 Task: Research Airbnb accommodation in Nkowakowa, South Africa from 13th December, 2023 to 17th December, 2023 for 2 adults.2 bedrooms having 2 beds and 1 bathroom. Property type can be guest house. Amenities needed are: wifi. Look for 3 properties as per requirement.
Action: Mouse moved to (613, 185)
Screenshot: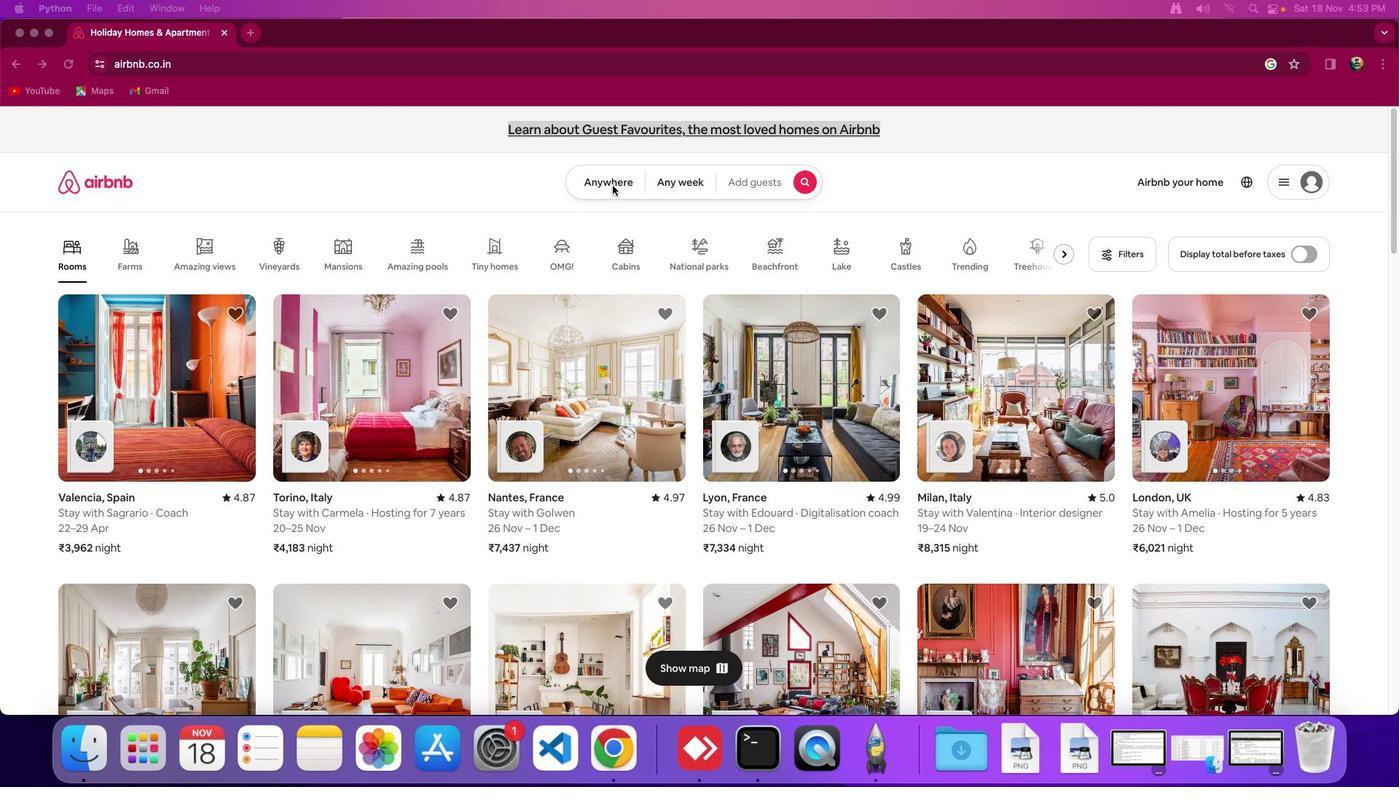 
Action: Mouse pressed left at (613, 185)
Screenshot: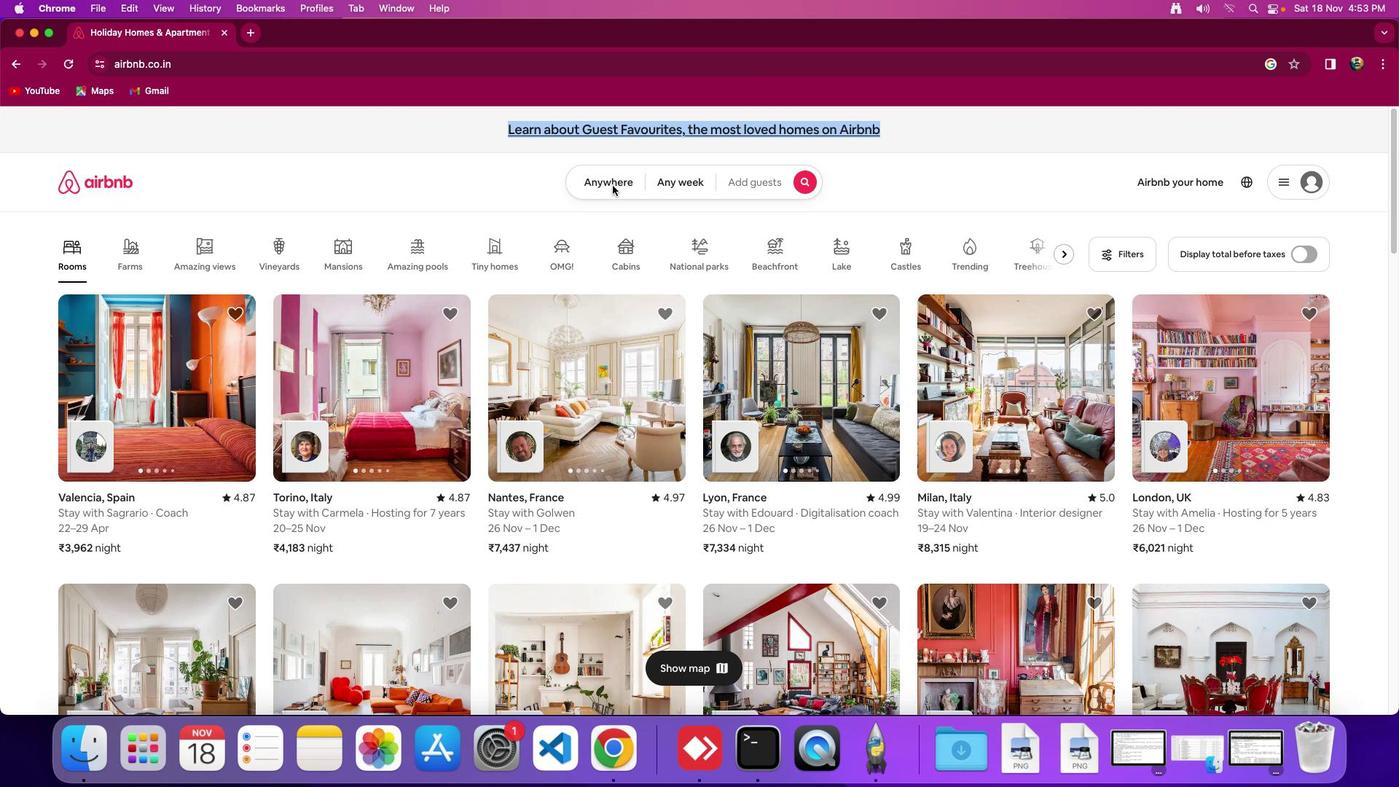 
Action: Mouse moved to (613, 183)
Screenshot: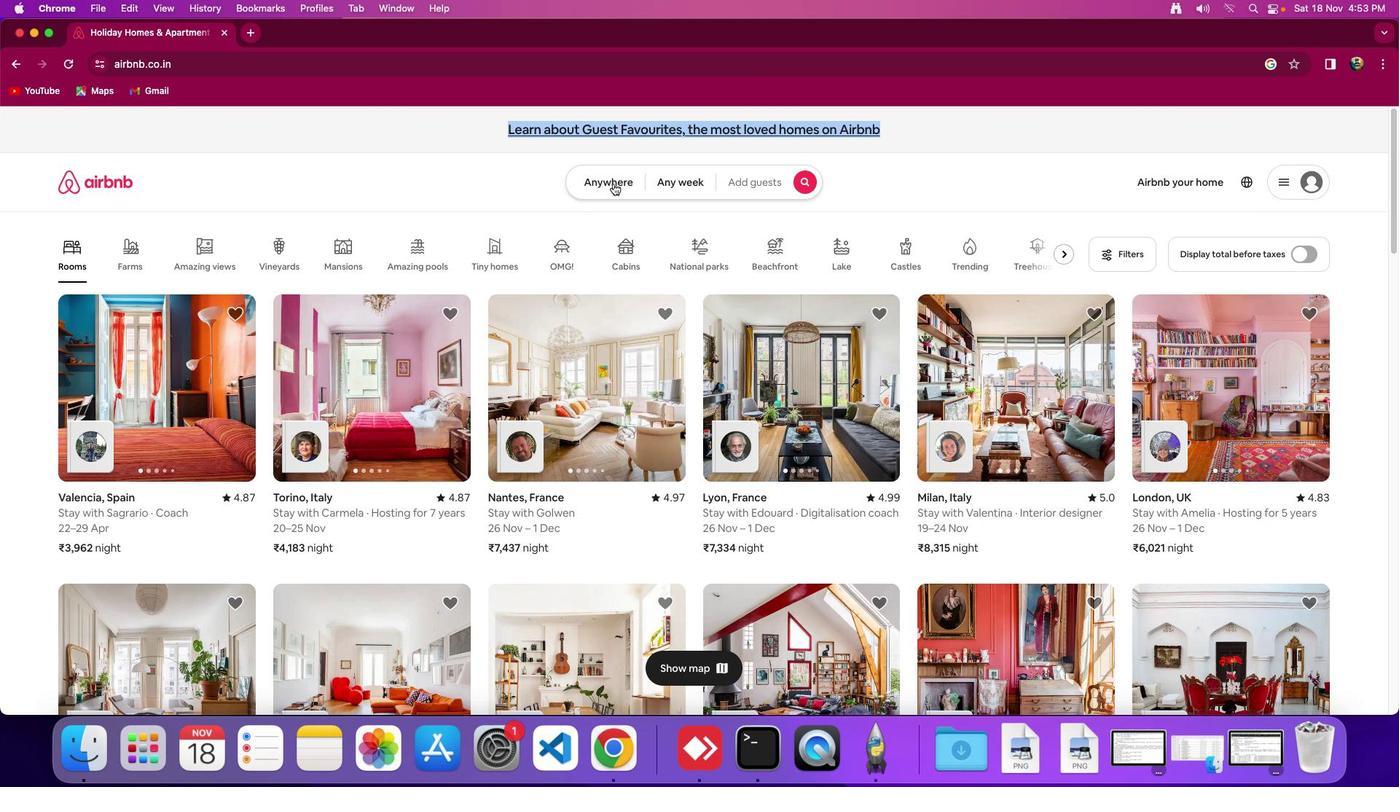 
Action: Mouse pressed left at (613, 183)
Screenshot: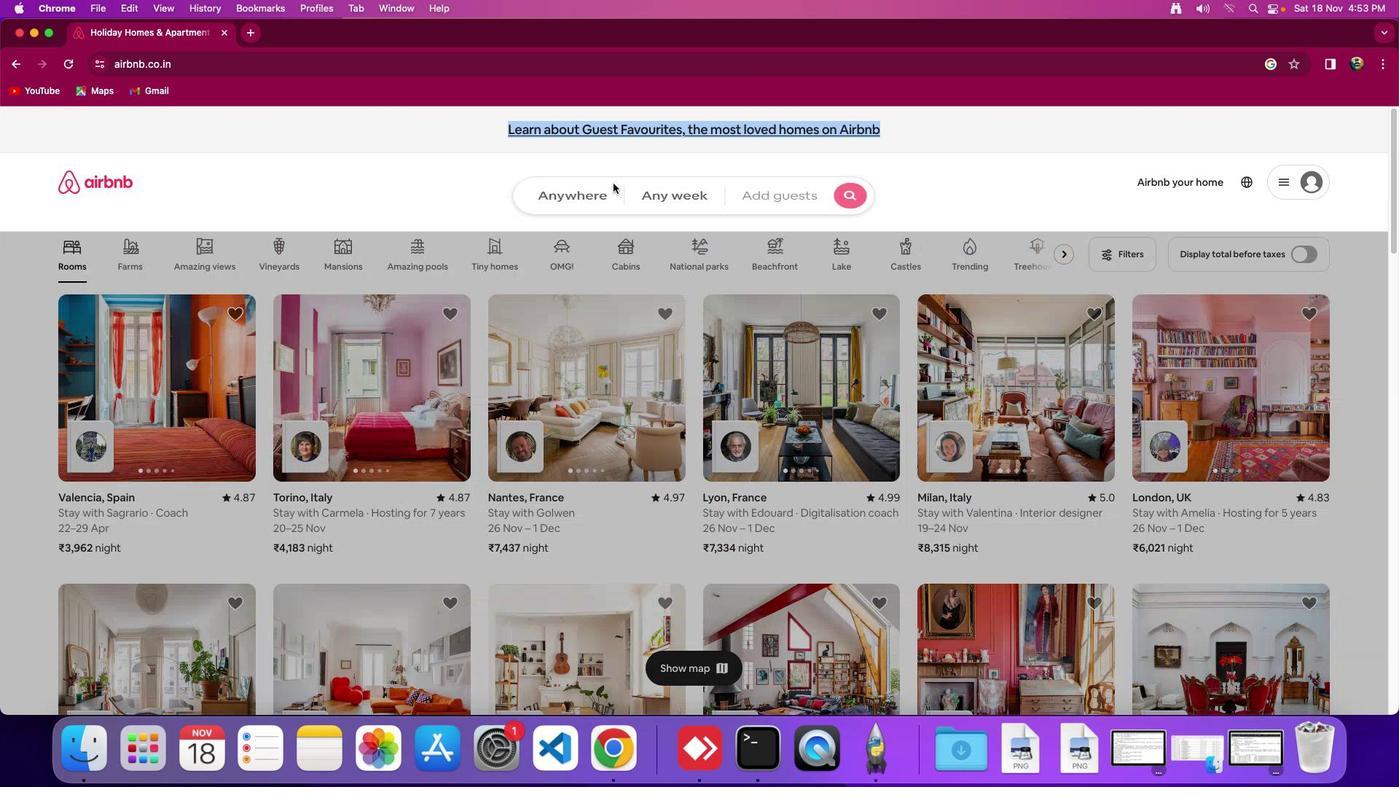 
Action: Mouse moved to (470, 242)
Screenshot: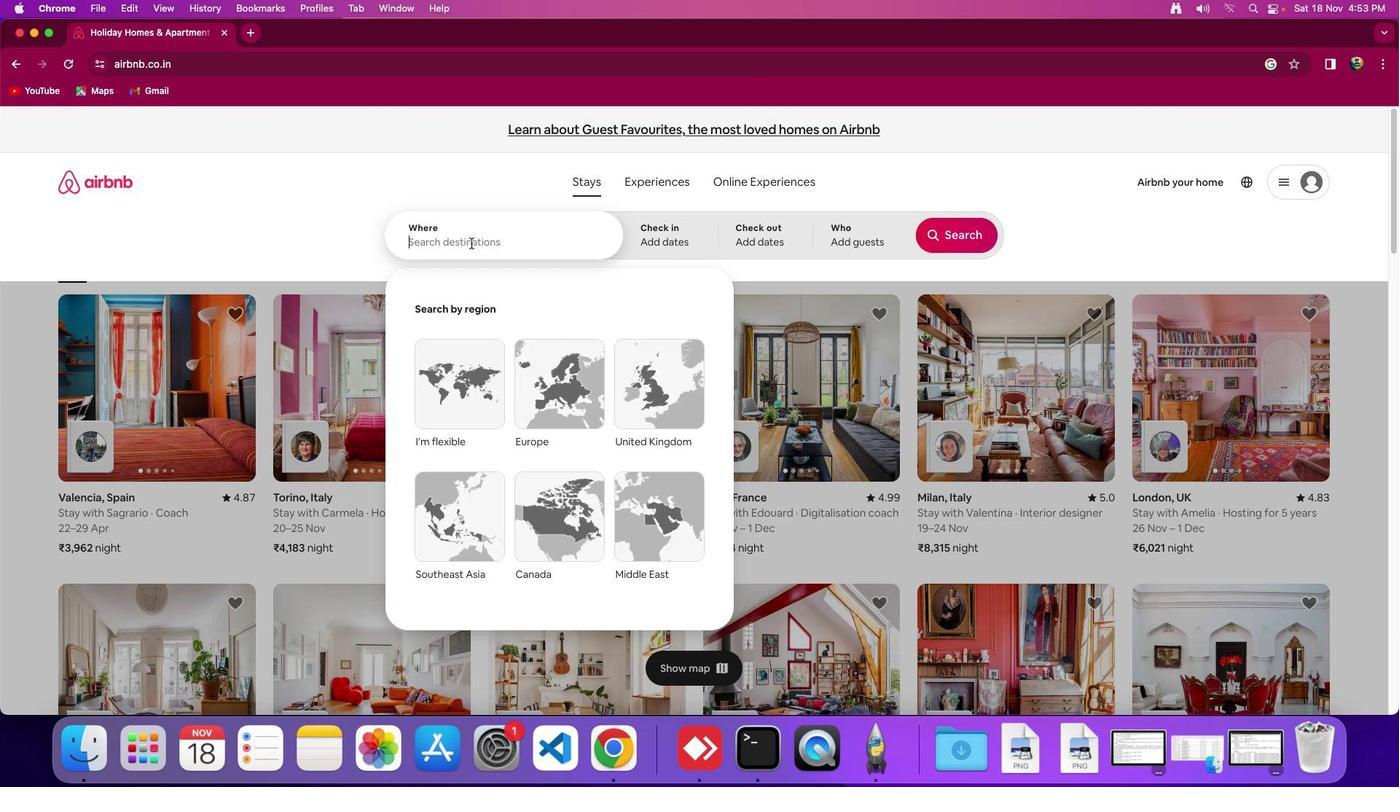 
Action: Mouse pressed left at (470, 242)
Screenshot: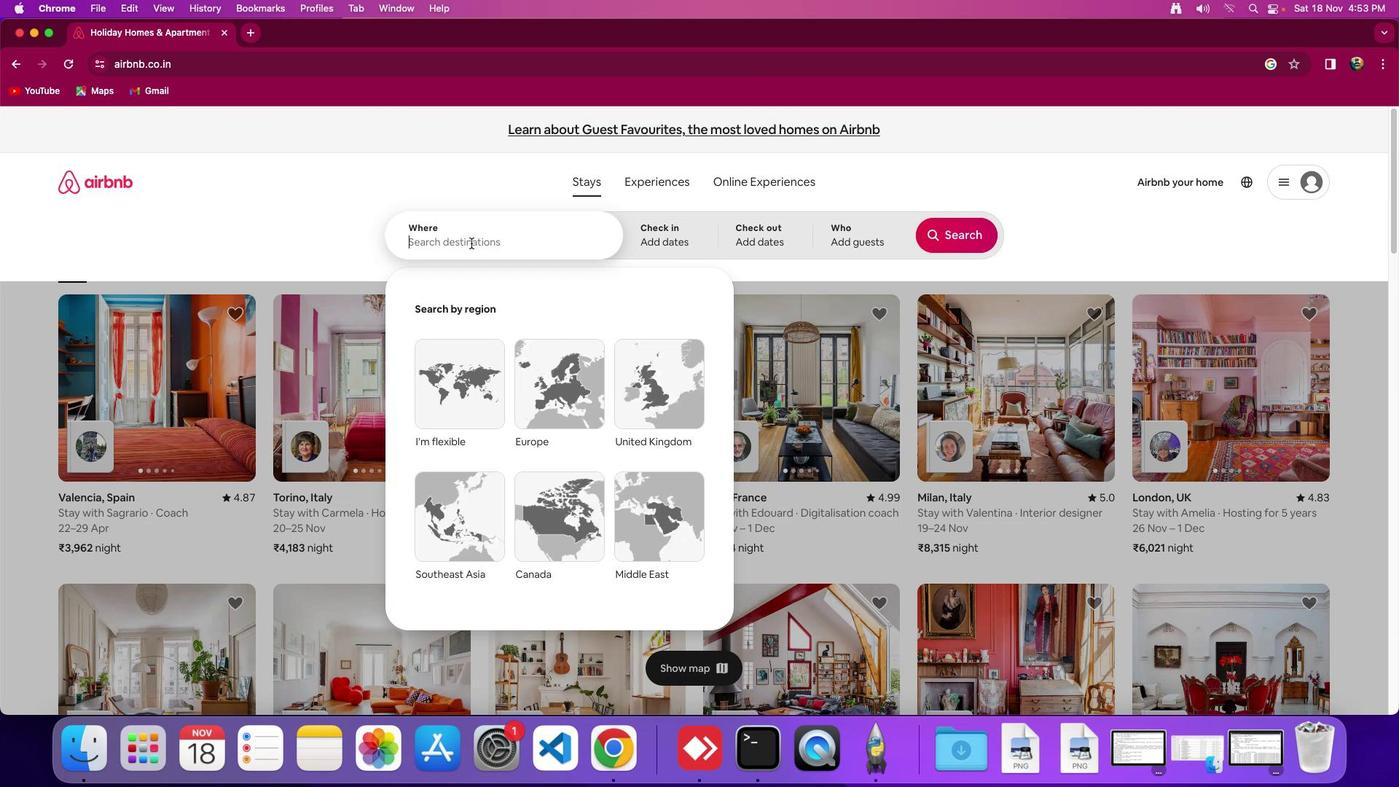 
Action: Key pressed Key.shift'N''k''o''w''a''k''o''w''a'','Key.spaceKey.shift_r'S''o''u''t''h'Key.spaceKey.shift_r'A''f''r''i''c''a'
Screenshot: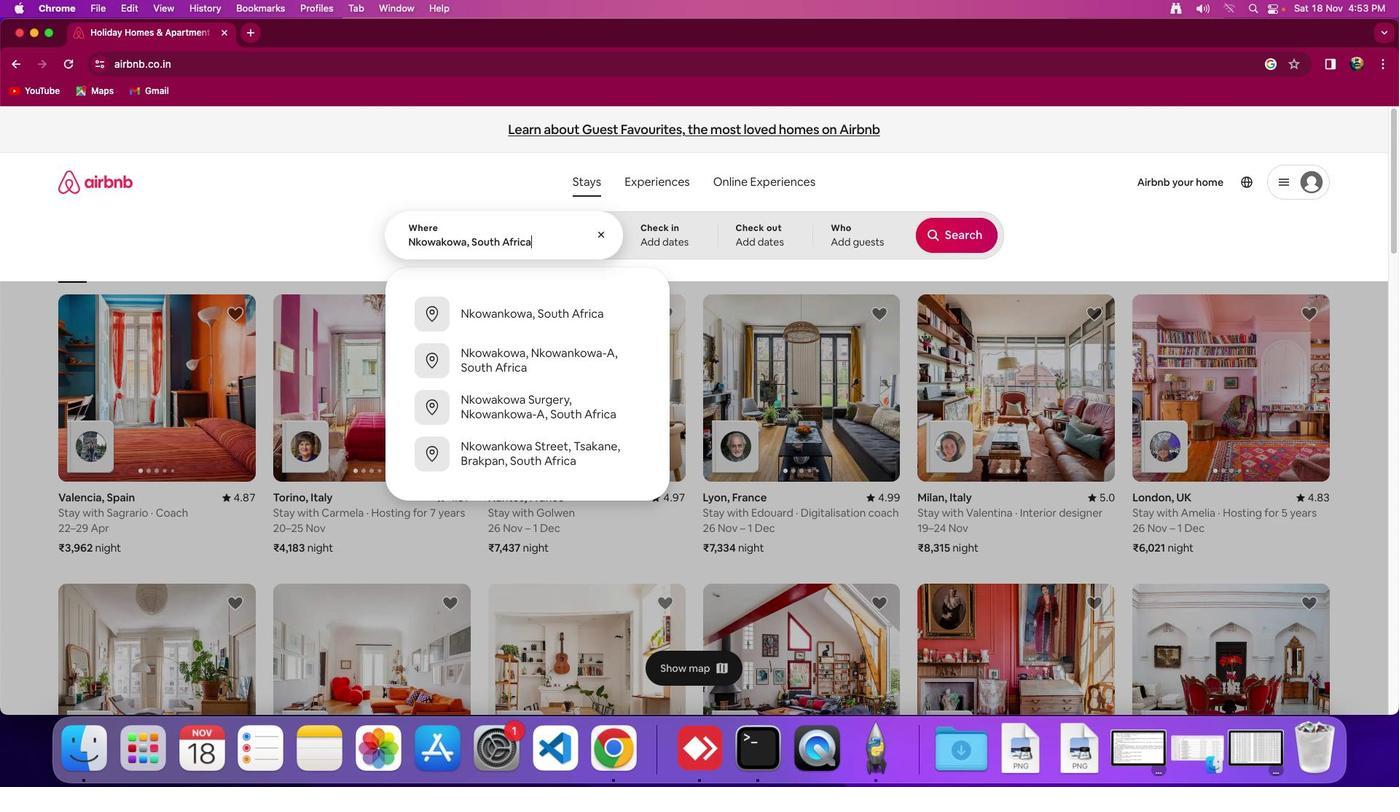 
Action: Mouse moved to (631, 217)
Screenshot: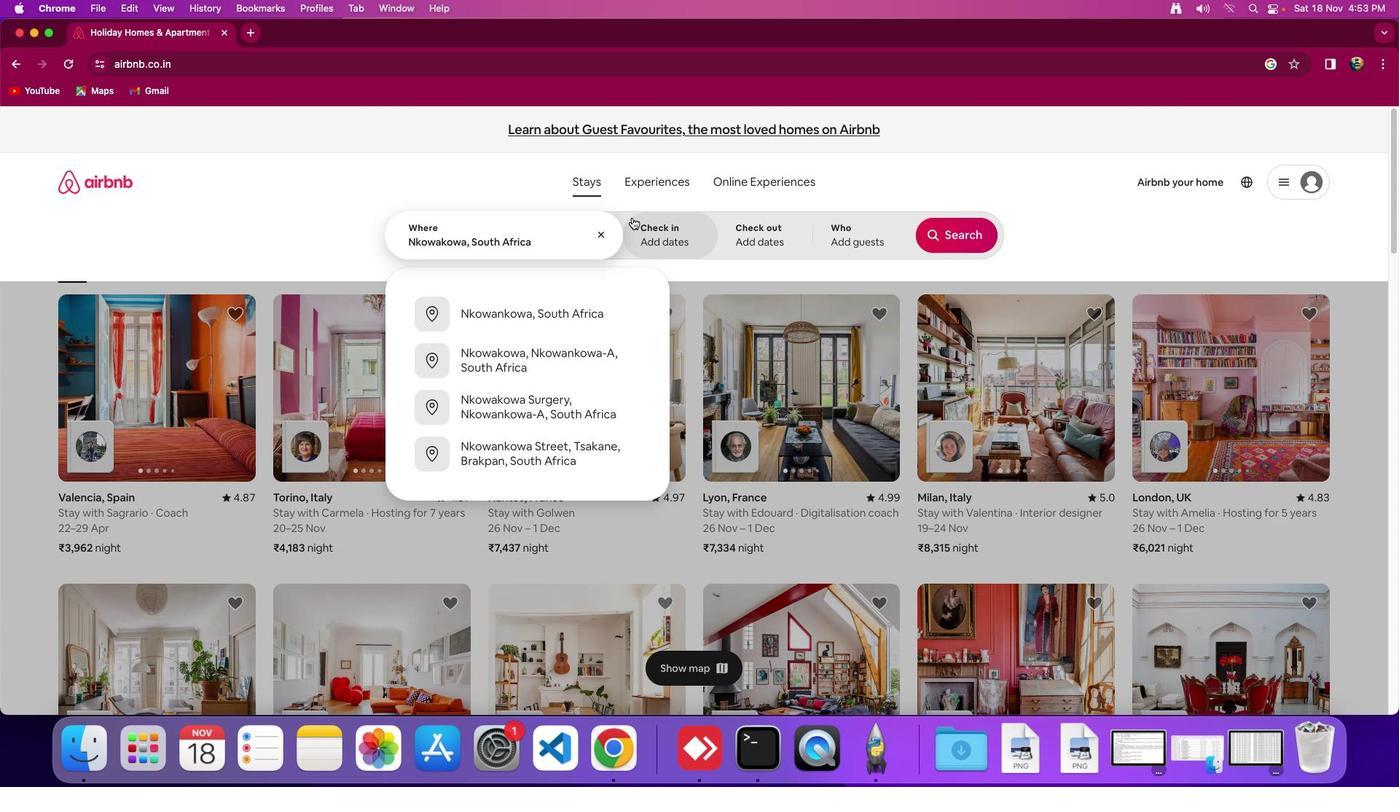 
Action: Mouse pressed left at (631, 217)
Screenshot: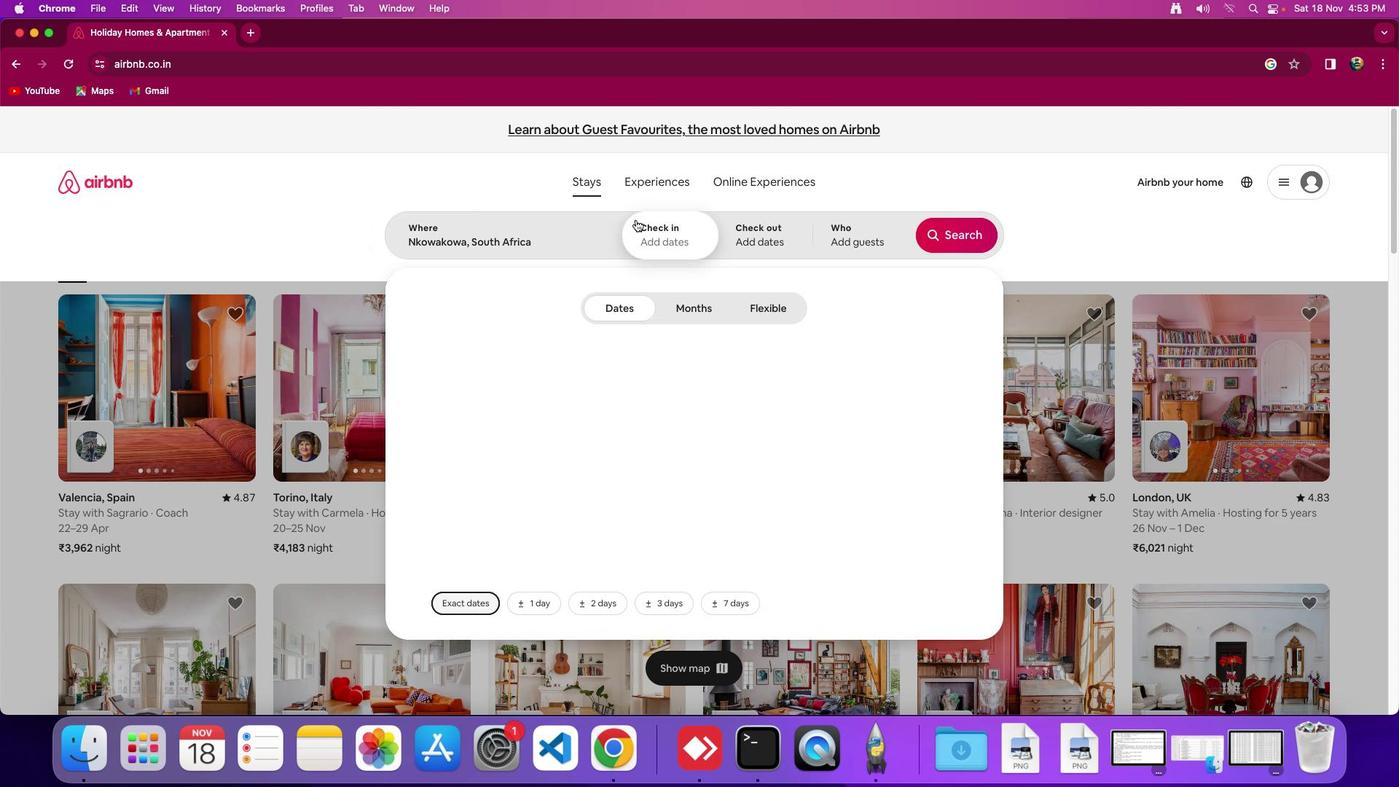 
Action: Mouse moved to (828, 490)
Screenshot: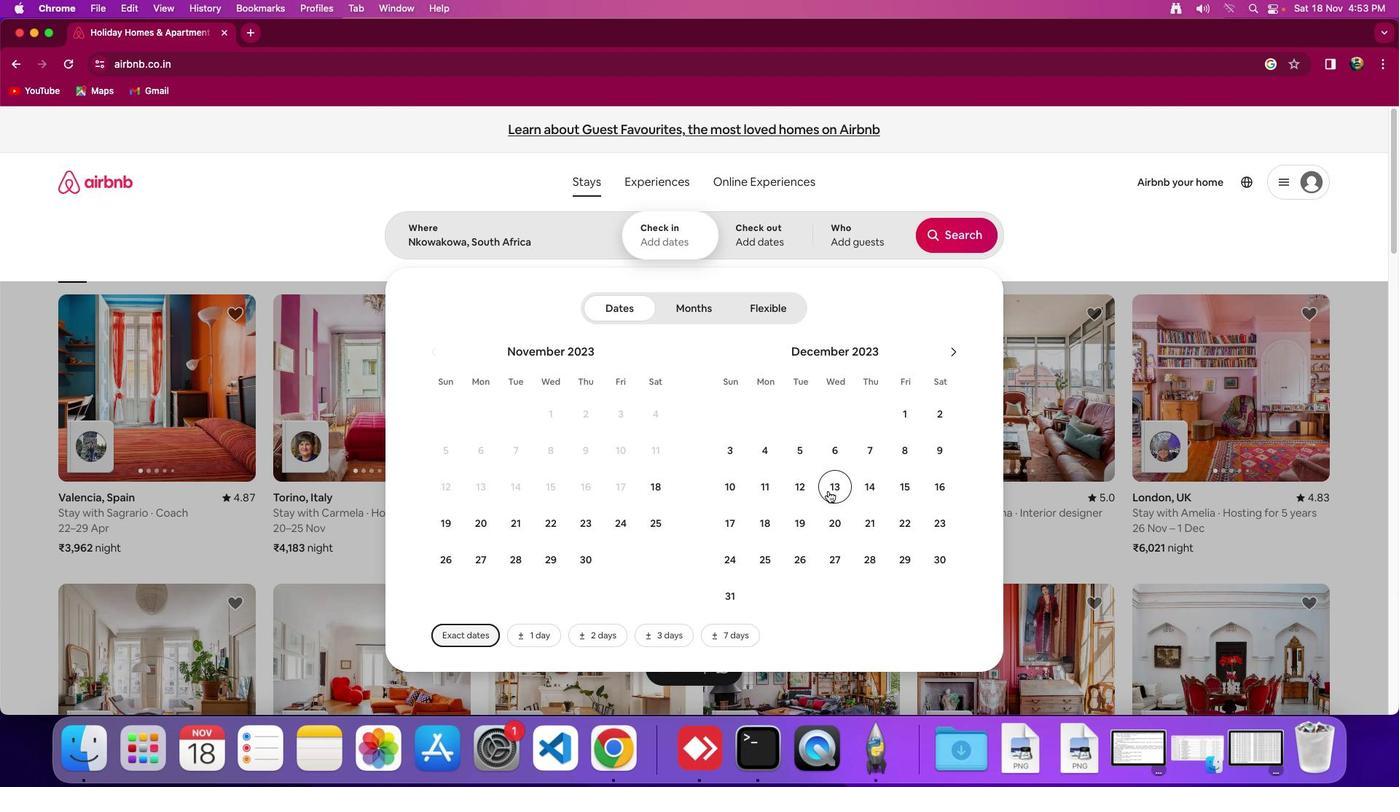 
Action: Mouse pressed left at (828, 490)
Screenshot: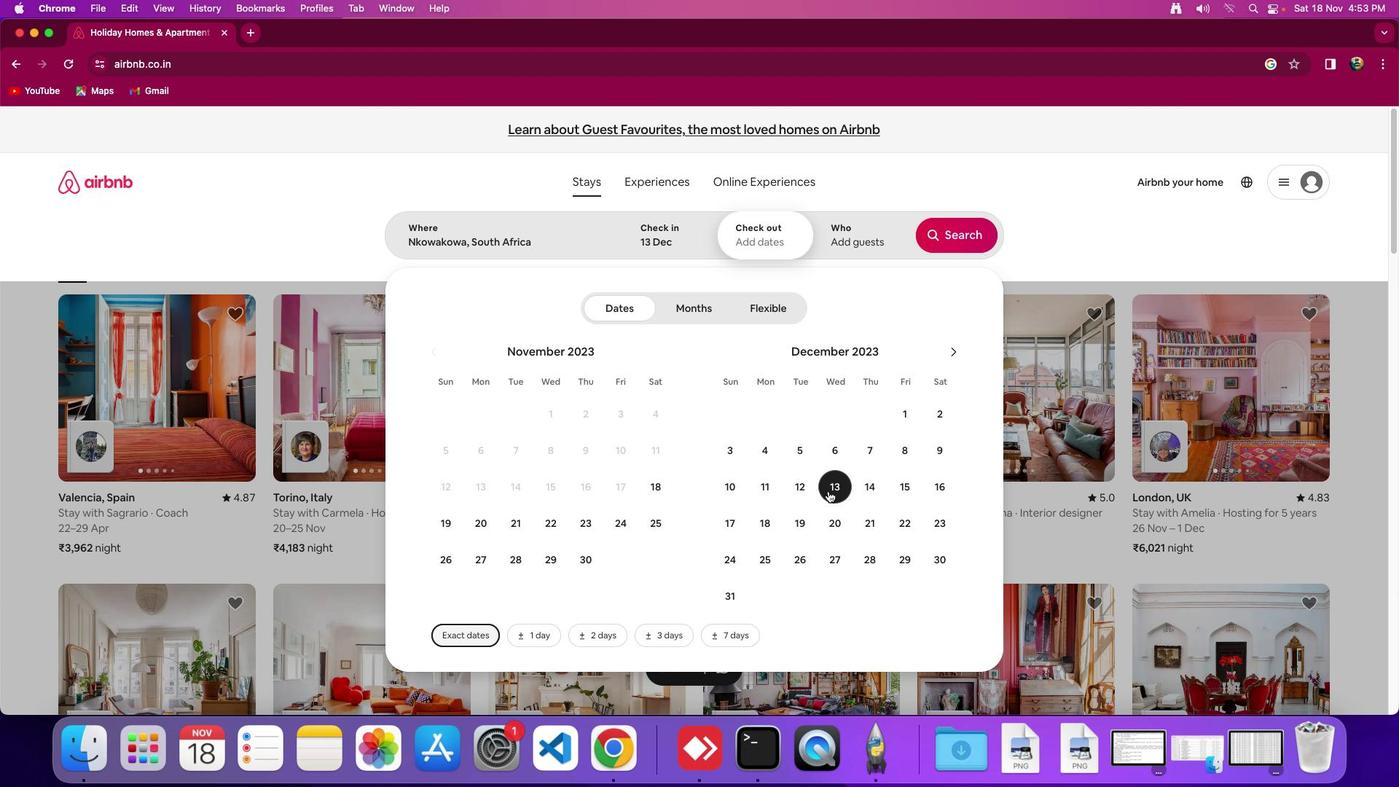
Action: Mouse moved to (727, 524)
Screenshot: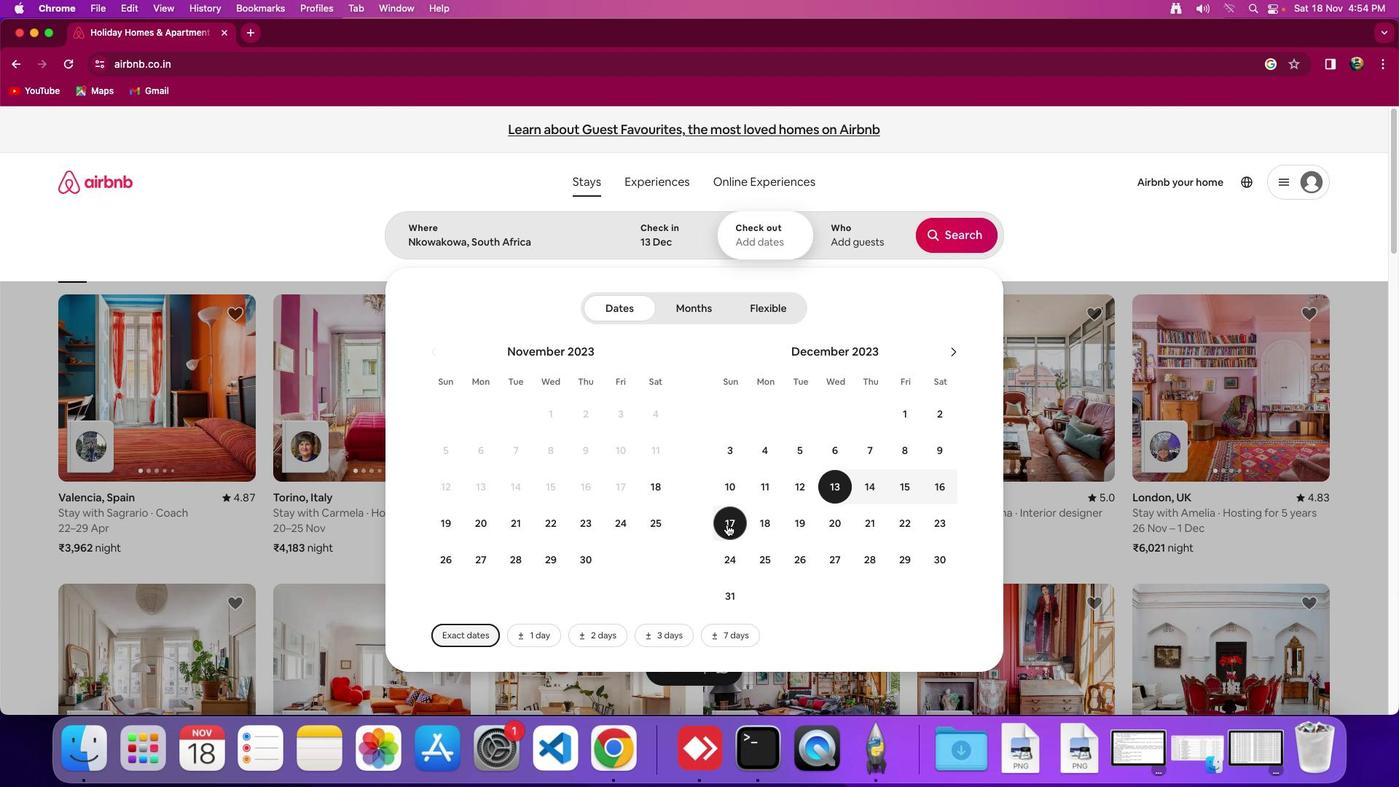 
Action: Mouse pressed left at (727, 524)
Screenshot: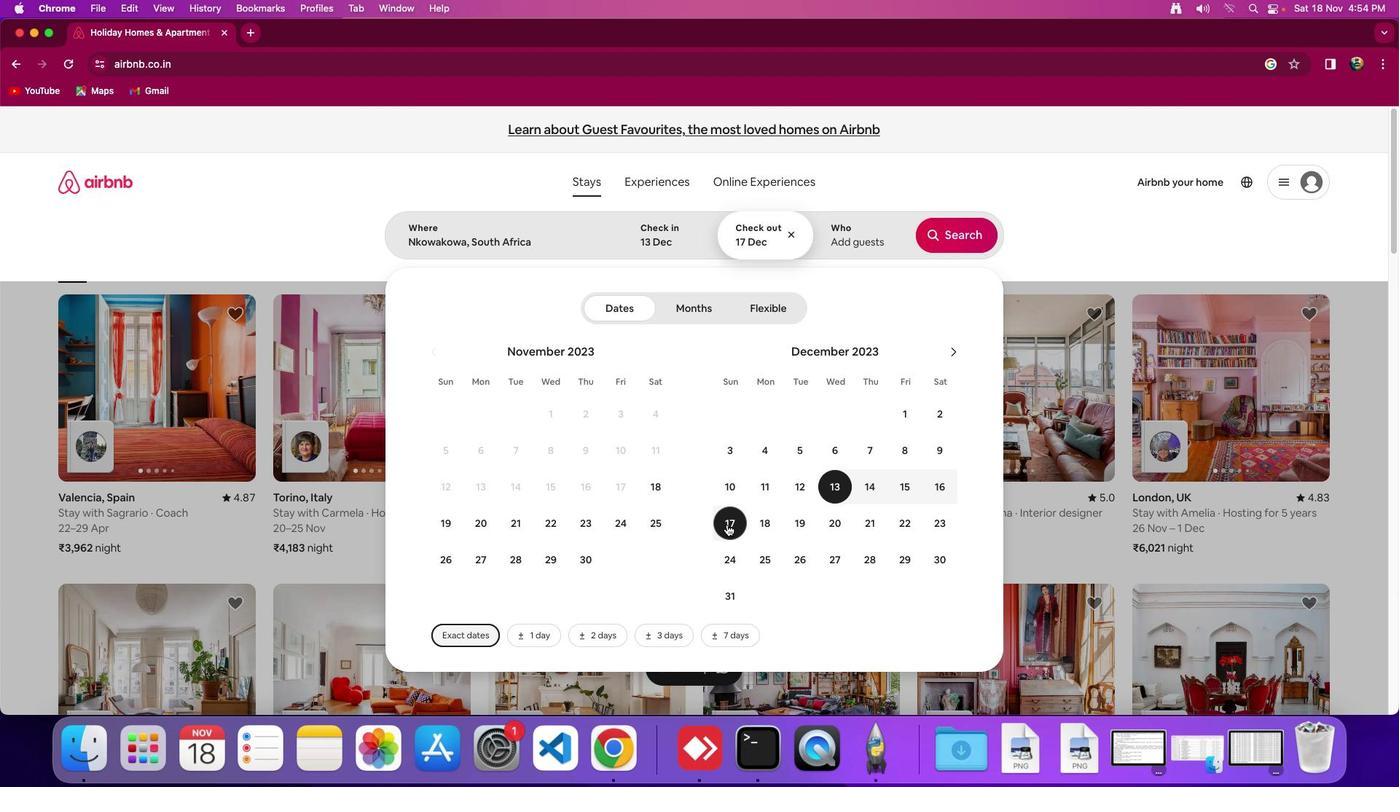 
Action: Mouse moved to (837, 246)
Screenshot: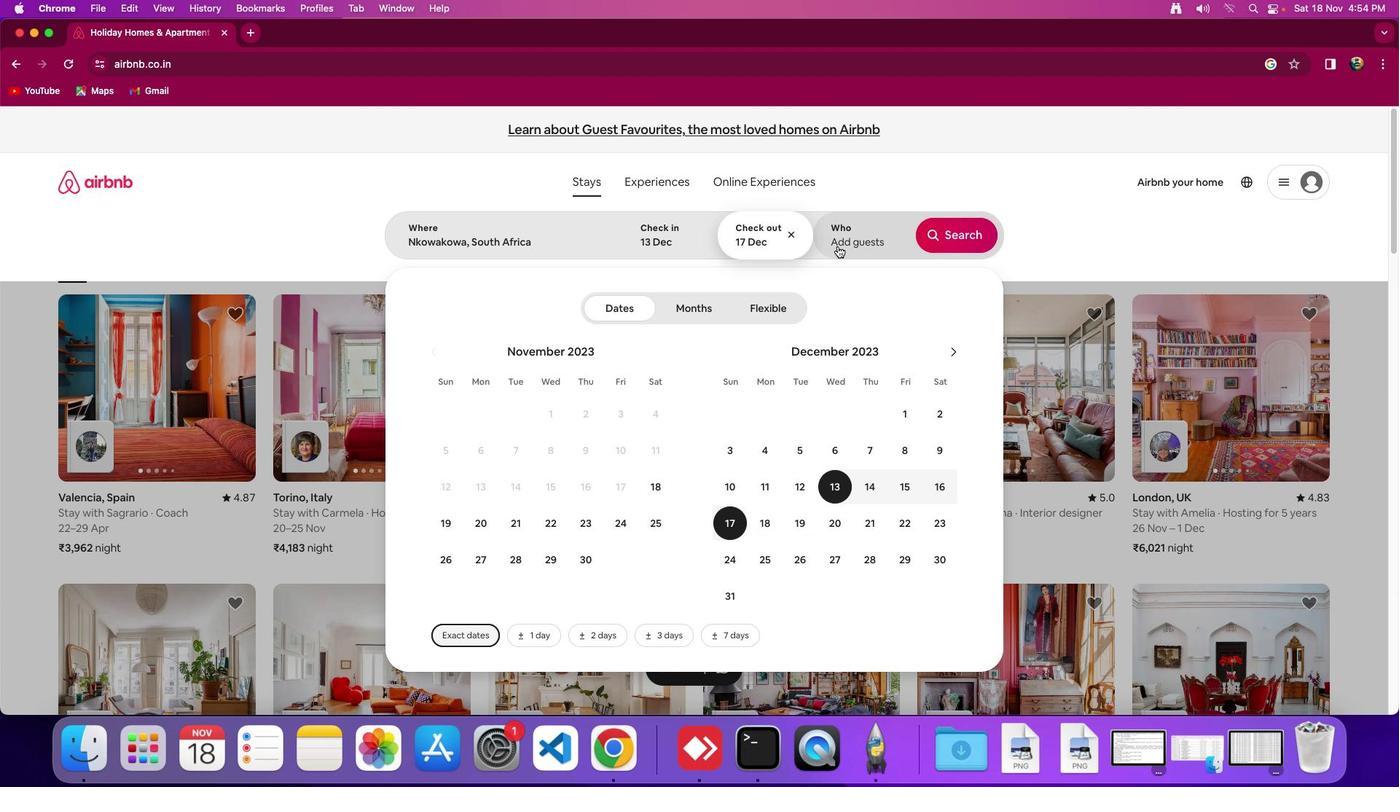 
Action: Mouse pressed left at (837, 246)
Screenshot: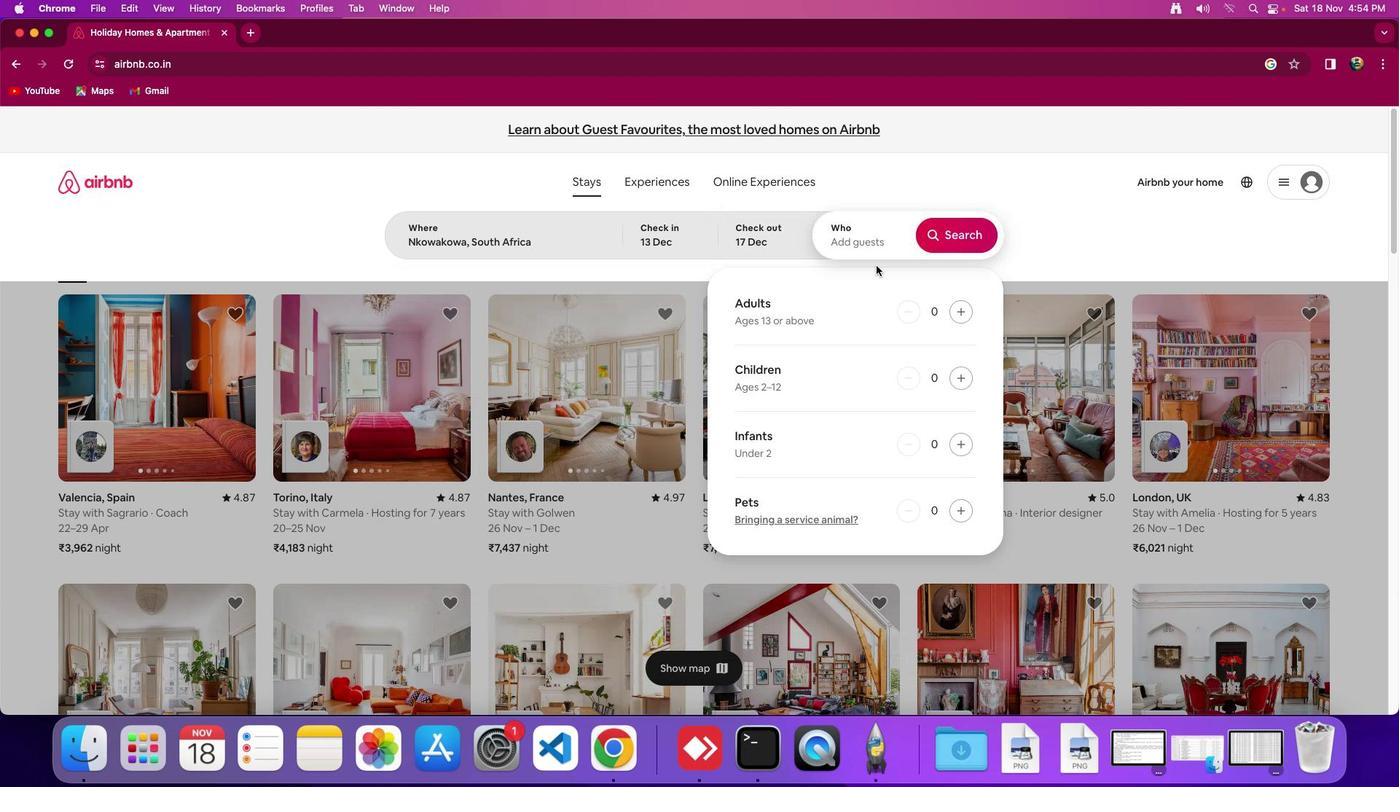 
Action: Mouse moved to (967, 316)
Screenshot: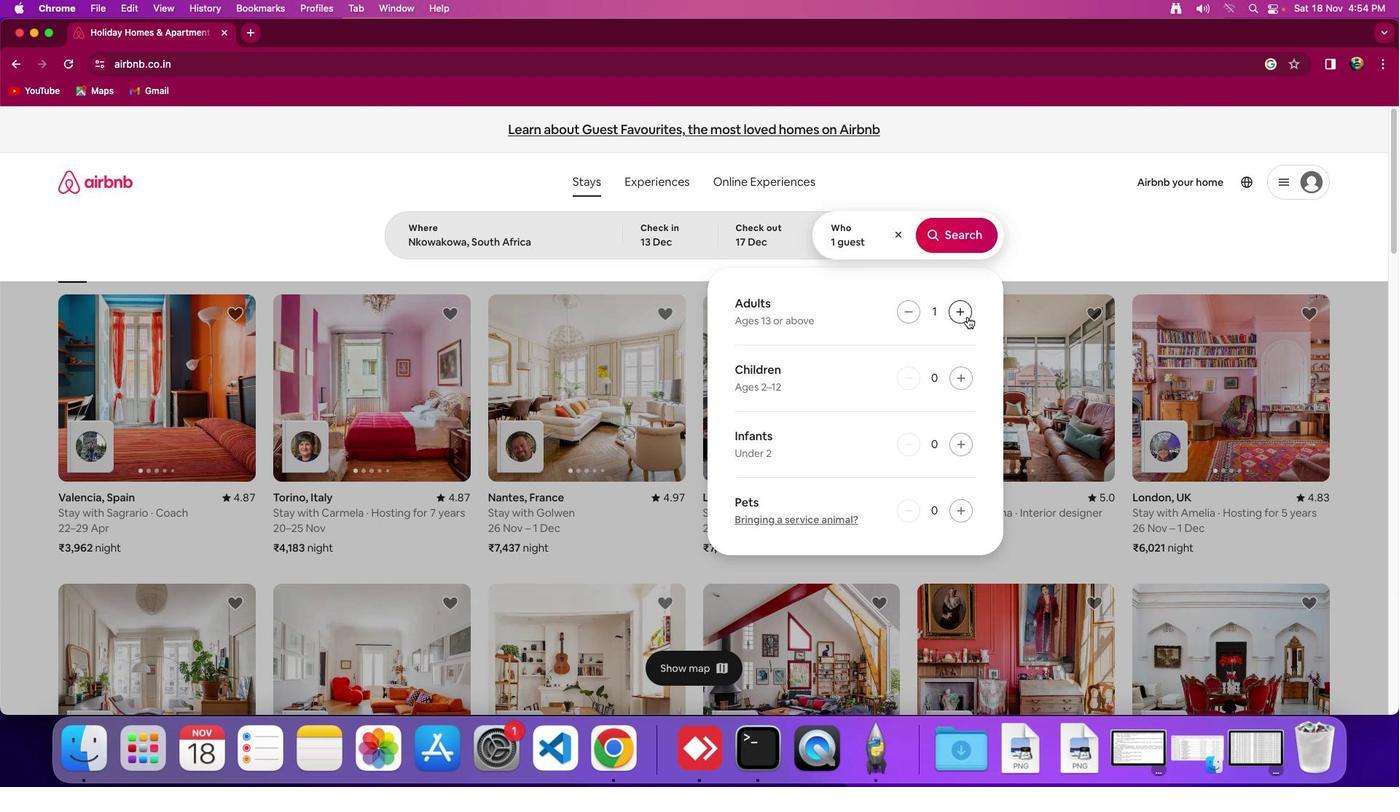 
Action: Mouse pressed left at (967, 316)
Screenshot: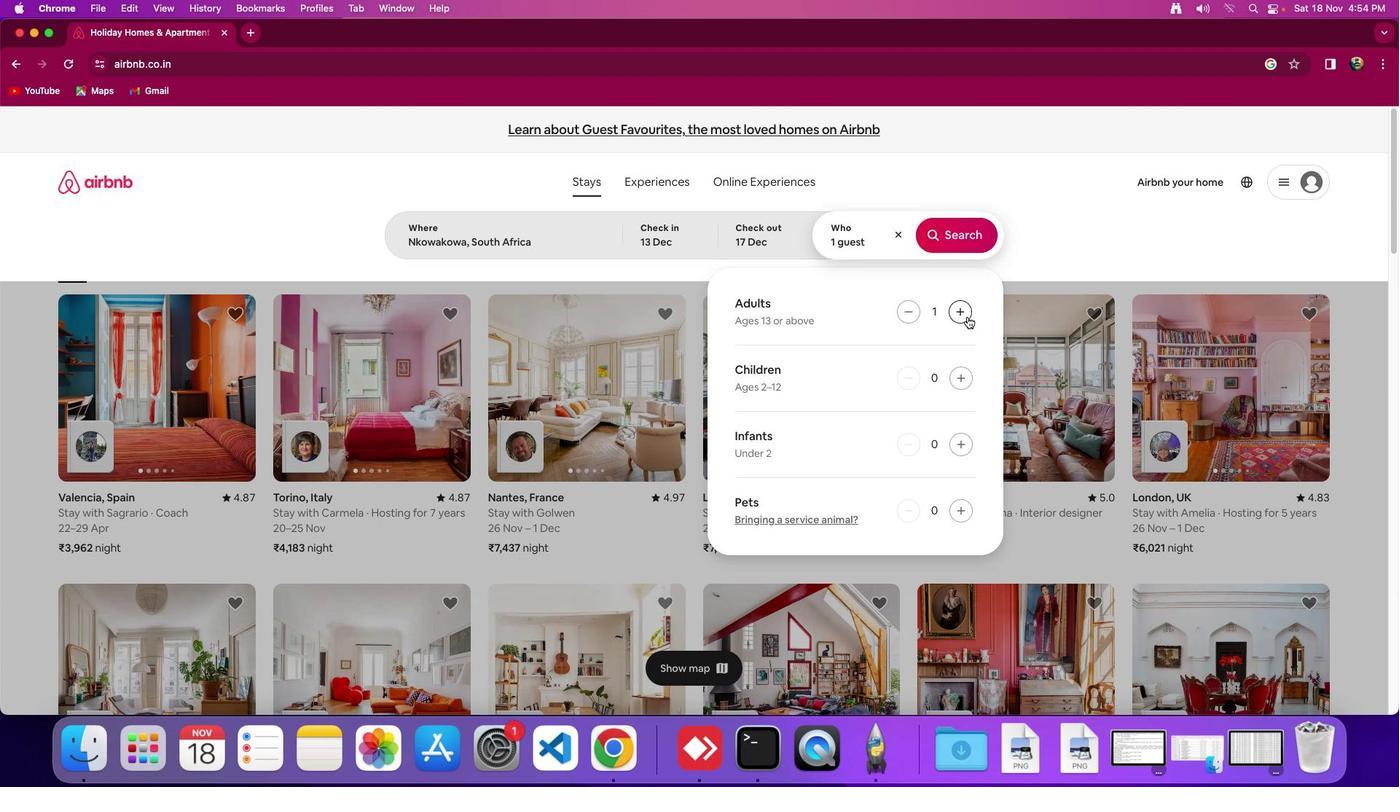 
Action: Mouse pressed left at (967, 316)
Screenshot: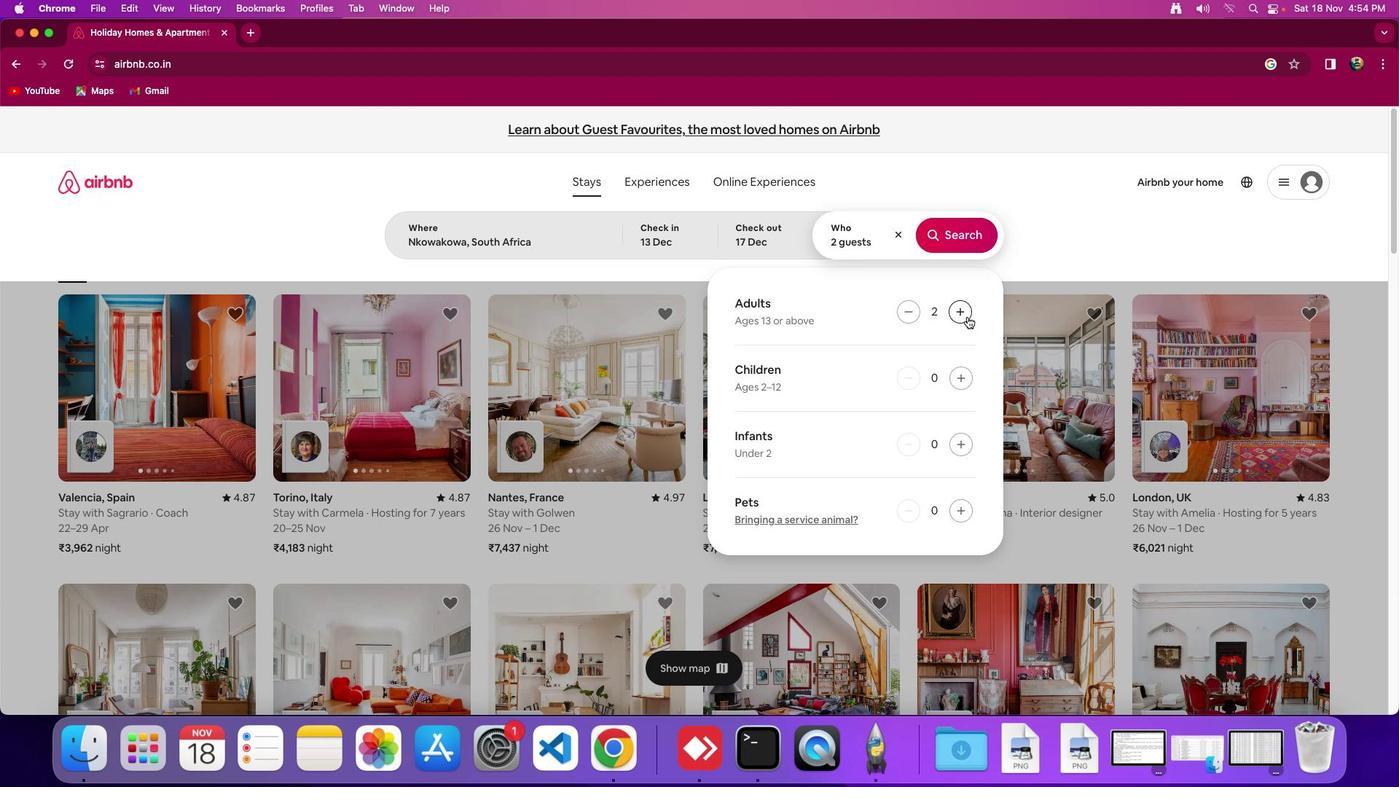
Action: Mouse moved to (960, 240)
Screenshot: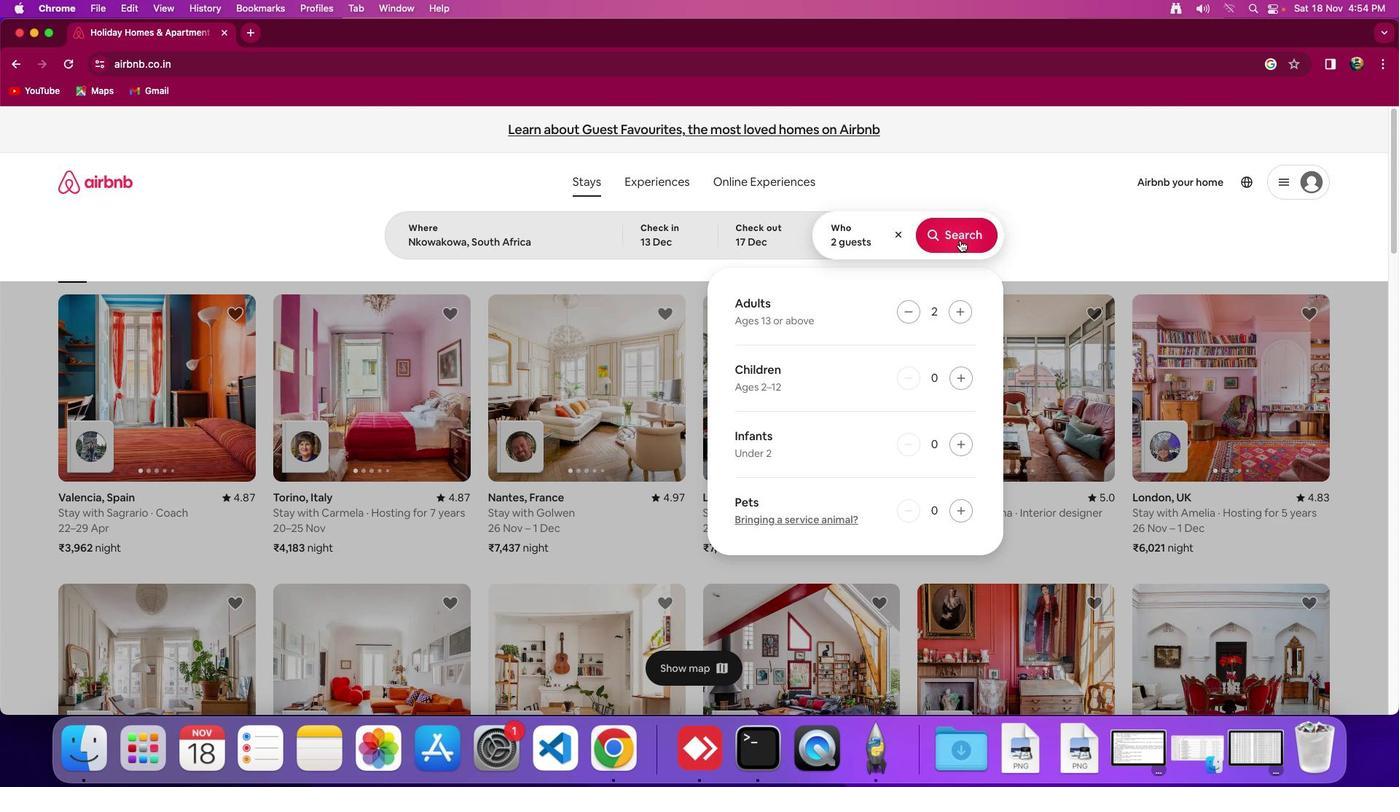 
Action: Mouse pressed left at (960, 240)
Screenshot: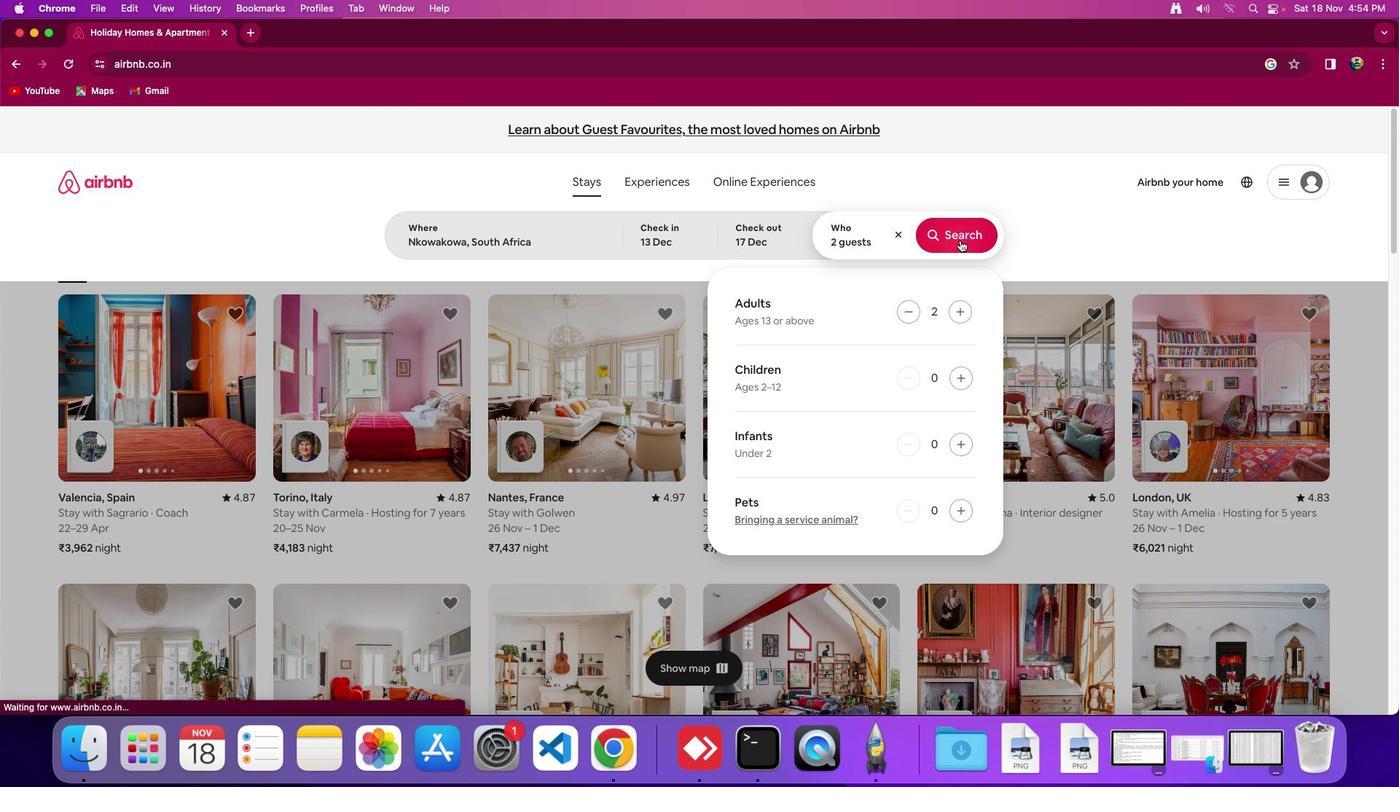 
Action: Mouse moved to (1145, 191)
Screenshot: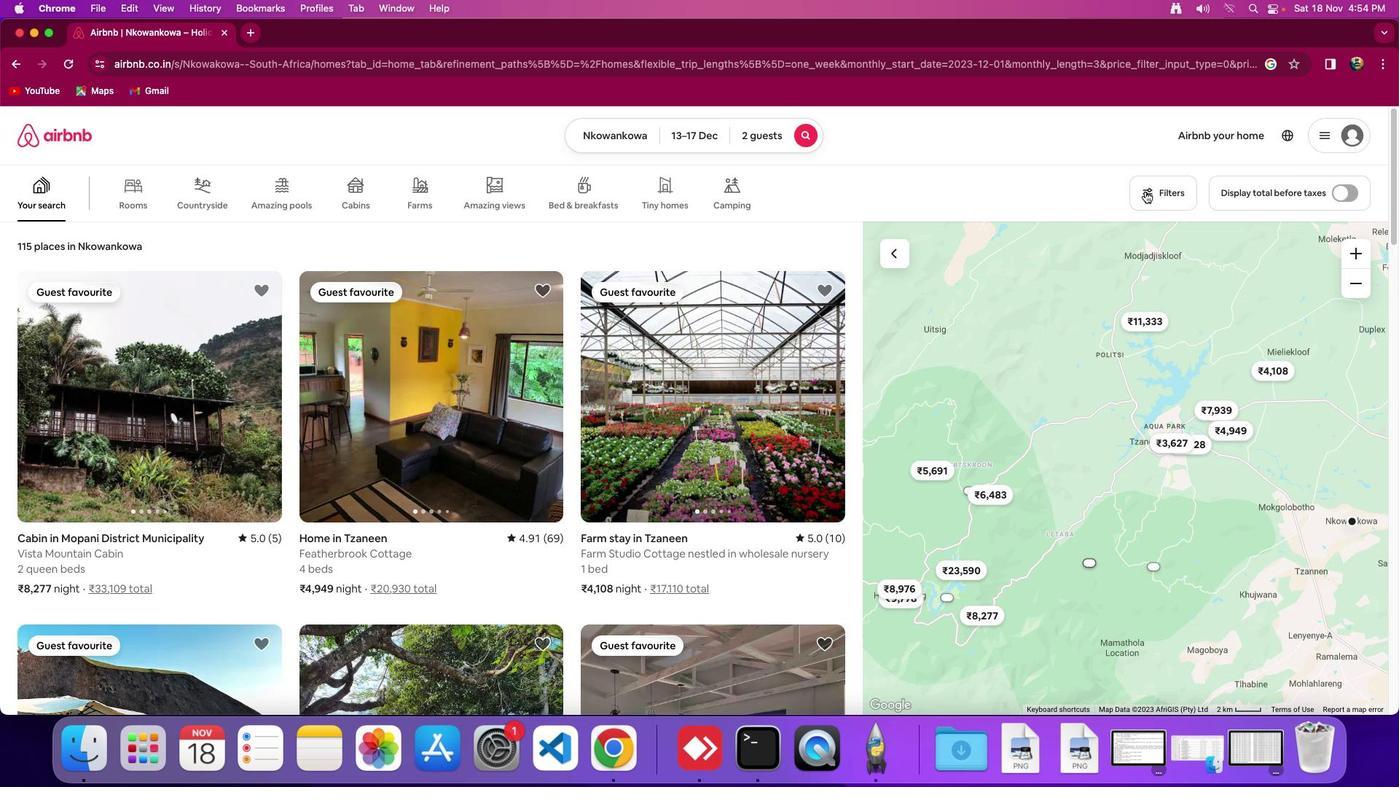 
Action: Mouse pressed left at (1145, 191)
Screenshot: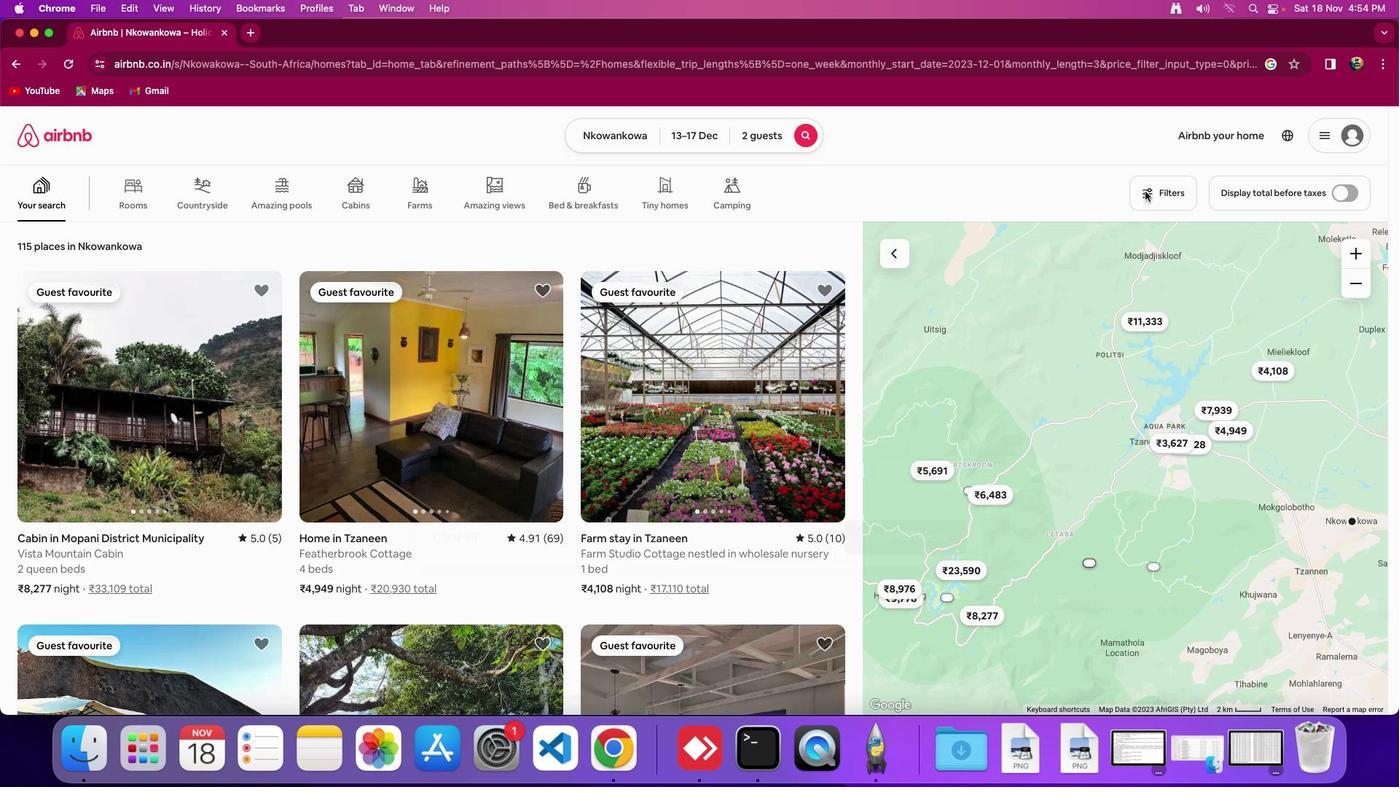 
Action: Mouse moved to (748, 421)
Screenshot: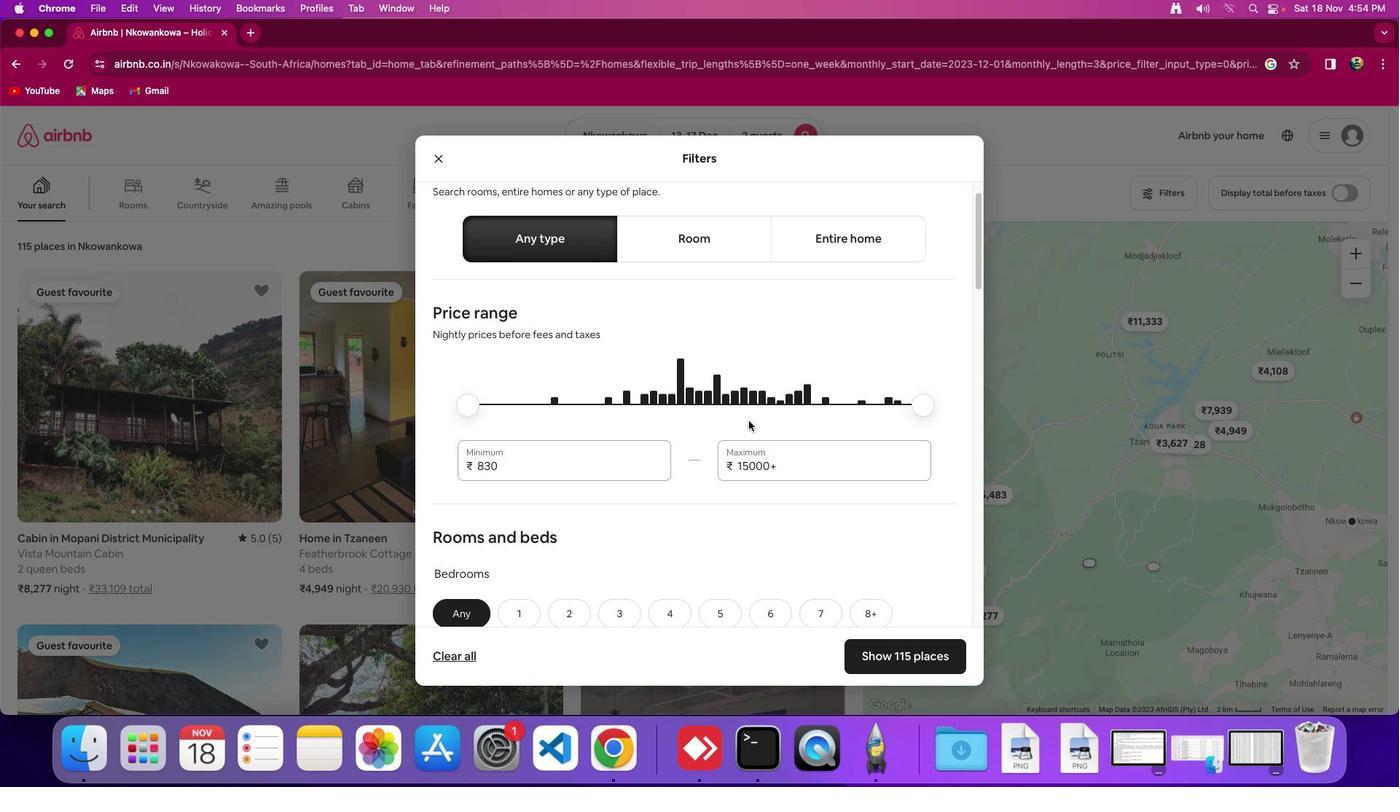 
Action: Mouse scrolled (748, 421) with delta (0, 0)
Screenshot: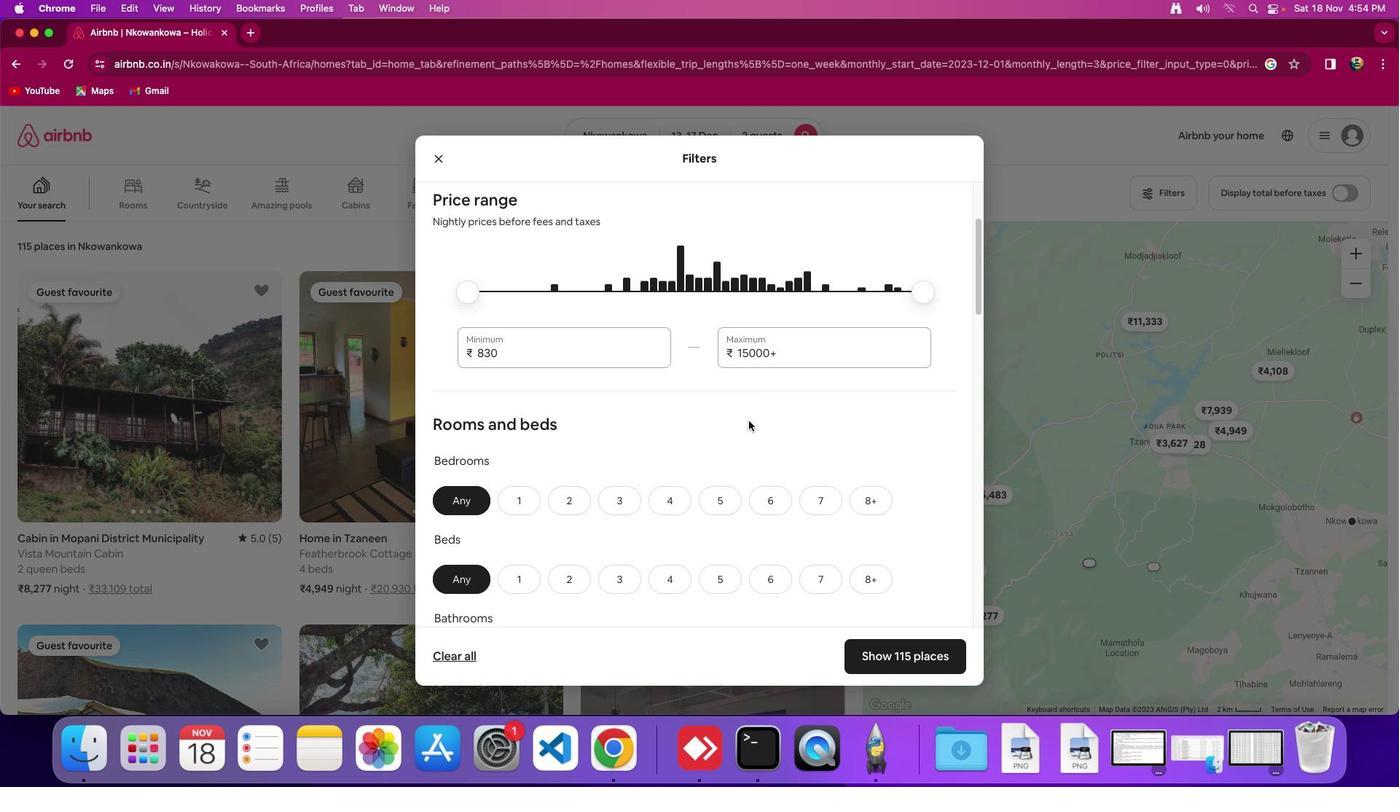 
Action: Mouse scrolled (748, 421) with delta (0, 0)
Screenshot: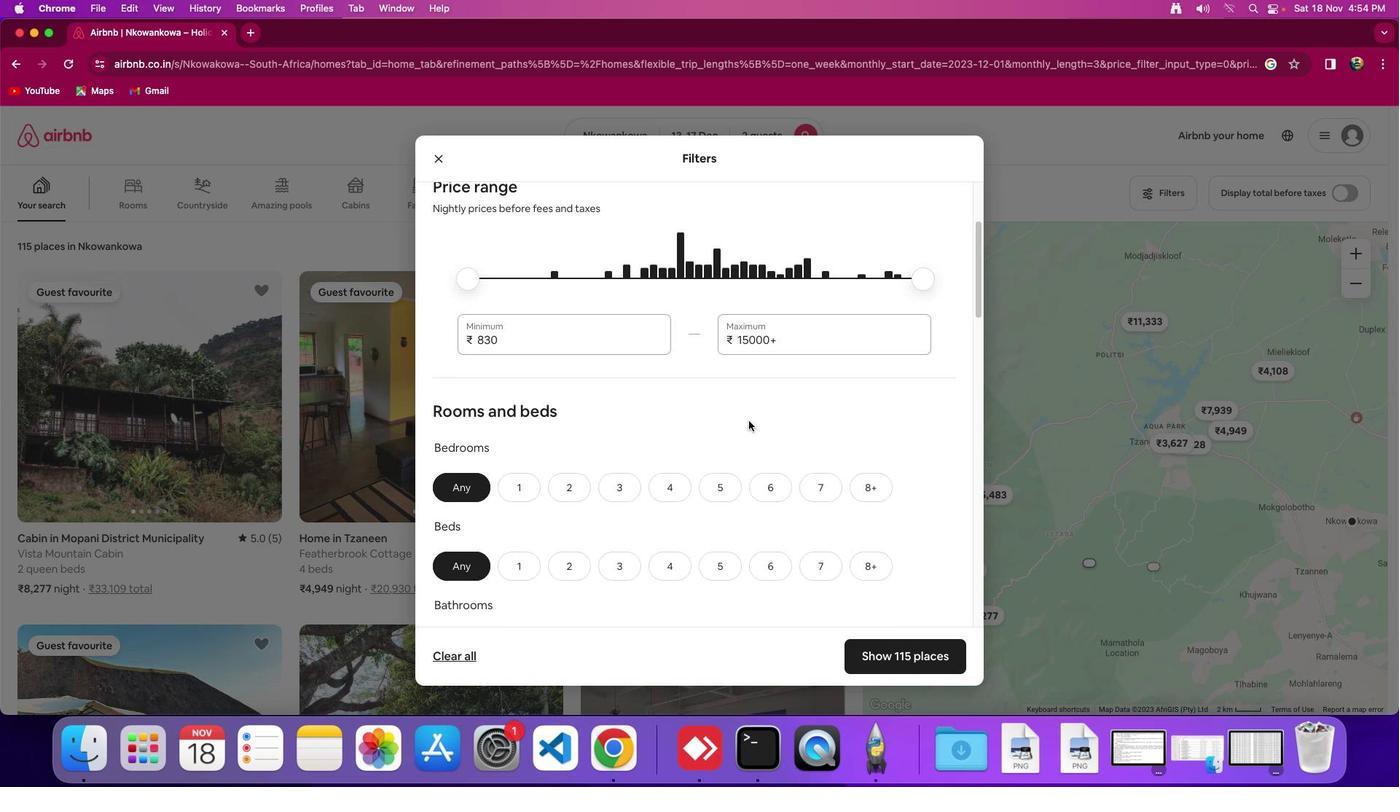 
Action: Mouse scrolled (748, 421) with delta (0, -2)
Screenshot: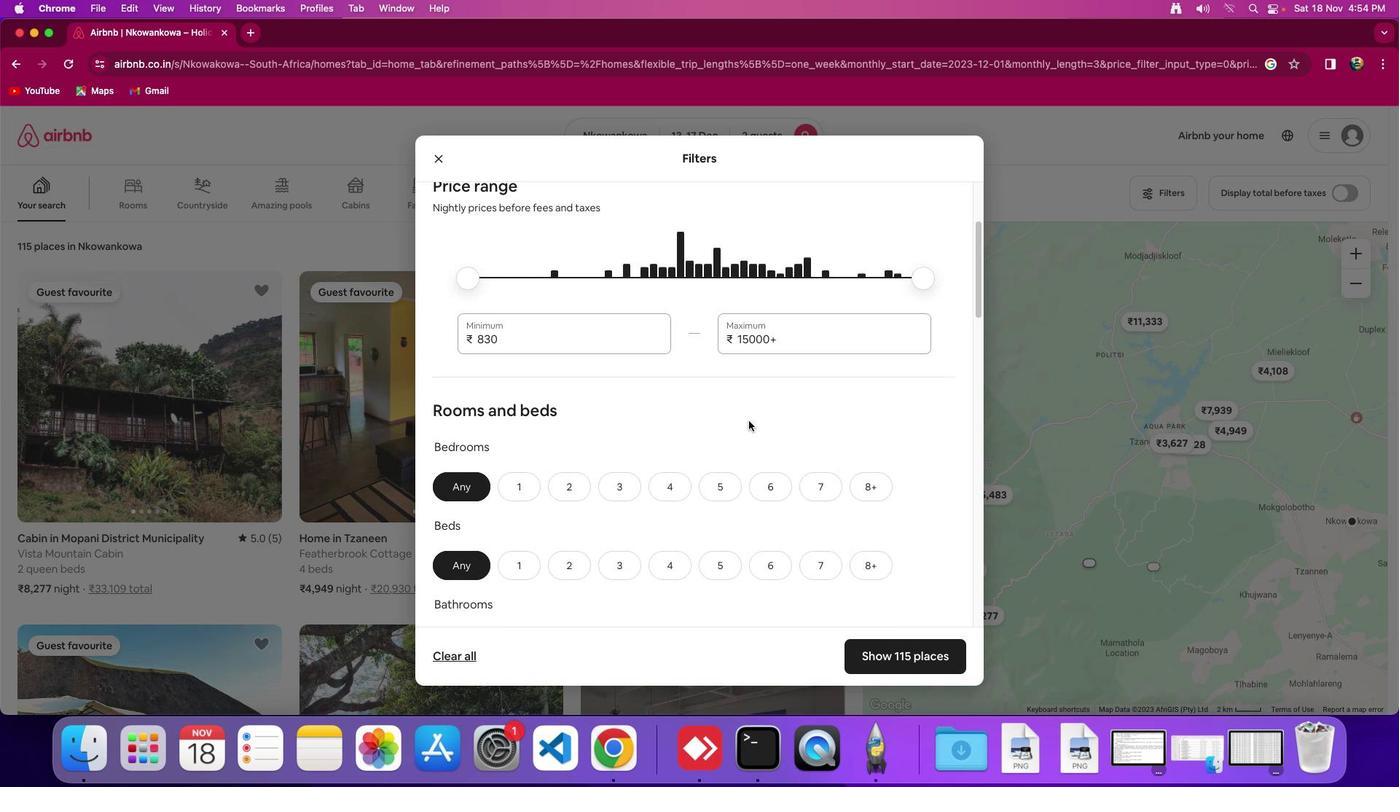 
Action: Mouse moved to (748, 421)
Screenshot: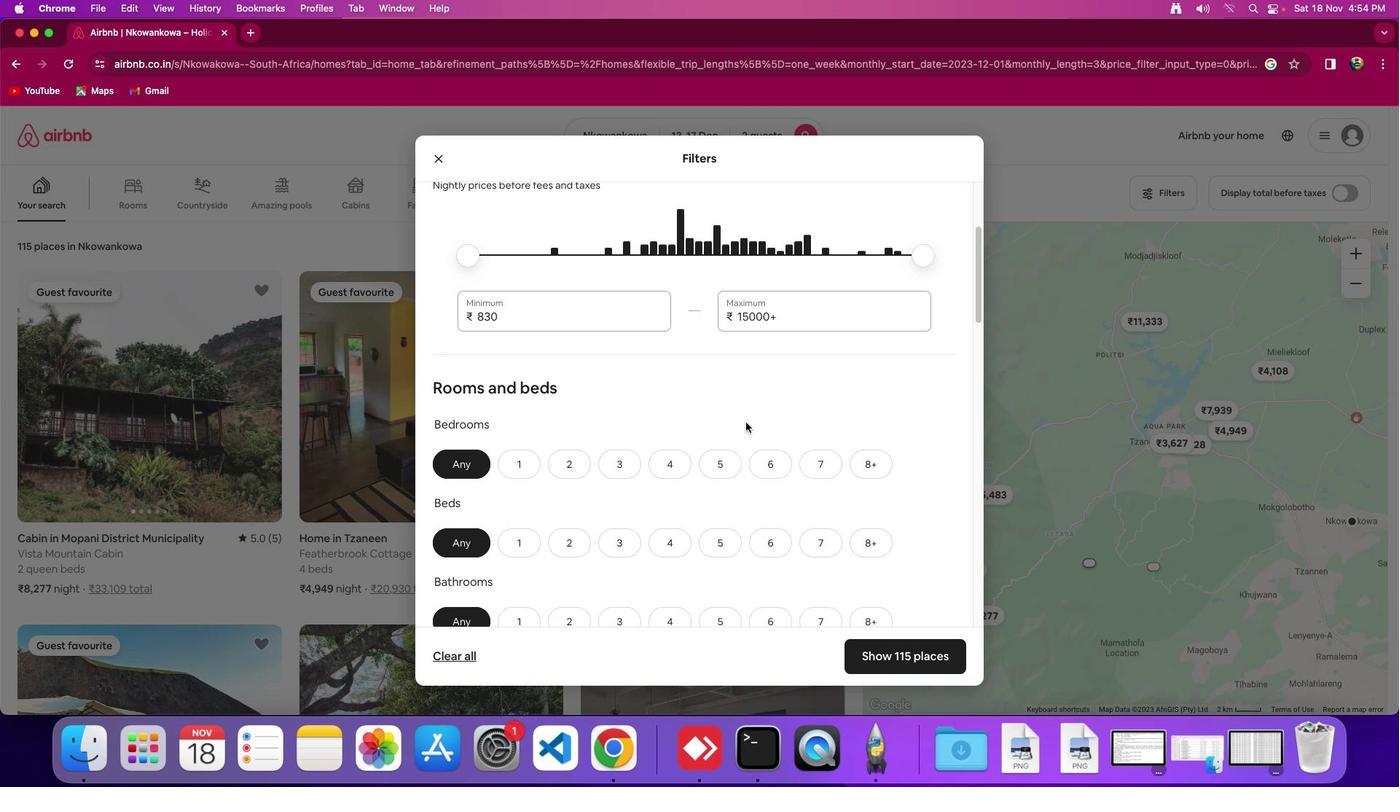 
Action: Mouse scrolled (748, 421) with delta (0, 0)
Screenshot: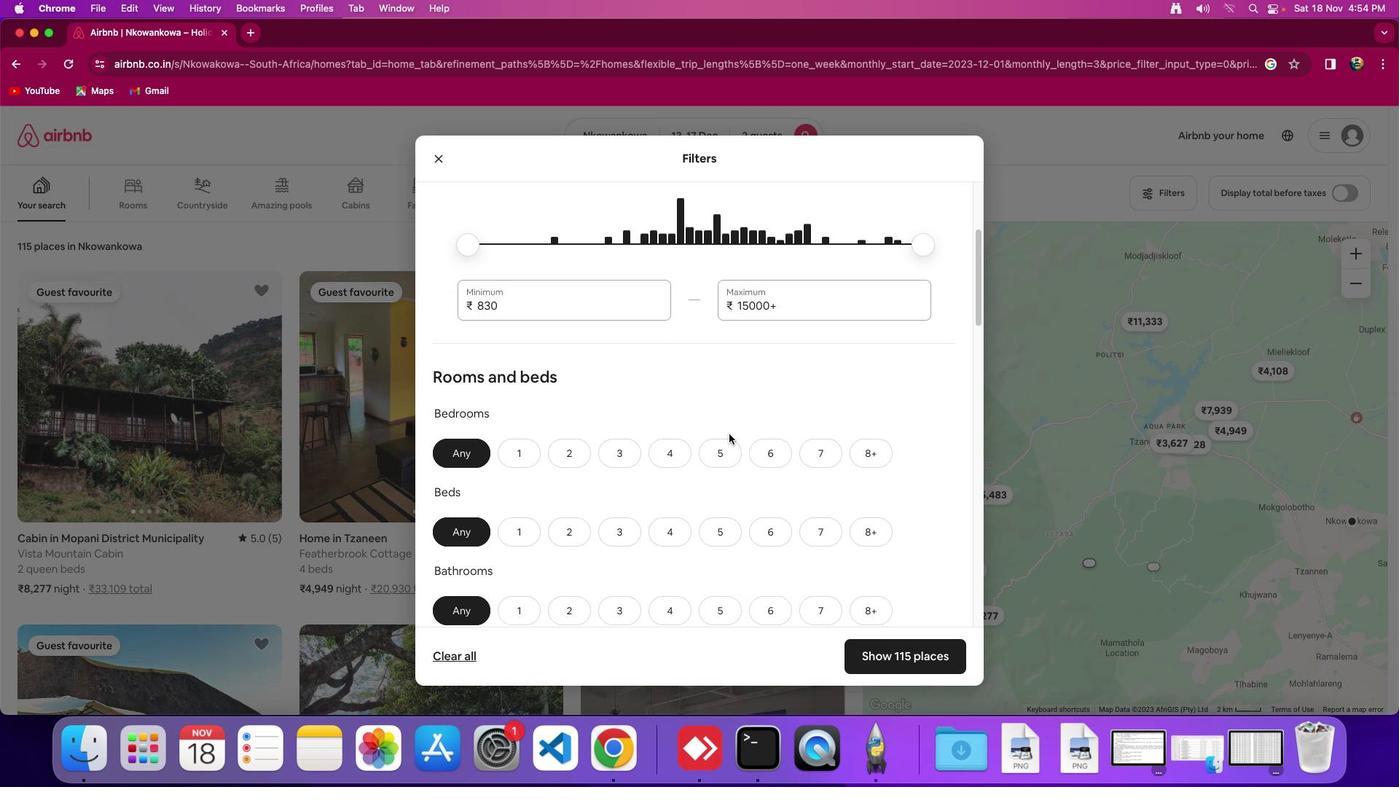 
Action: Mouse scrolled (748, 421) with delta (0, 0)
Screenshot: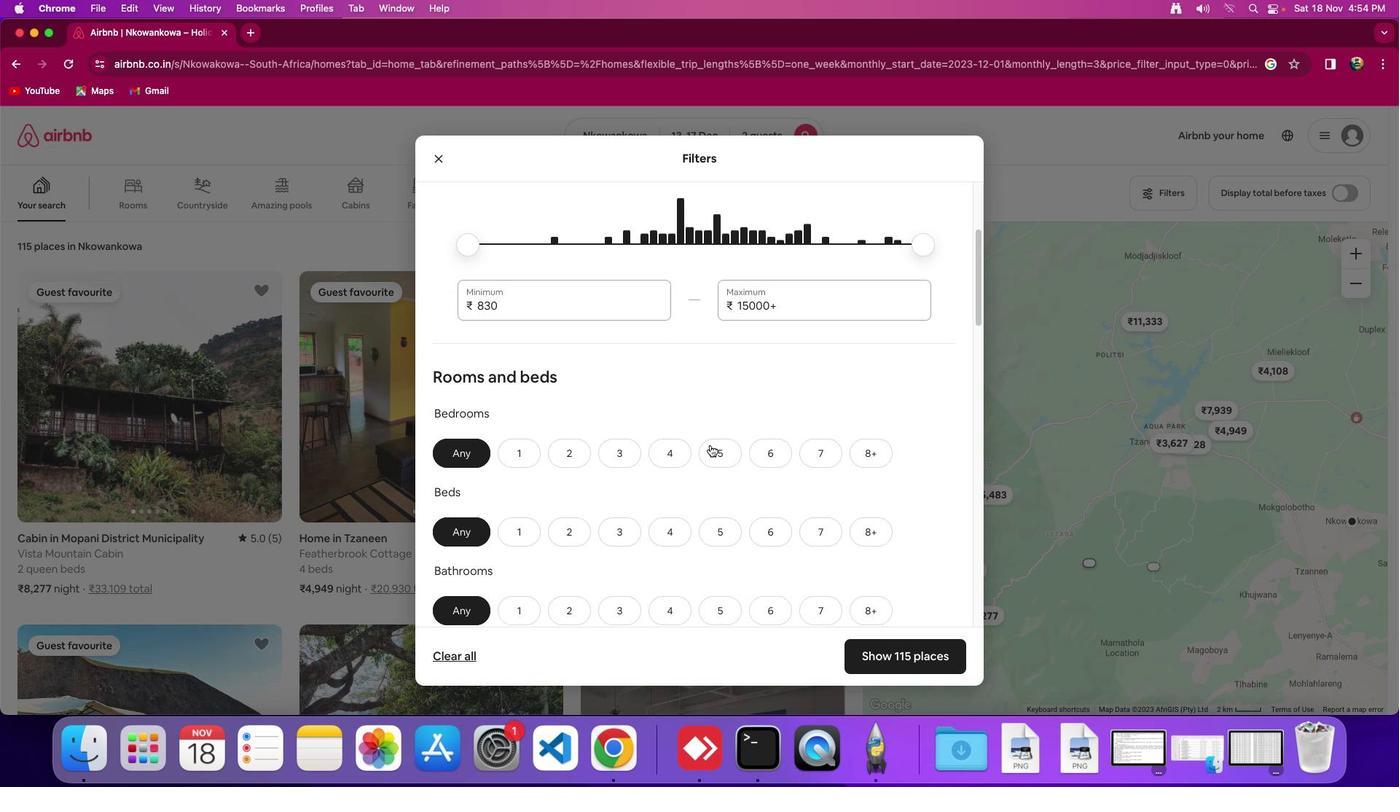 
Action: Mouse moved to (557, 457)
Screenshot: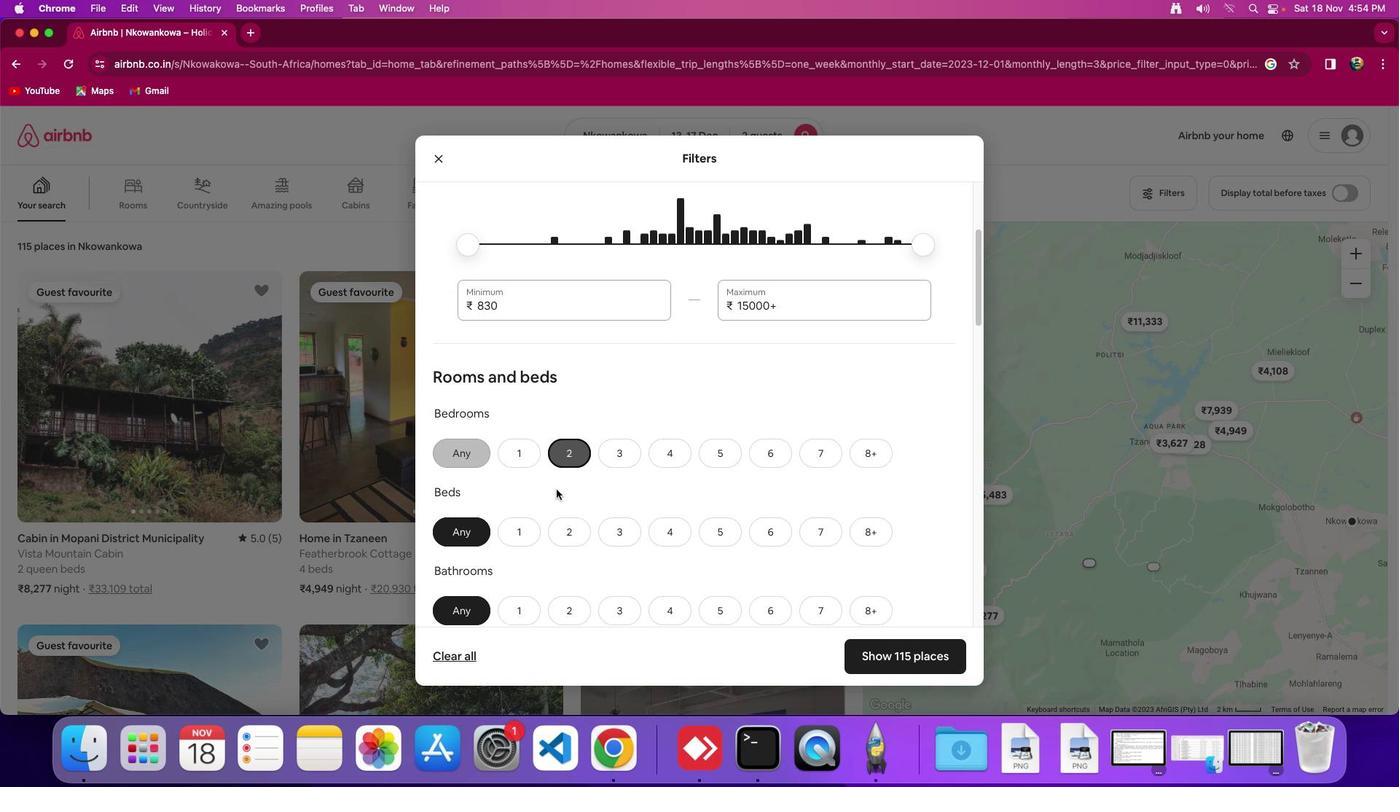 
Action: Mouse pressed left at (557, 457)
Screenshot: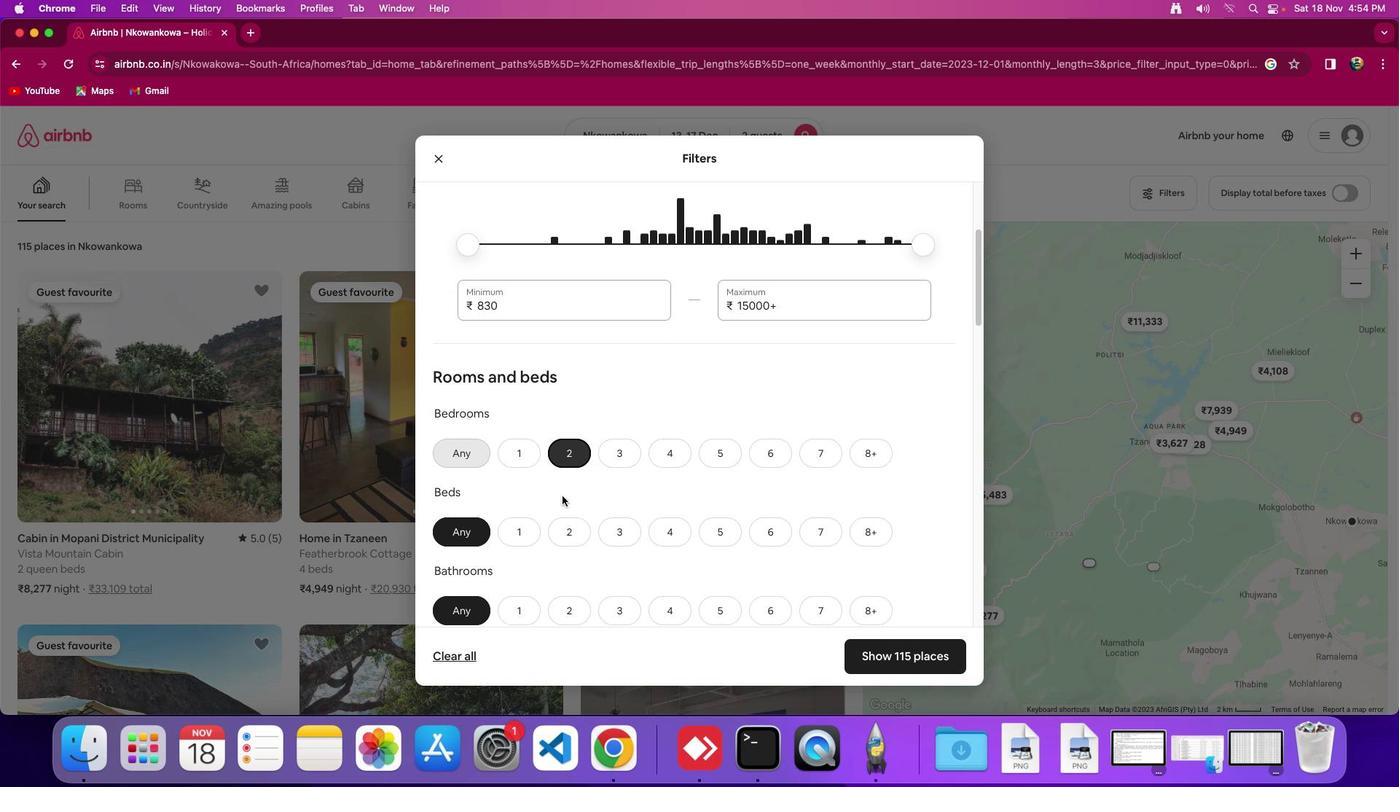 
Action: Mouse moved to (565, 521)
Screenshot: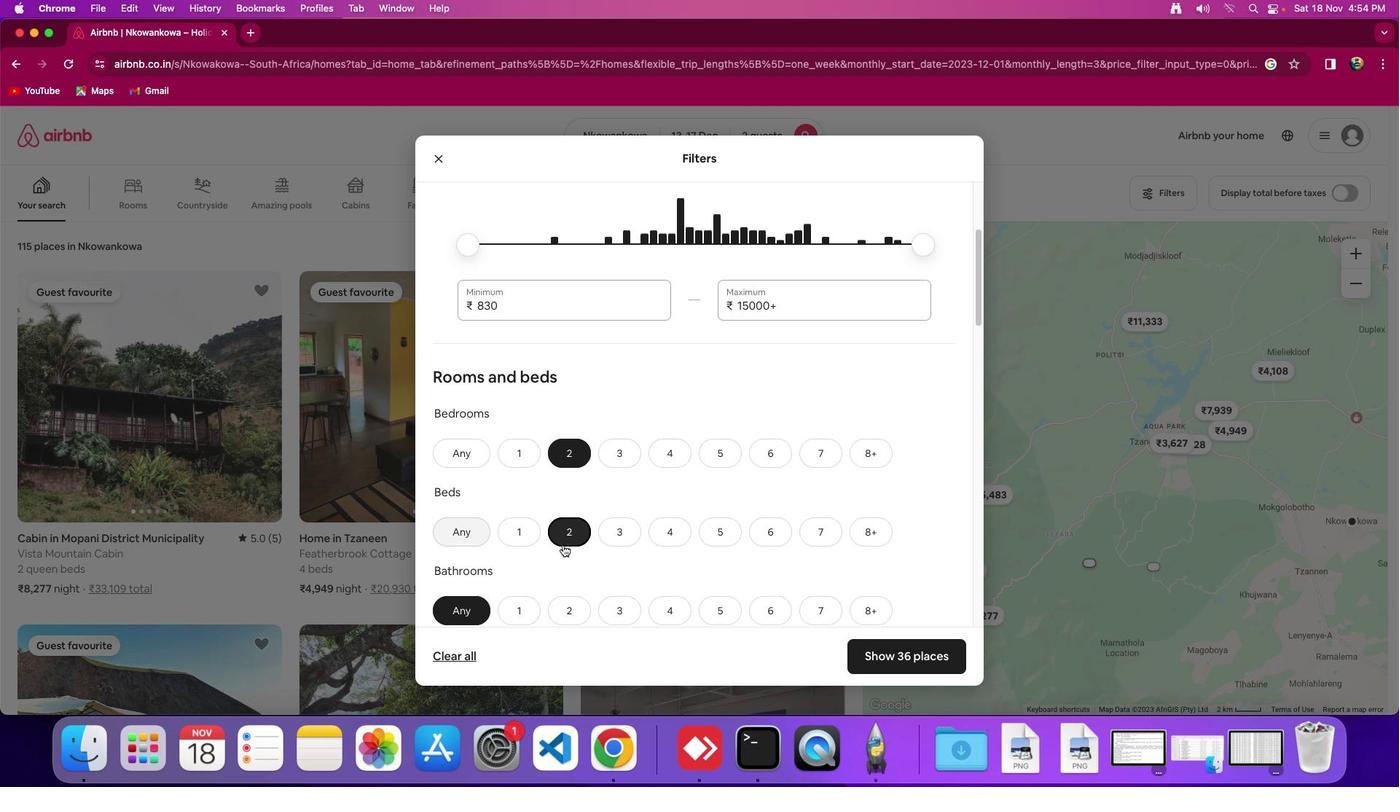 
Action: Mouse pressed left at (565, 521)
Screenshot: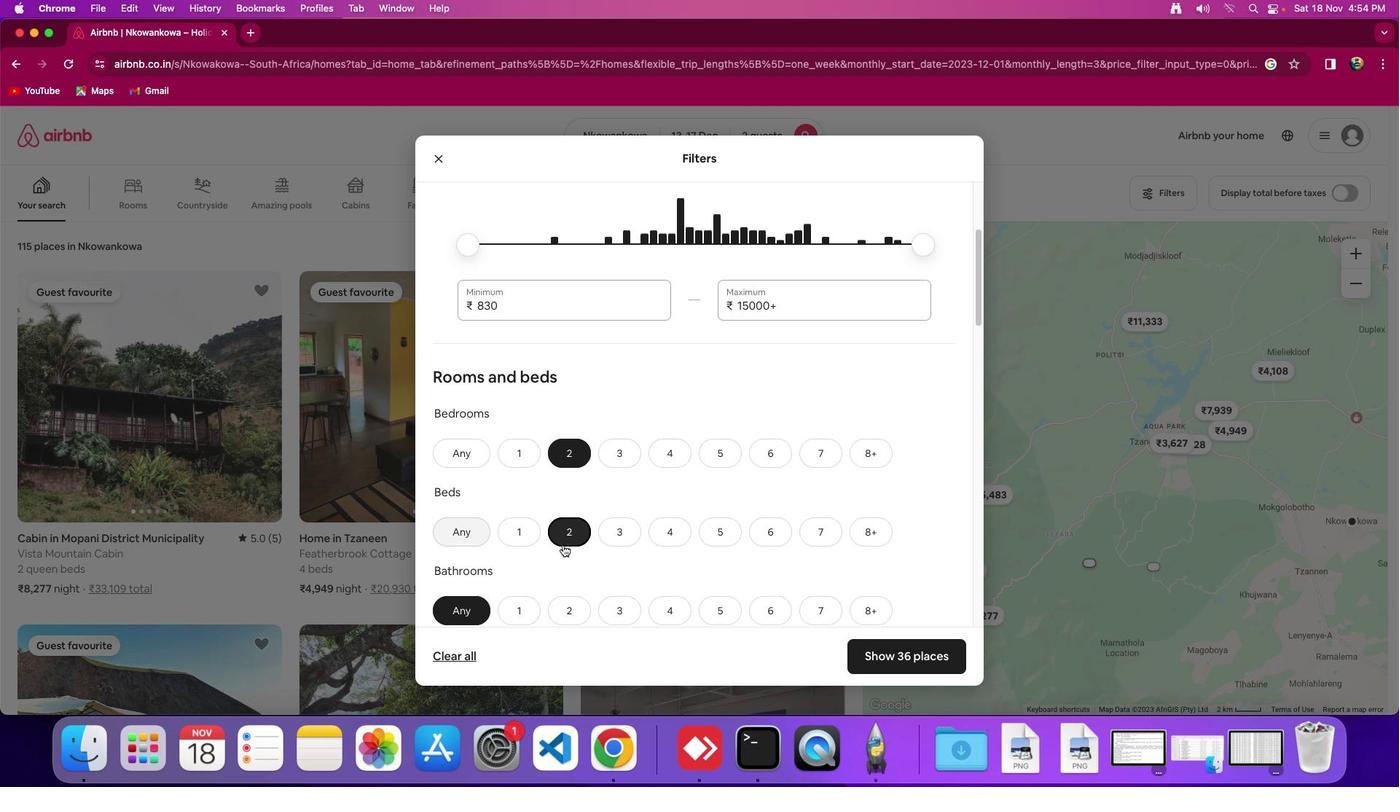 
Action: Mouse moved to (529, 613)
Screenshot: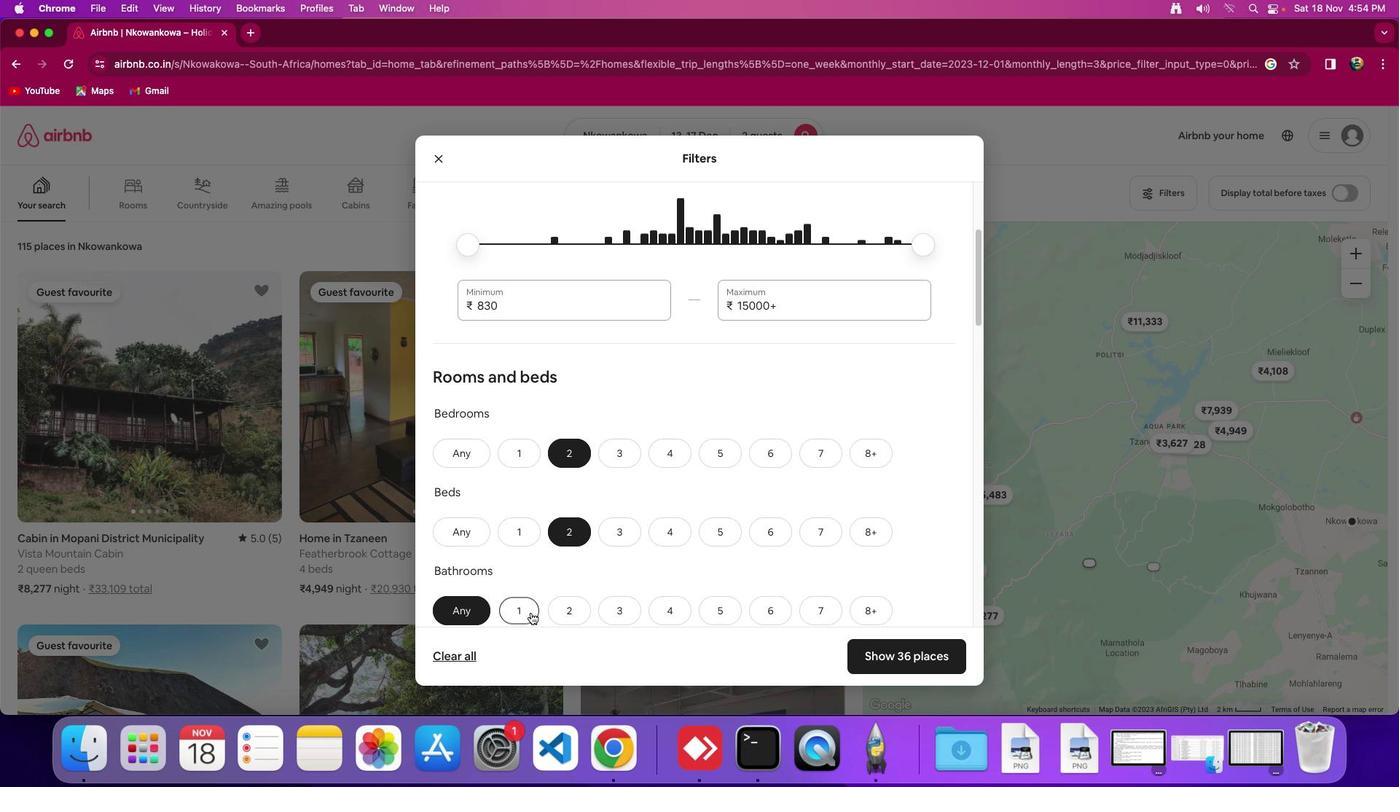 
Action: Mouse pressed left at (529, 613)
Screenshot: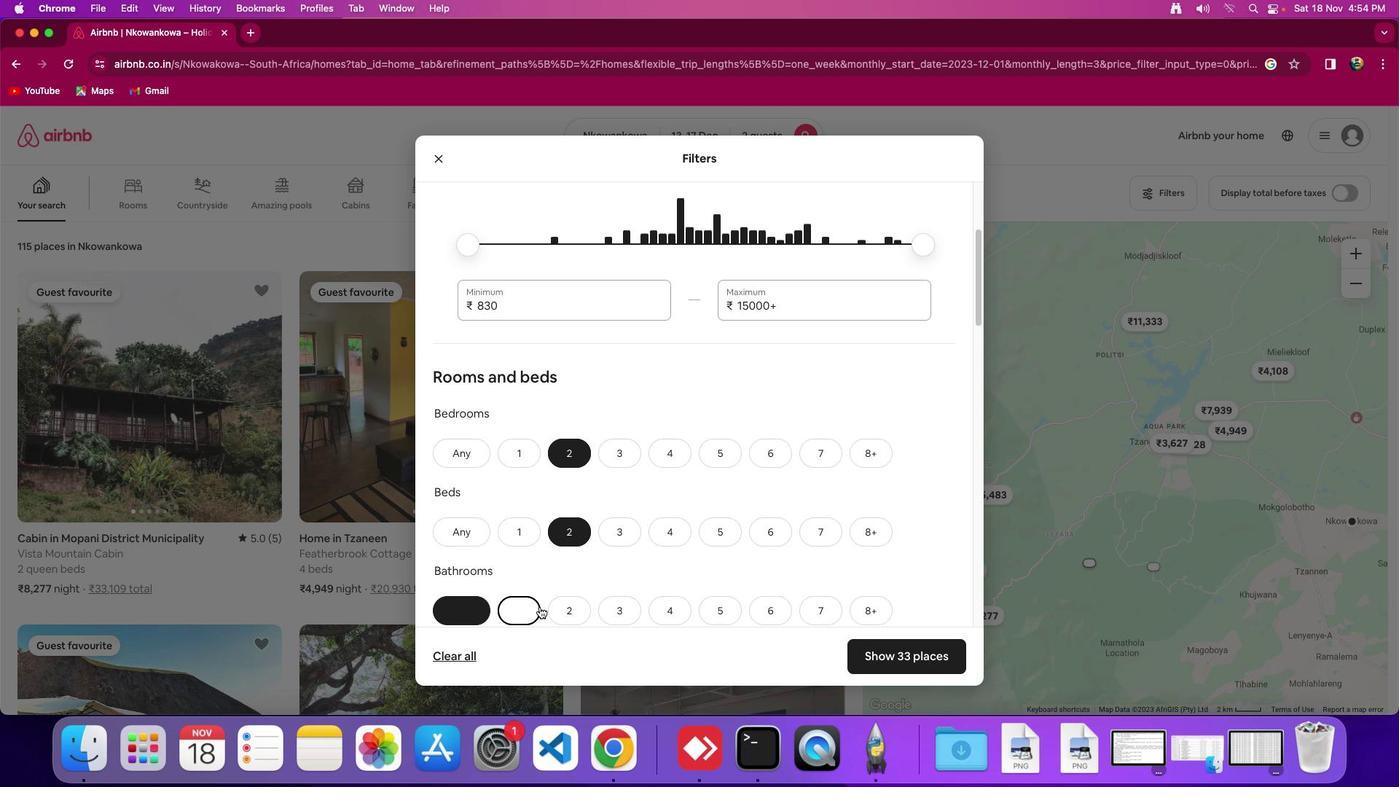
Action: Mouse moved to (686, 540)
Screenshot: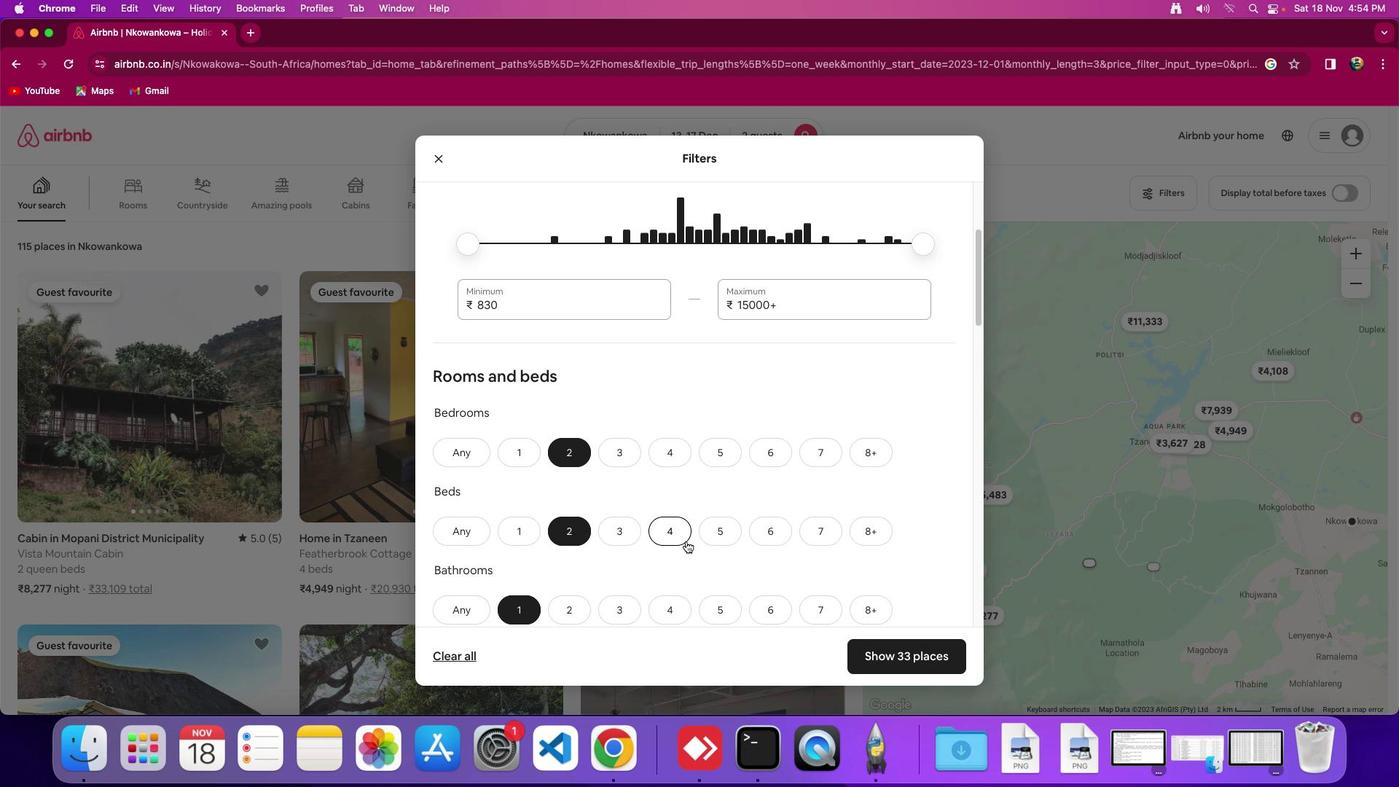 
Action: Mouse scrolled (686, 540) with delta (0, 0)
Screenshot: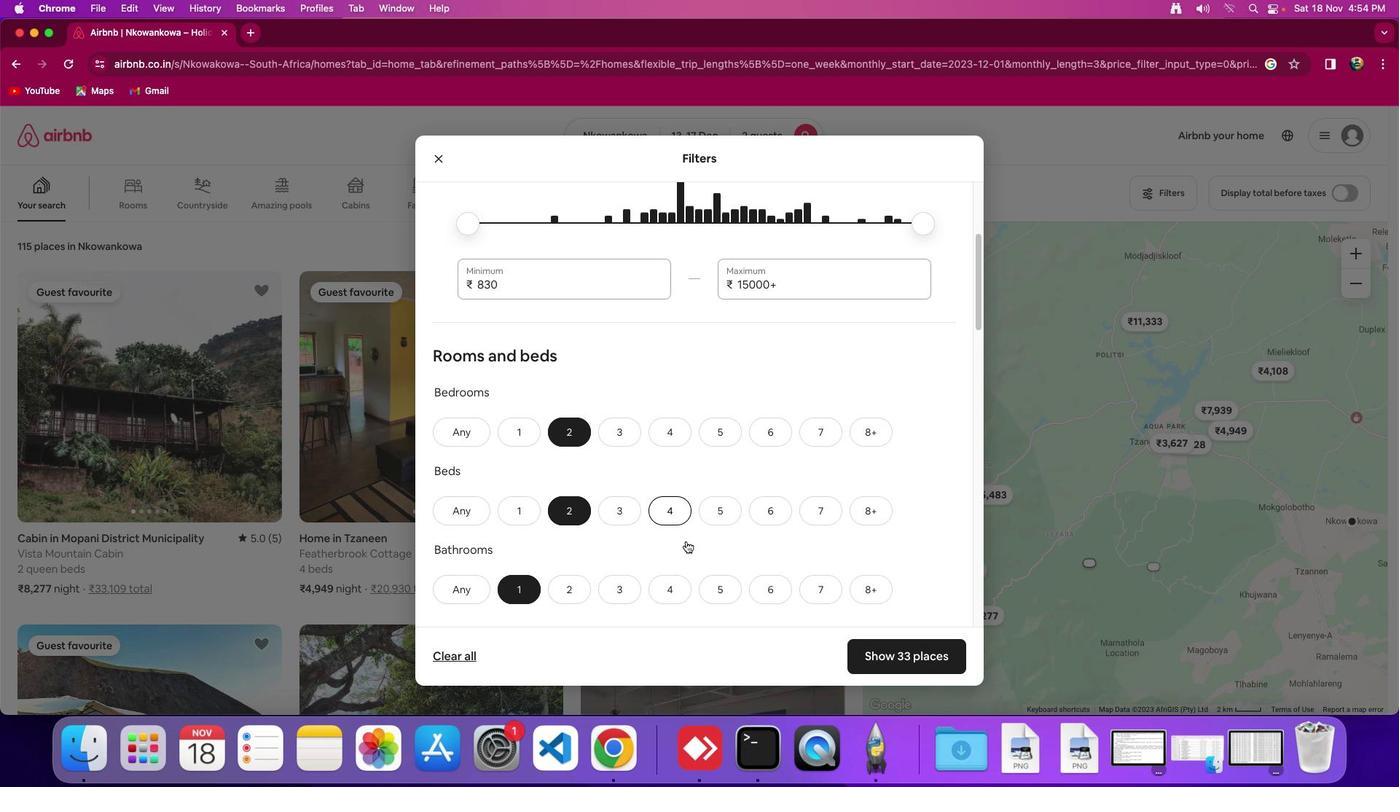 
Action: Mouse scrolled (686, 540) with delta (0, 0)
Screenshot: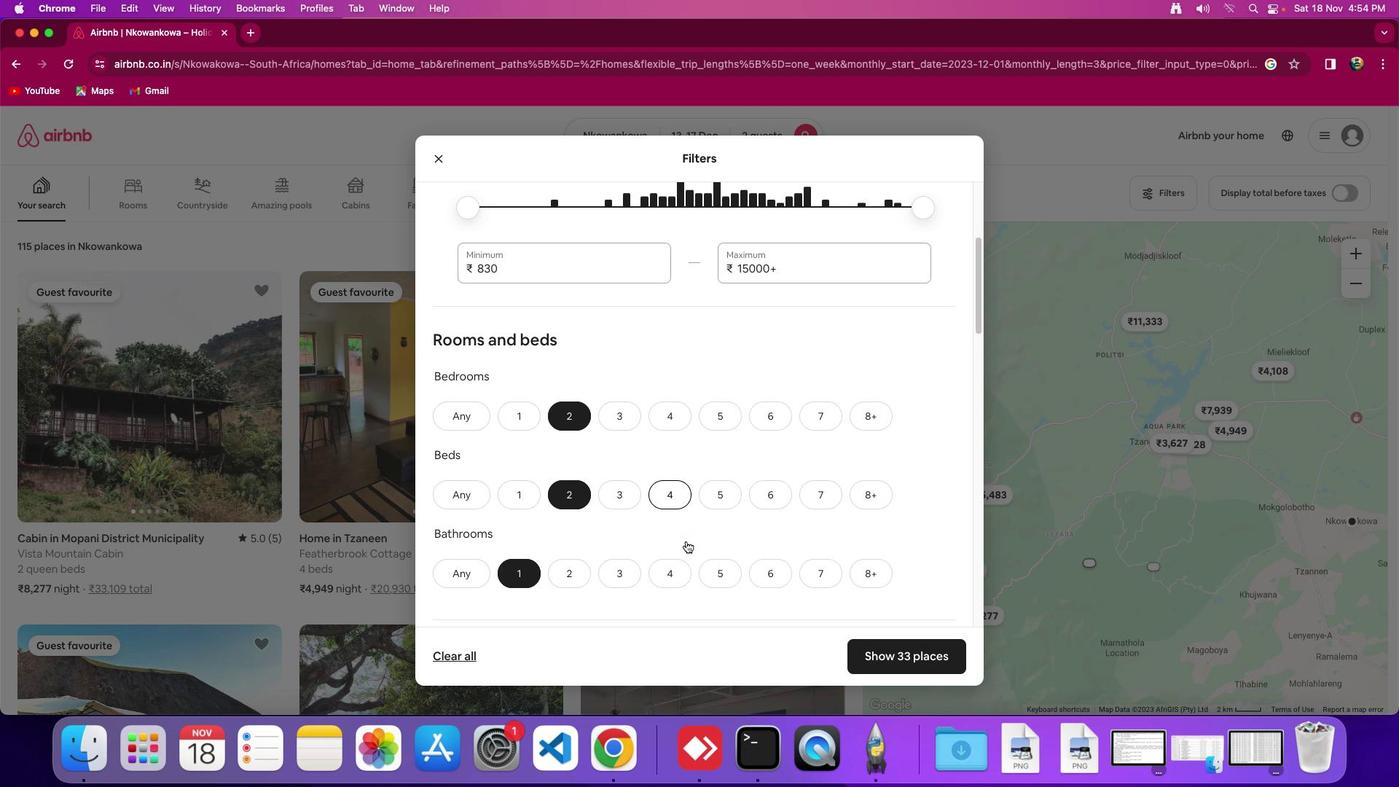 
Action: Mouse scrolled (686, 540) with delta (0, 0)
Screenshot: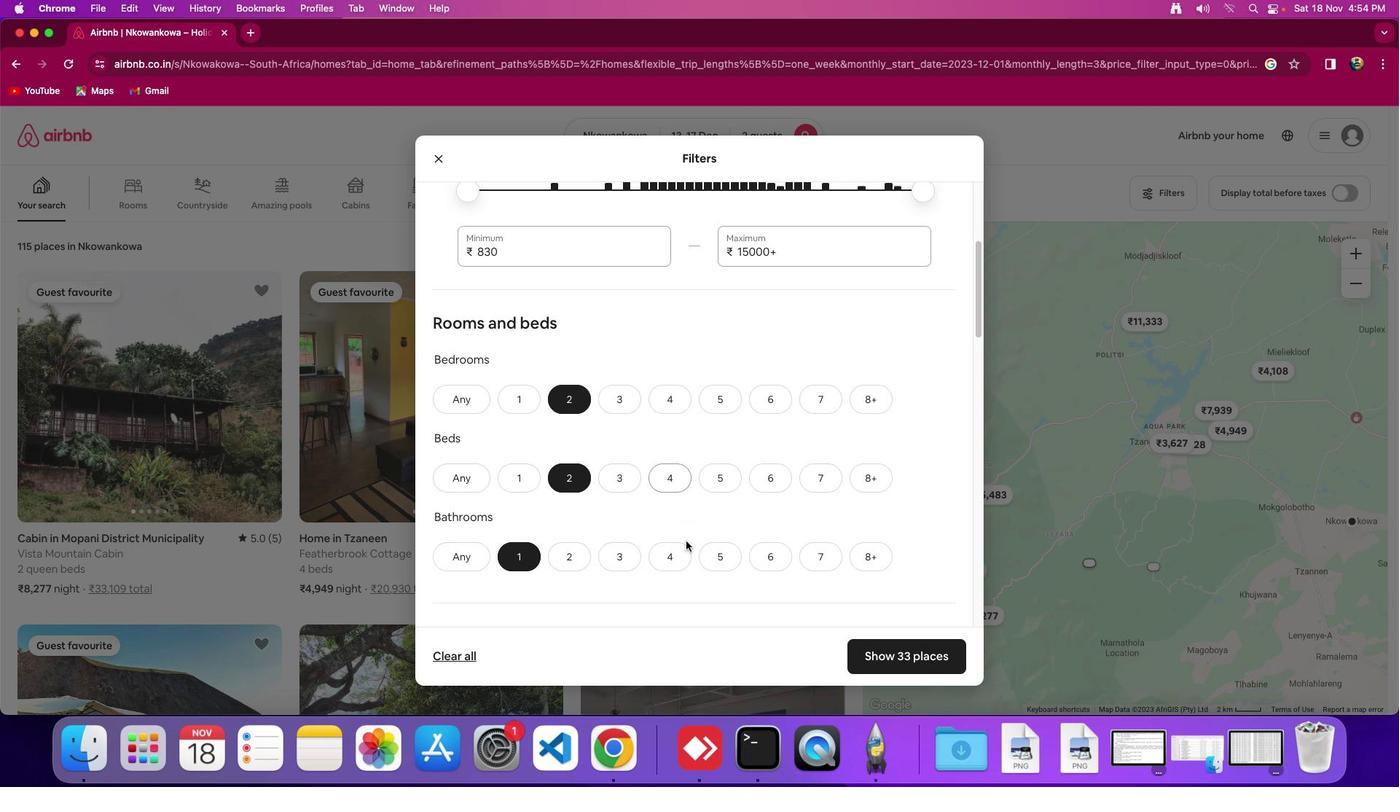 
Action: Mouse moved to (686, 540)
Screenshot: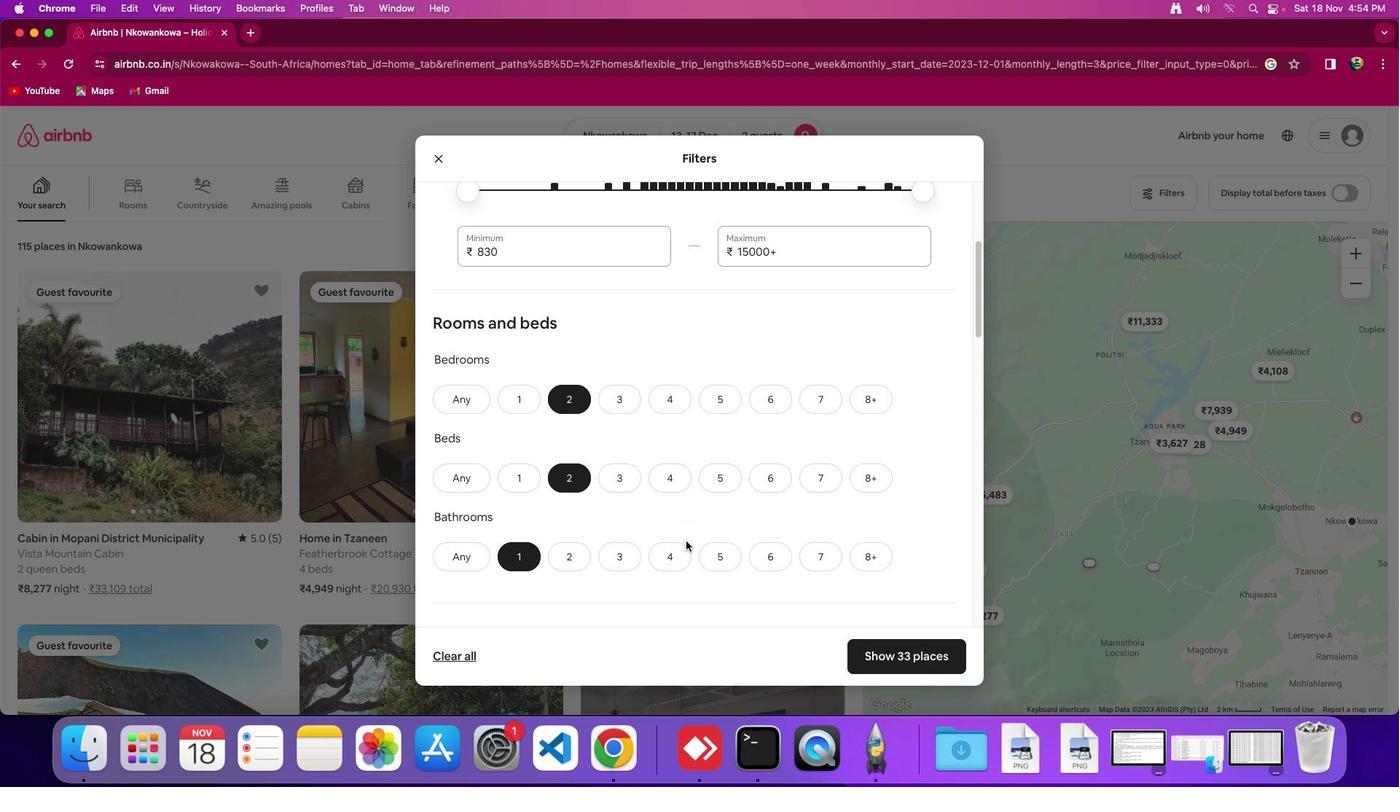 
Action: Mouse scrolled (686, 540) with delta (0, 0)
Screenshot: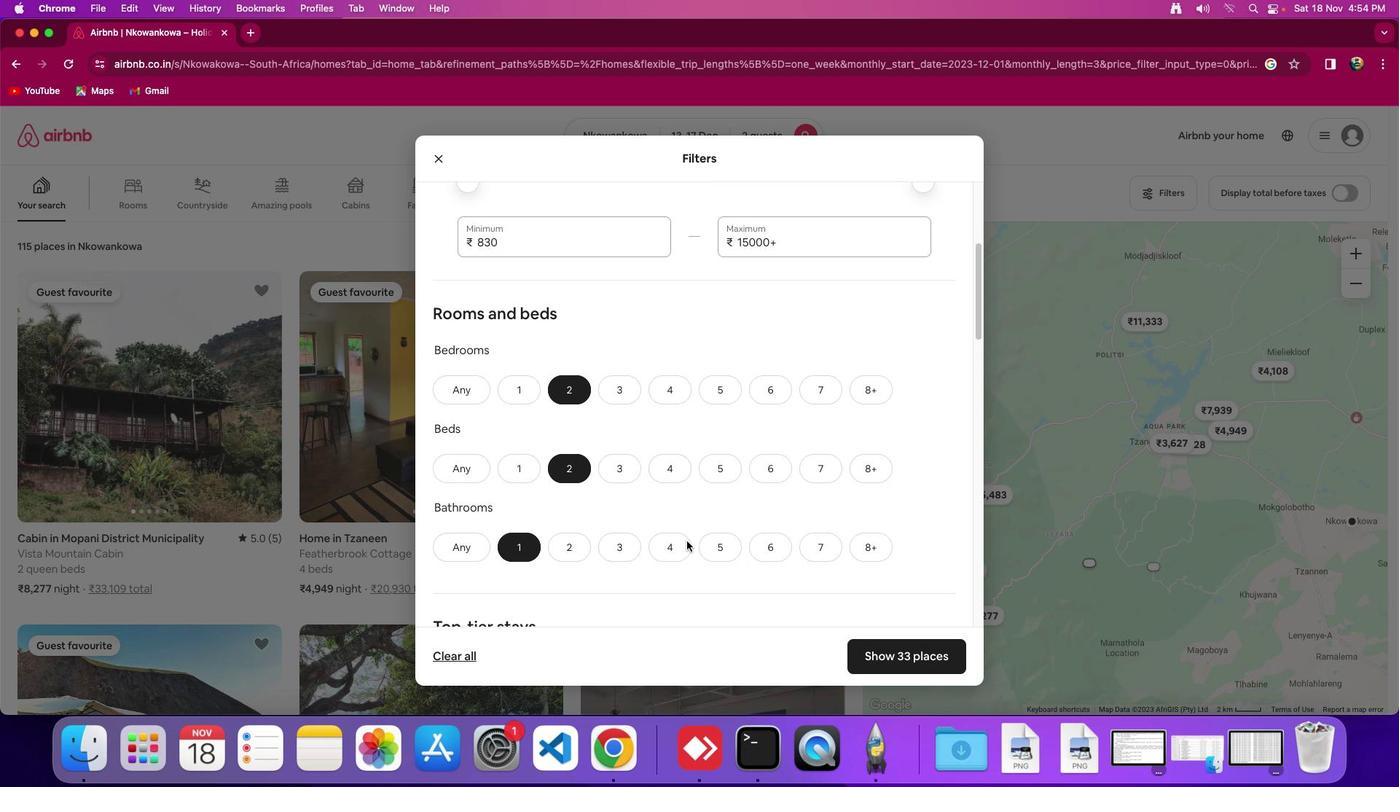 
Action: Mouse moved to (686, 540)
Screenshot: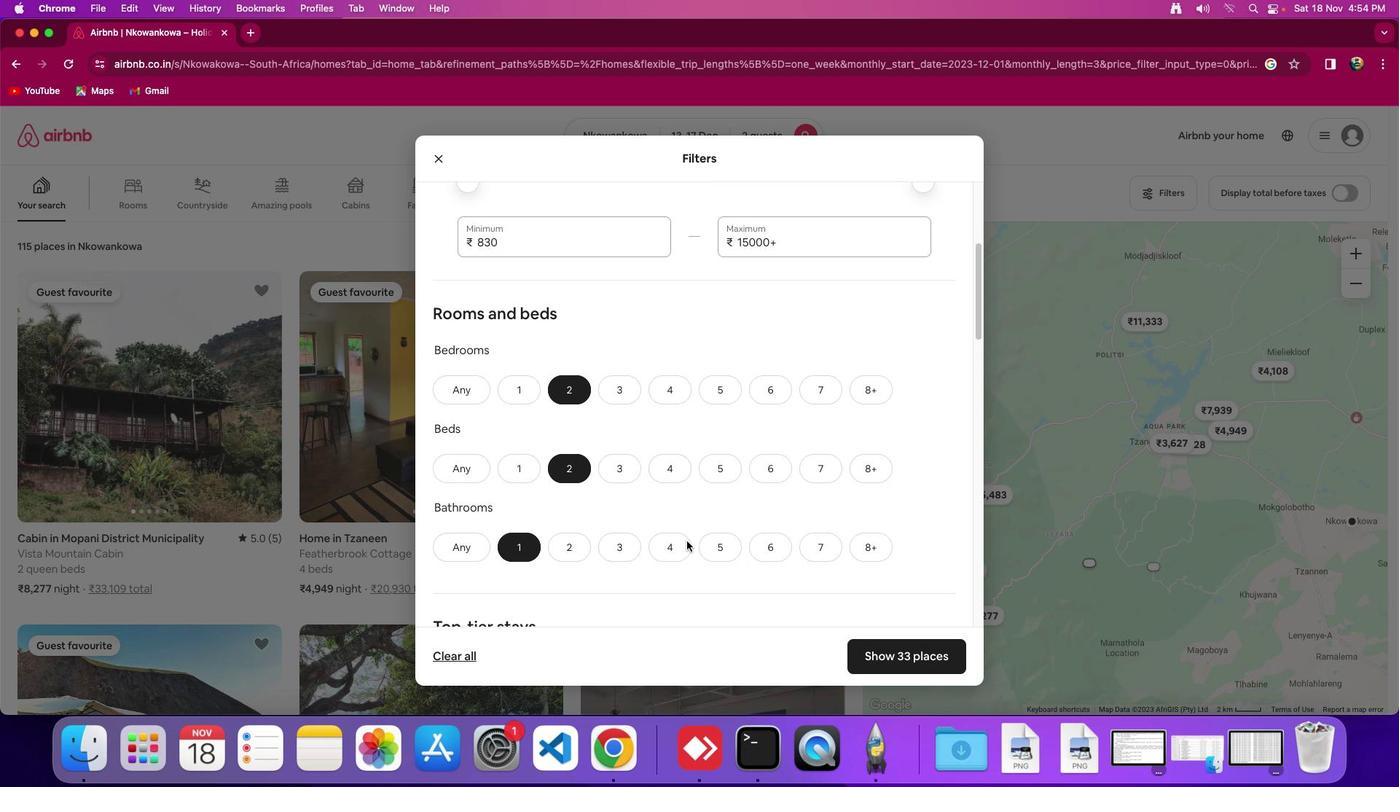 
Action: Mouse scrolled (686, 540) with delta (0, 0)
Screenshot: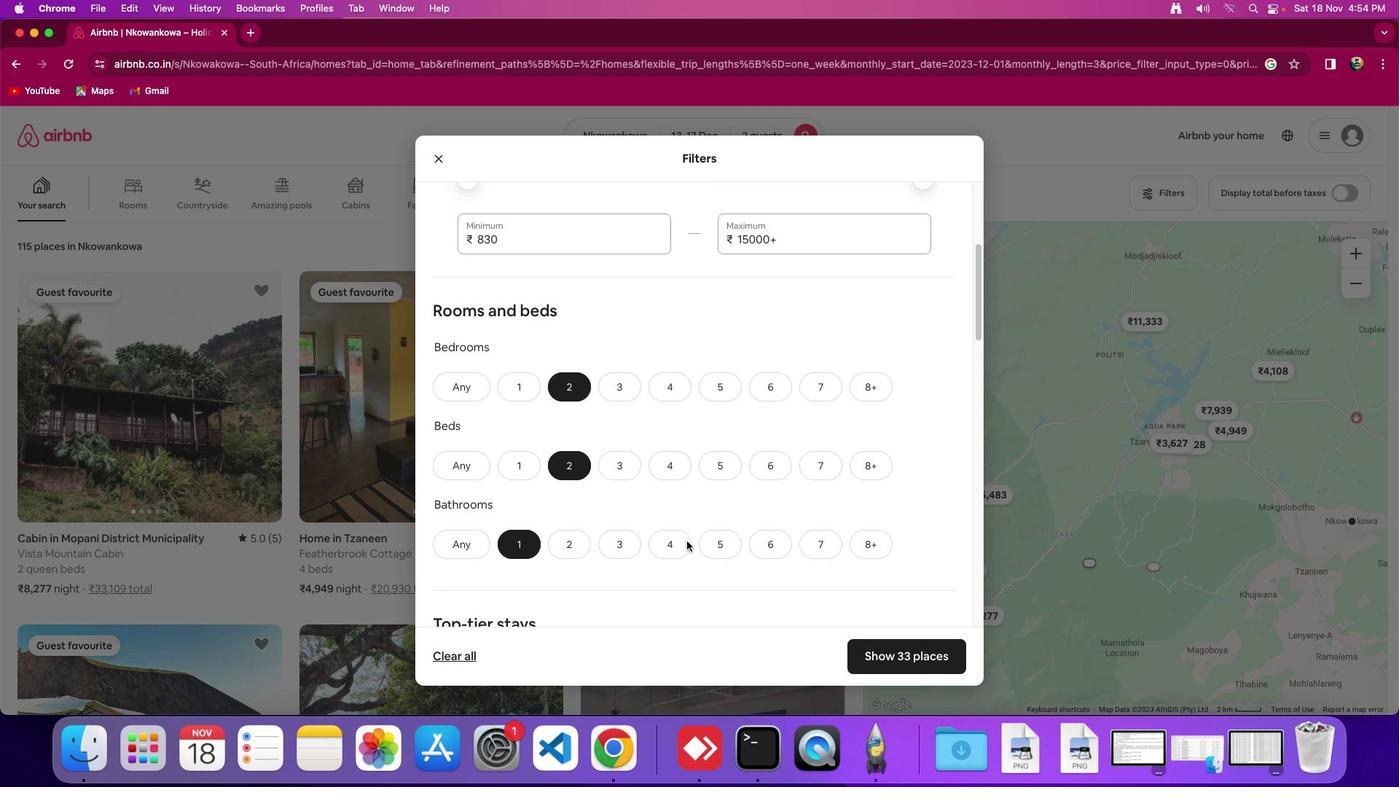 
Action: Mouse scrolled (686, 540) with delta (0, 0)
Screenshot: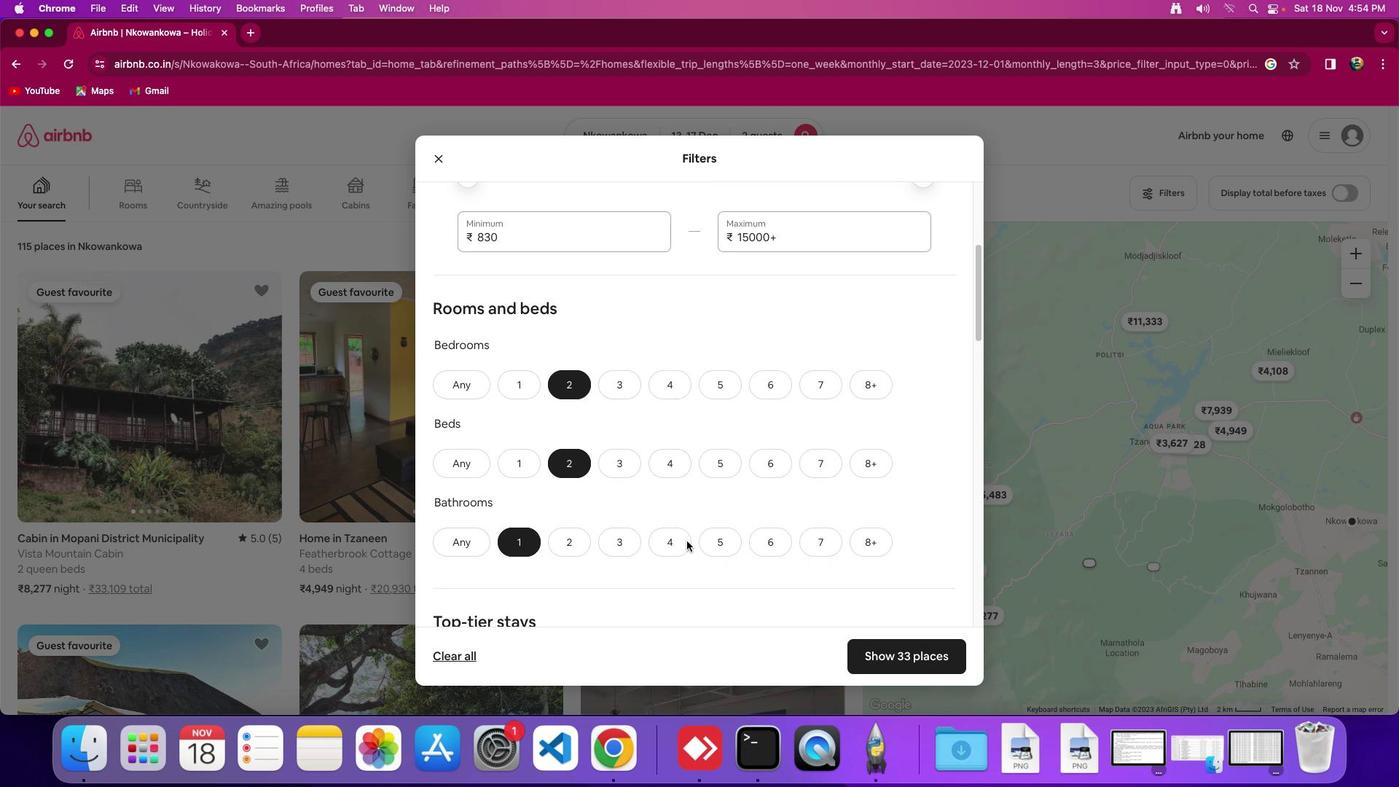 
Action: Mouse scrolled (686, 540) with delta (0, 0)
Screenshot: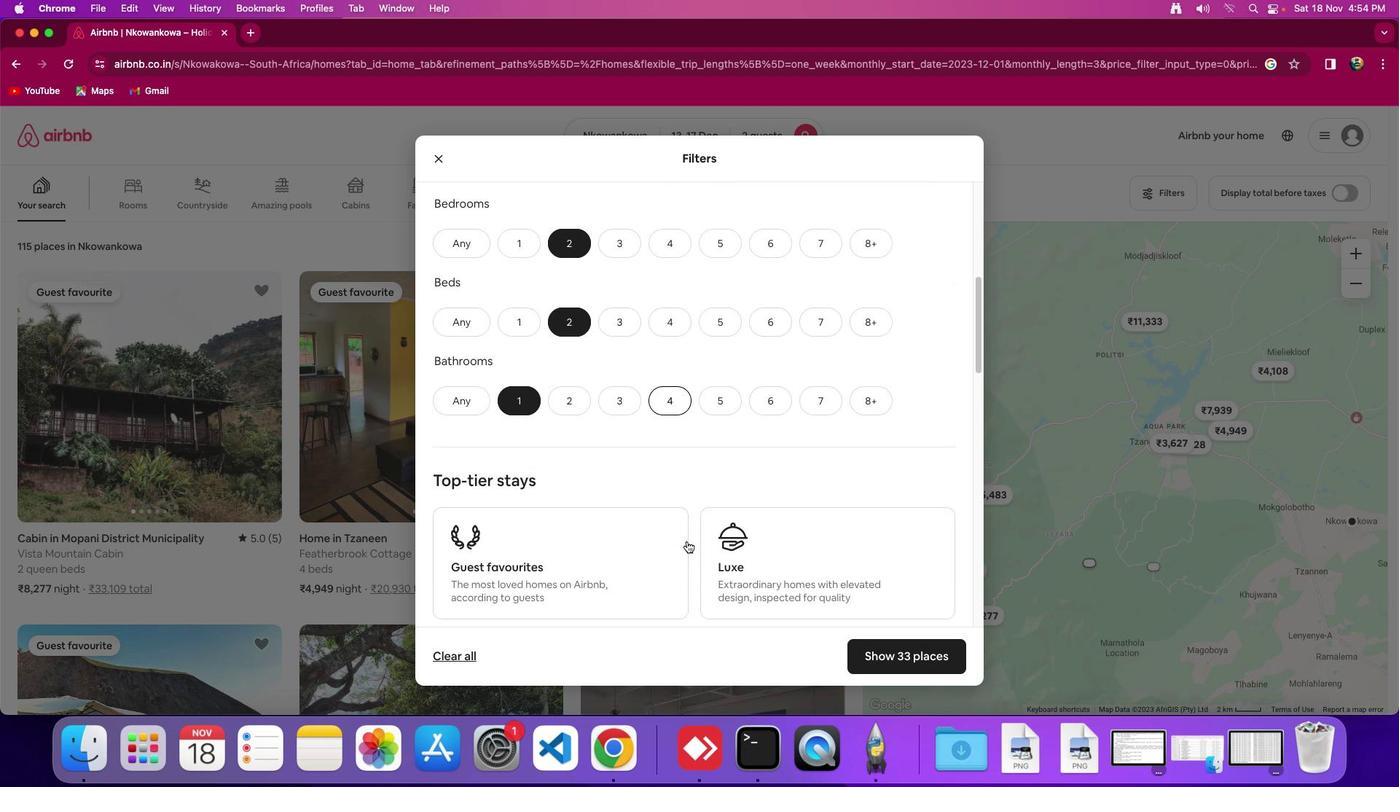 
Action: Mouse scrolled (686, 540) with delta (0, 0)
Screenshot: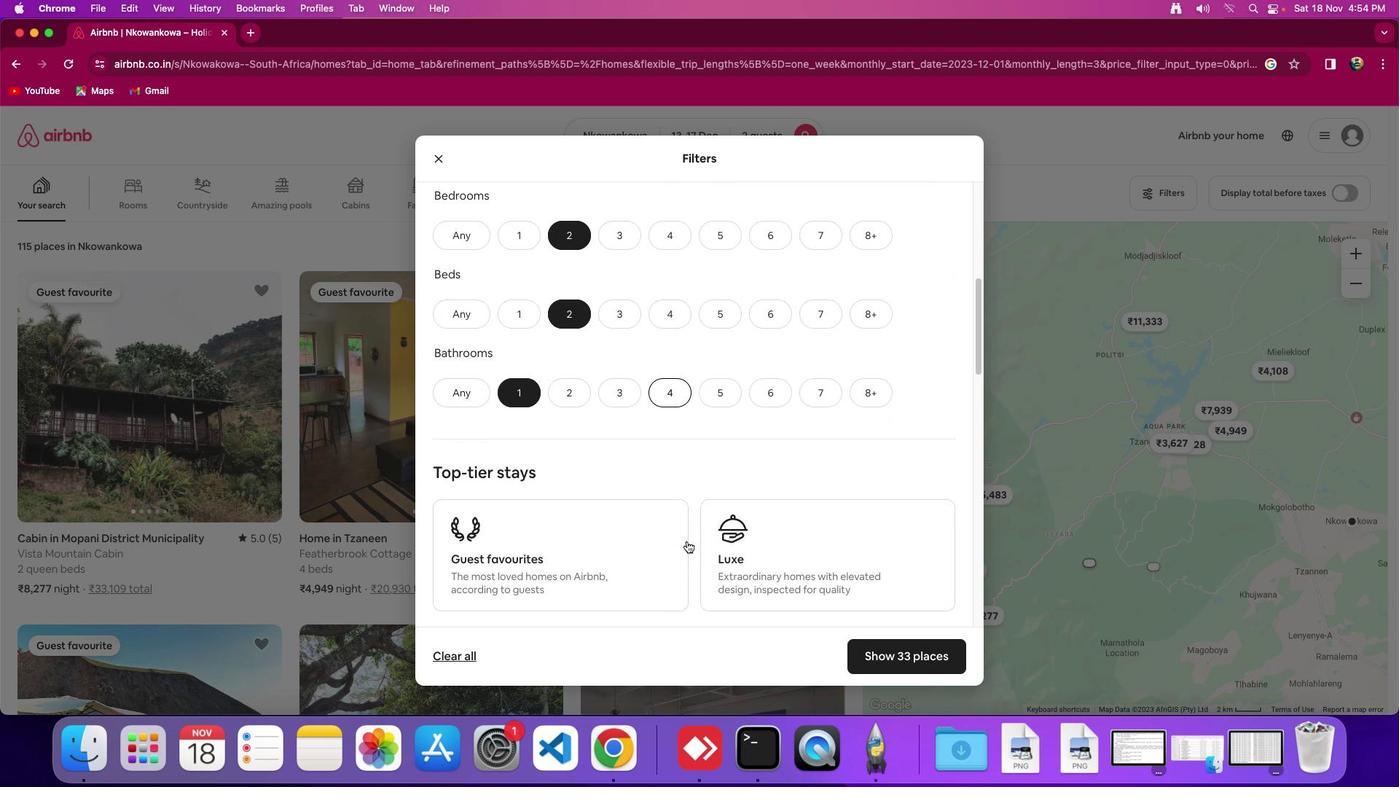 
Action: Mouse scrolled (686, 540) with delta (0, -2)
Screenshot: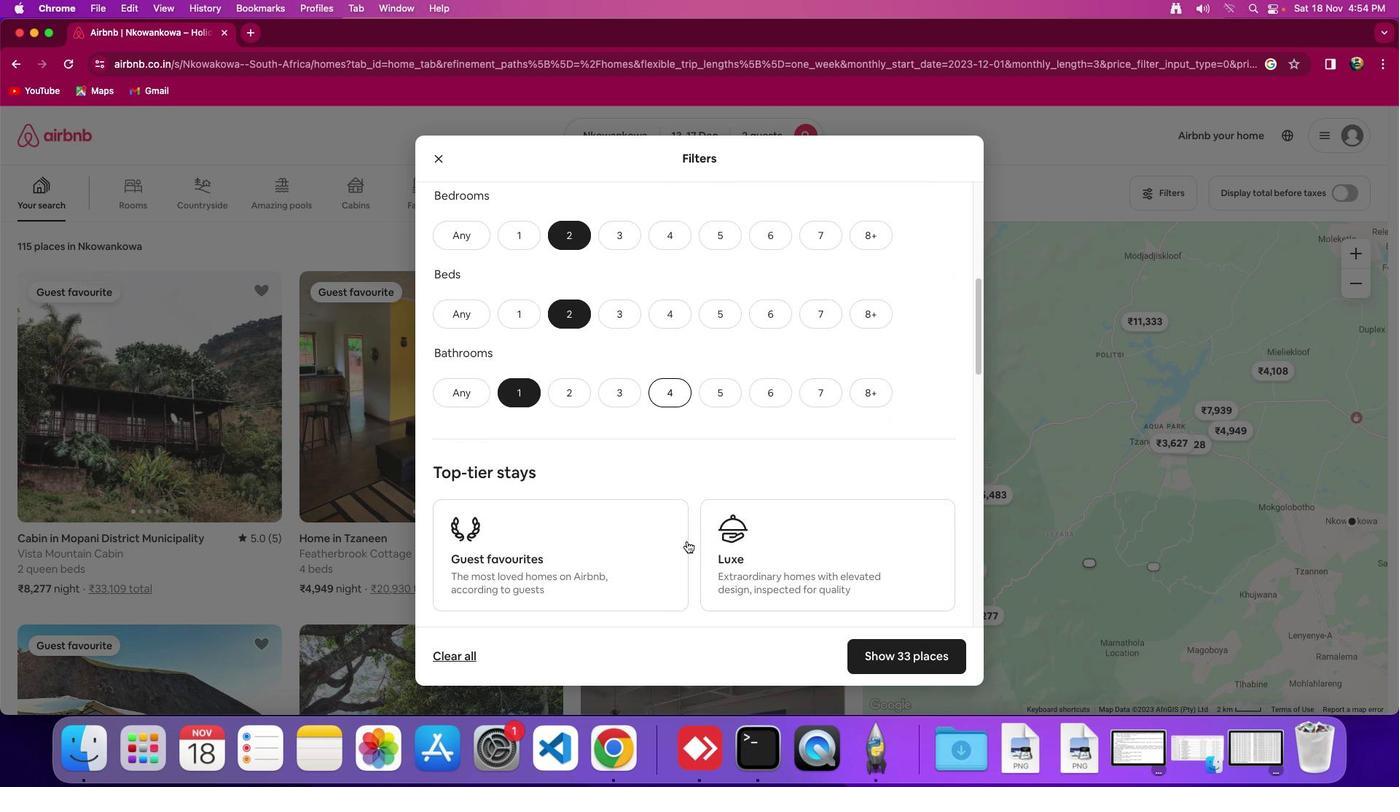 
Action: Mouse scrolled (686, 540) with delta (0, 0)
Screenshot: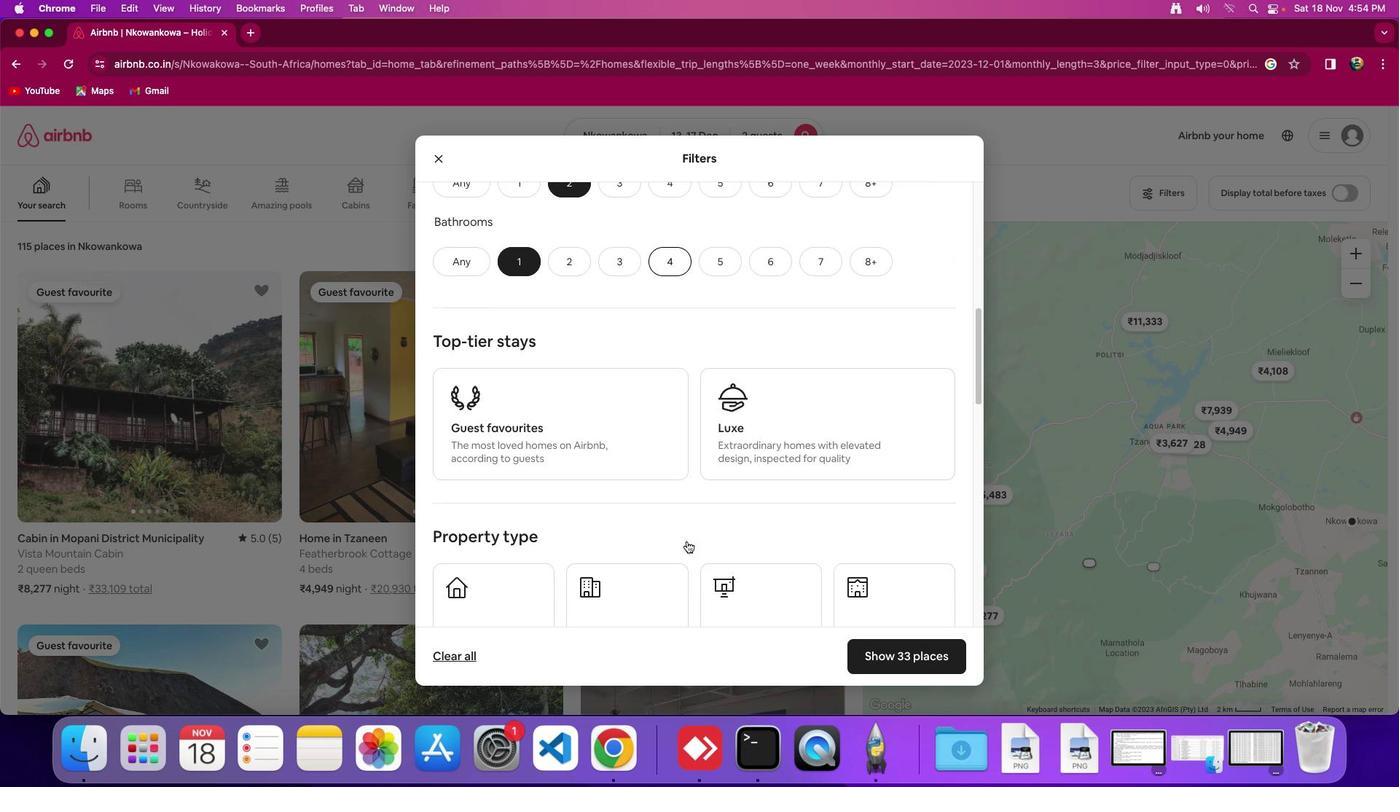 
Action: Mouse scrolled (686, 540) with delta (0, 0)
Screenshot: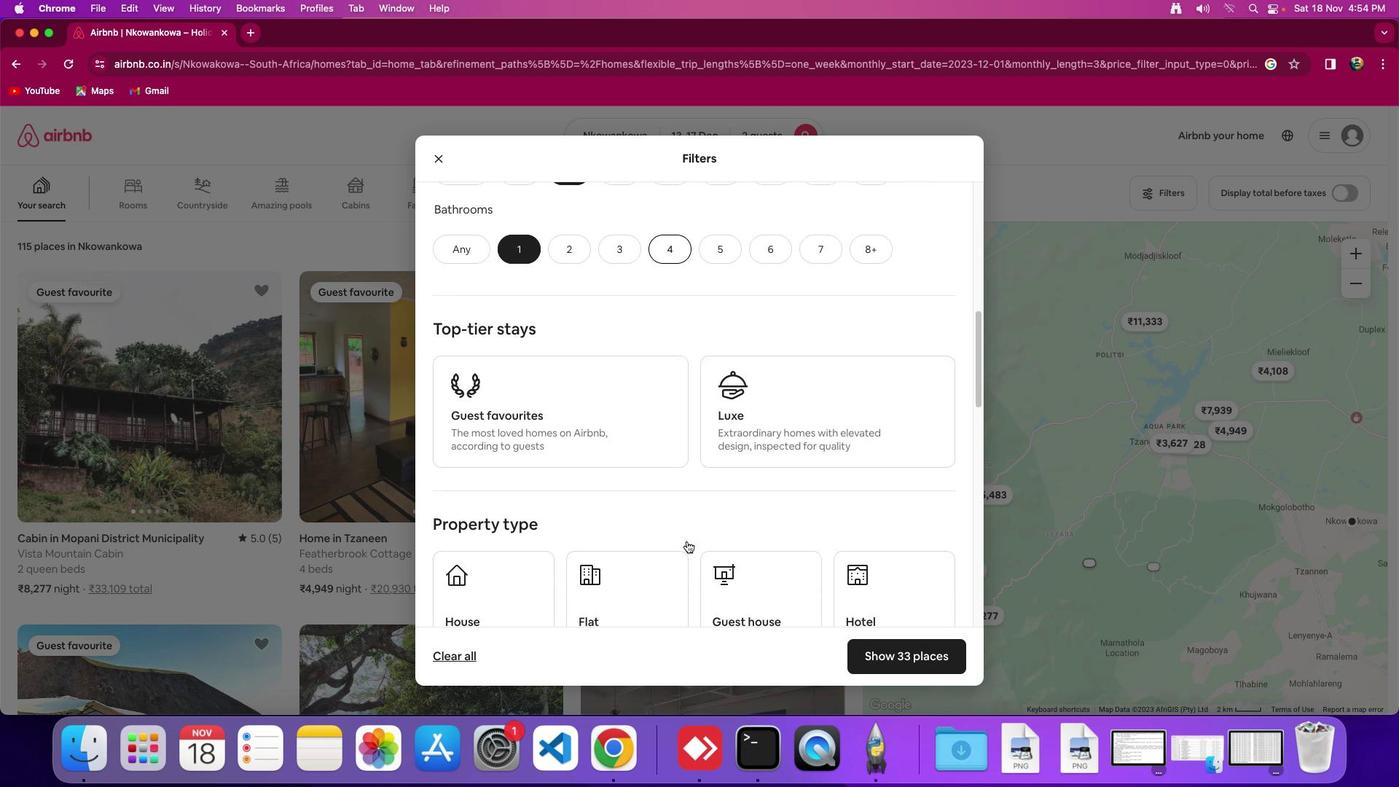 
Action: Mouse scrolled (686, 540) with delta (0, -2)
Screenshot: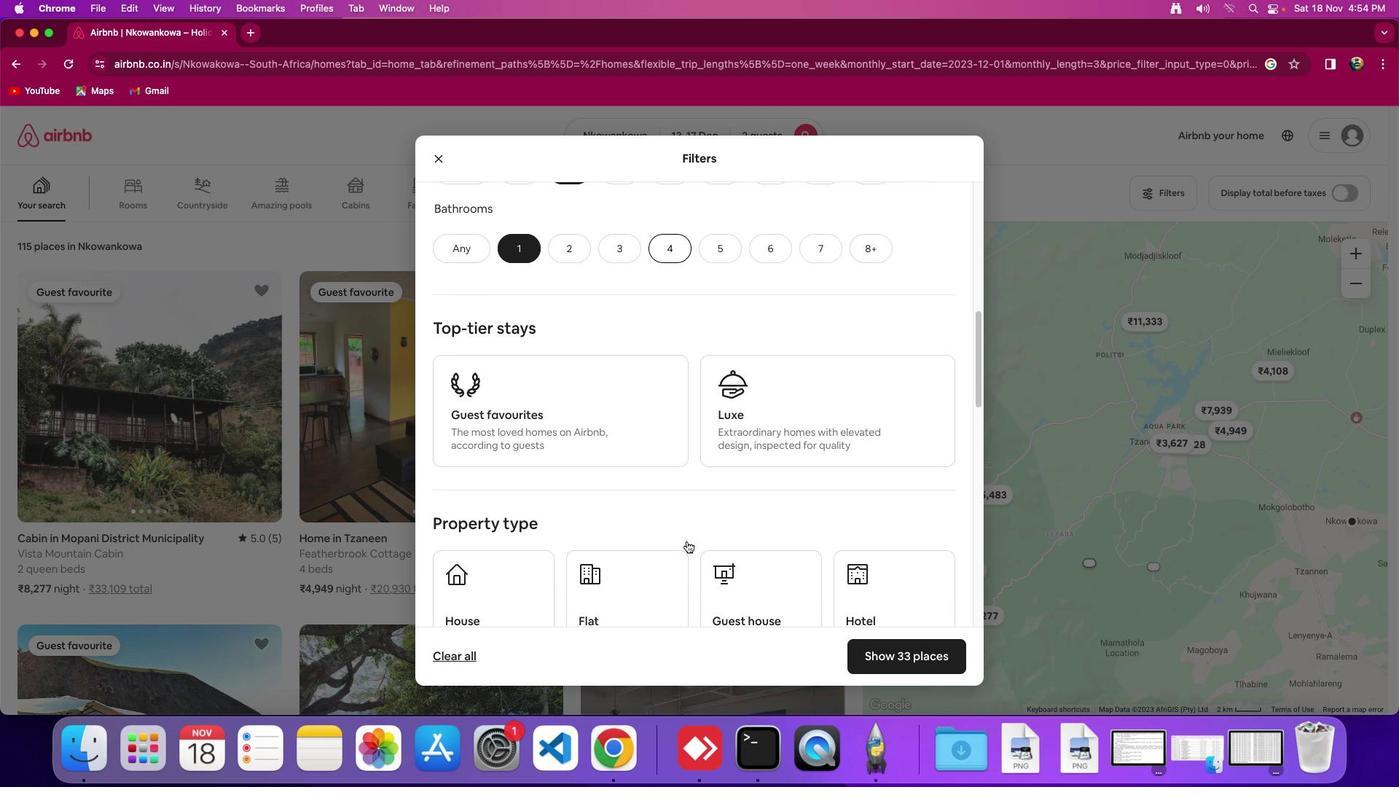 
Action: Mouse scrolled (686, 540) with delta (0, 0)
Screenshot: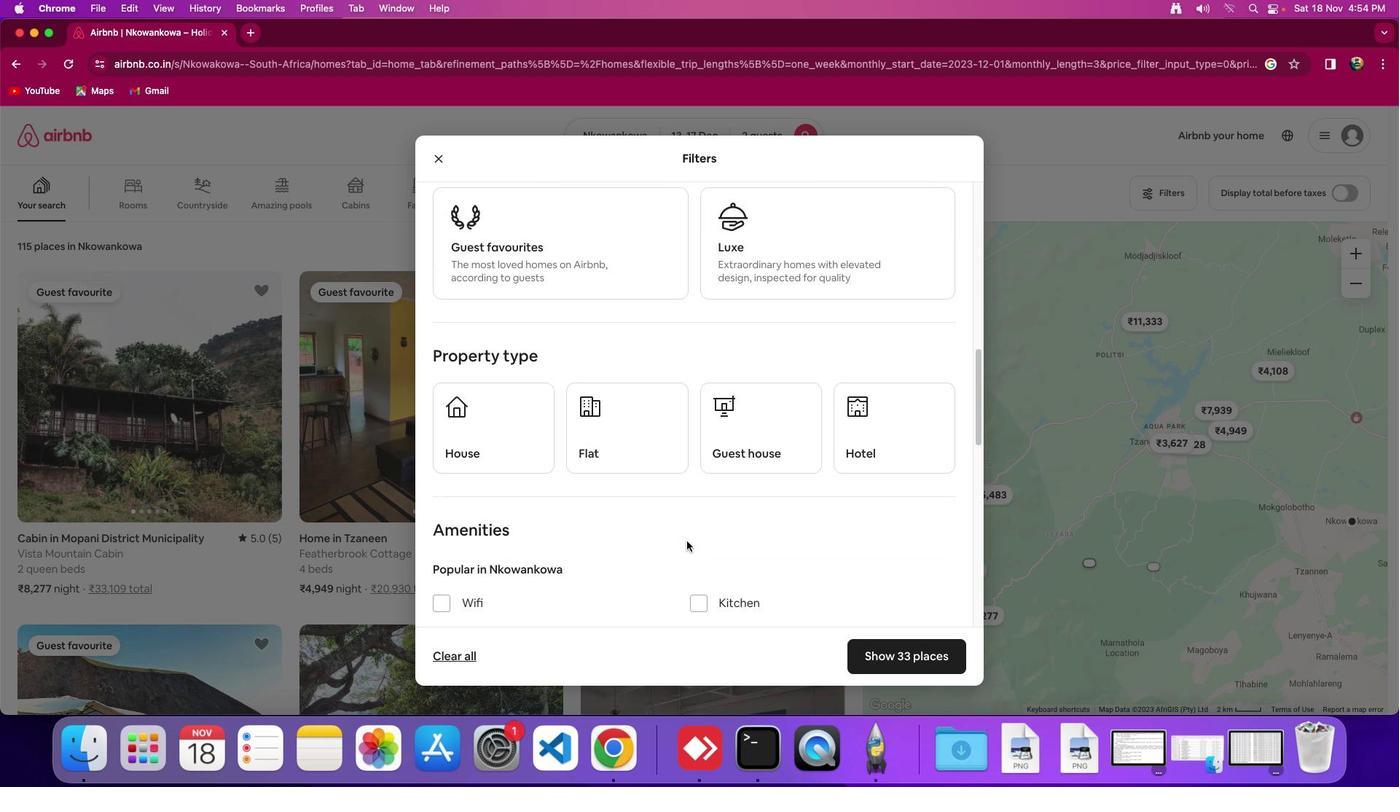 
Action: Mouse moved to (686, 540)
Screenshot: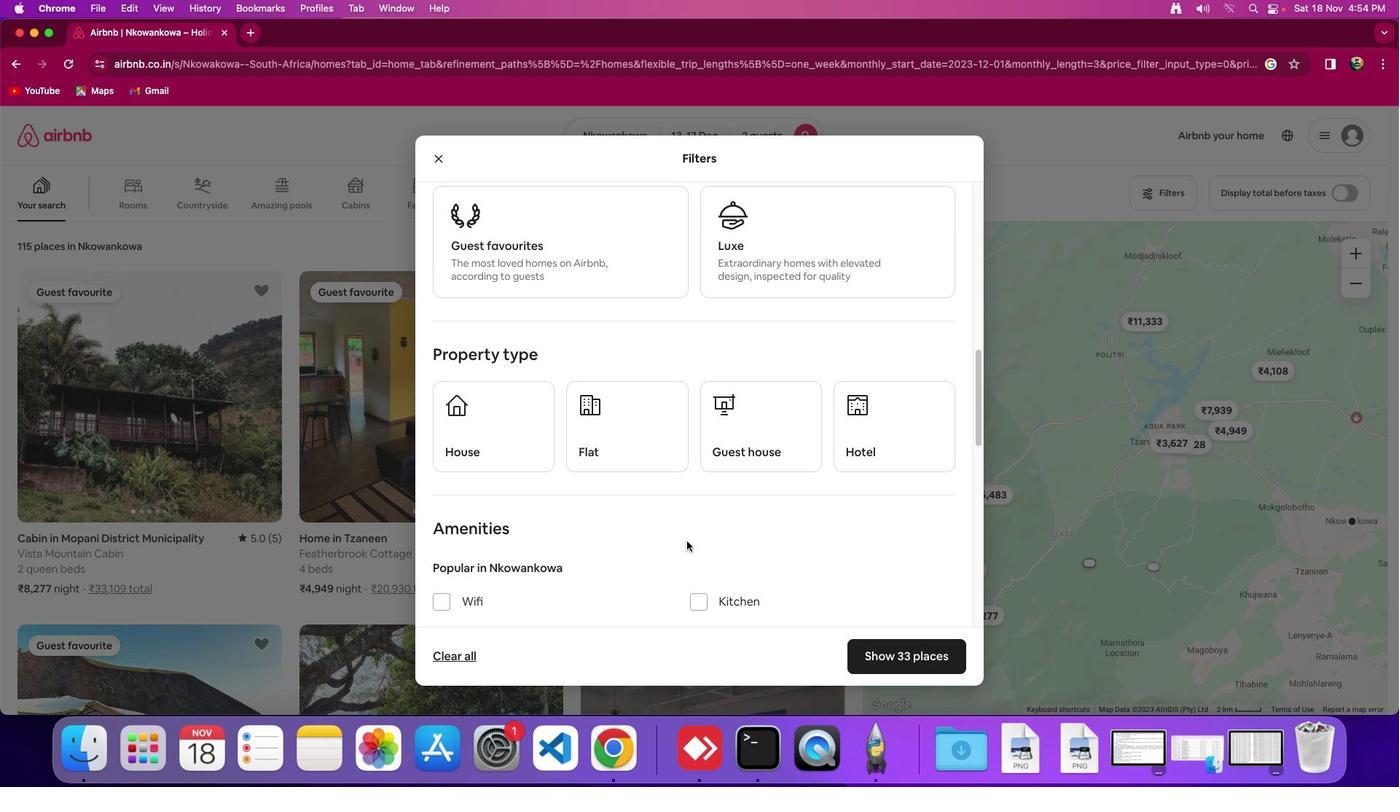 
Action: Mouse scrolled (686, 540) with delta (0, 0)
Screenshot: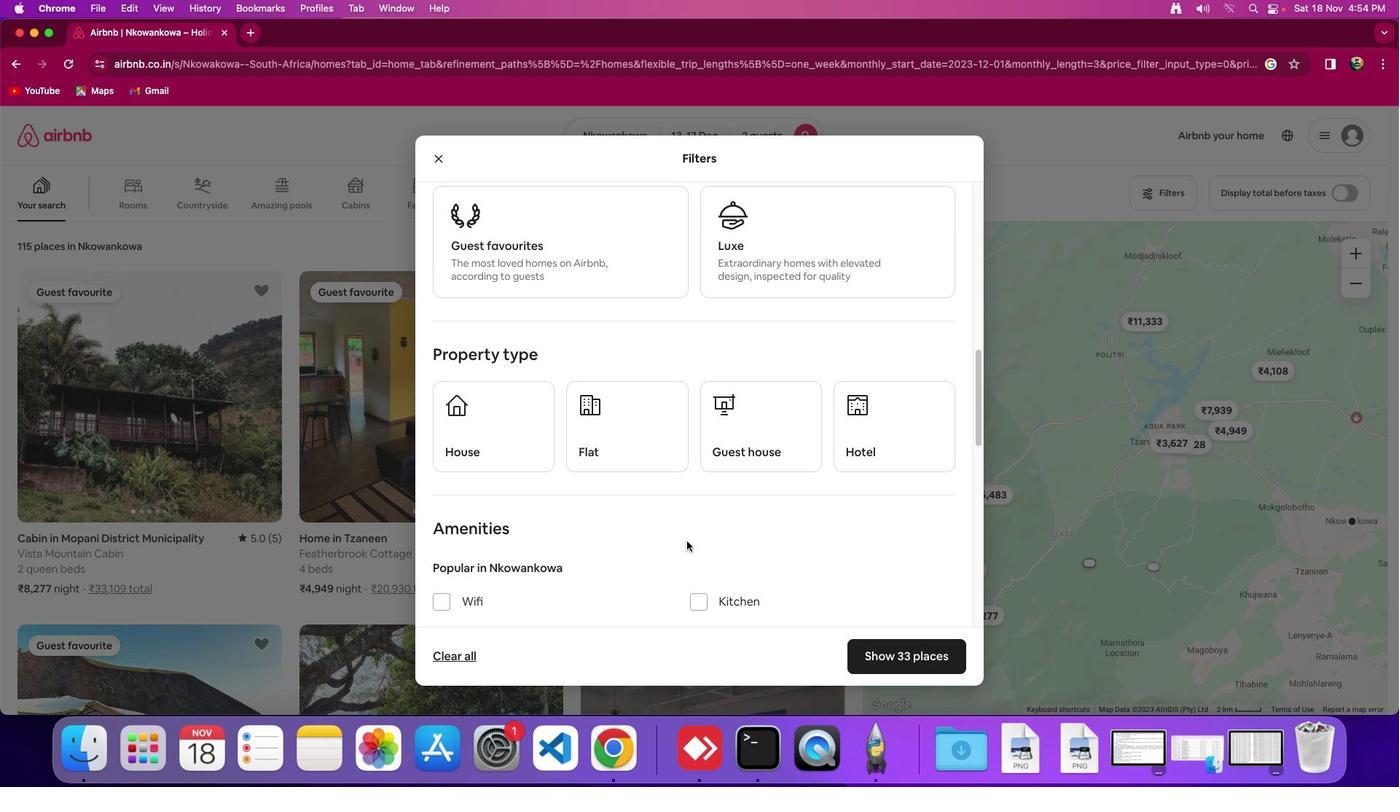 
Action: Mouse scrolled (686, 540) with delta (0, -2)
Screenshot: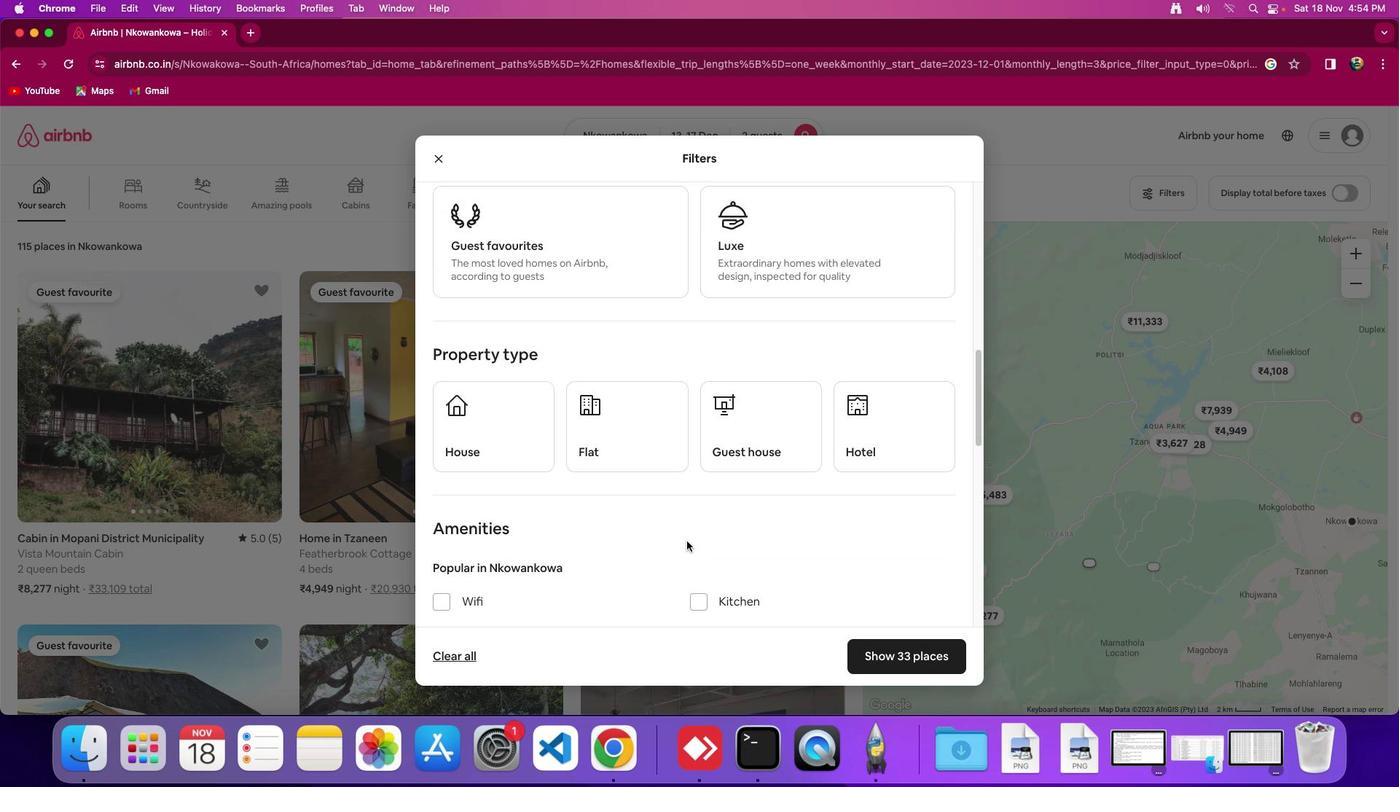 
Action: Mouse moved to (760, 430)
Screenshot: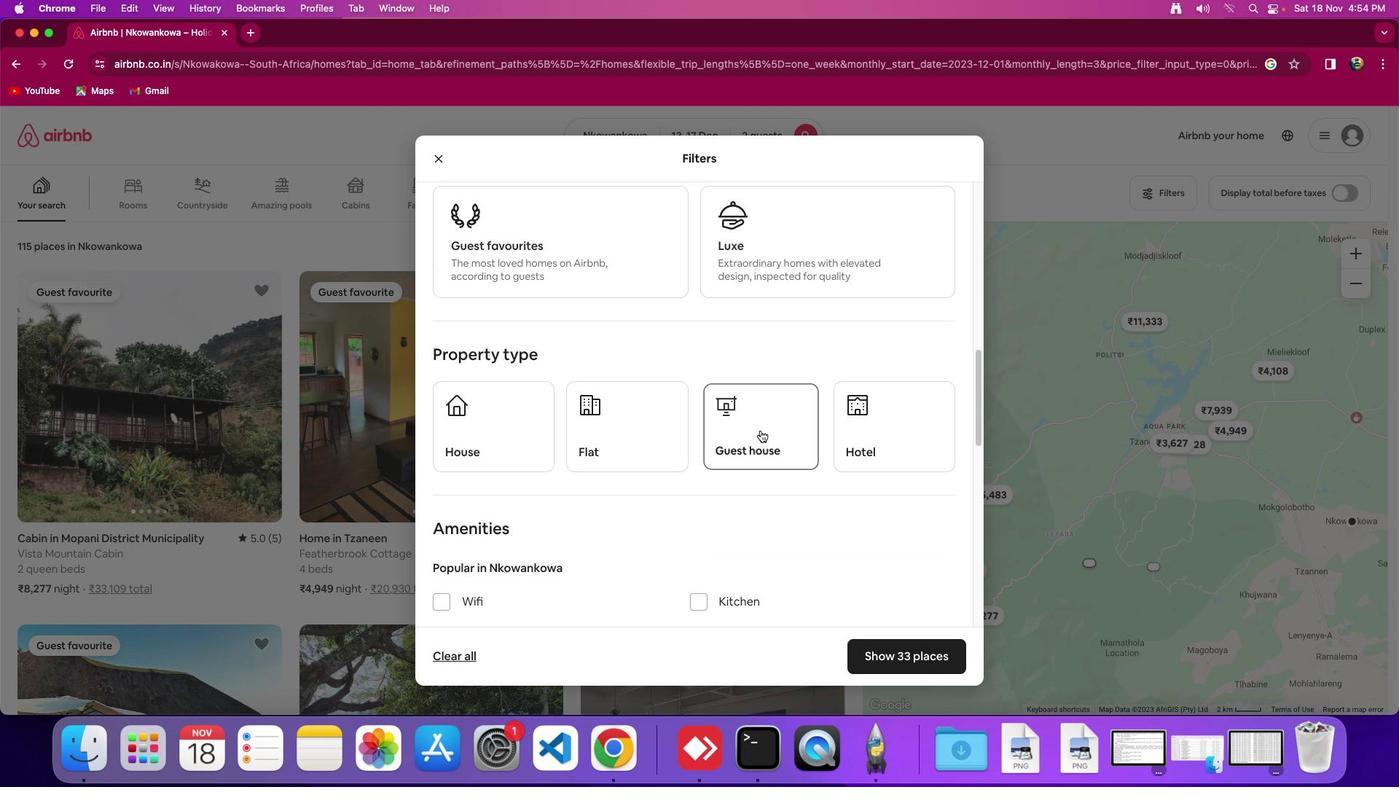 
Action: Mouse pressed left at (760, 430)
Screenshot: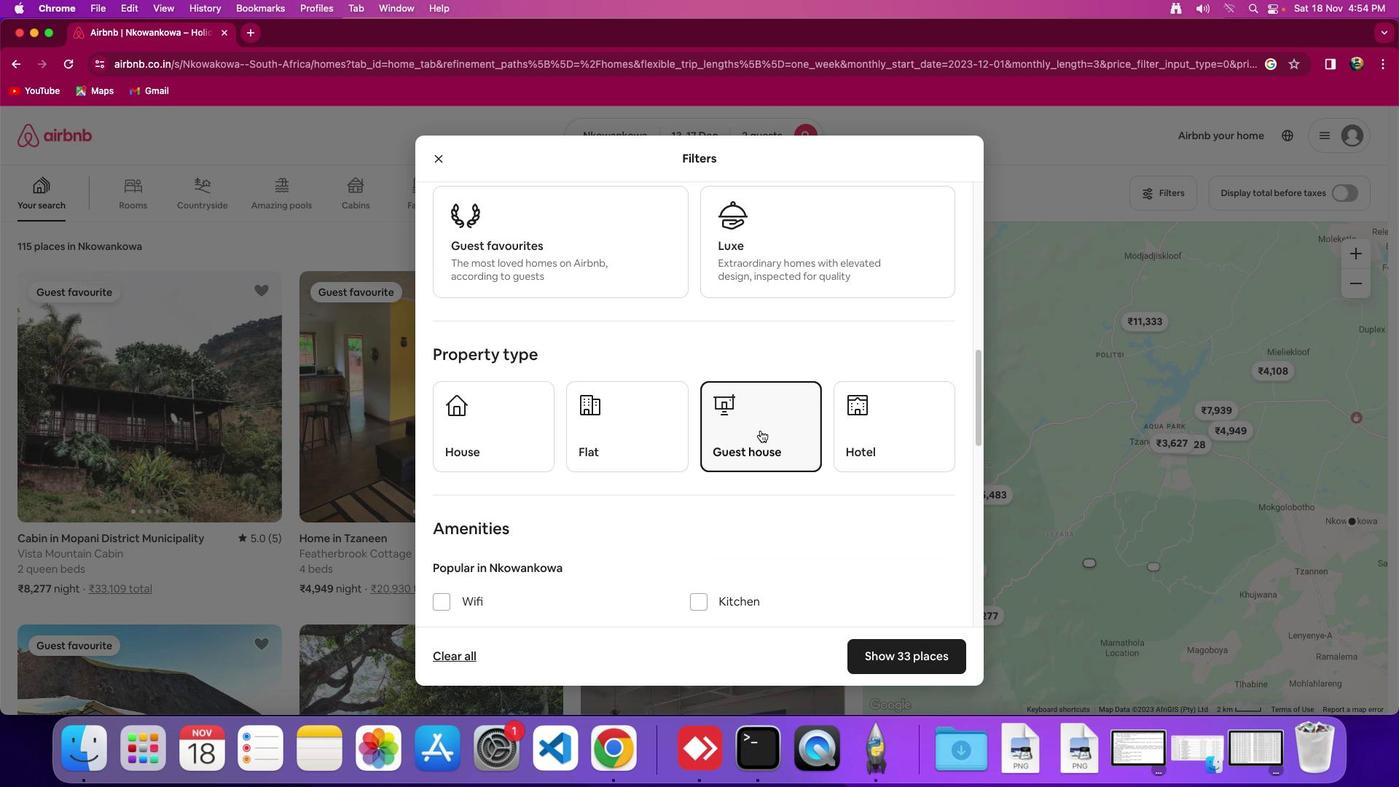 
Action: Mouse moved to (758, 444)
Screenshot: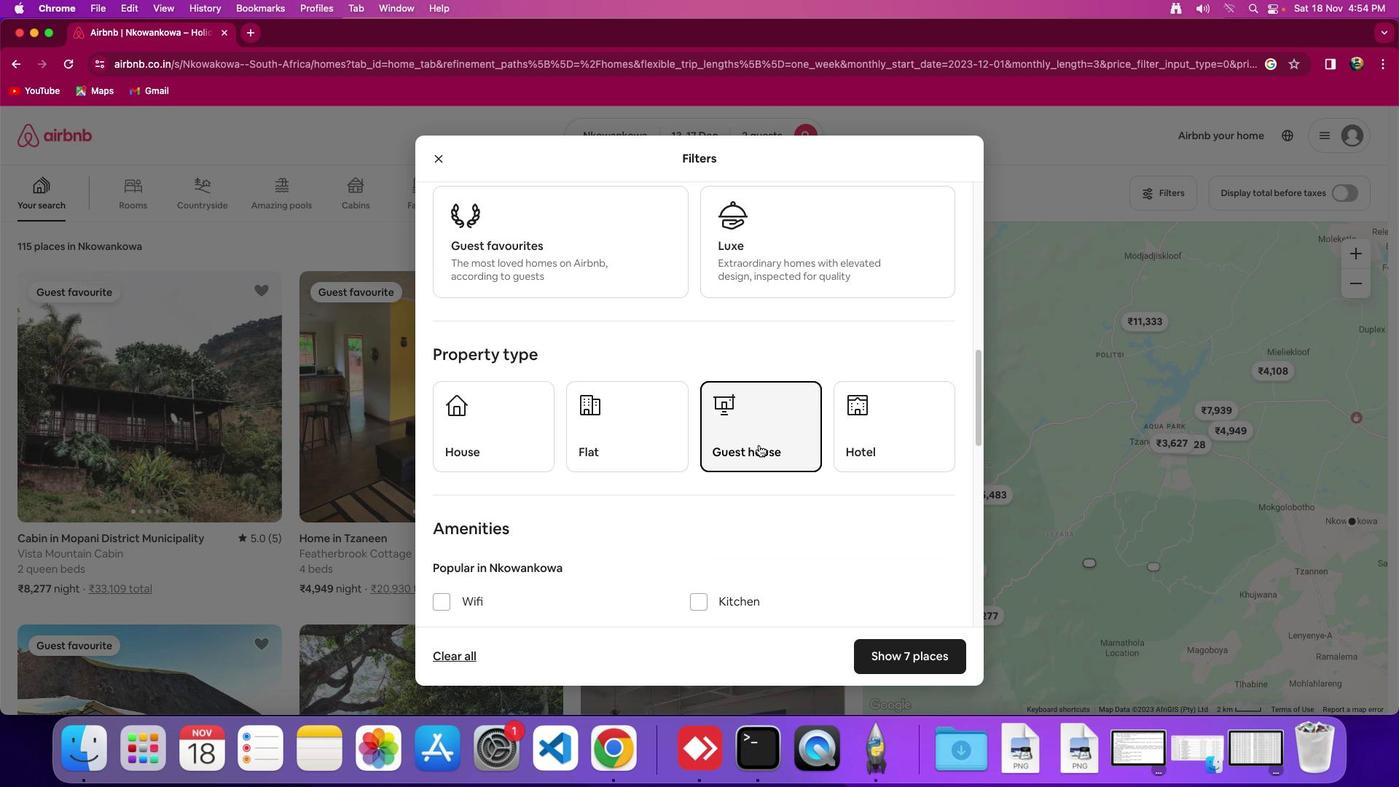 
Action: Mouse scrolled (758, 444) with delta (0, 0)
Screenshot: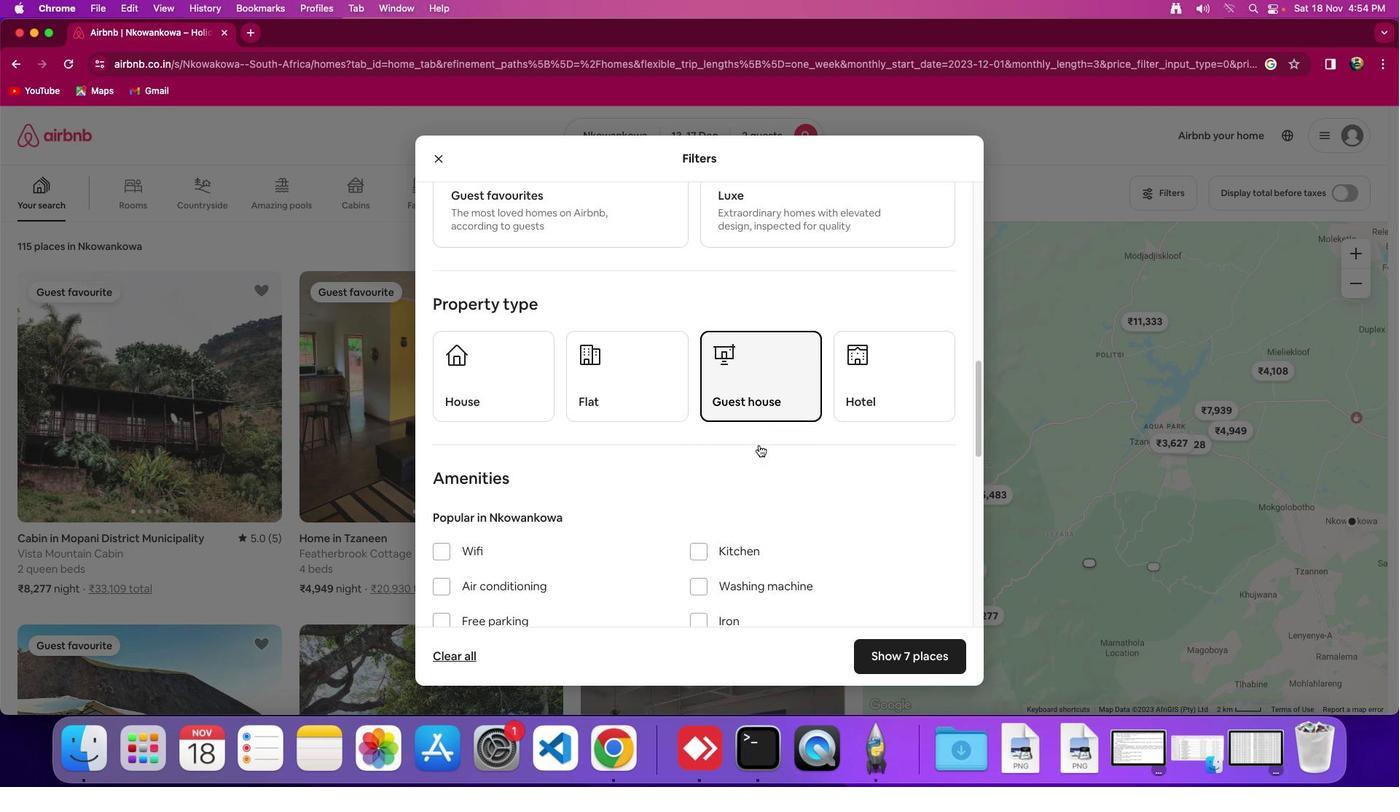 
Action: Mouse scrolled (758, 444) with delta (0, 0)
Screenshot: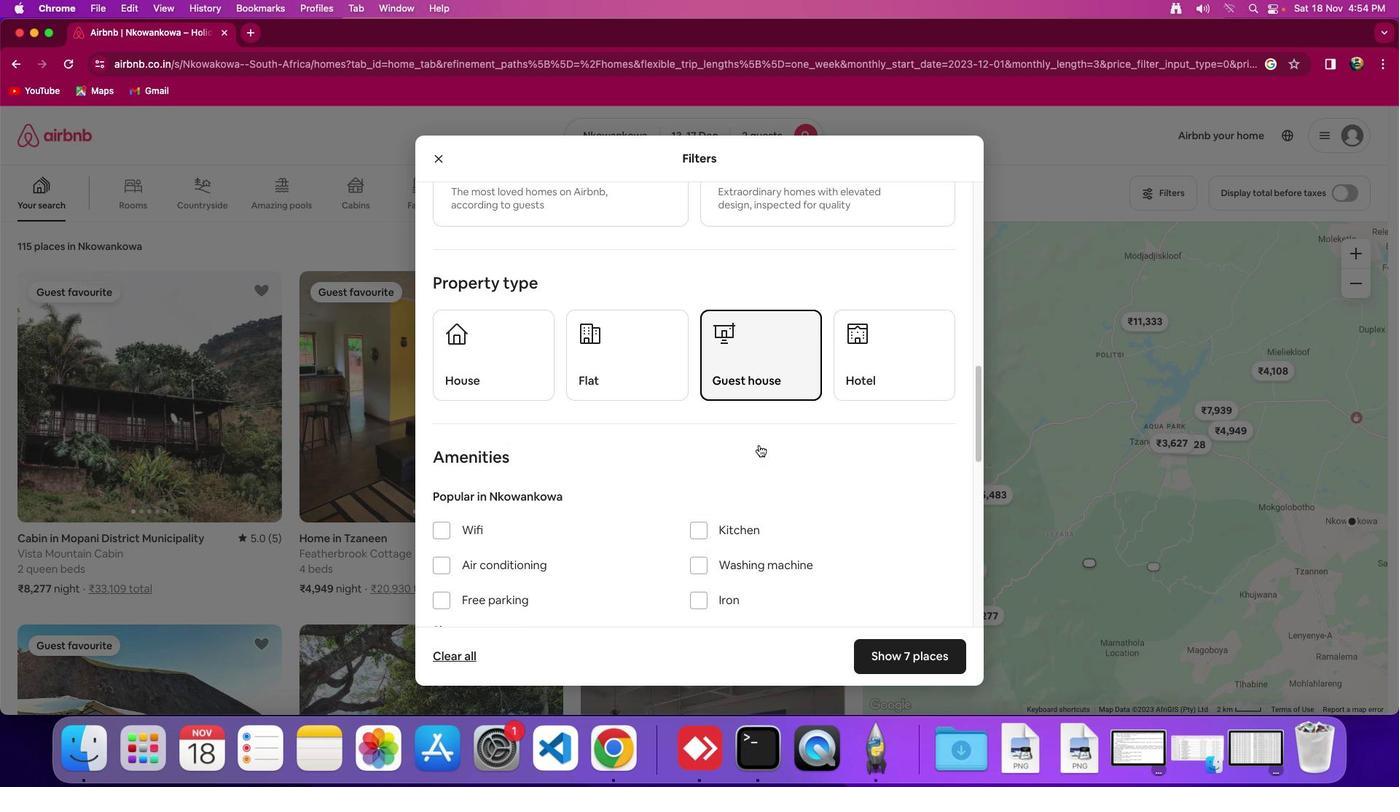 
Action: Mouse scrolled (758, 444) with delta (0, -1)
Screenshot: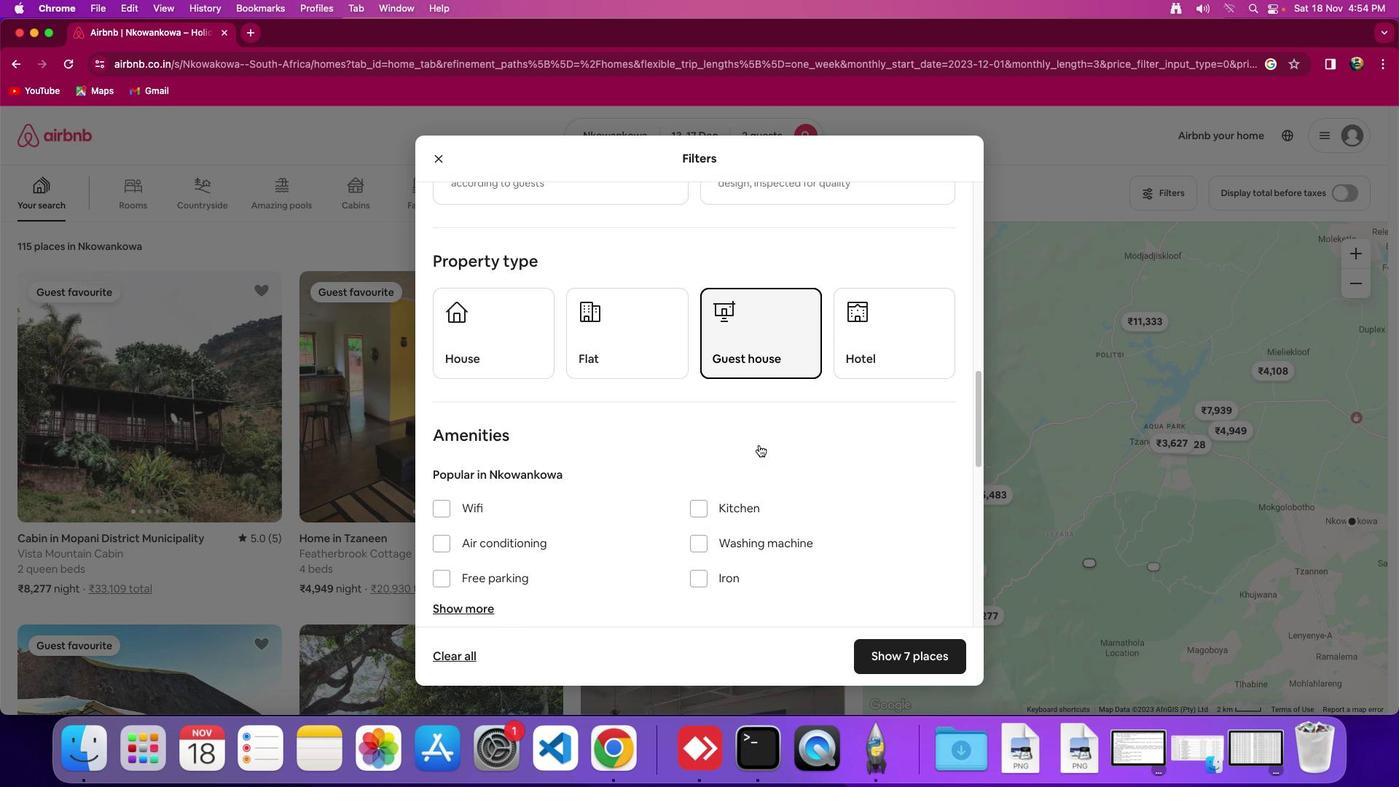 
Action: Mouse scrolled (758, 444) with delta (0, 0)
Screenshot: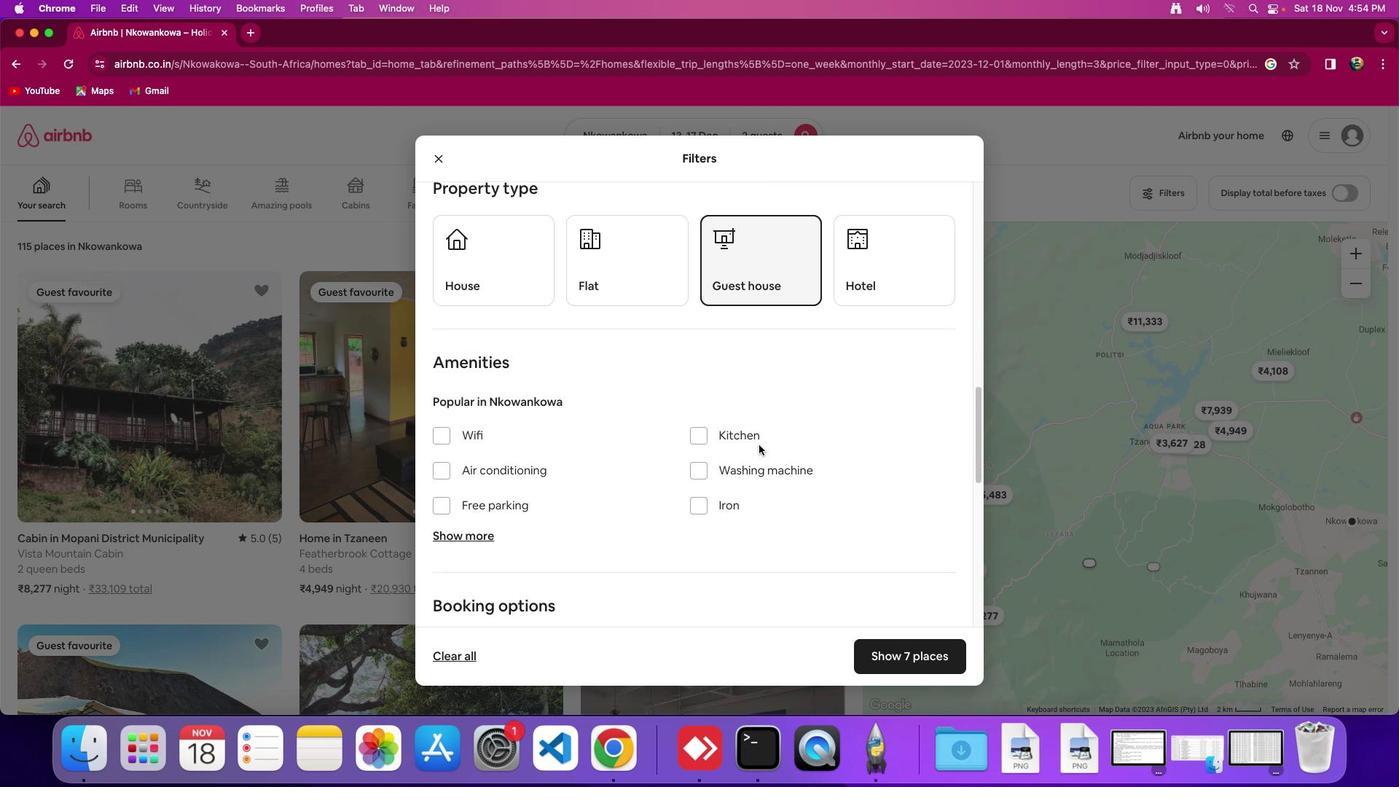 
Action: Mouse scrolled (758, 444) with delta (0, 0)
Screenshot: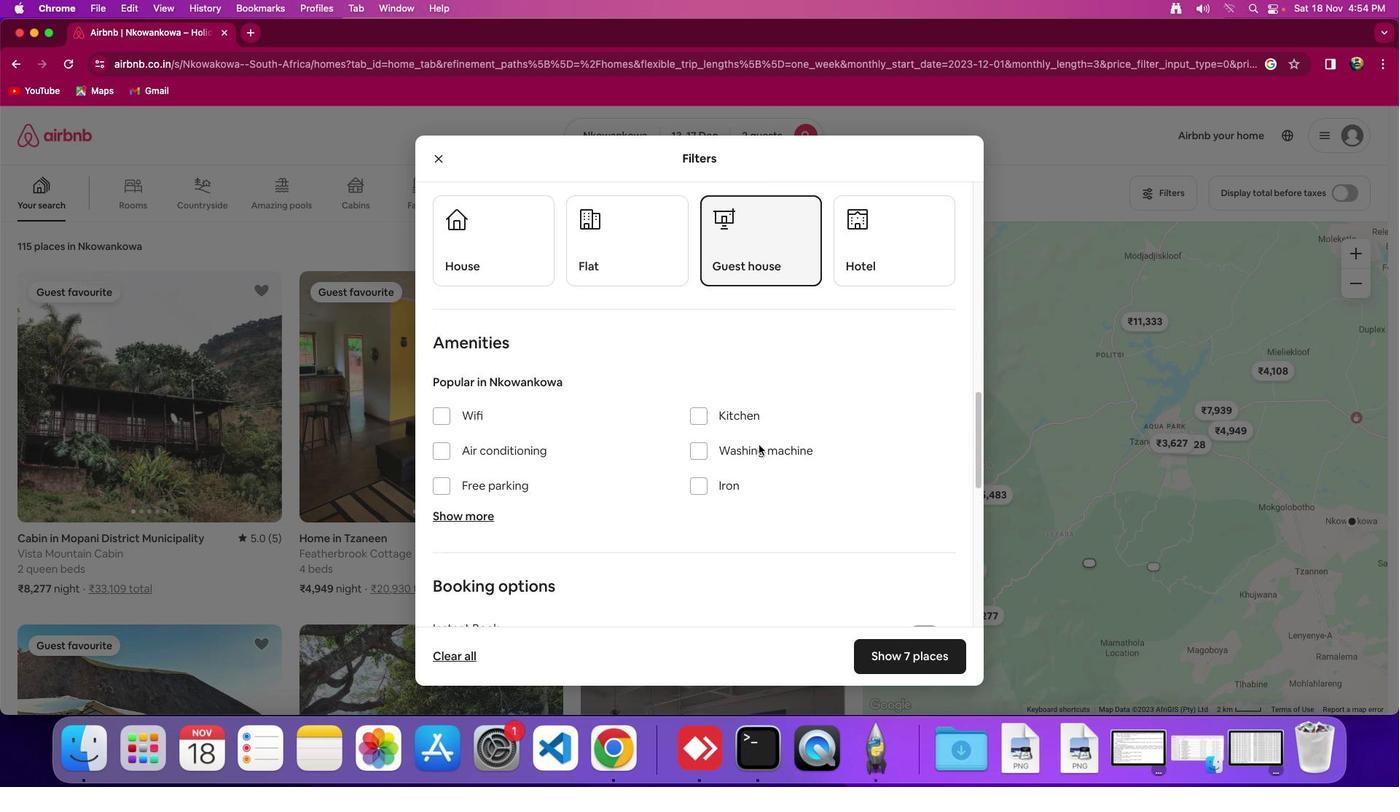 
Action: Mouse scrolled (758, 444) with delta (0, -1)
Screenshot: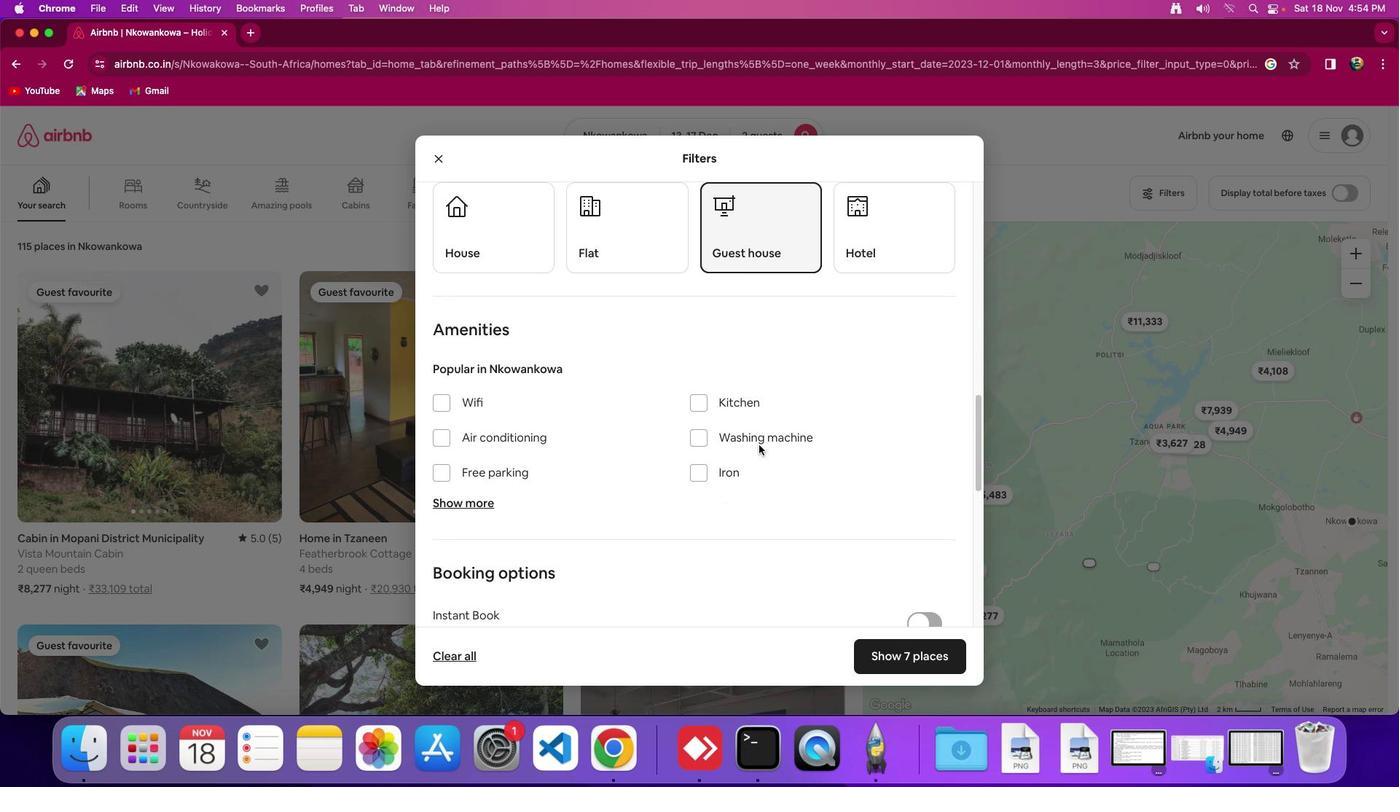 
Action: Mouse scrolled (758, 444) with delta (0, 0)
Screenshot: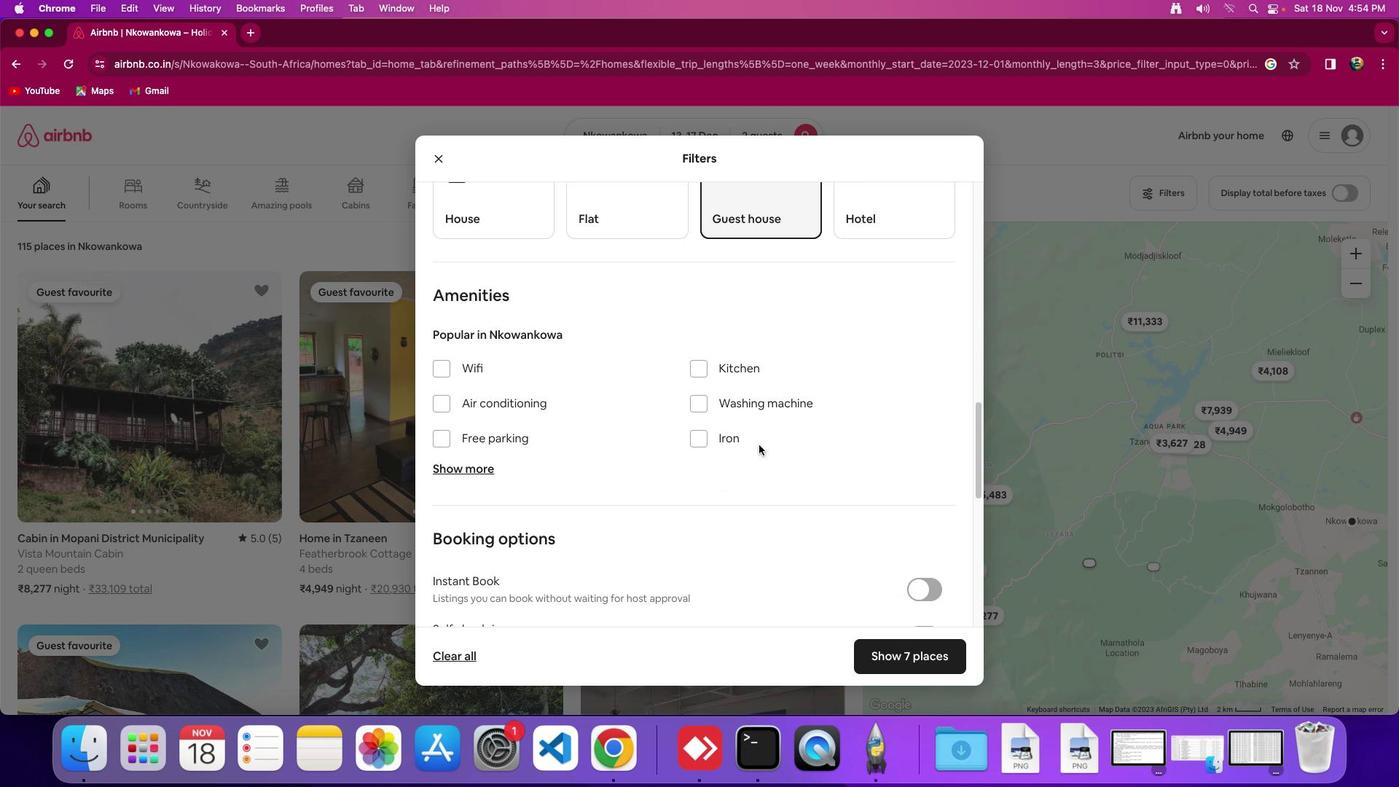 
Action: Mouse scrolled (758, 444) with delta (0, 0)
Screenshot: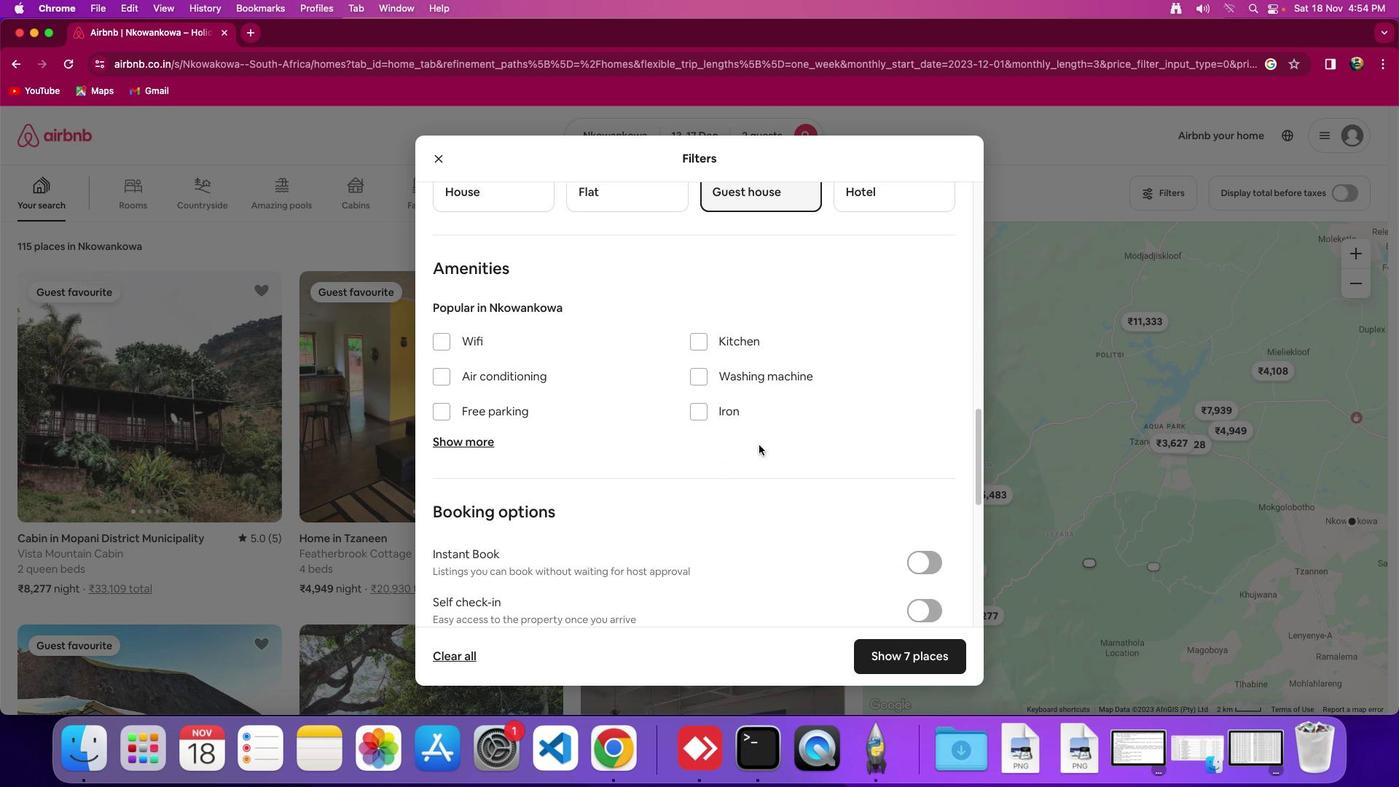 
Action: Mouse scrolled (758, 444) with delta (0, 0)
Screenshot: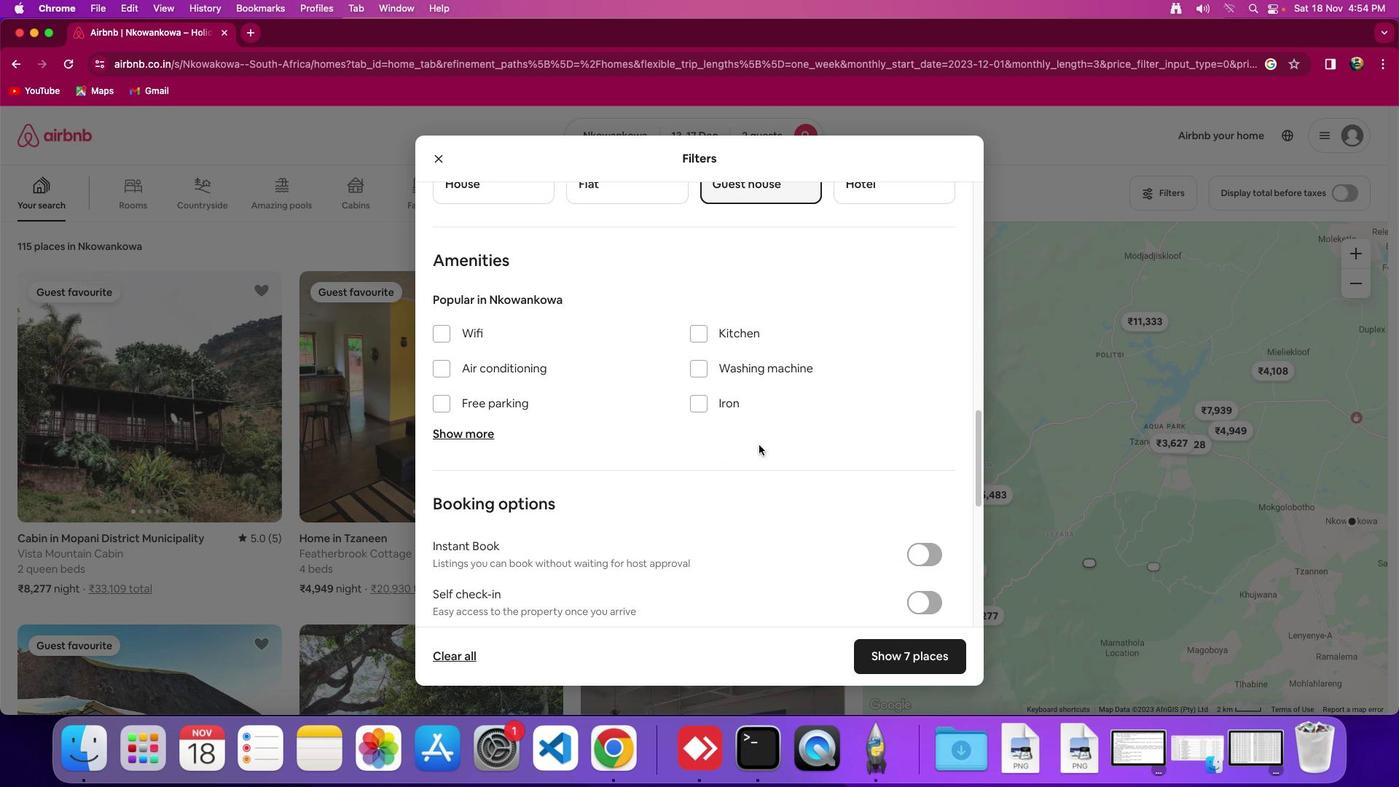 
Action: Mouse moved to (665, 489)
Screenshot: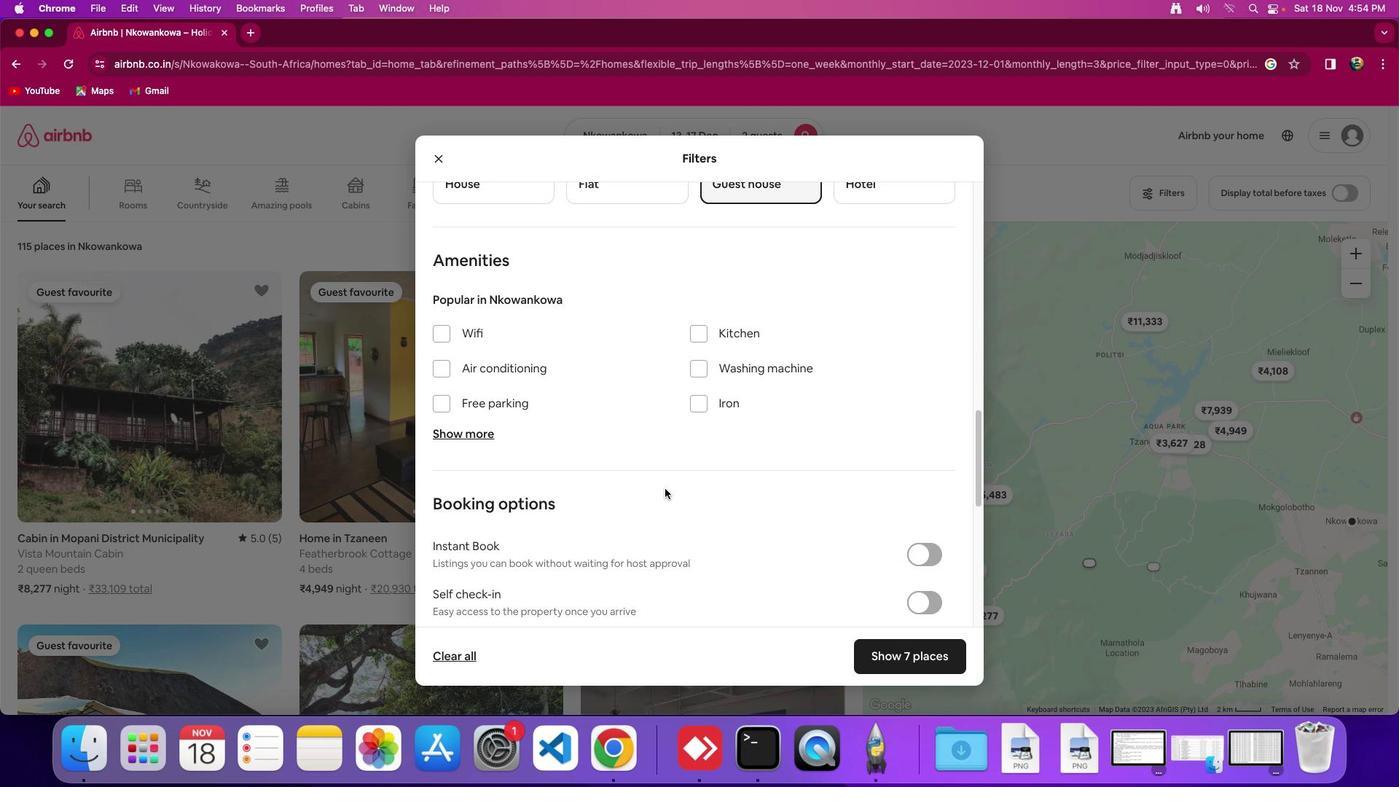 
Action: Mouse scrolled (665, 489) with delta (0, 0)
Screenshot: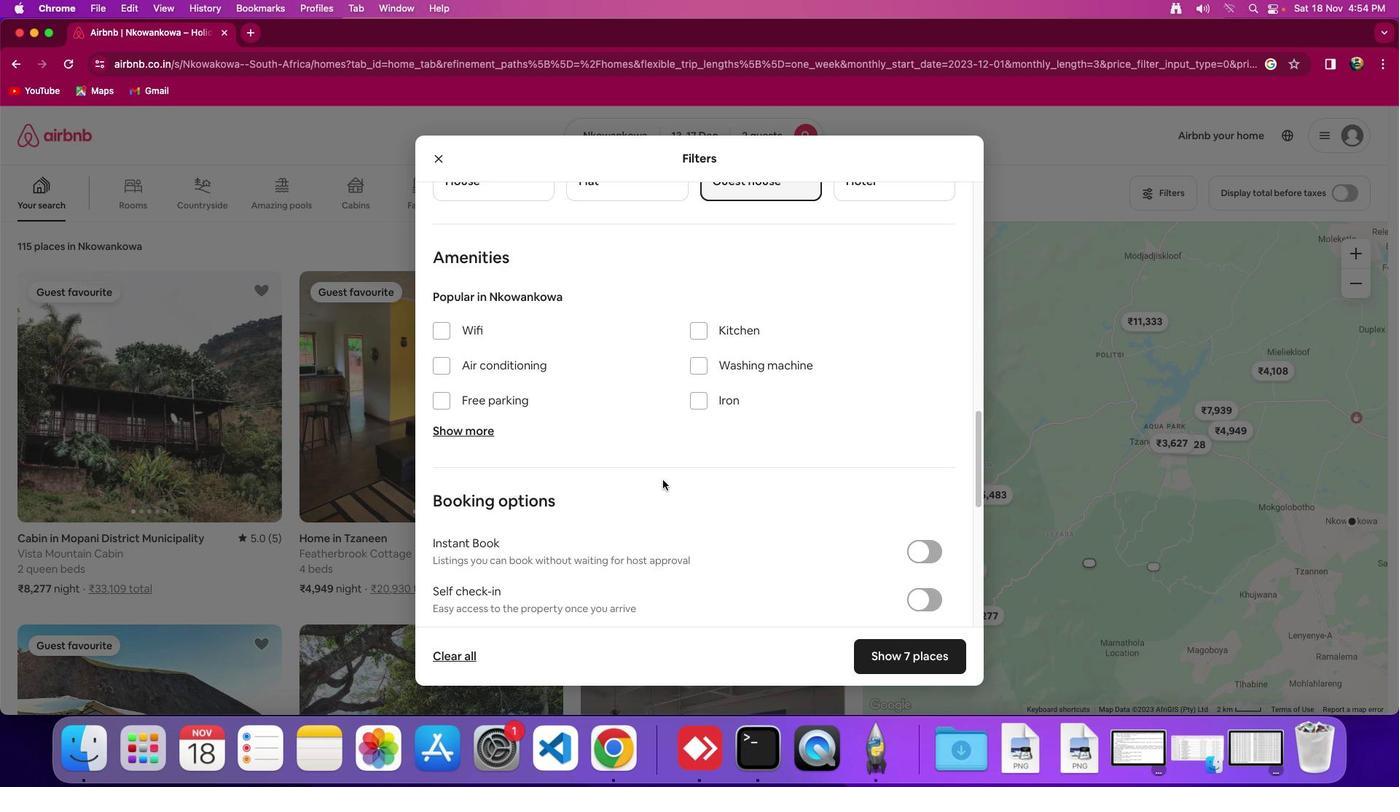 
Action: Mouse moved to (440, 330)
Screenshot: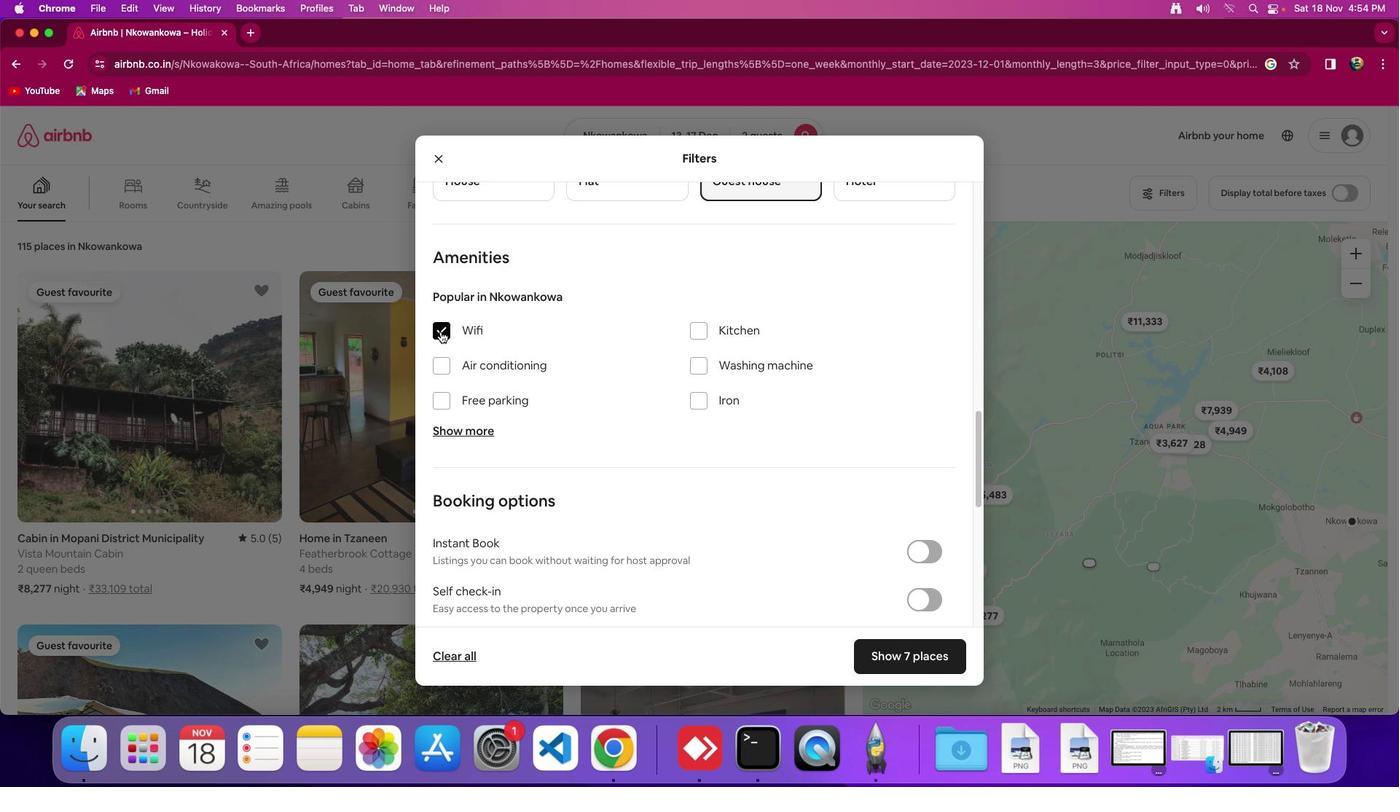 
Action: Mouse pressed left at (440, 330)
Screenshot: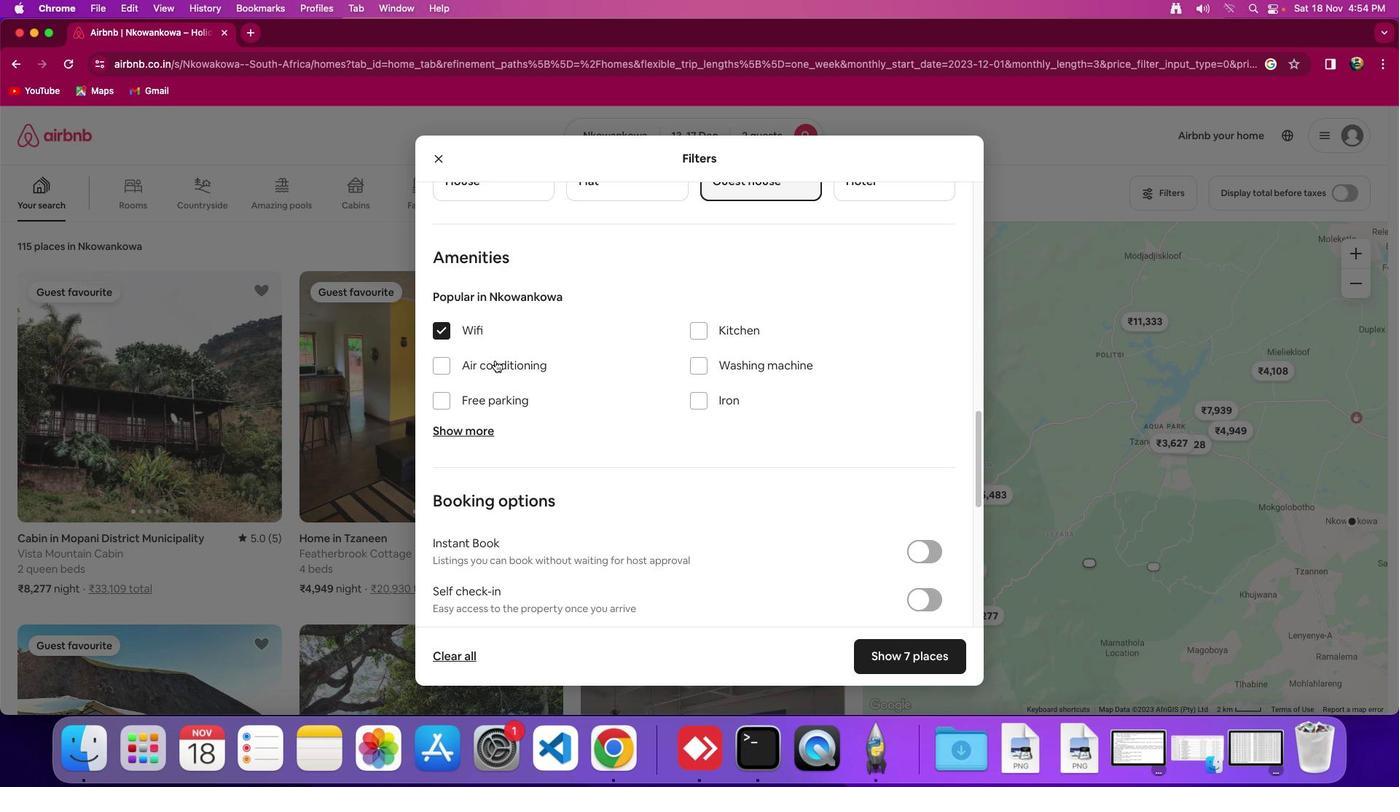 
Action: Mouse moved to (744, 456)
Screenshot: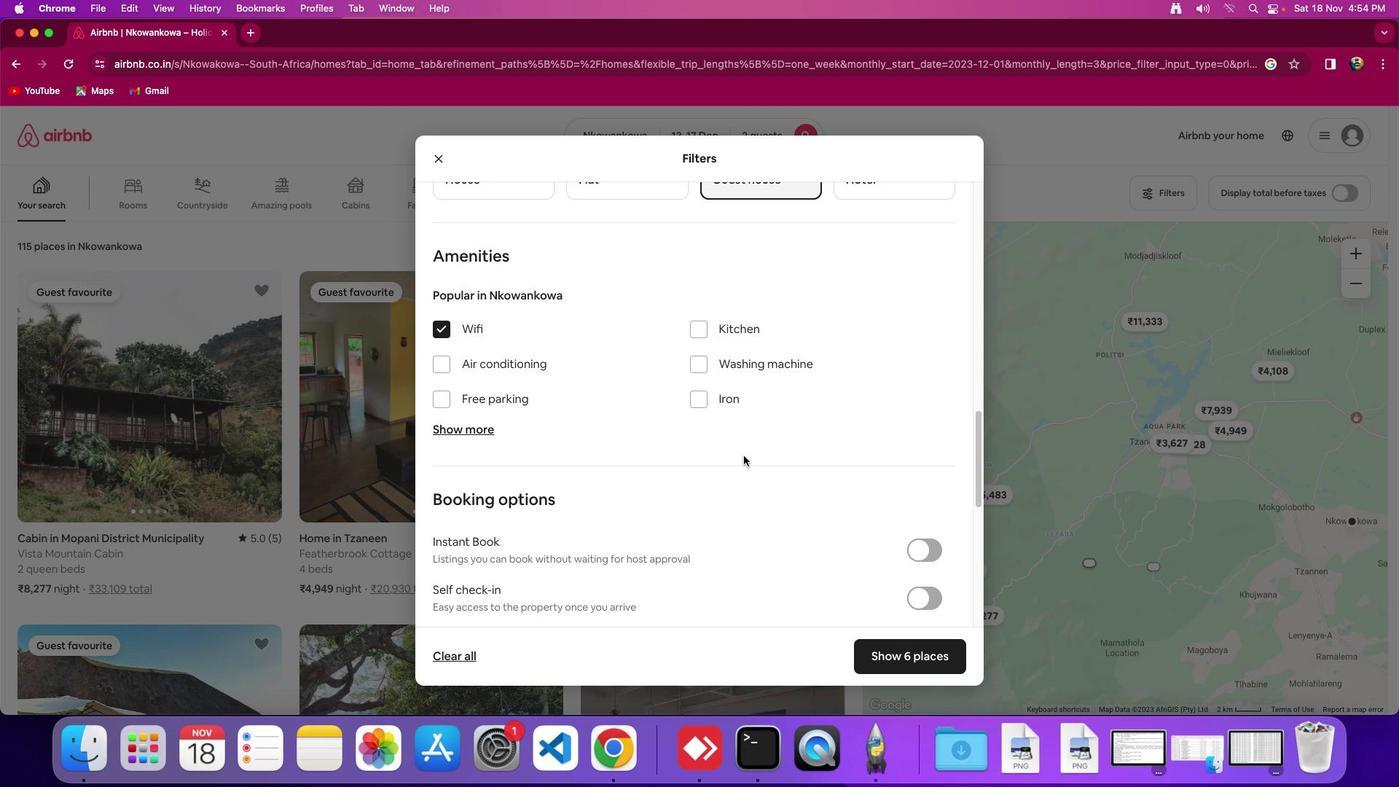 
Action: Mouse scrolled (744, 456) with delta (0, 0)
Screenshot: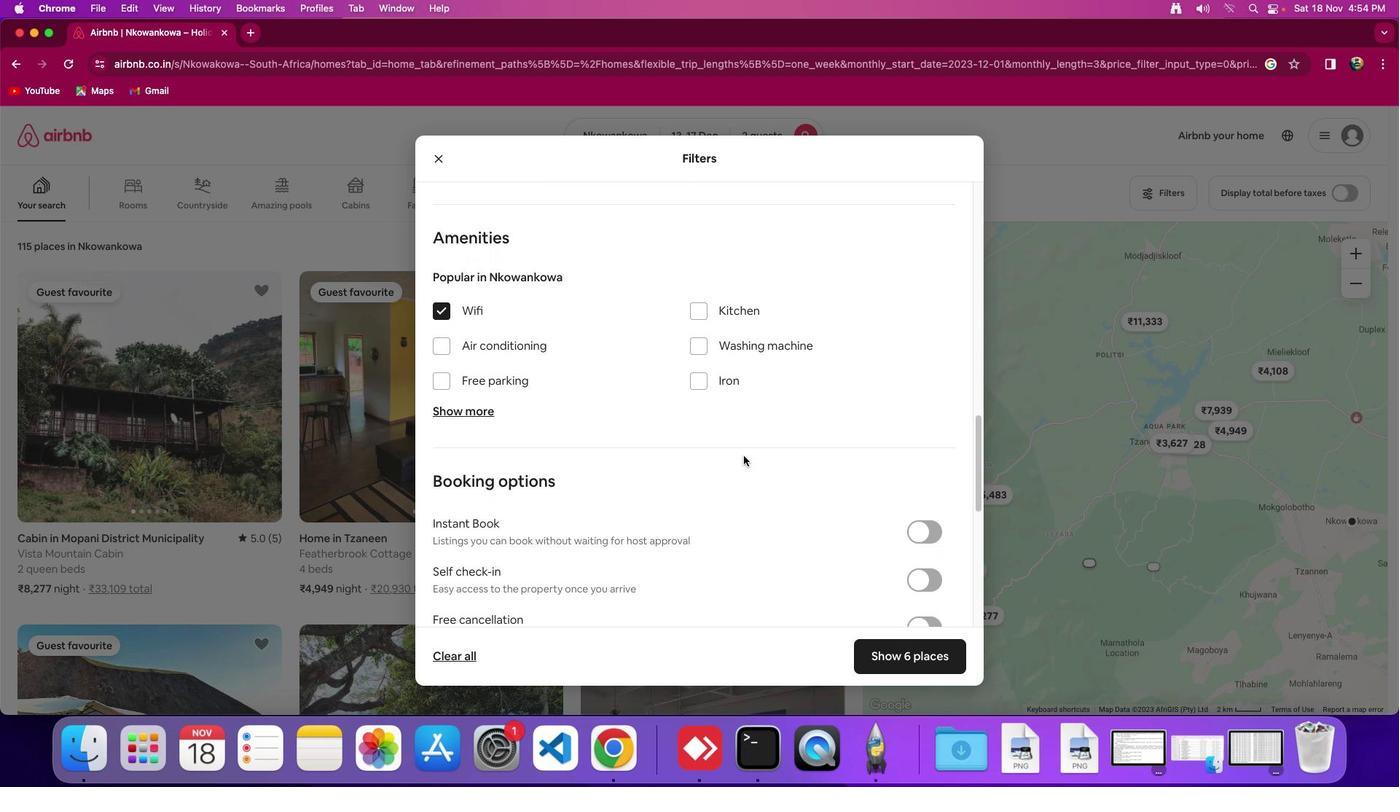 
Action: Mouse scrolled (744, 456) with delta (0, 0)
Screenshot: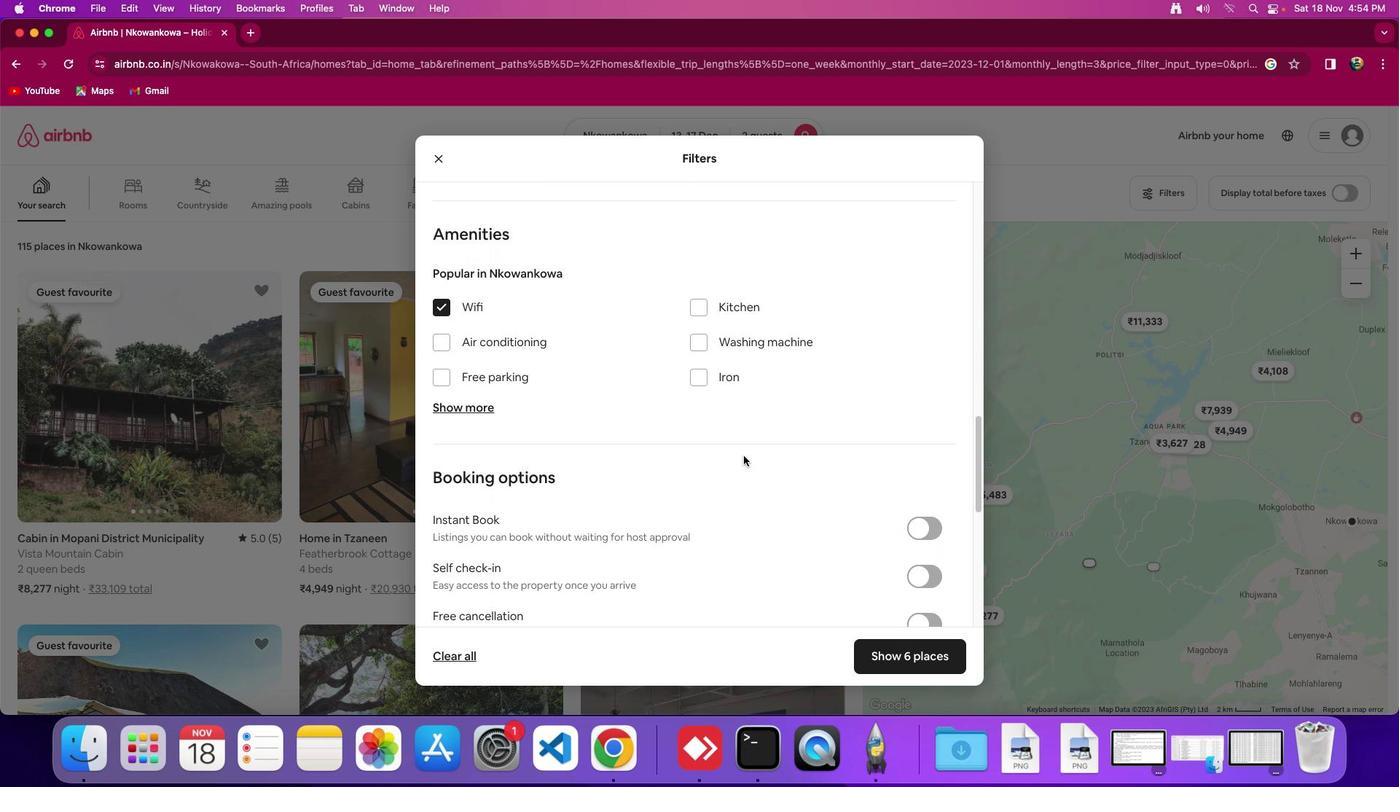 
Action: Mouse moved to (884, 656)
Screenshot: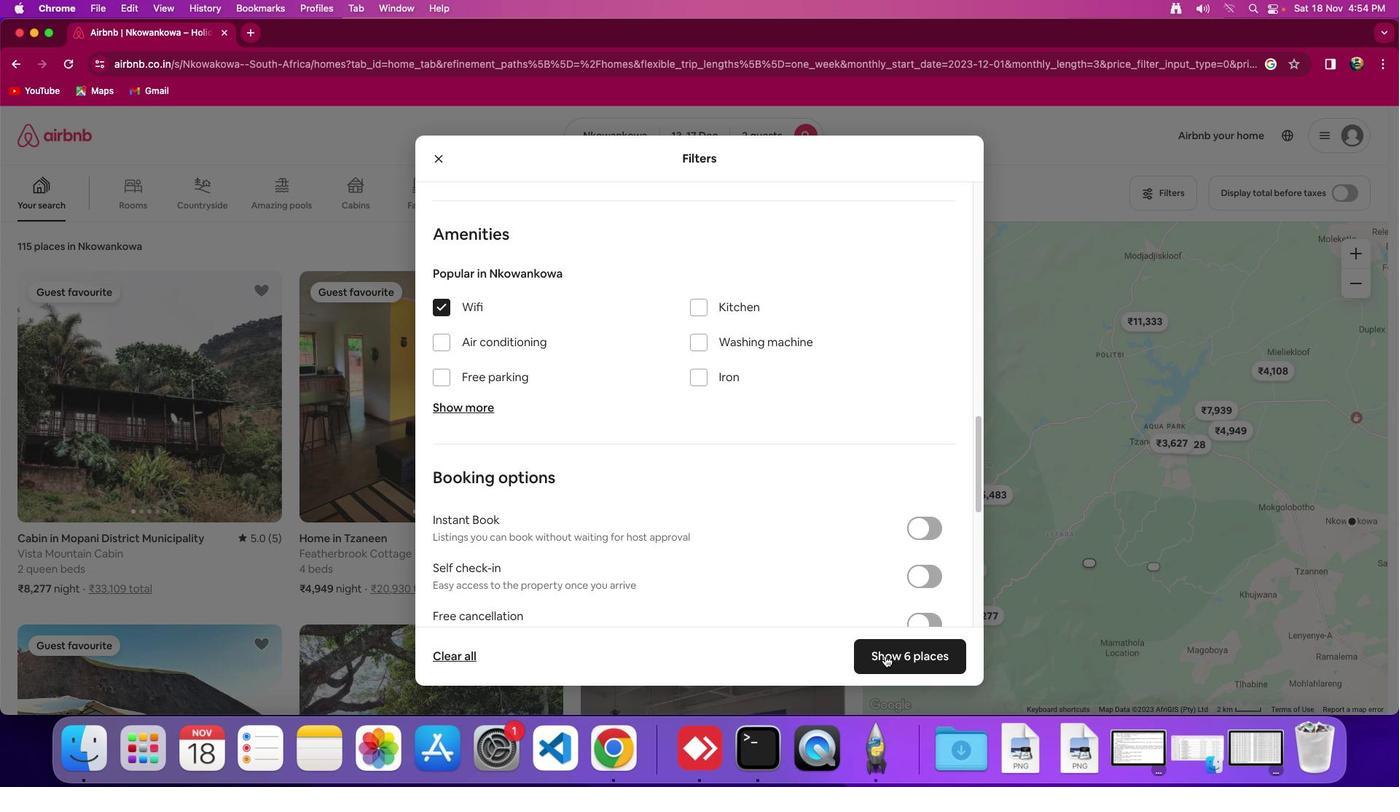 
Action: Mouse pressed left at (884, 656)
Screenshot: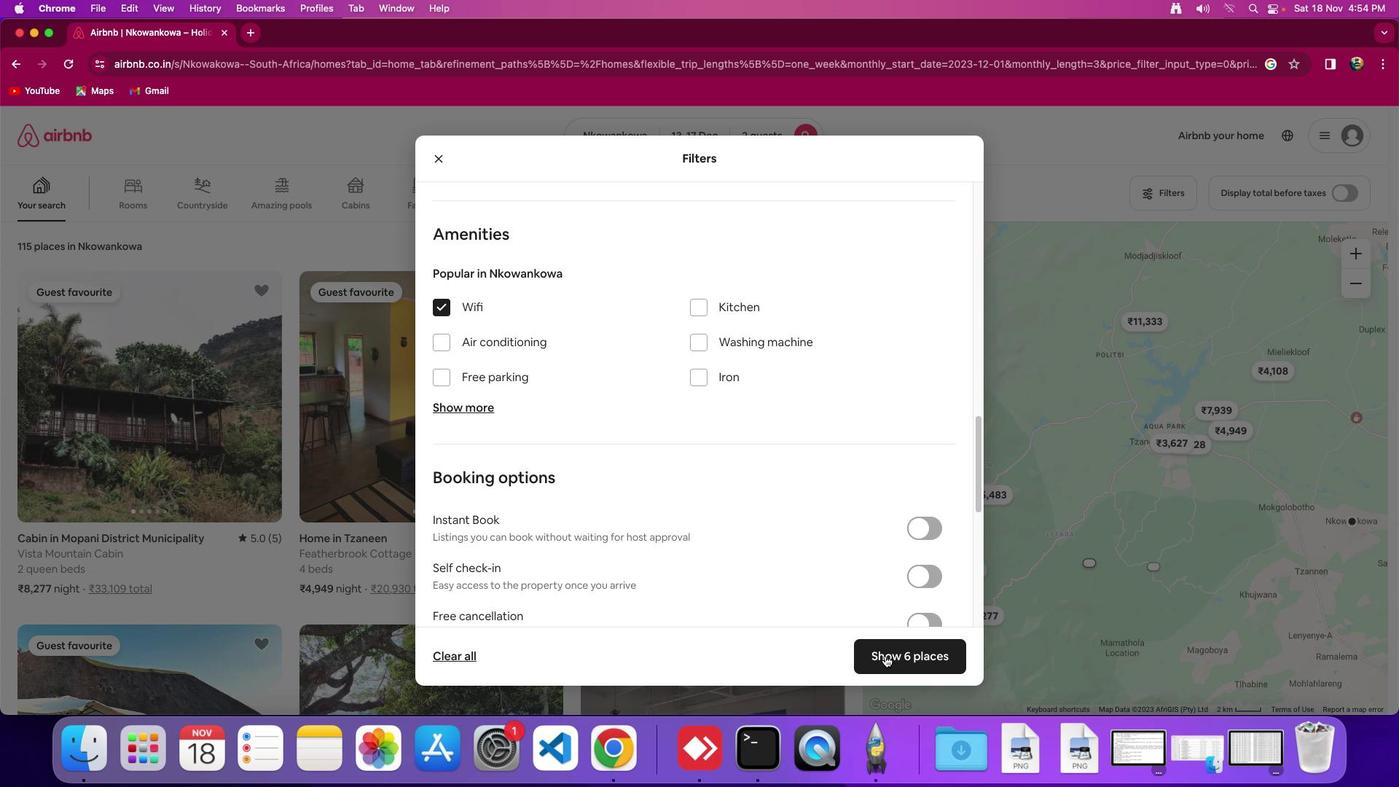 
Action: Mouse moved to (570, 490)
Screenshot: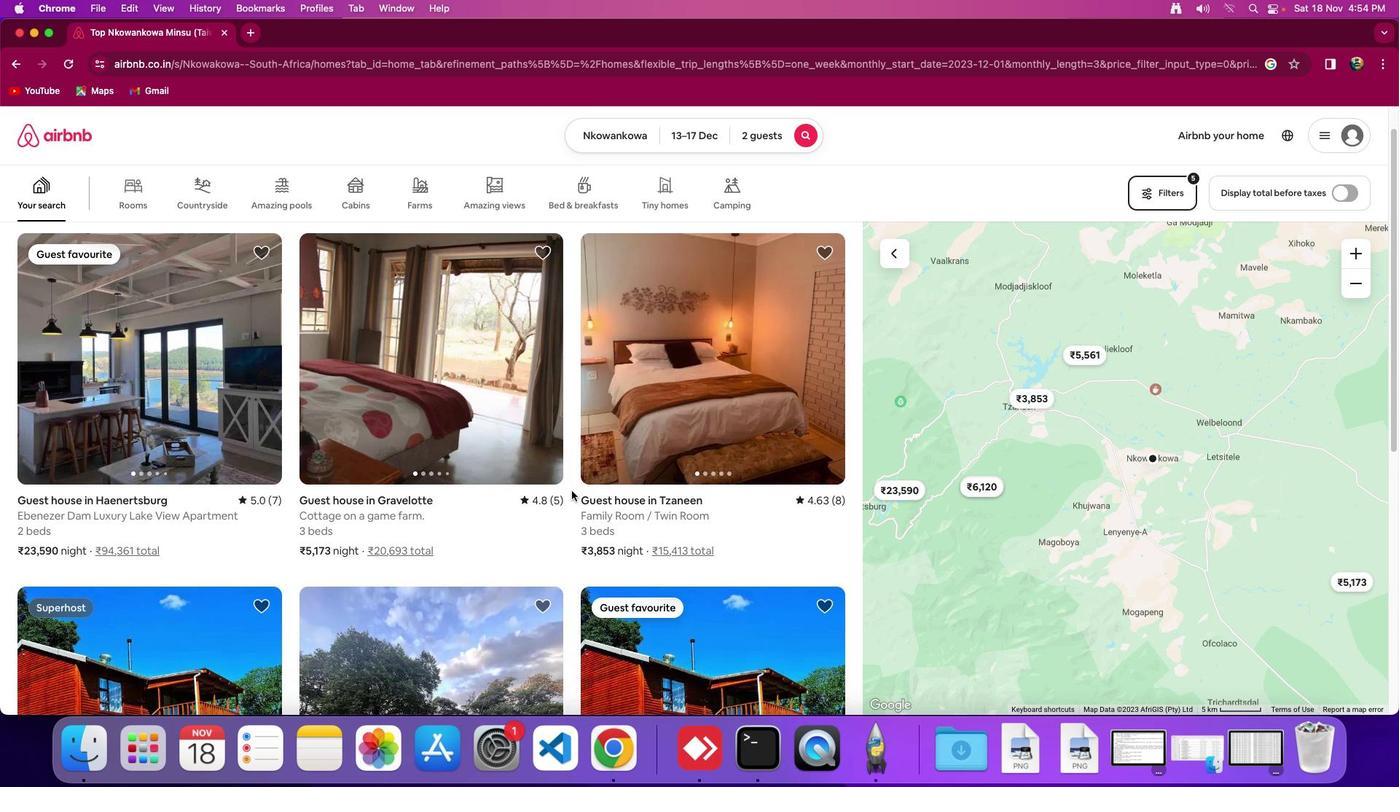 
Action: Mouse scrolled (570, 490) with delta (0, 0)
Screenshot: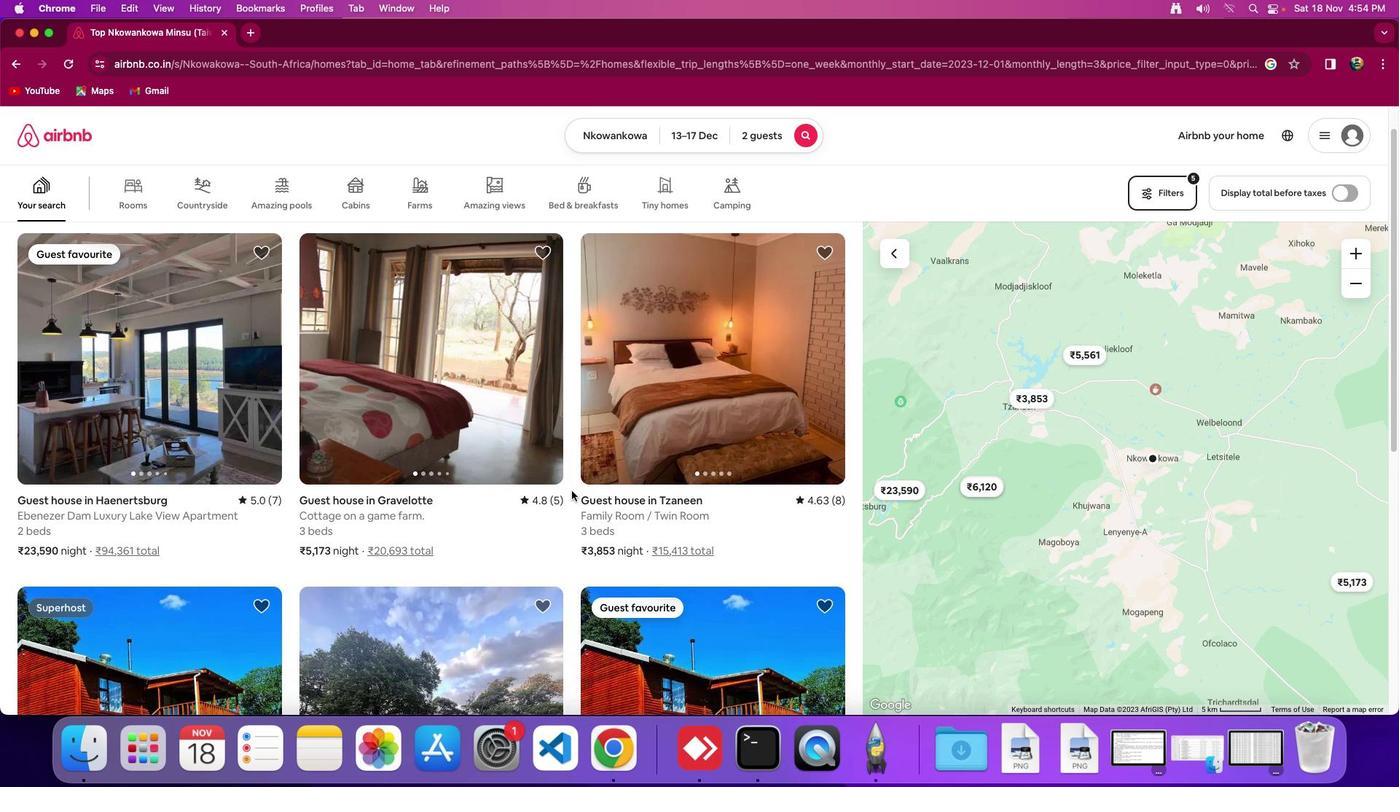 
Action: Mouse moved to (571, 490)
Screenshot: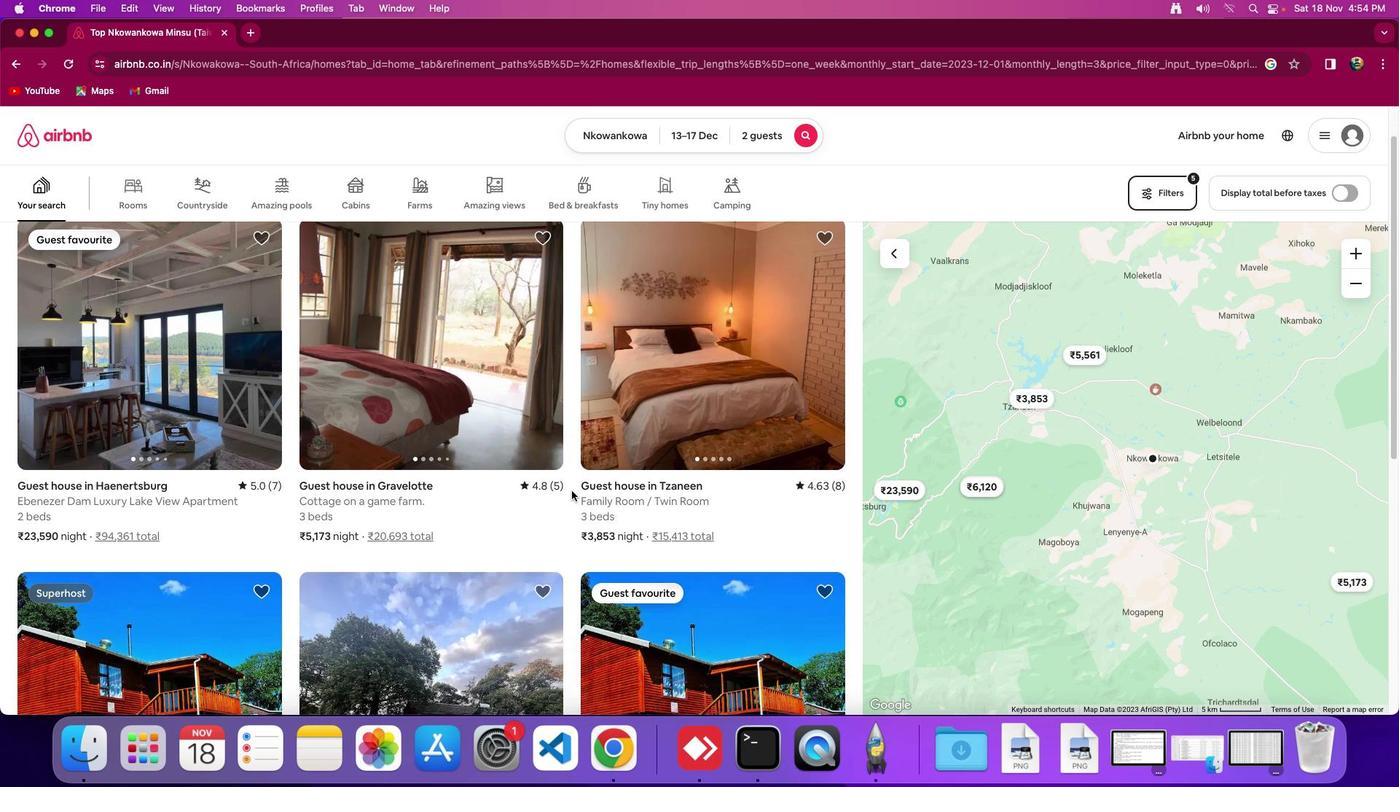 
Action: Mouse scrolled (571, 490) with delta (0, 0)
Screenshot: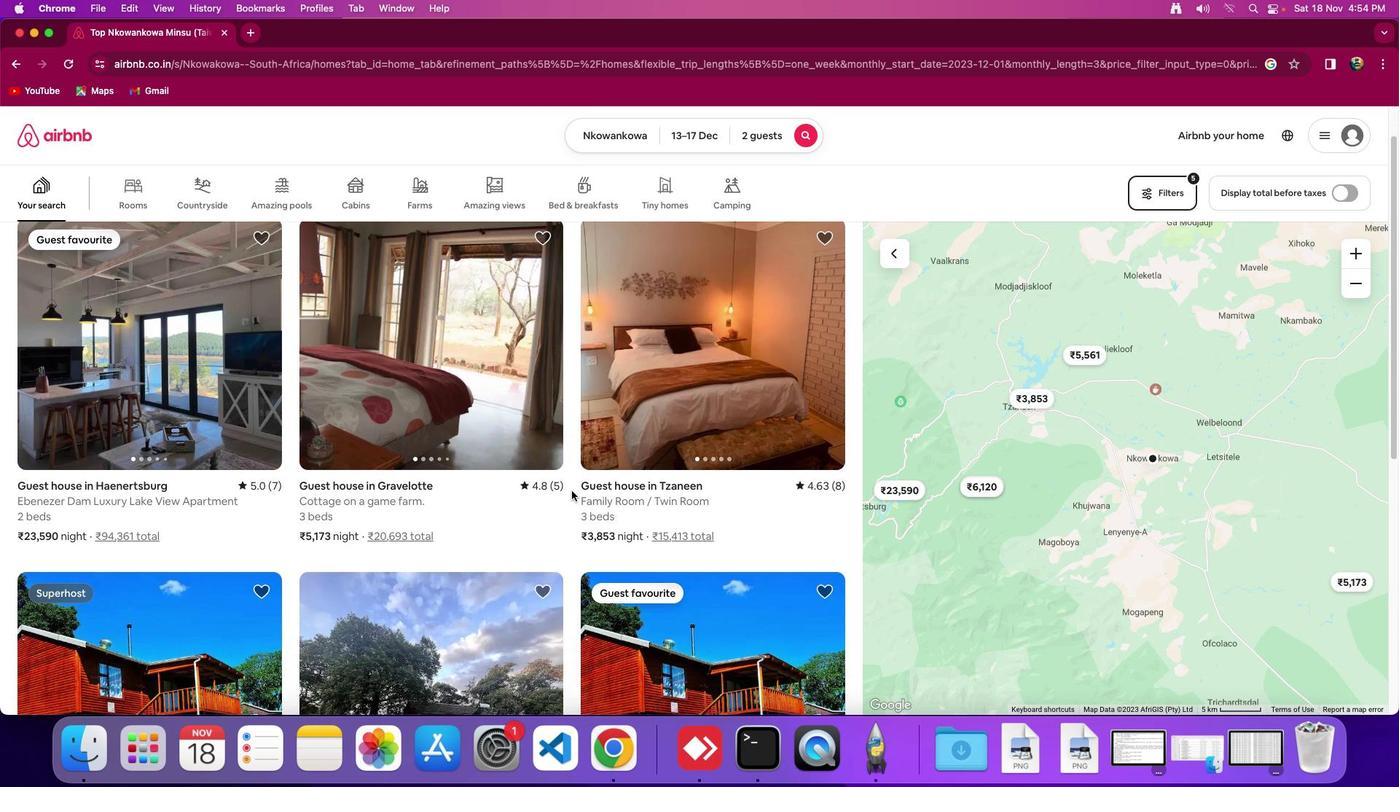 
Action: Mouse scrolled (571, 490) with delta (0, 0)
Screenshot: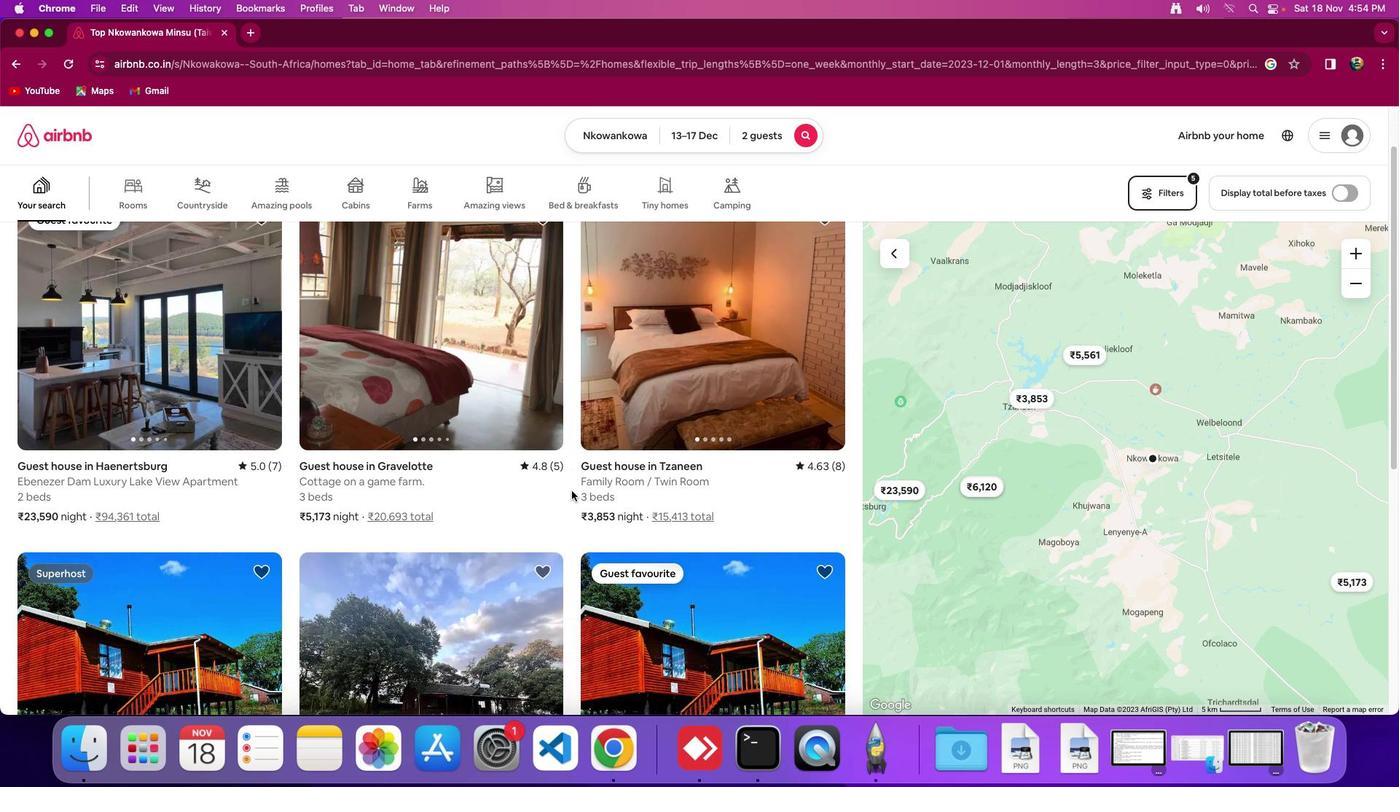 
Action: Mouse moved to (571, 491)
Screenshot: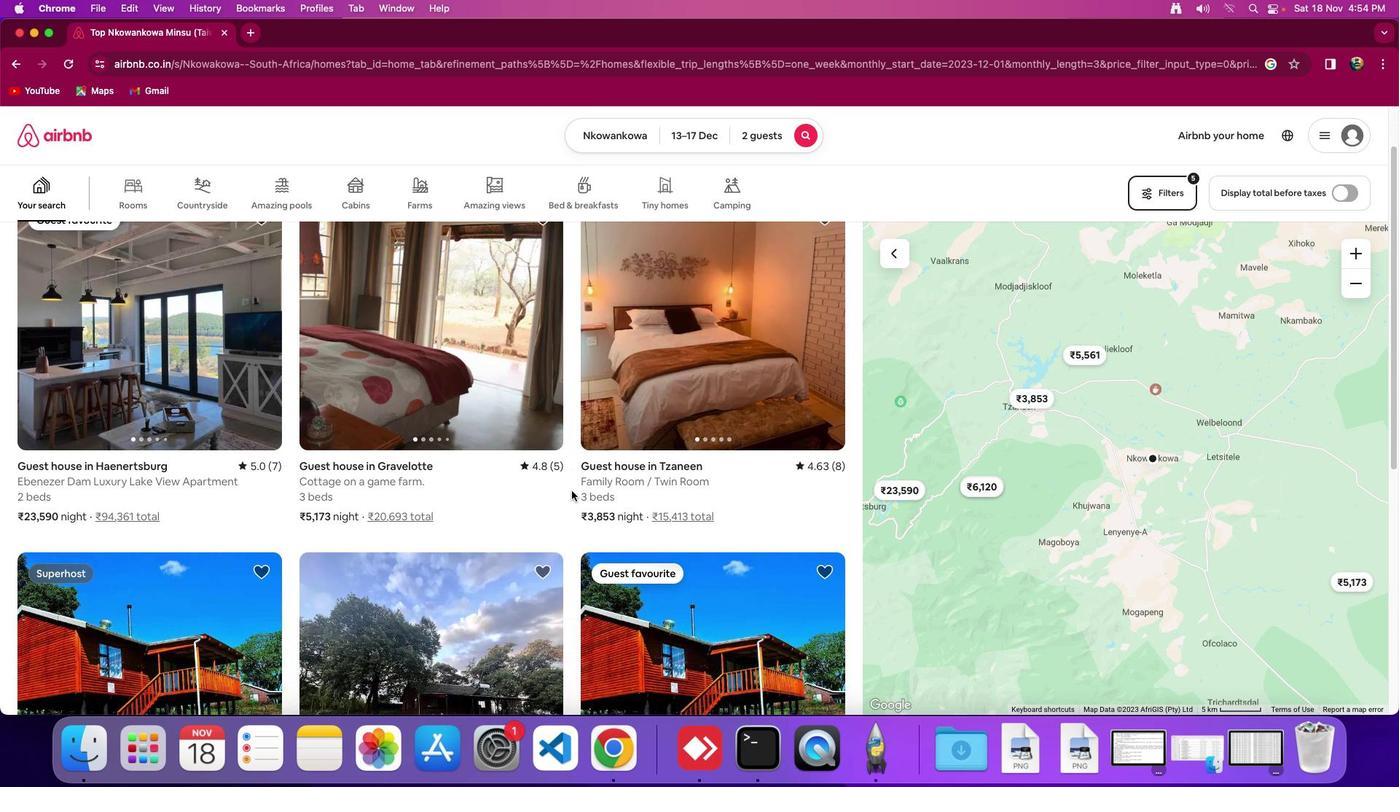 
Action: Mouse scrolled (571, 491) with delta (0, 0)
Screenshot: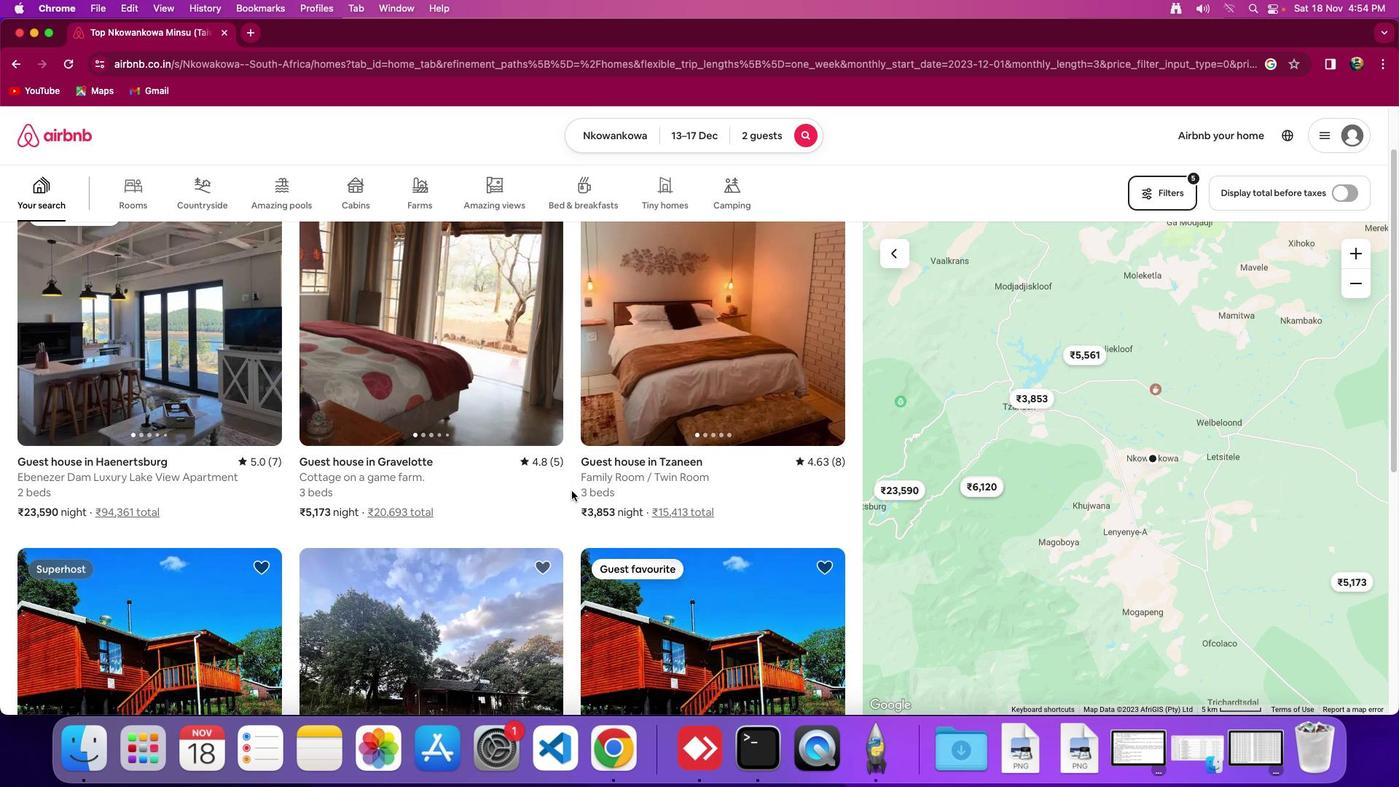 
Action: Mouse scrolled (571, 491) with delta (0, 0)
Screenshot: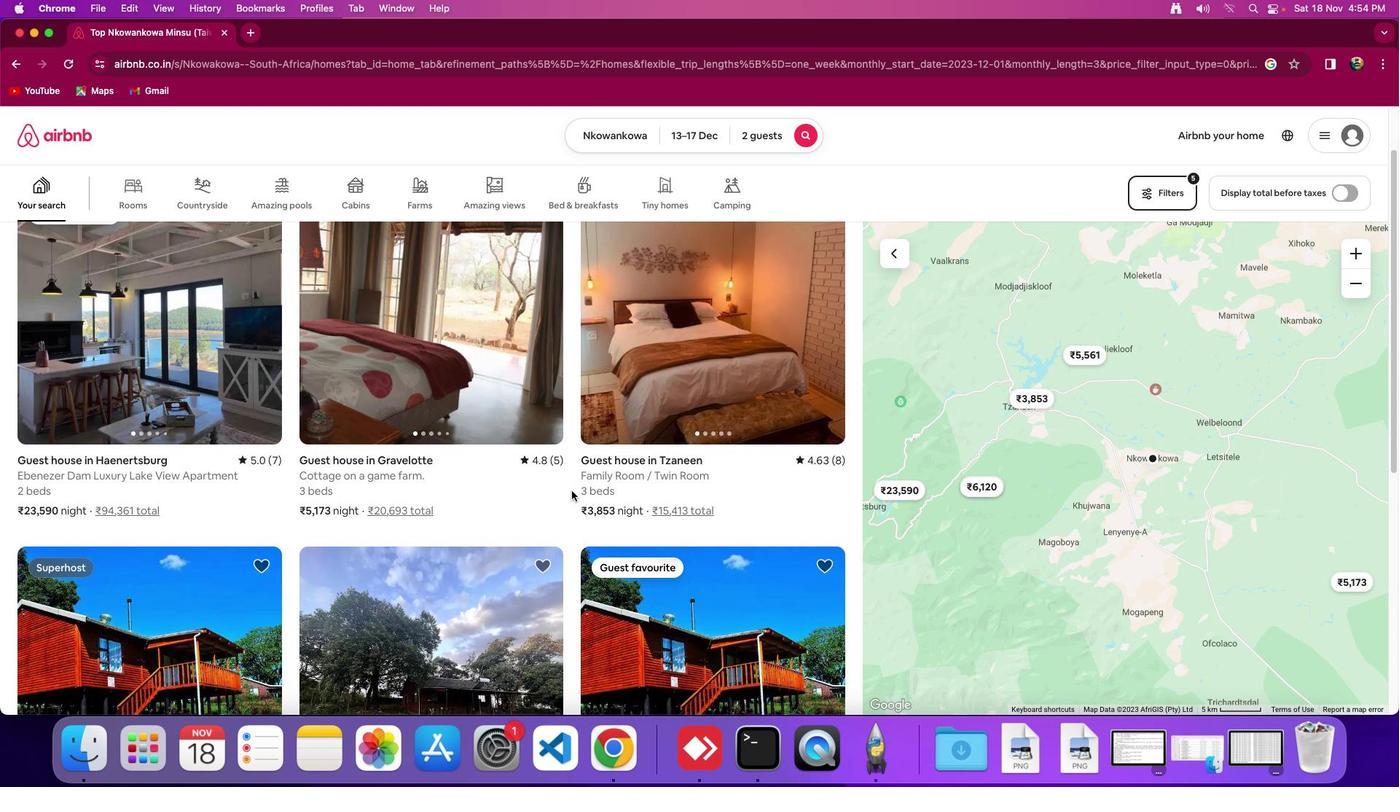 
Action: Mouse moved to (570, 491)
Screenshot: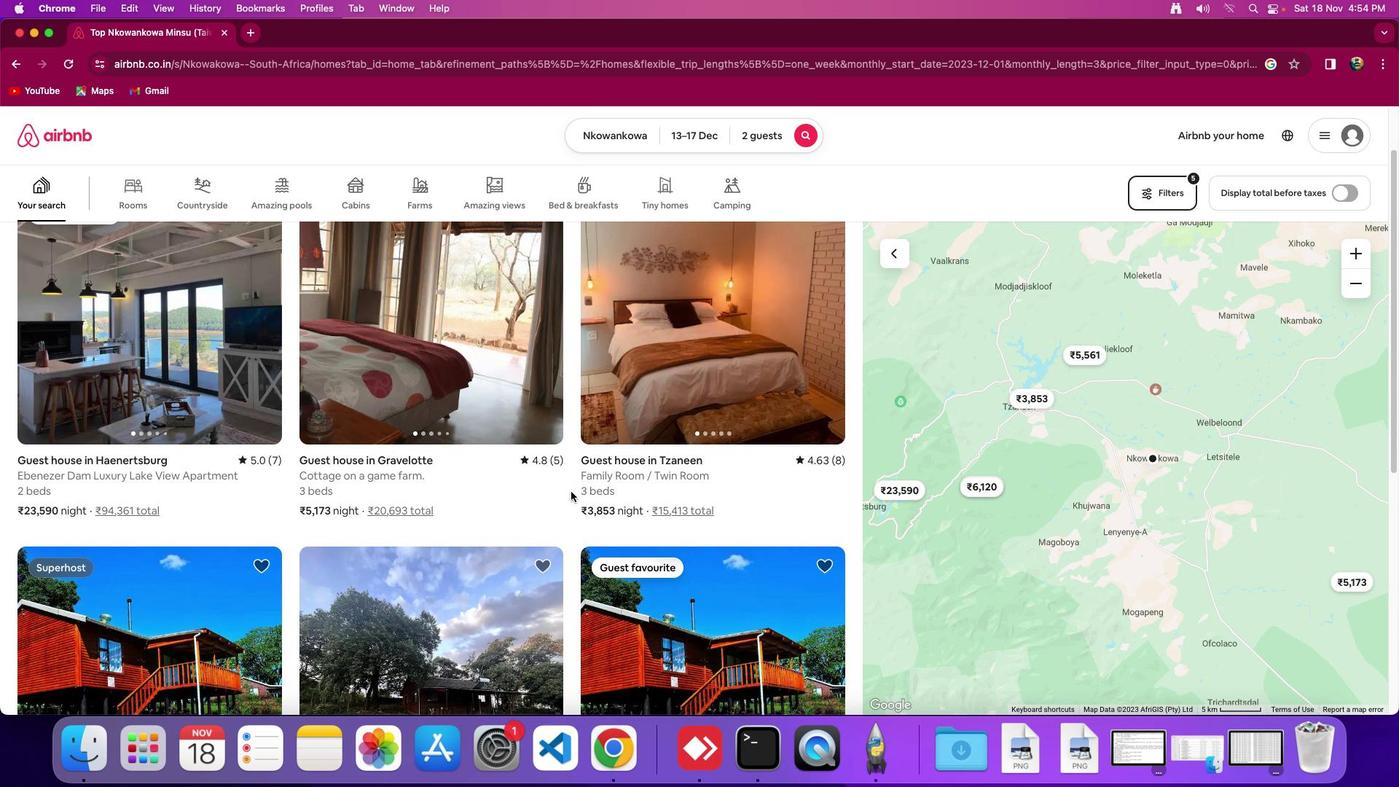 
Action: Mouse scrolled (570, 491) with delta (0, 0)
Screenshot: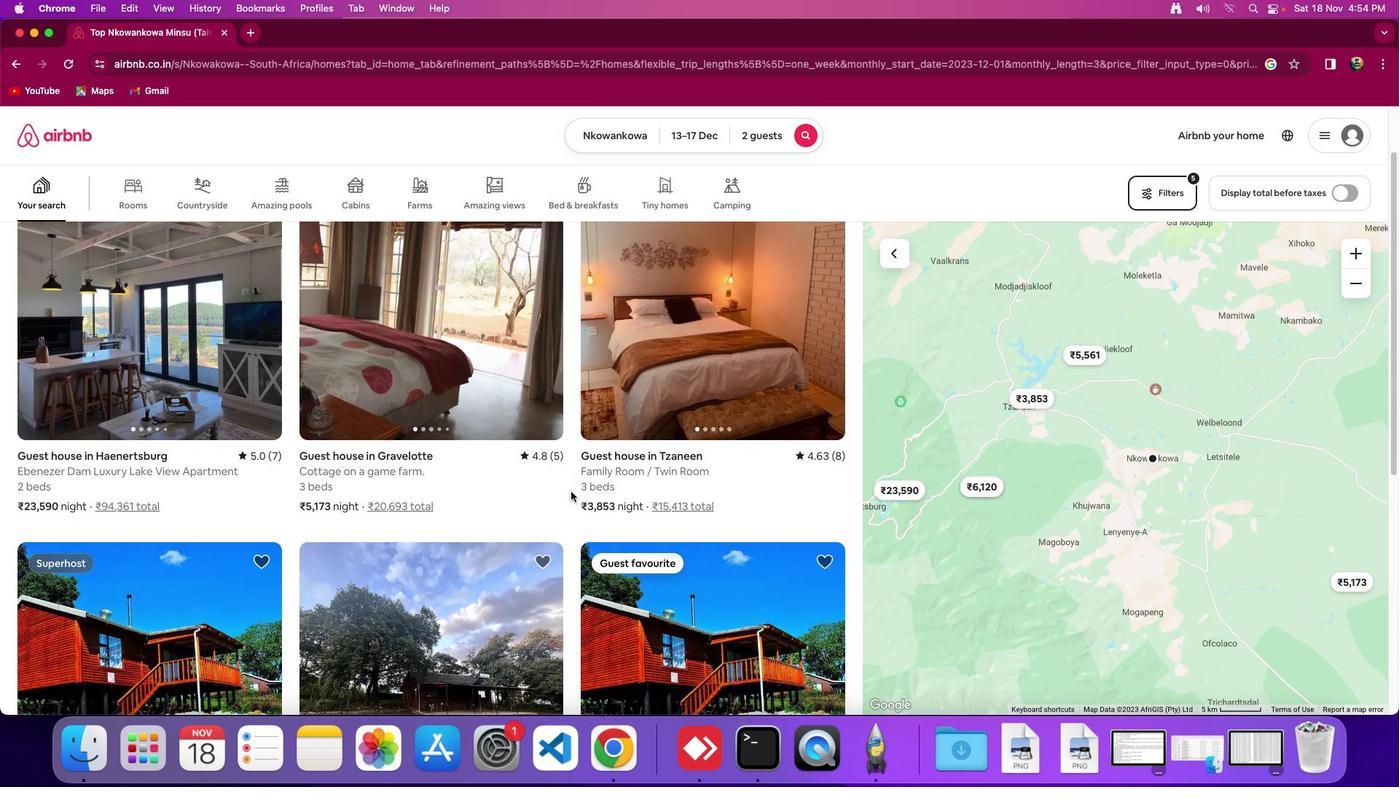 
Action: Mouse scrolled (570, 491) with delta (0, 0)
Screenshot: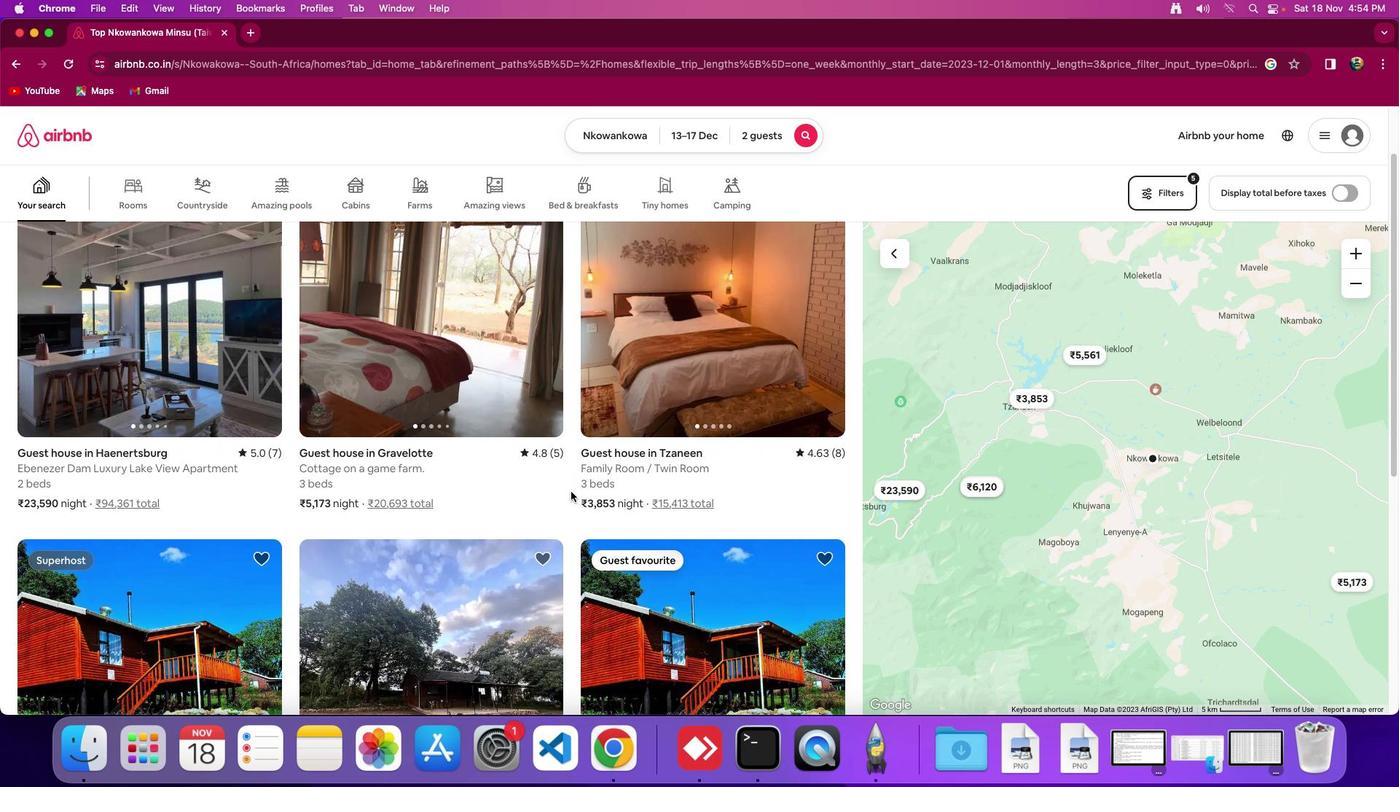 
Action: Mouse moved to (569, 493)
Screenshot: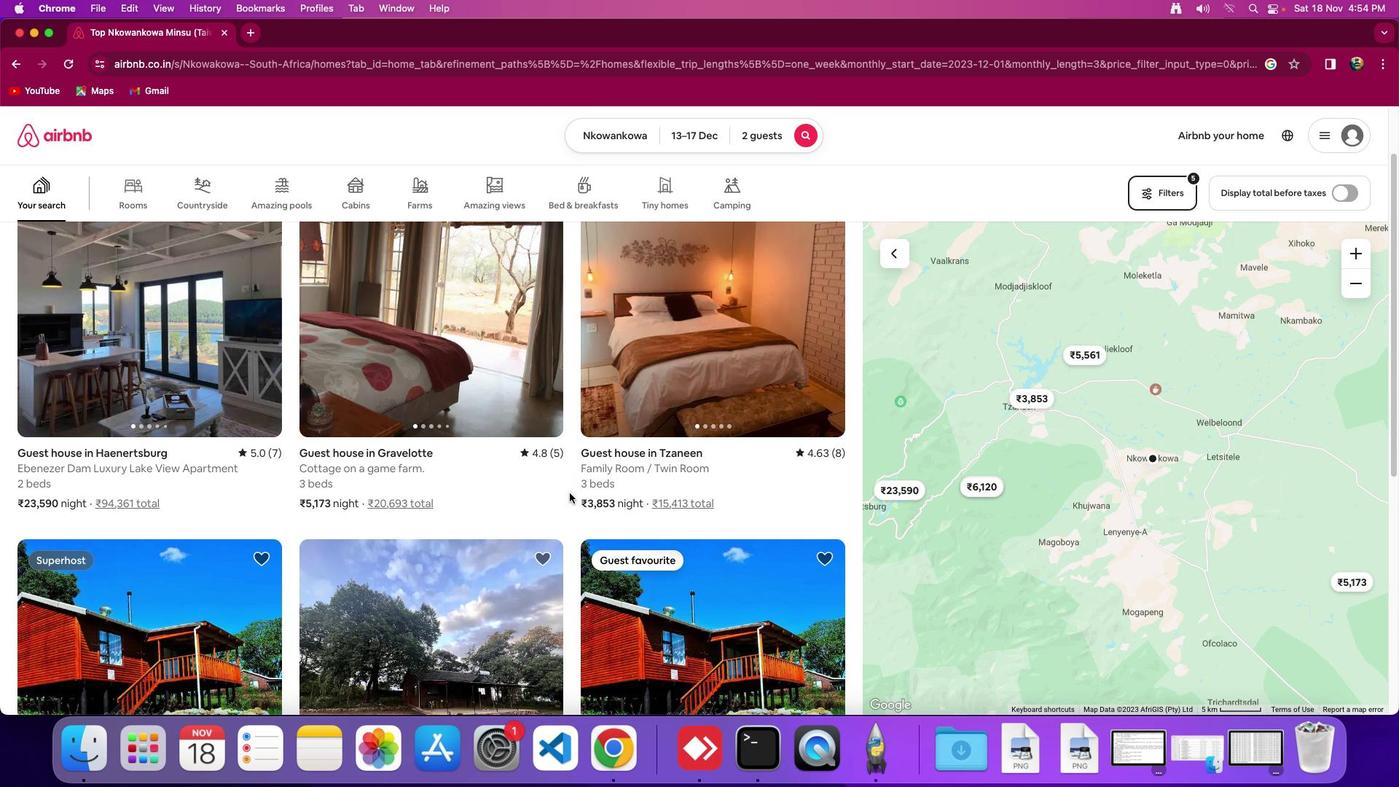 
Action: Mouse scrolled (569, 493) with delta (0, 0)
Screenshot: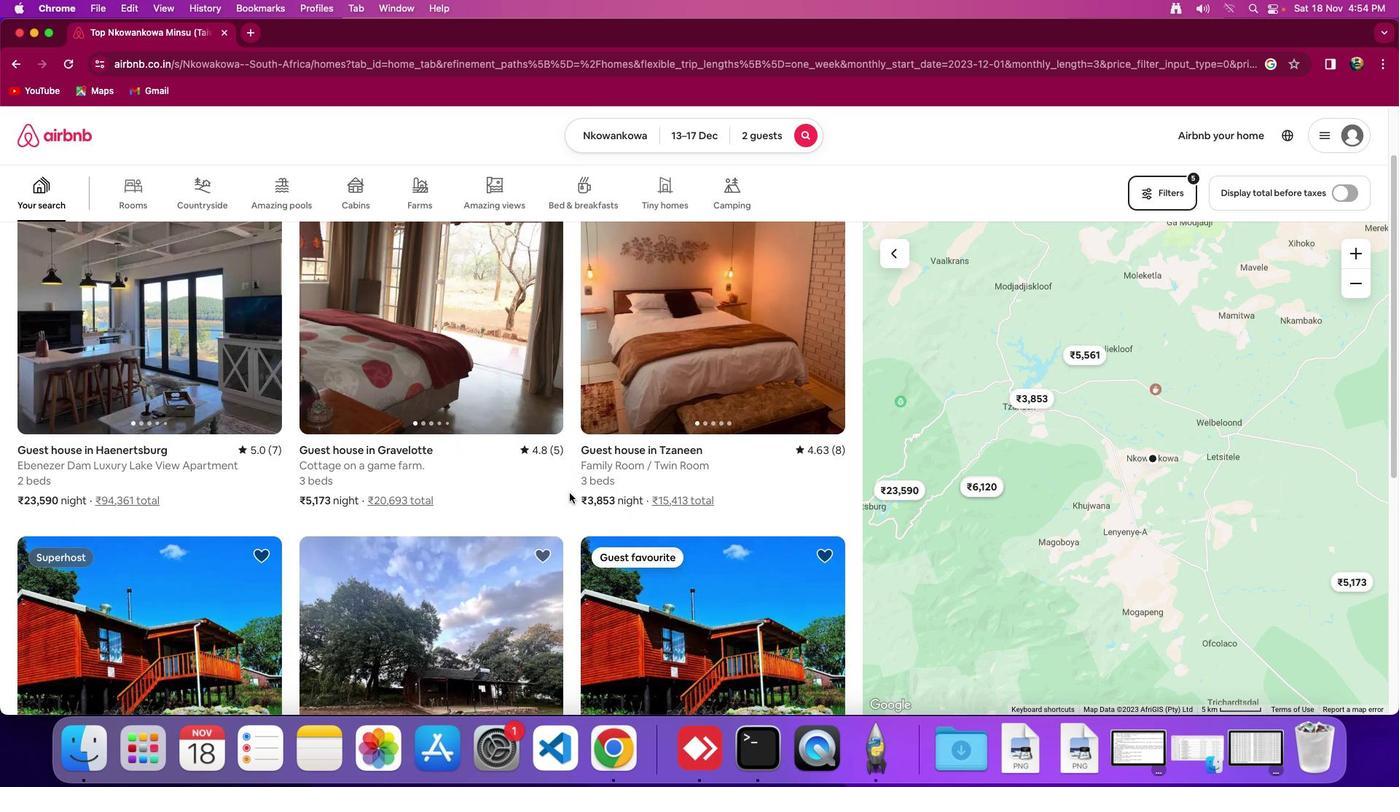 
Action: Mouse scrolled (569, 493) with delta (0, 0)
Screenshot: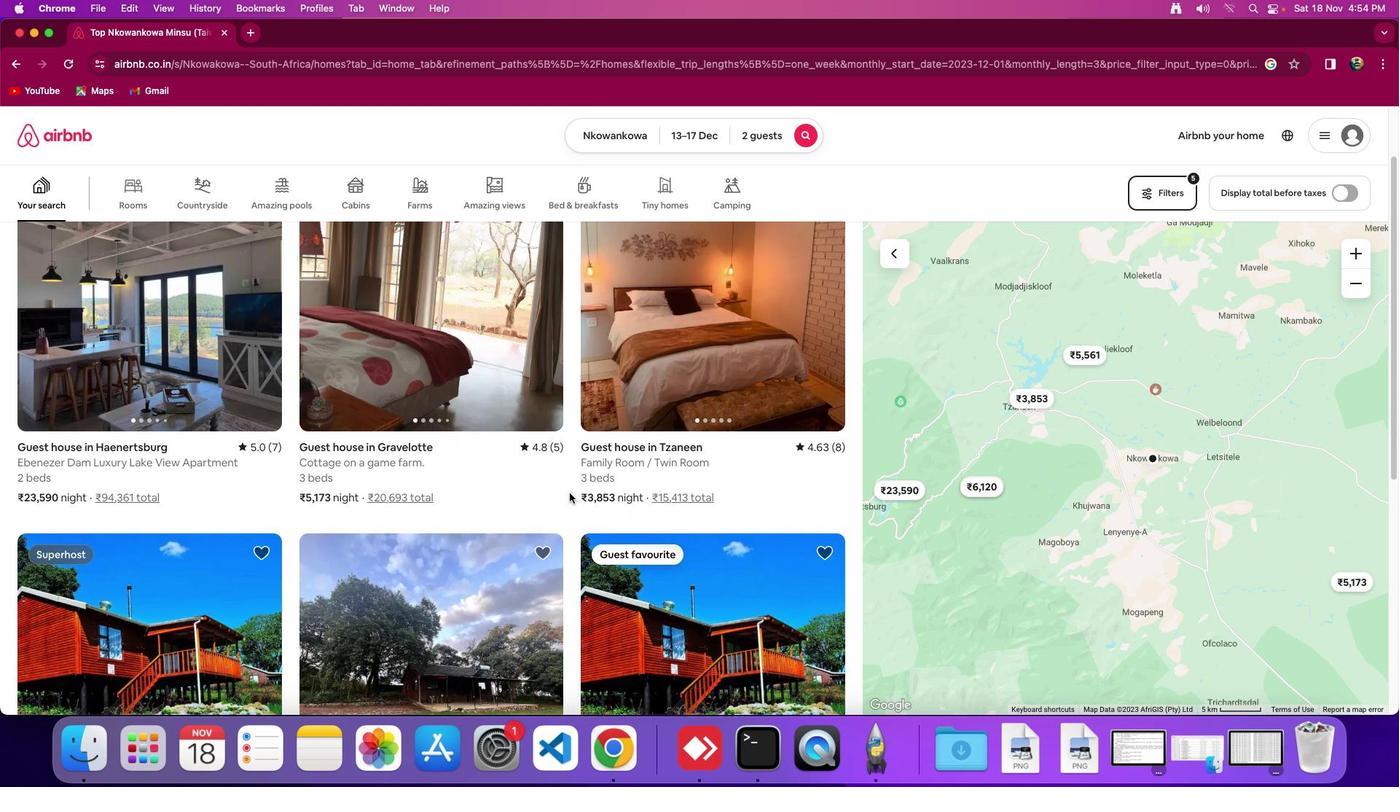 
Action: Mouse scrolled (569, 493) with delta (0, 0)
Screenshot: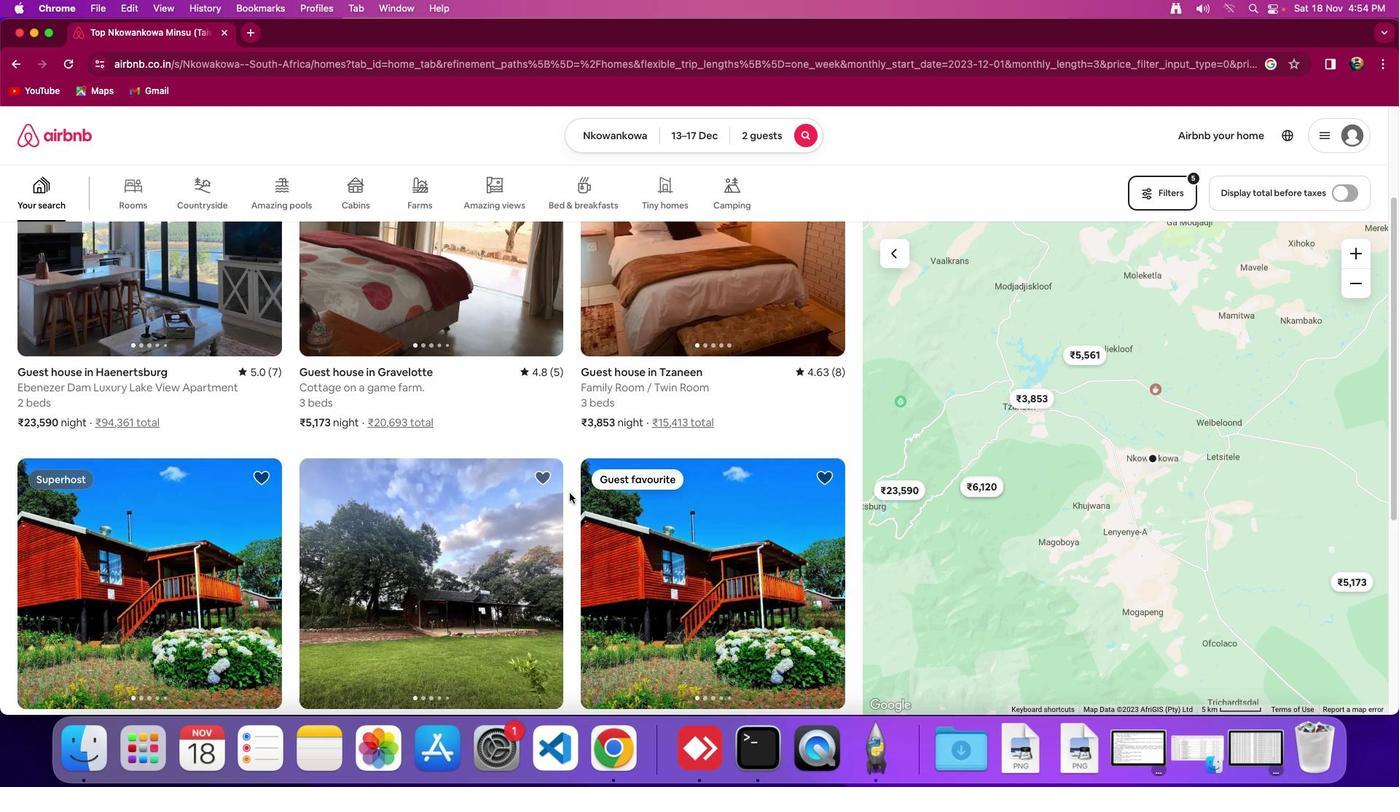 
Action: Mouse scrolled (569, 493) with delta (0, 0)
Screenshot: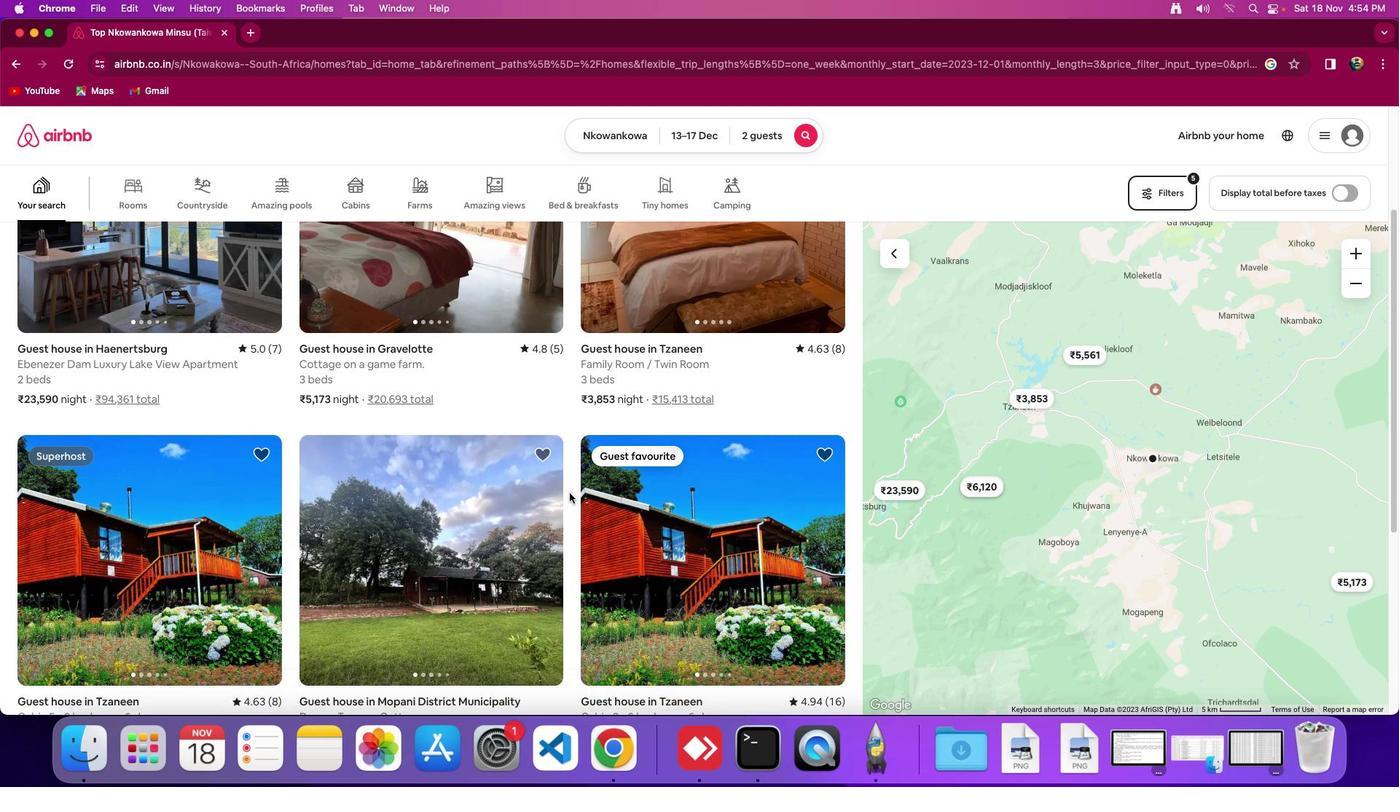 
Action: Mouse scrolled (569, 493) with delta (0, -1)
Screenshot: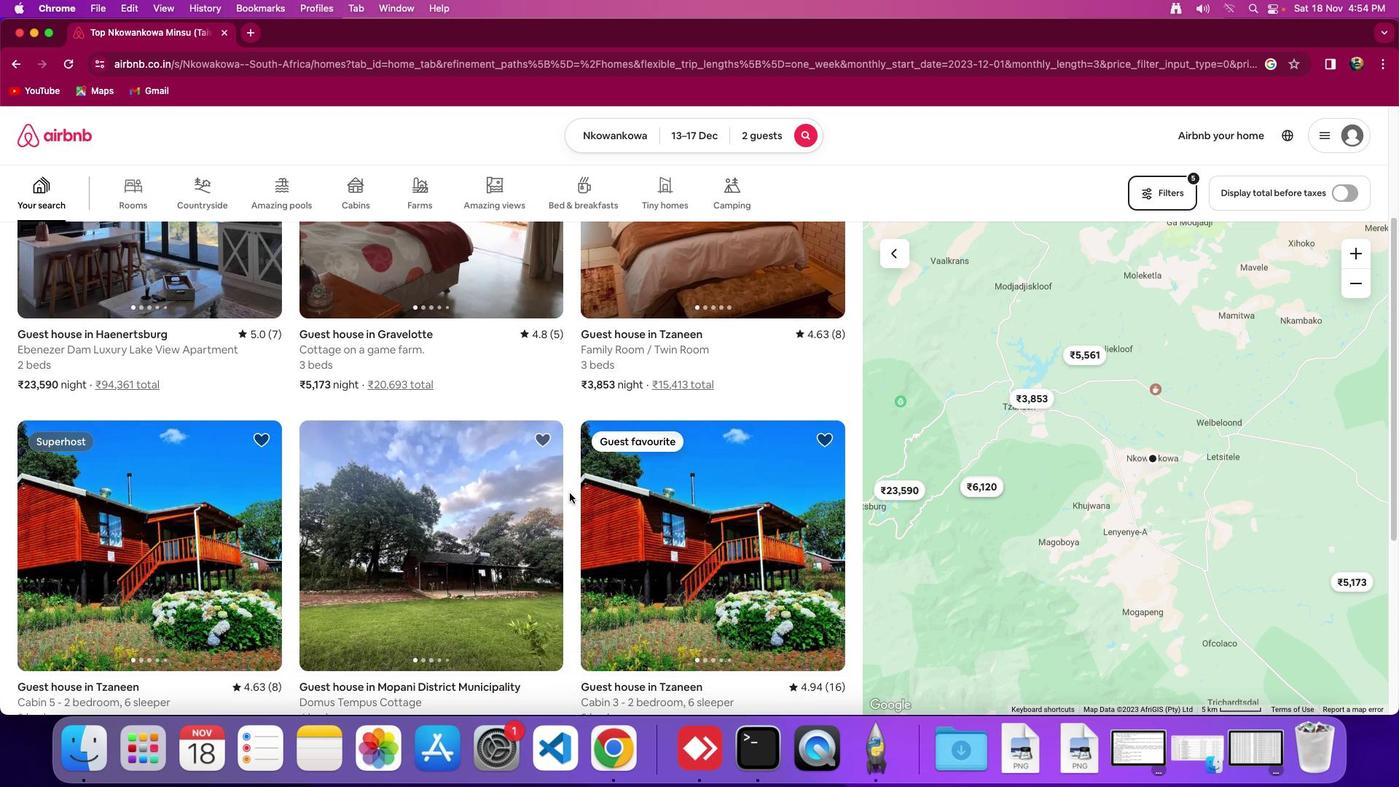 
Action: Mouse scrolled (569, 493) with delta (0, 0)
Screenshot: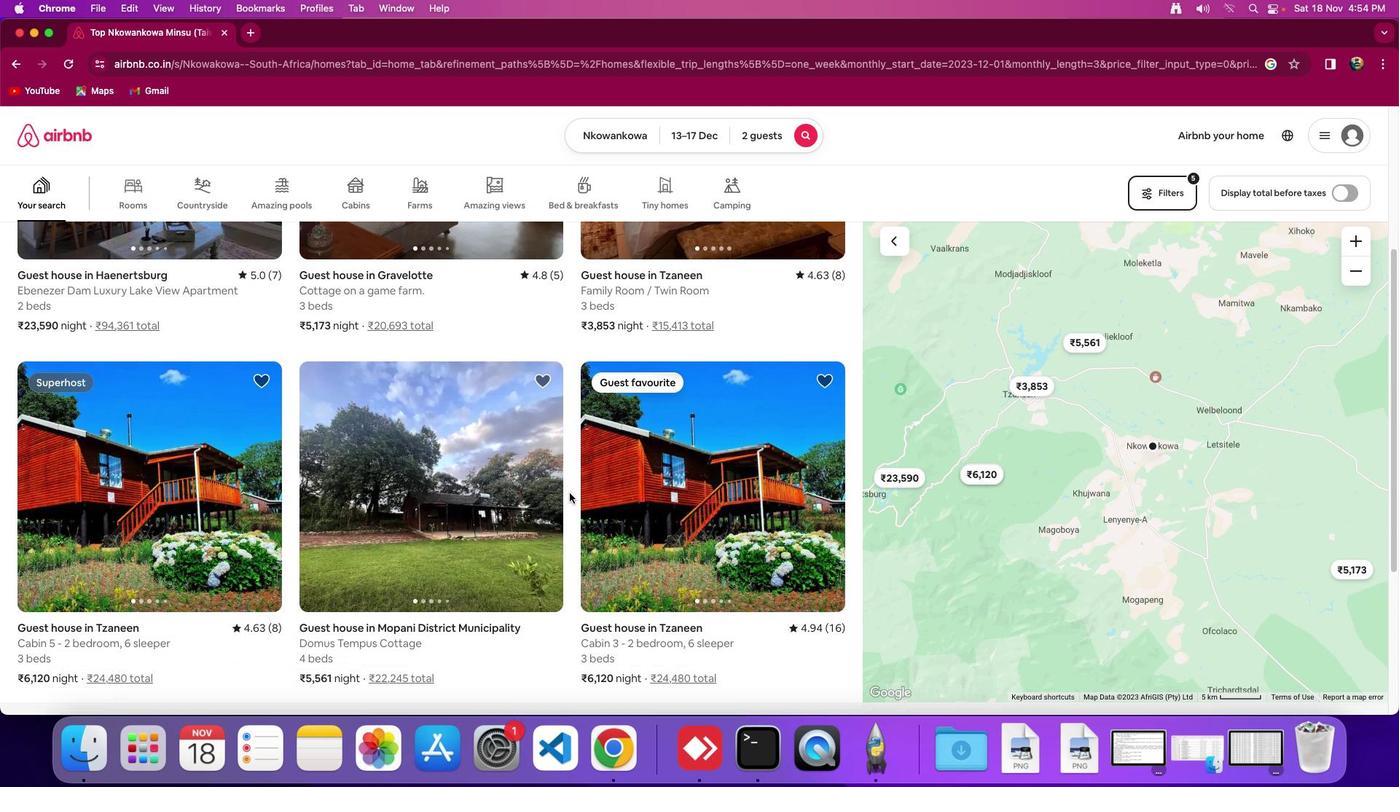 
Action: Mouse scrolled (569, 493) with delta (0, 0)
Screenshot: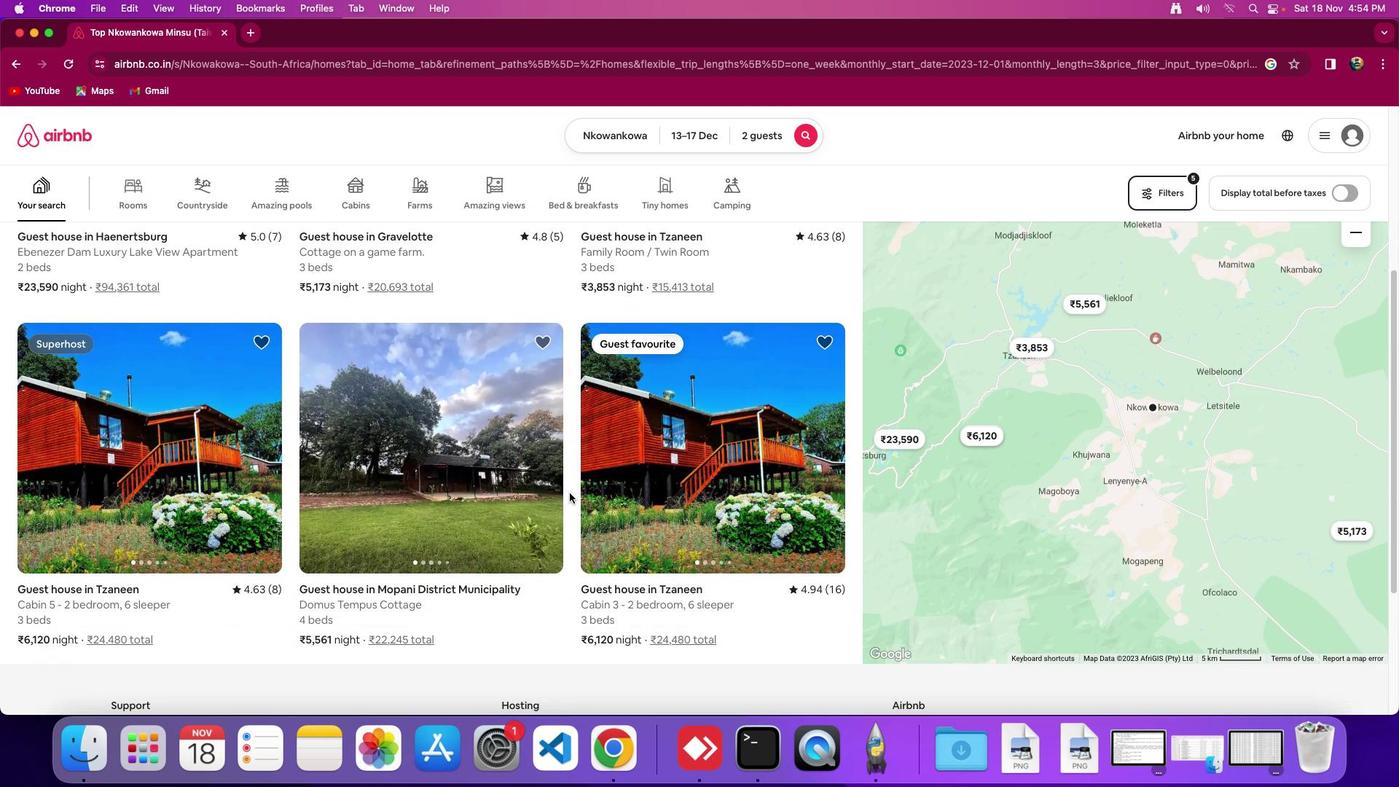 
Action: Mouse scrolled (569, 493) with delta (0, -1)
Screenshot: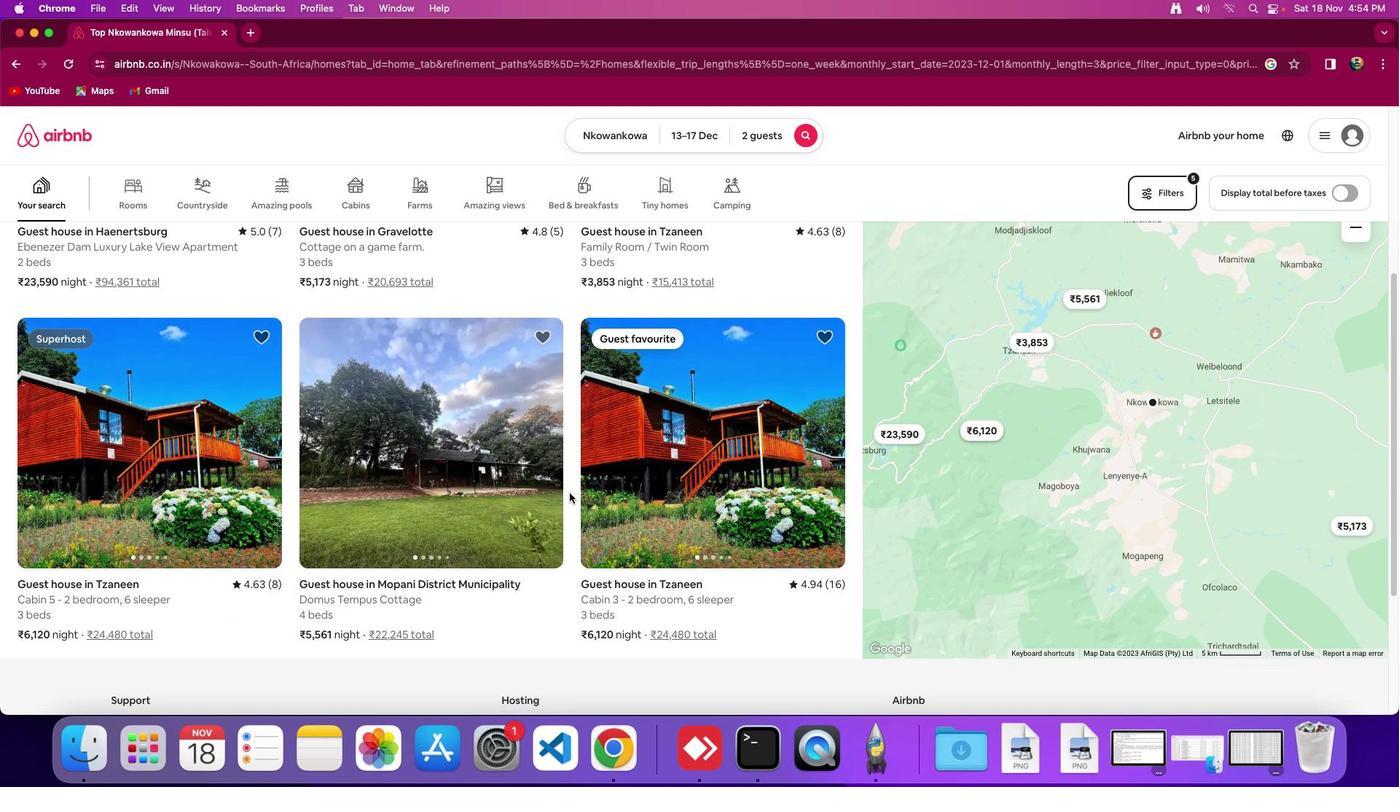 
Action: Mouse scrolled (569, 493) with delta (0, 0)
Screenshot: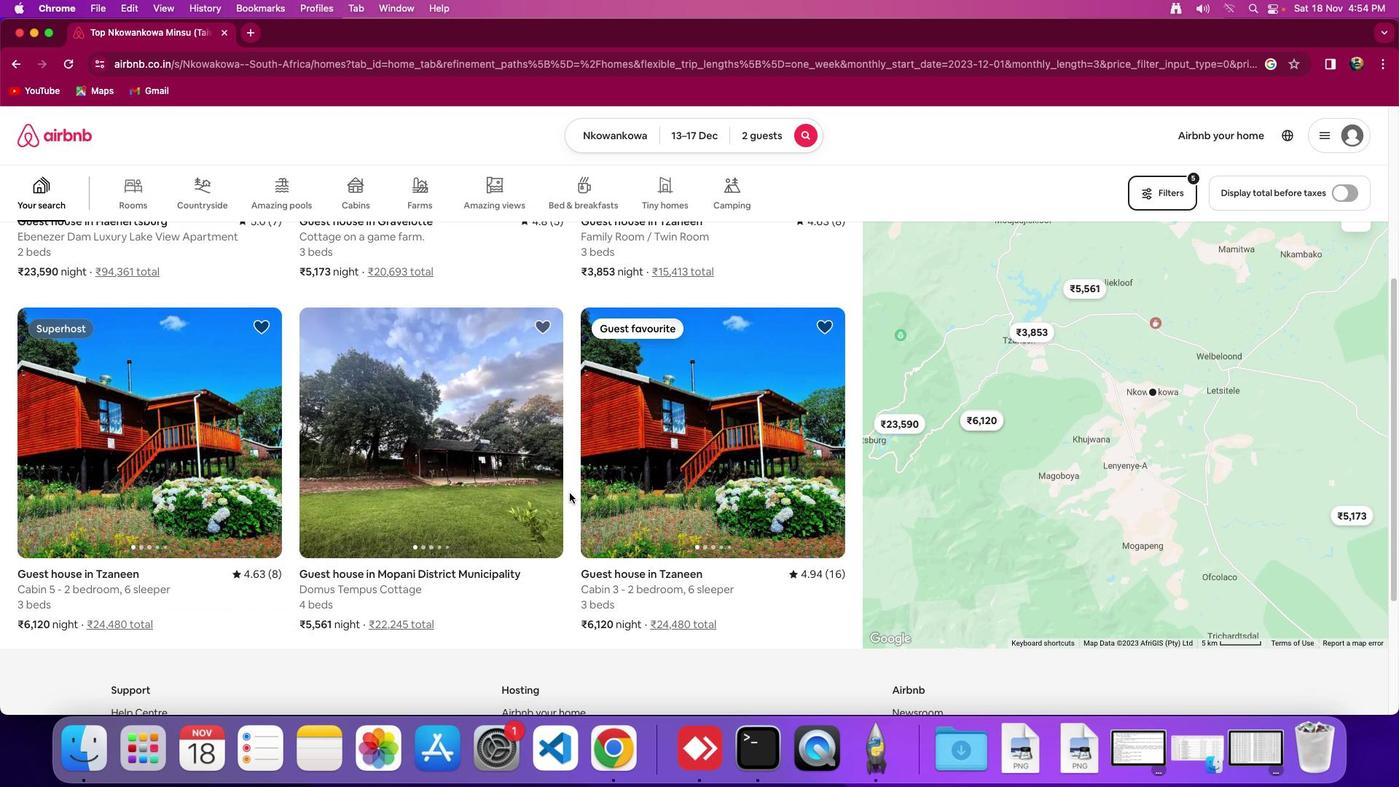 
Action: Mouse scrolled (569, 493) with delta (0, 0)
Screenshot: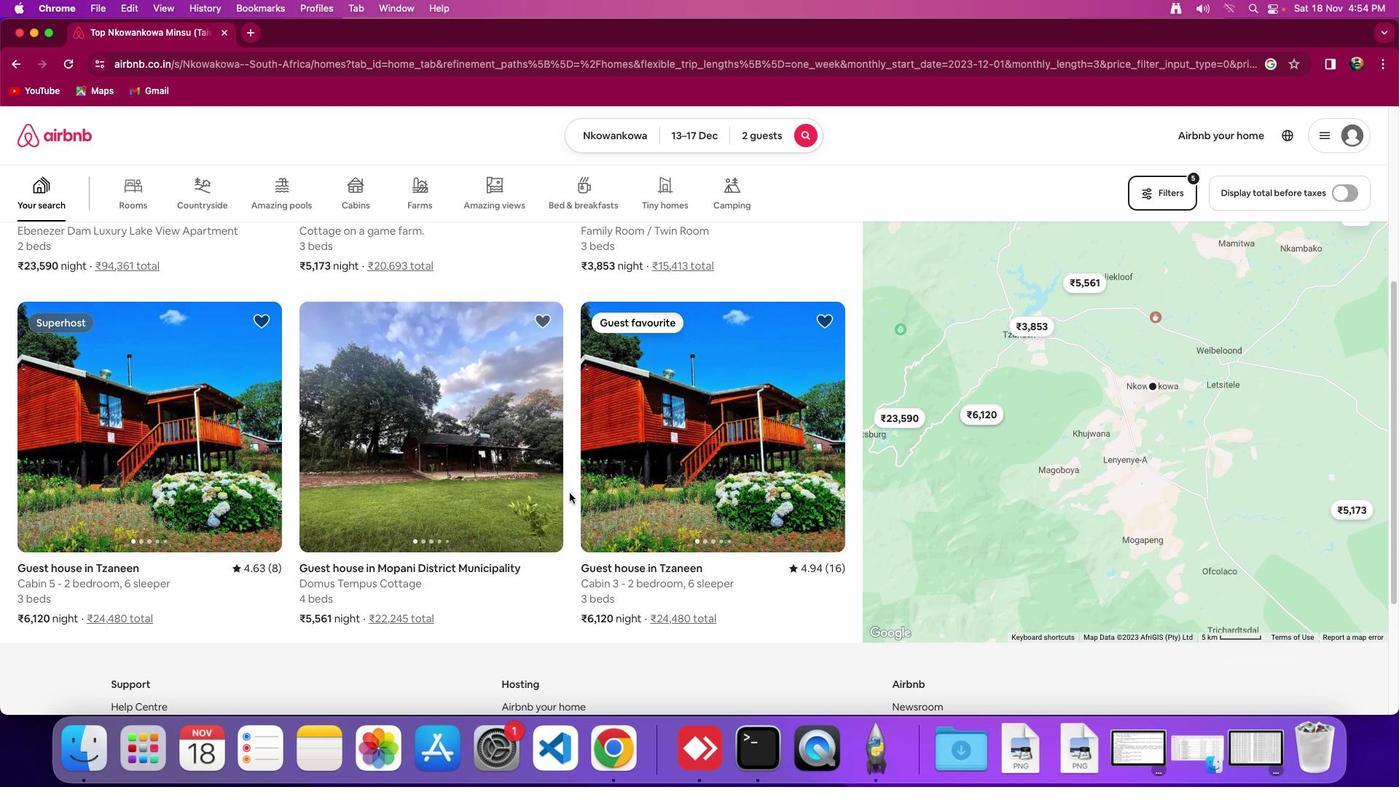 
Action: Mouse scrolled (569, 493) with delta (0, 0)
Screenshot: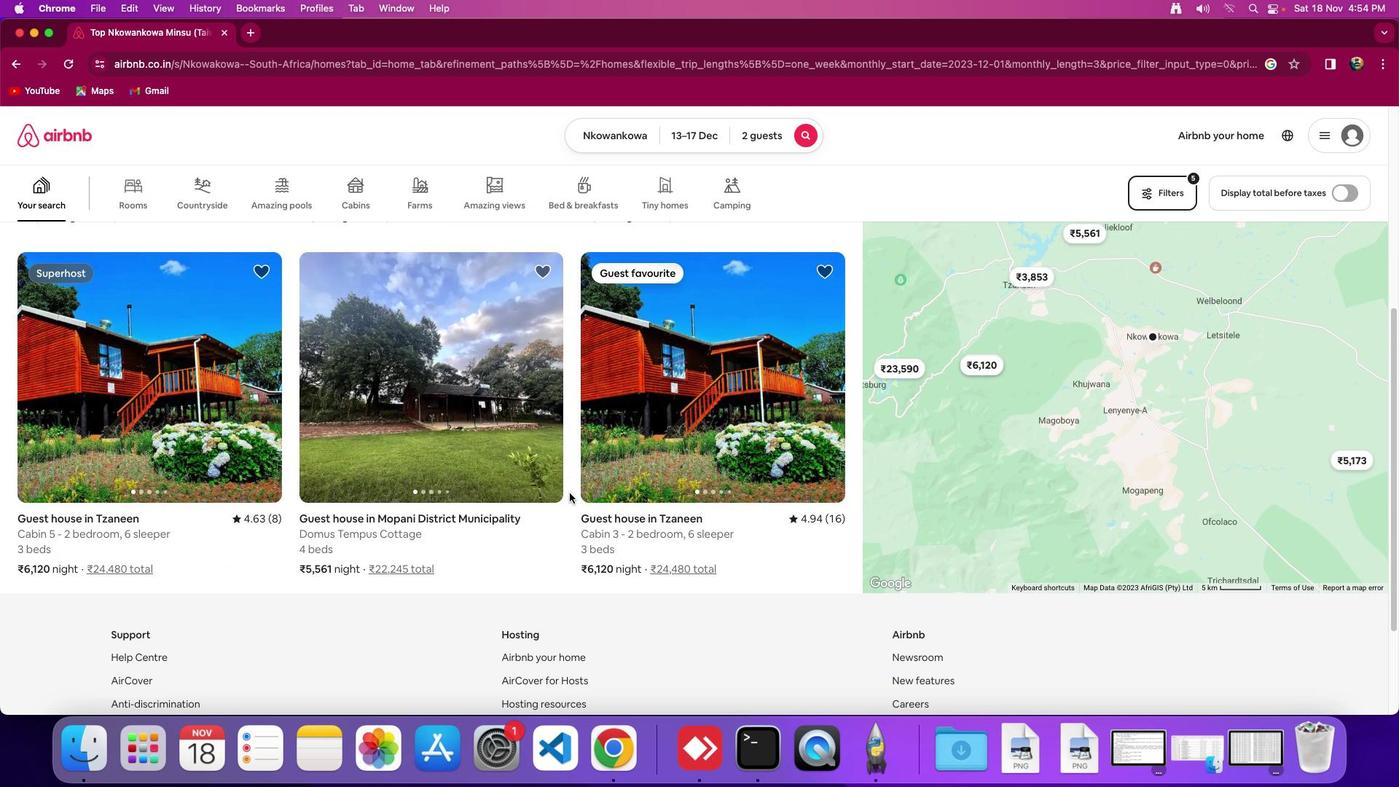 
Action: Mouse scrolled (569, 493) with delta (0, 0)
Screenshot: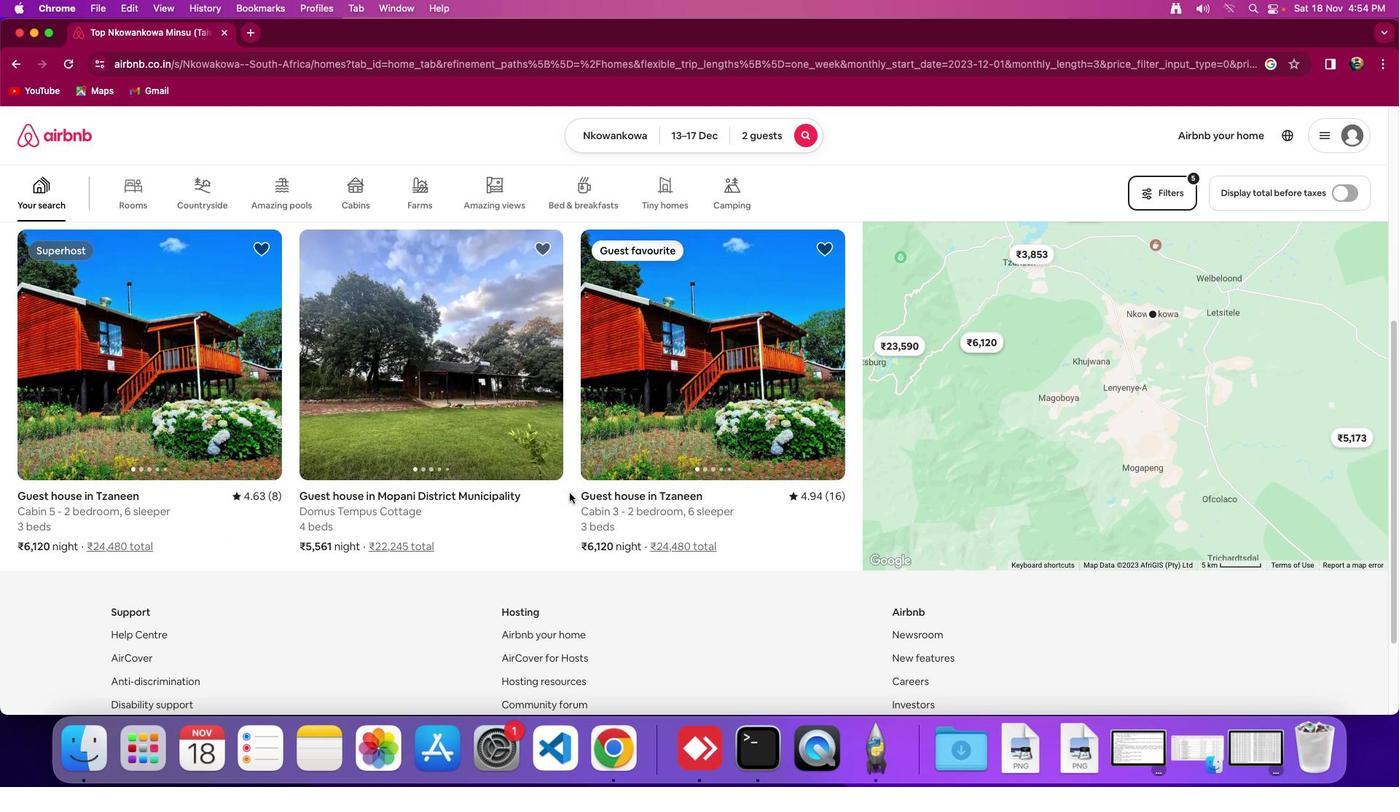 
Action: Mouse scrolled (569, 493) with delta (0, 0)
Screenshot: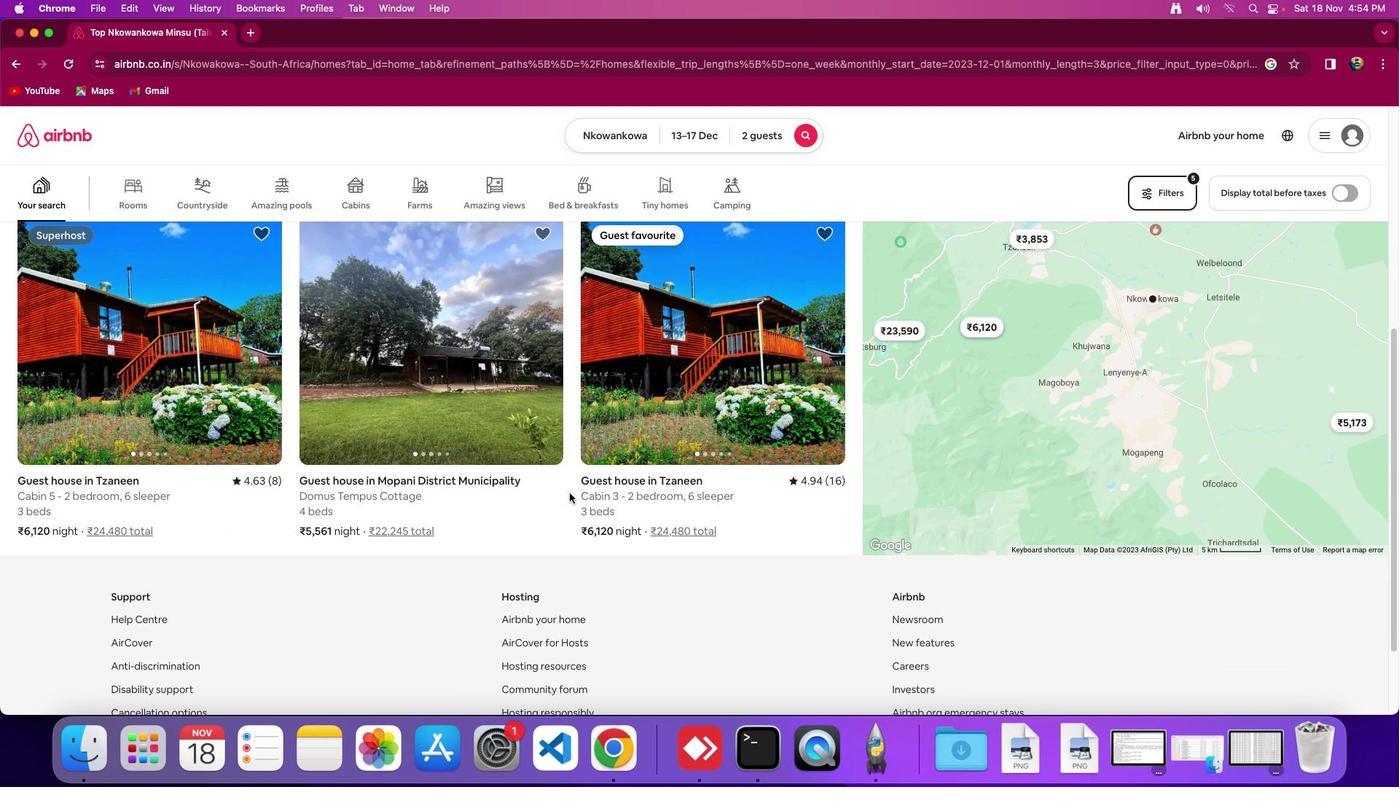 
Action: Mouse scrolled (569, 493) with delta (0, 0)
Screenshot: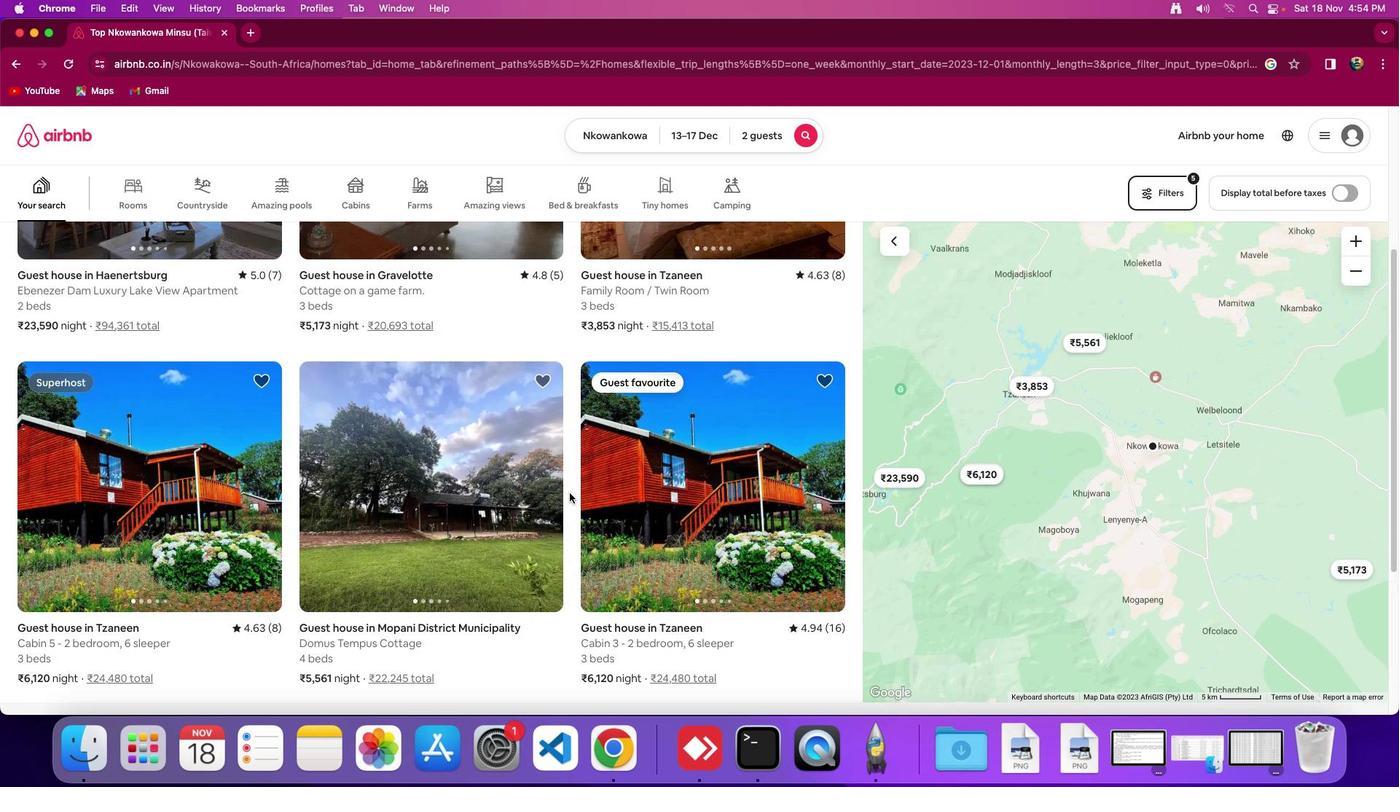 
Action: Mouse scrolled (569, 493) with delta (0, 0)
Screenshot: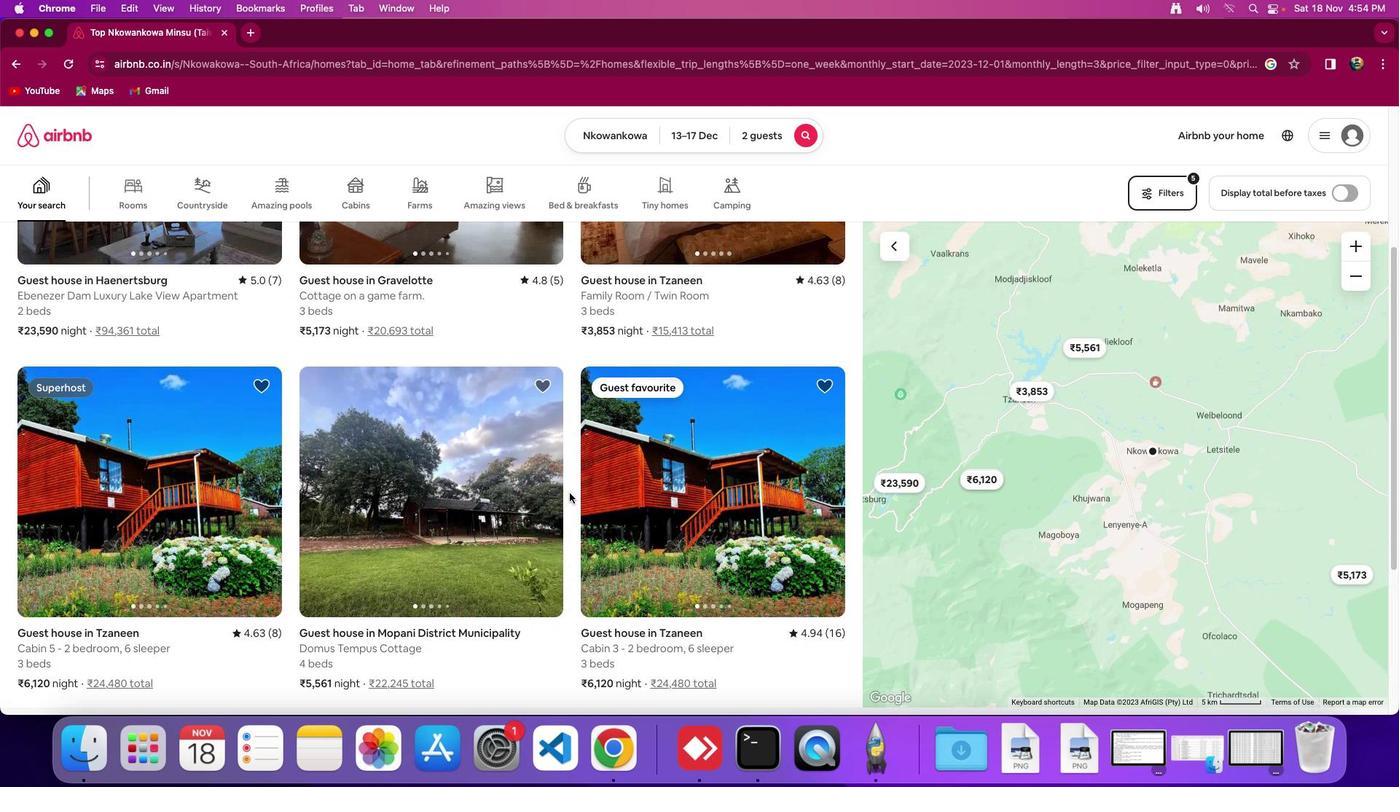 
Action: Mouse scrolled (569, 493) with delta (0, 2)
Screenshot: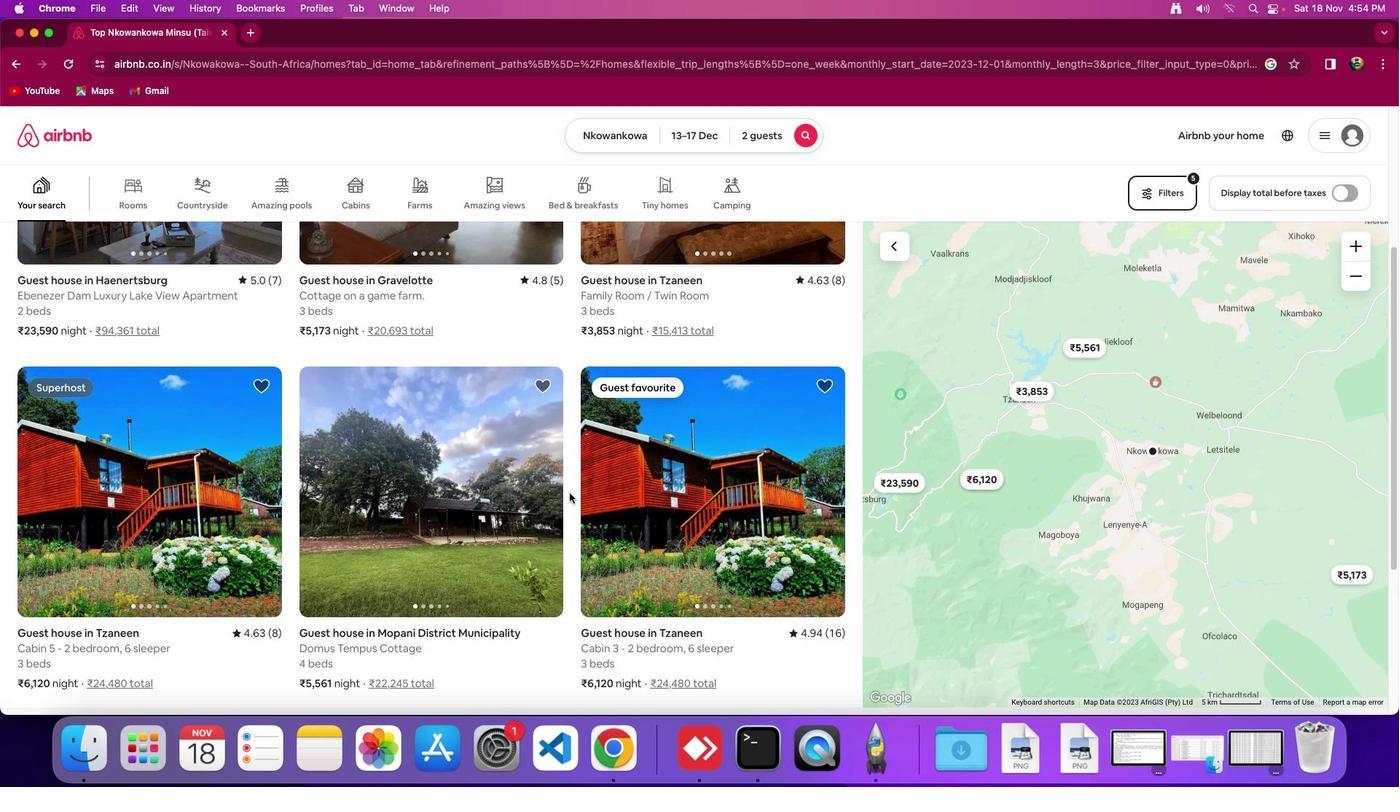
Action: Mouse scrolled (569, 493) with delta (0, 0)
Screenshot: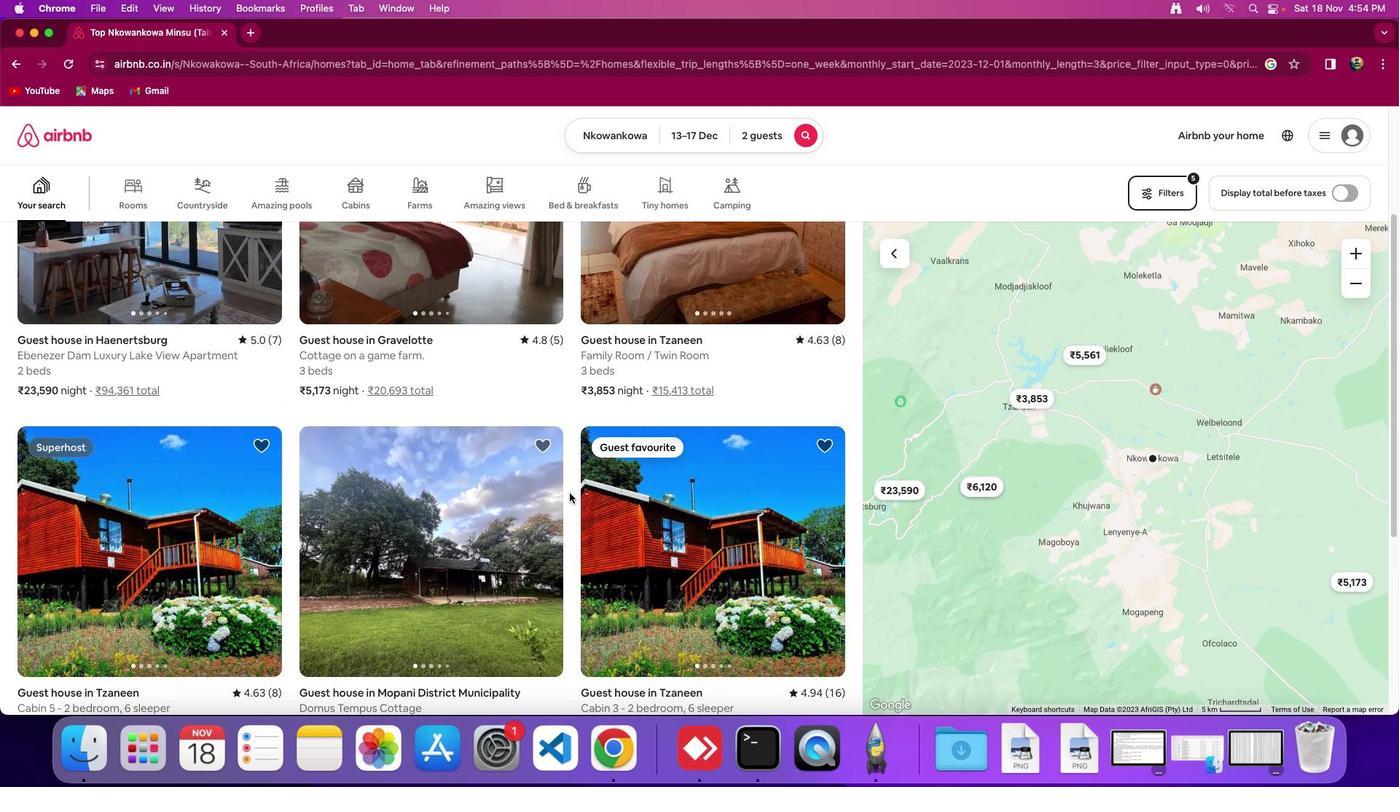 
Action: Mouse scrolled (569, 493) with delta (0, 0)
Screenshot: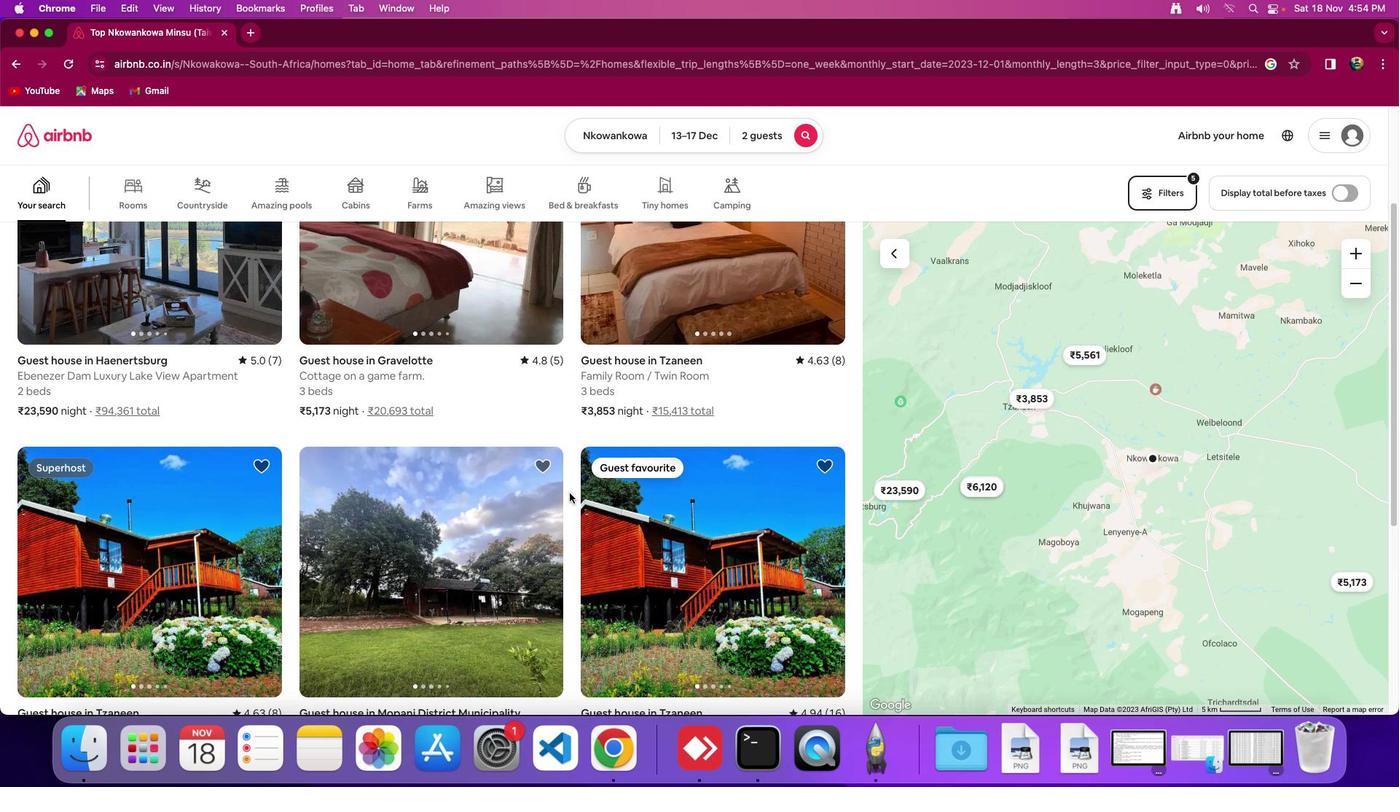 
Action: Mouse scrolled (569, 493) with delta (0, 1)
Screenshot: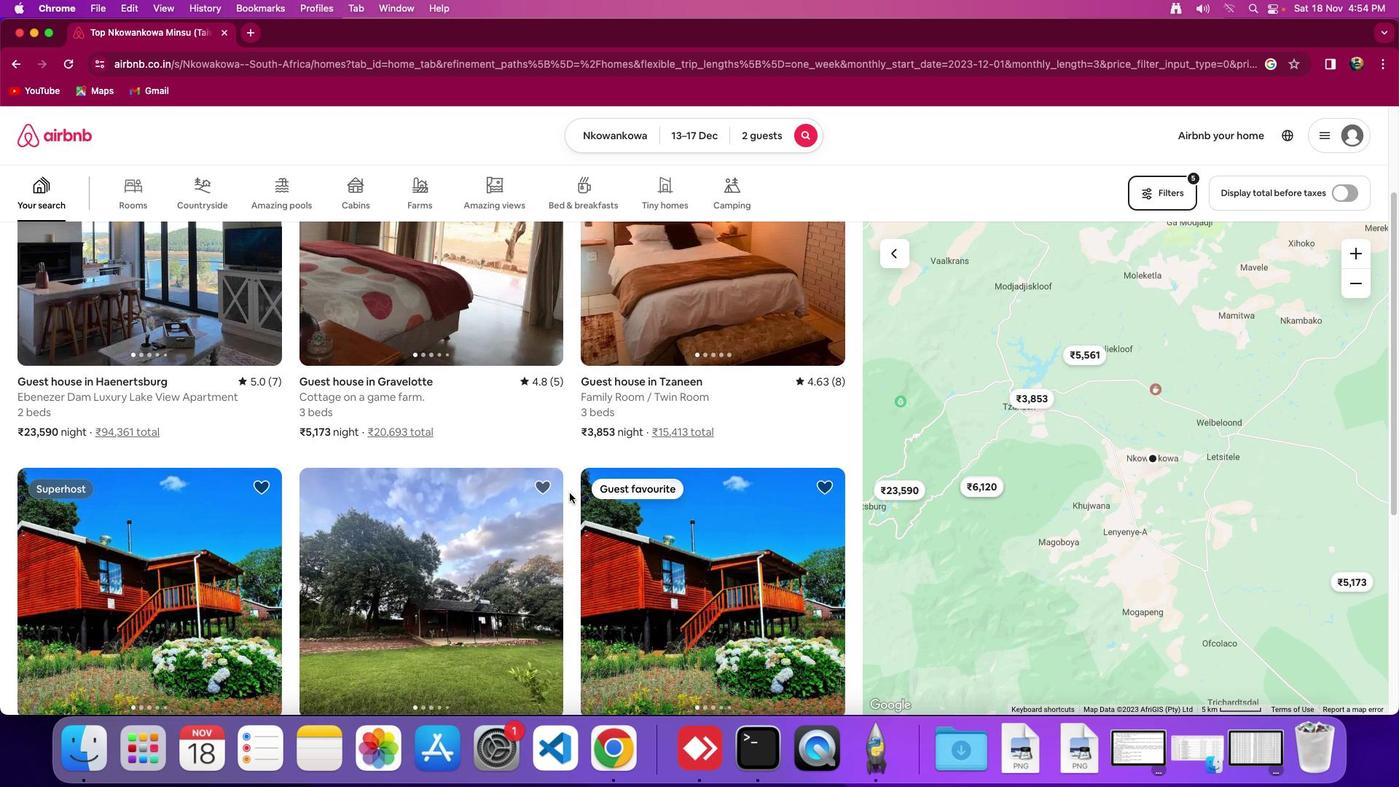 
Action: Mouse moved to (570, 492)
Screenshot: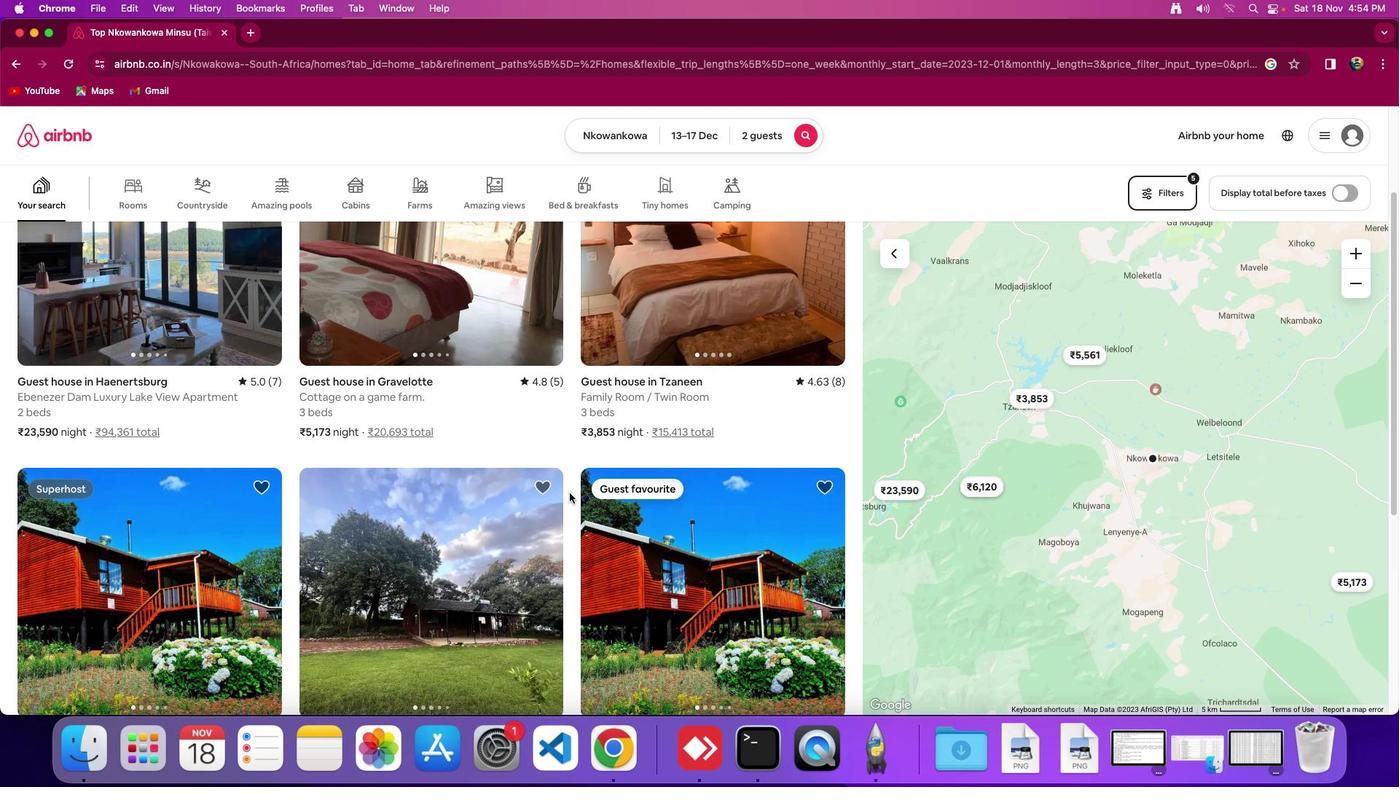 
Action: Mouse scrolled (570, 492) with delta (0, 0)
Screenshot: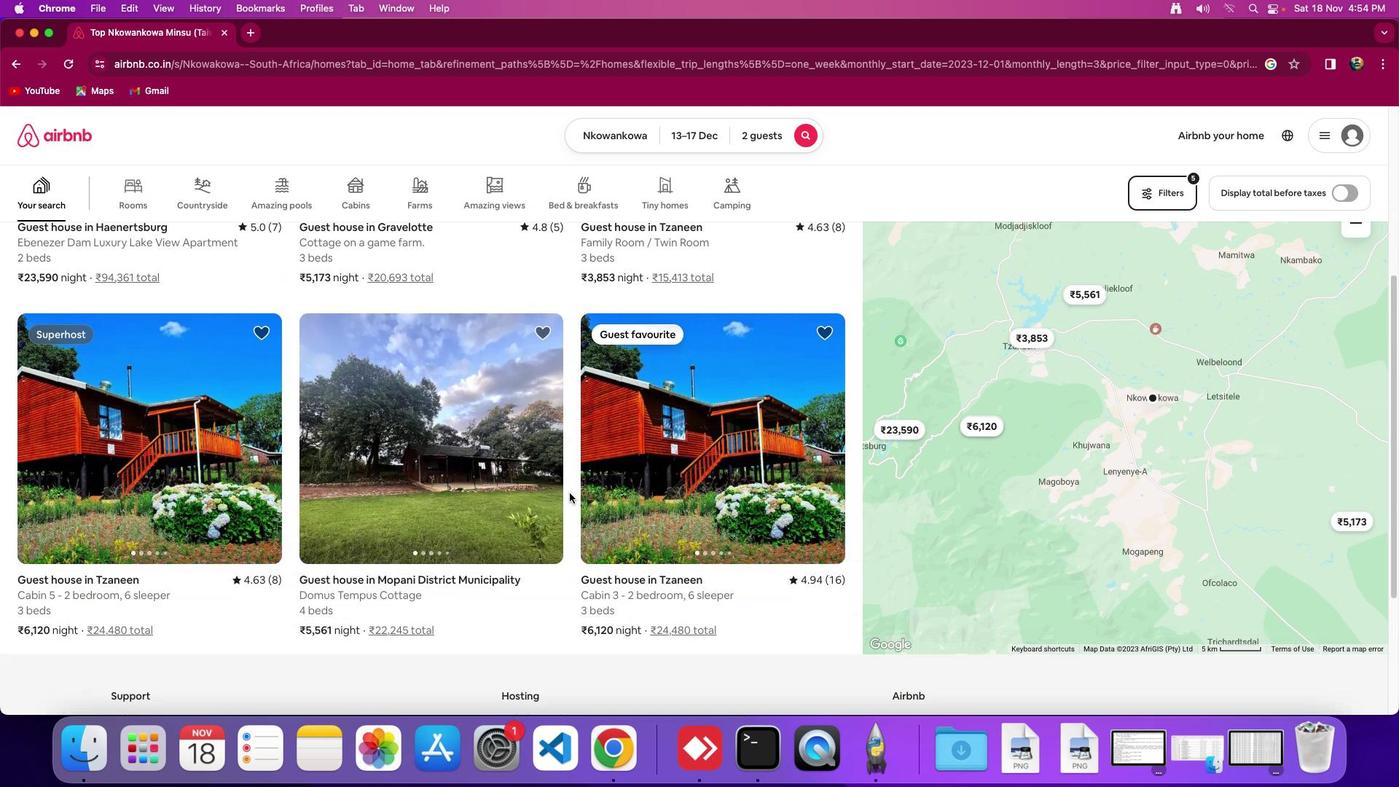 
Action: Mouse scrolled (570, 492) with delta (0, 0)
Screenshot: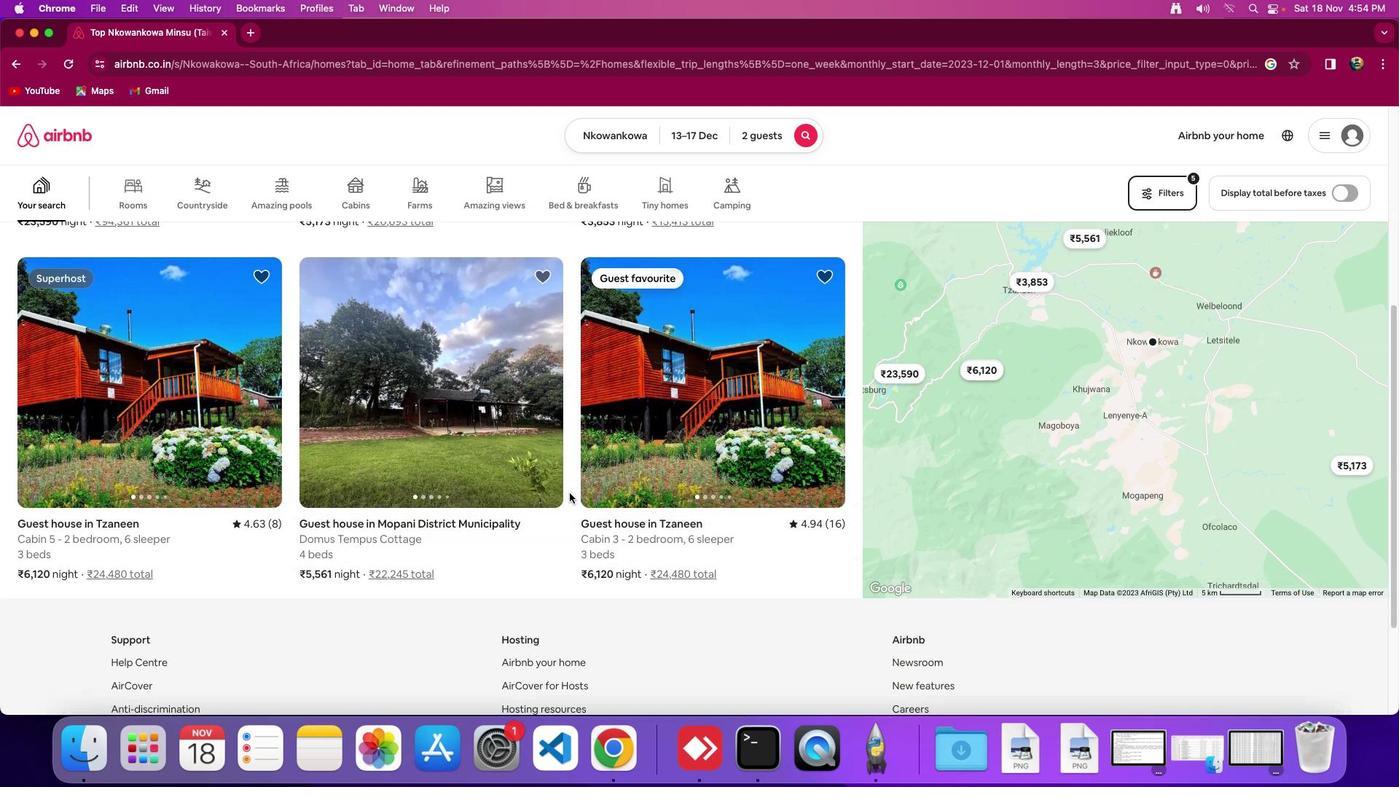 
Action: Mouse scrolled (570, 492) with delta (0, -2)
Screenshot: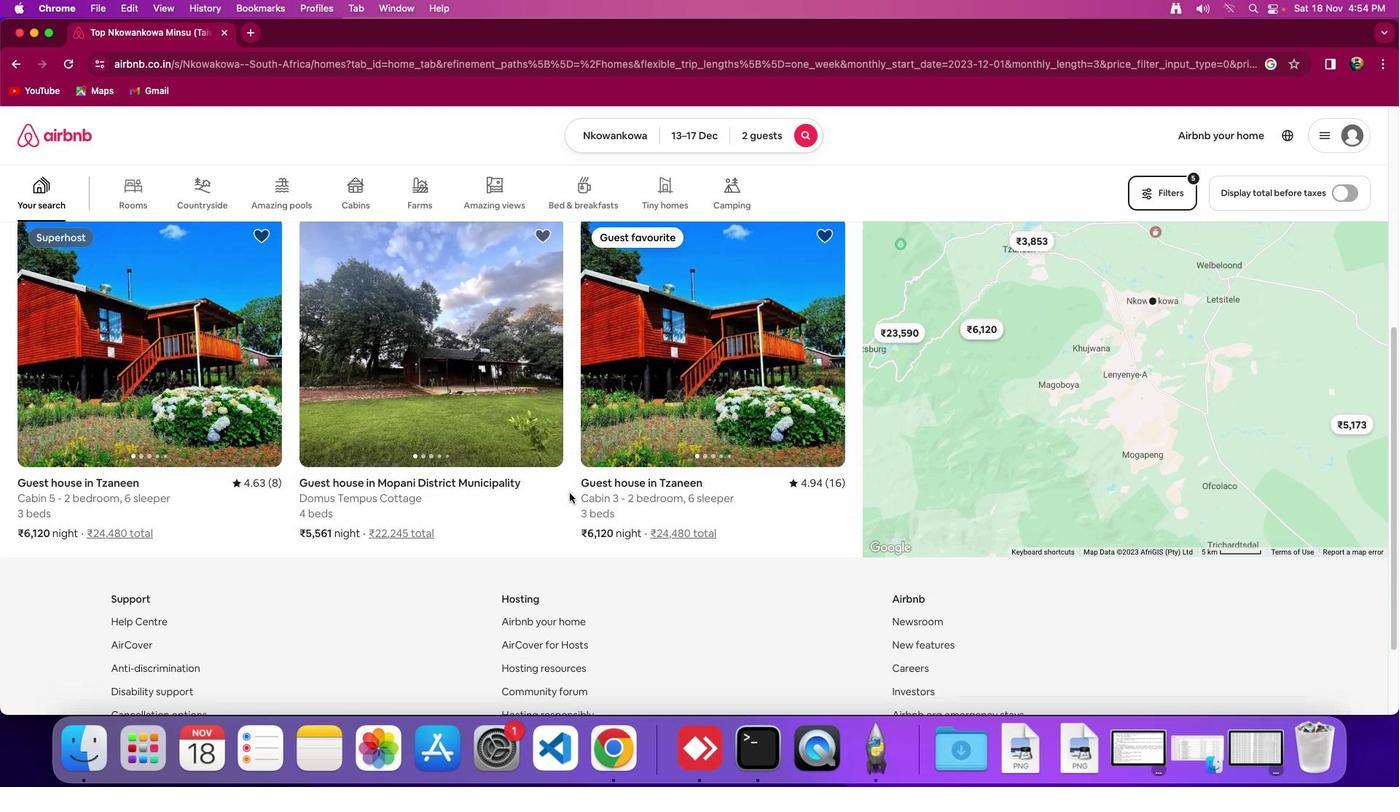
Action: Mouse scrolled (570, 492) with delta (0, -2)
Screenshot: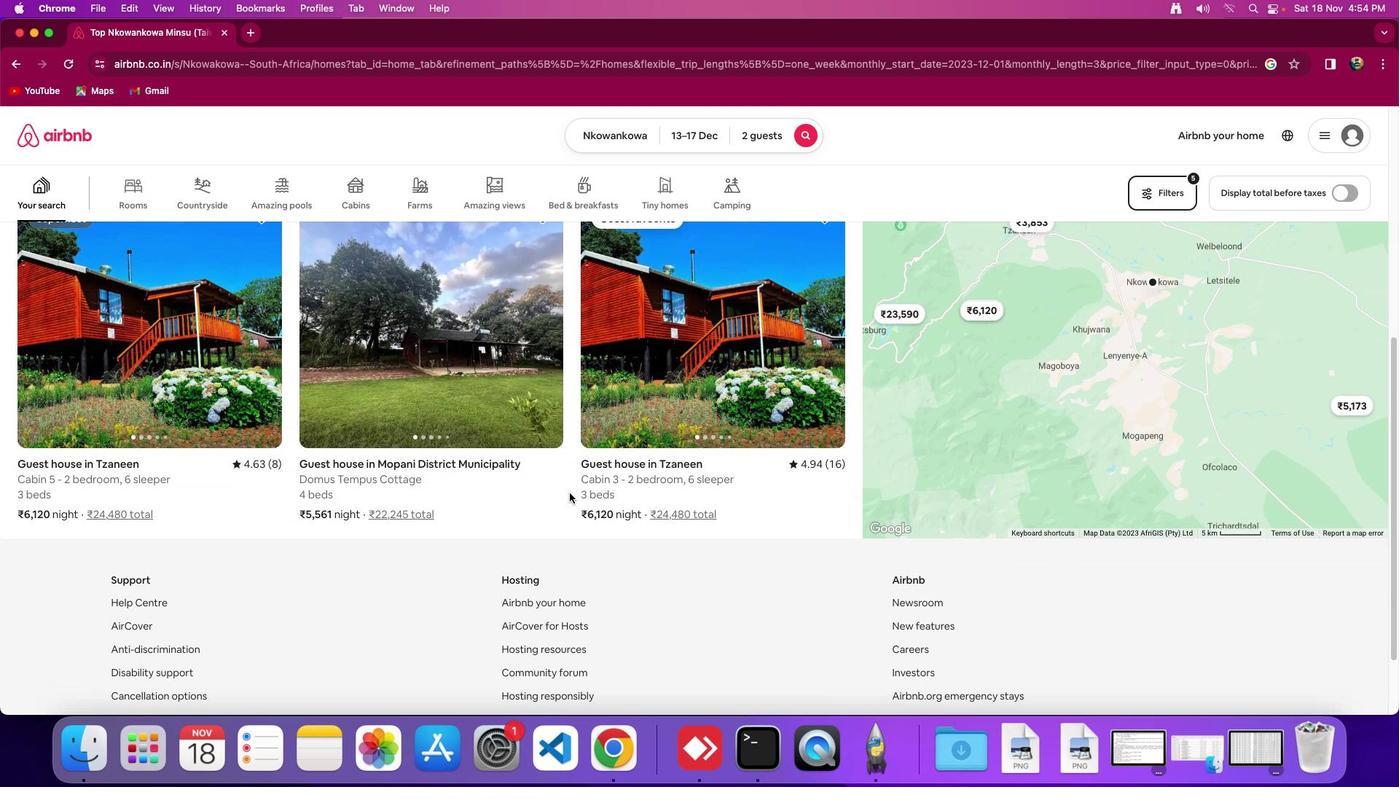 
Action: Mouse moved to (570, 492)
Screenshot: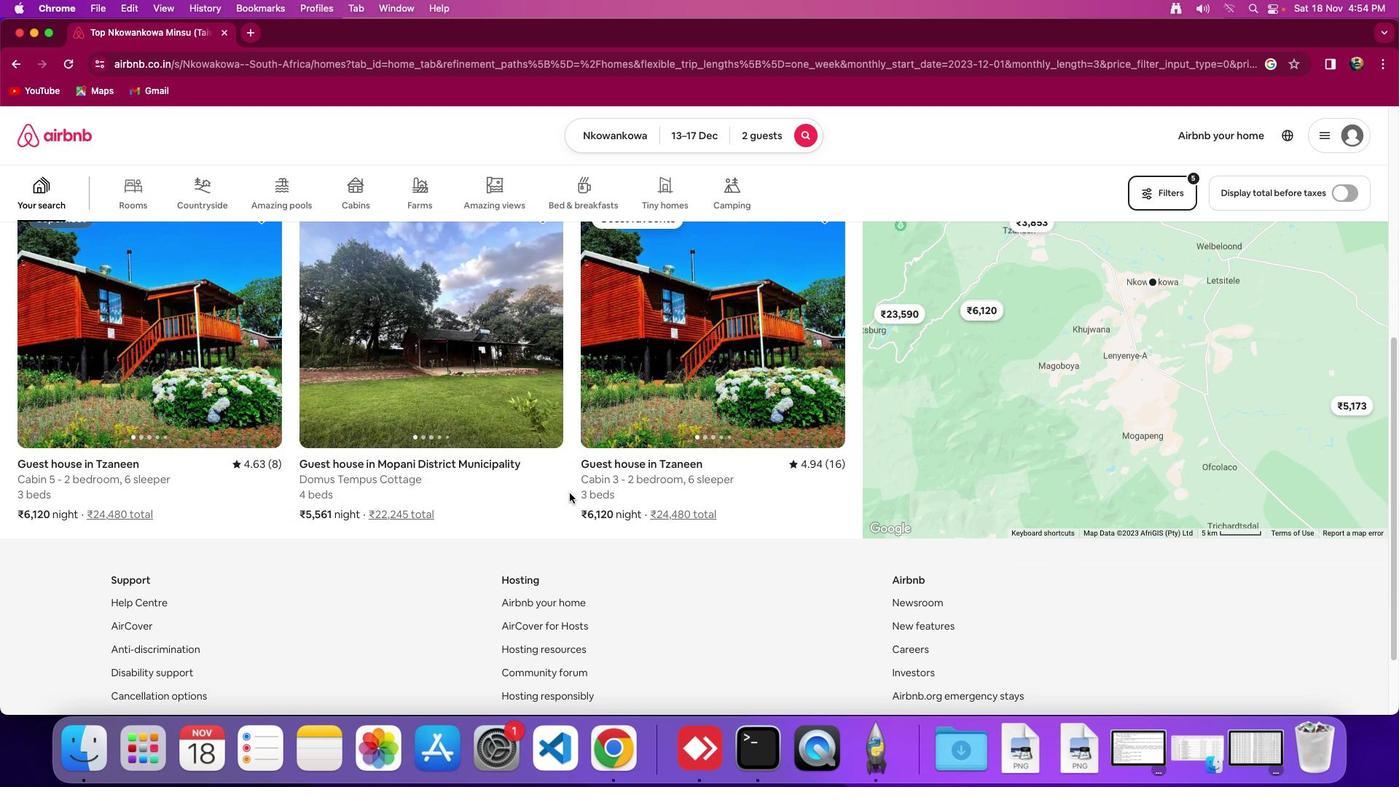 
Action: Mouse scrolled (570, 492) with delta (0, 0)
Screenshot: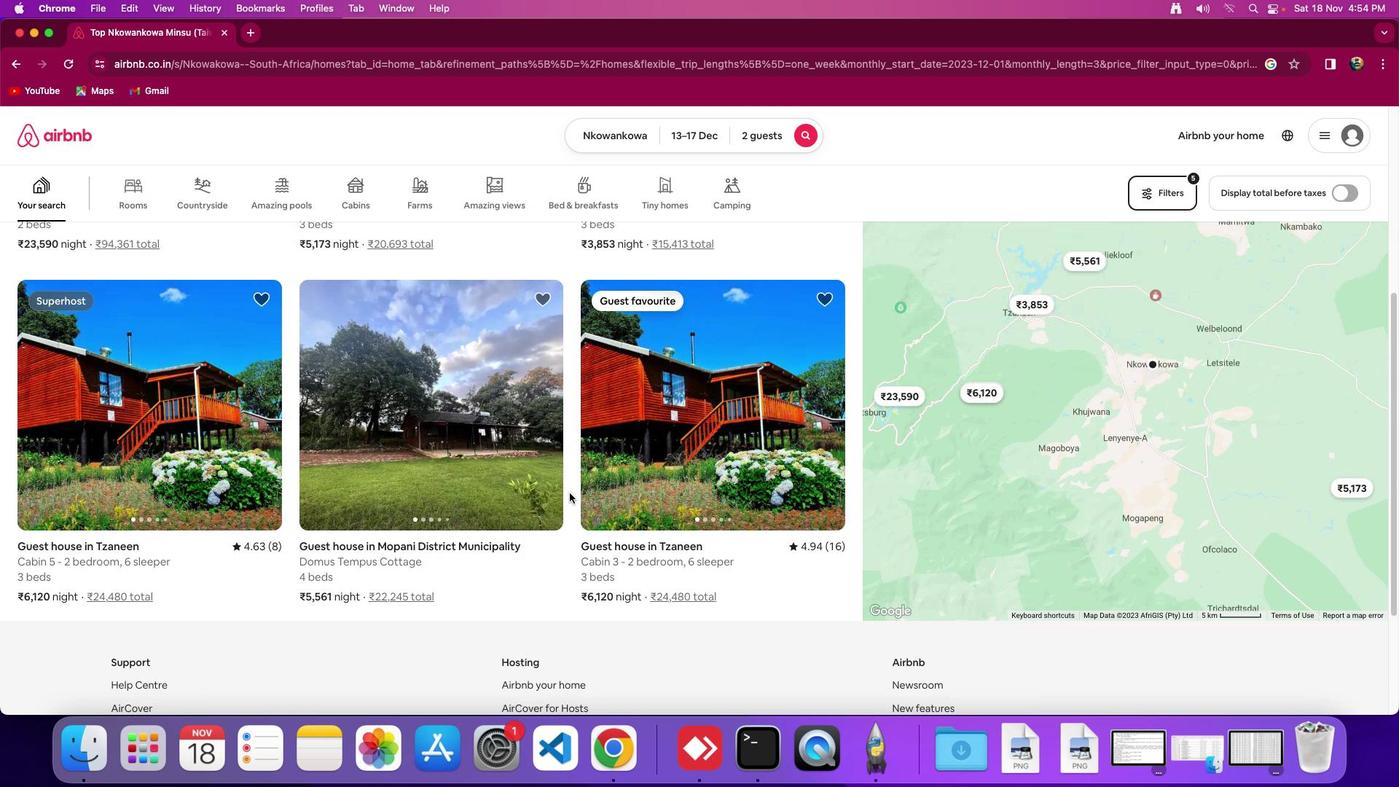 
Action: Mouse scrolled (570, 492) with delta (0, 0)
Screenshot: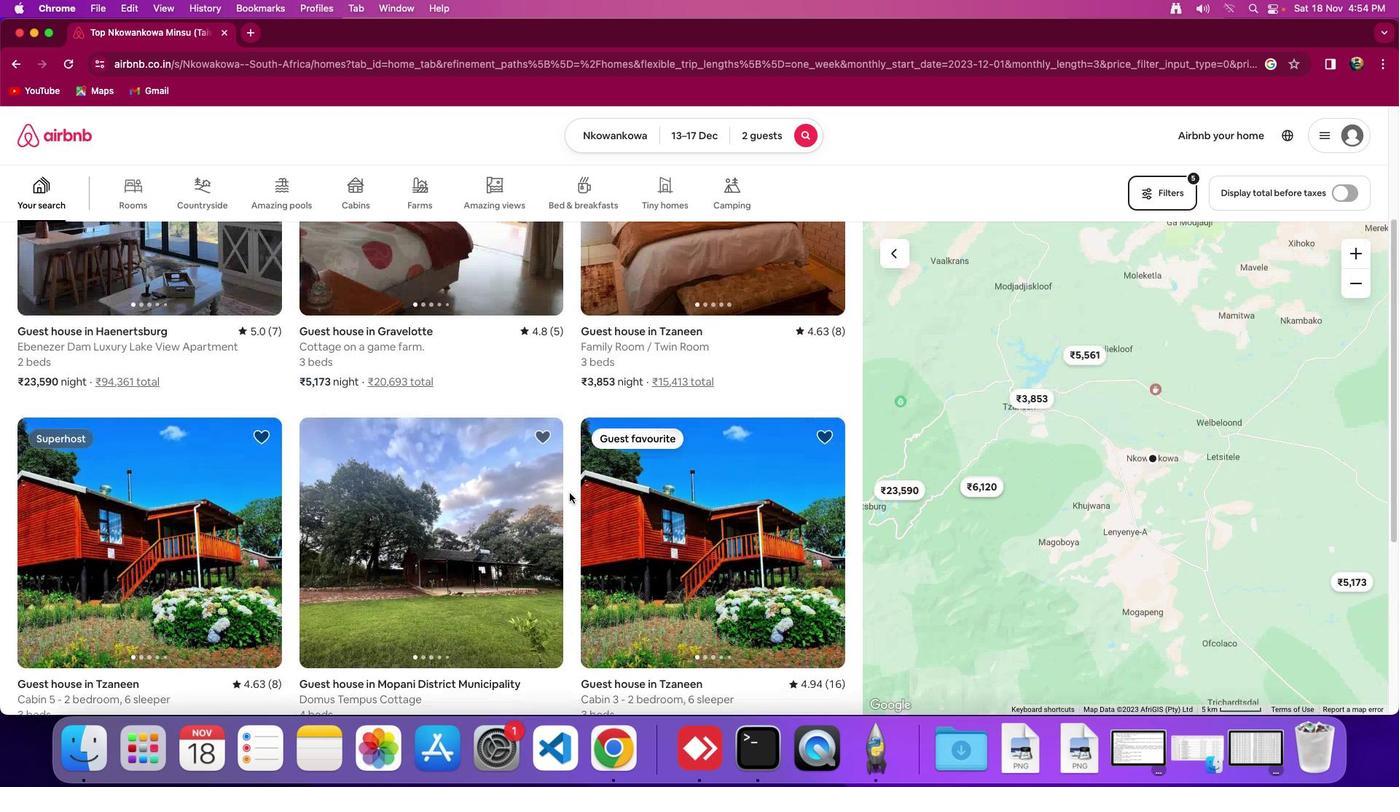 
Action: Mouse scrolled (570, 492) with delta (0, 2)
Screenshot: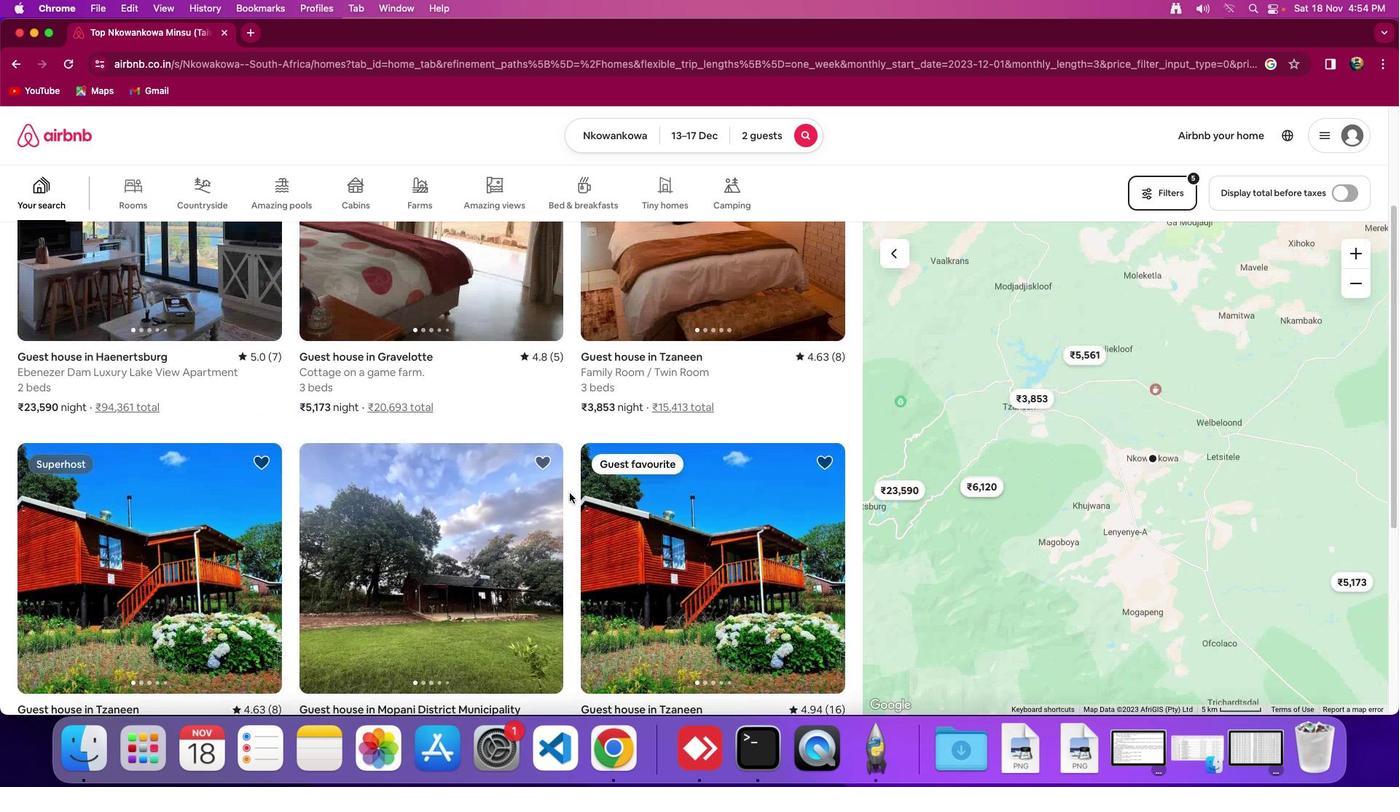 
Action: Mouse scrolled (570, 492) with delta (0, 2)
Screenshot: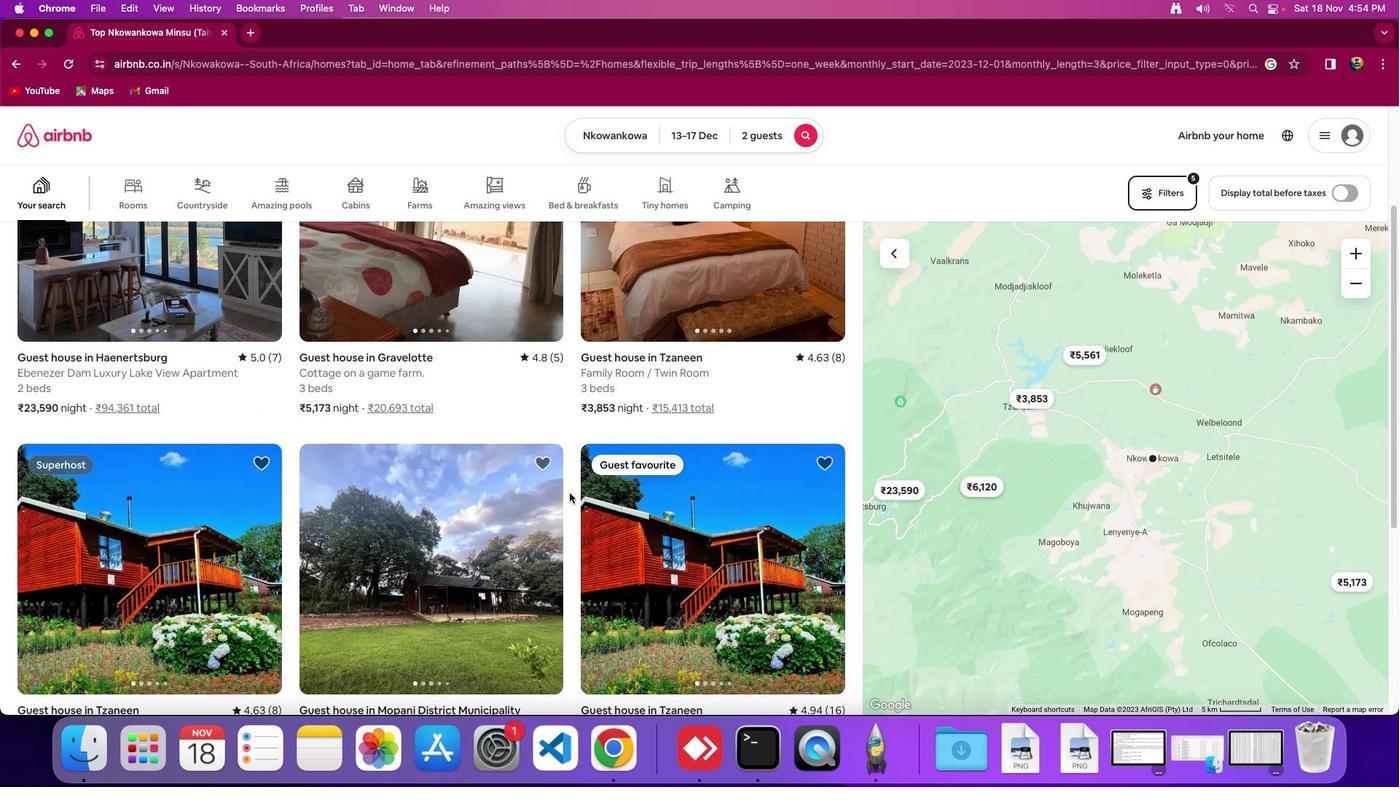 
Action: Mouse scrolled (570, 492) with delta (0, 0)
Screenshot: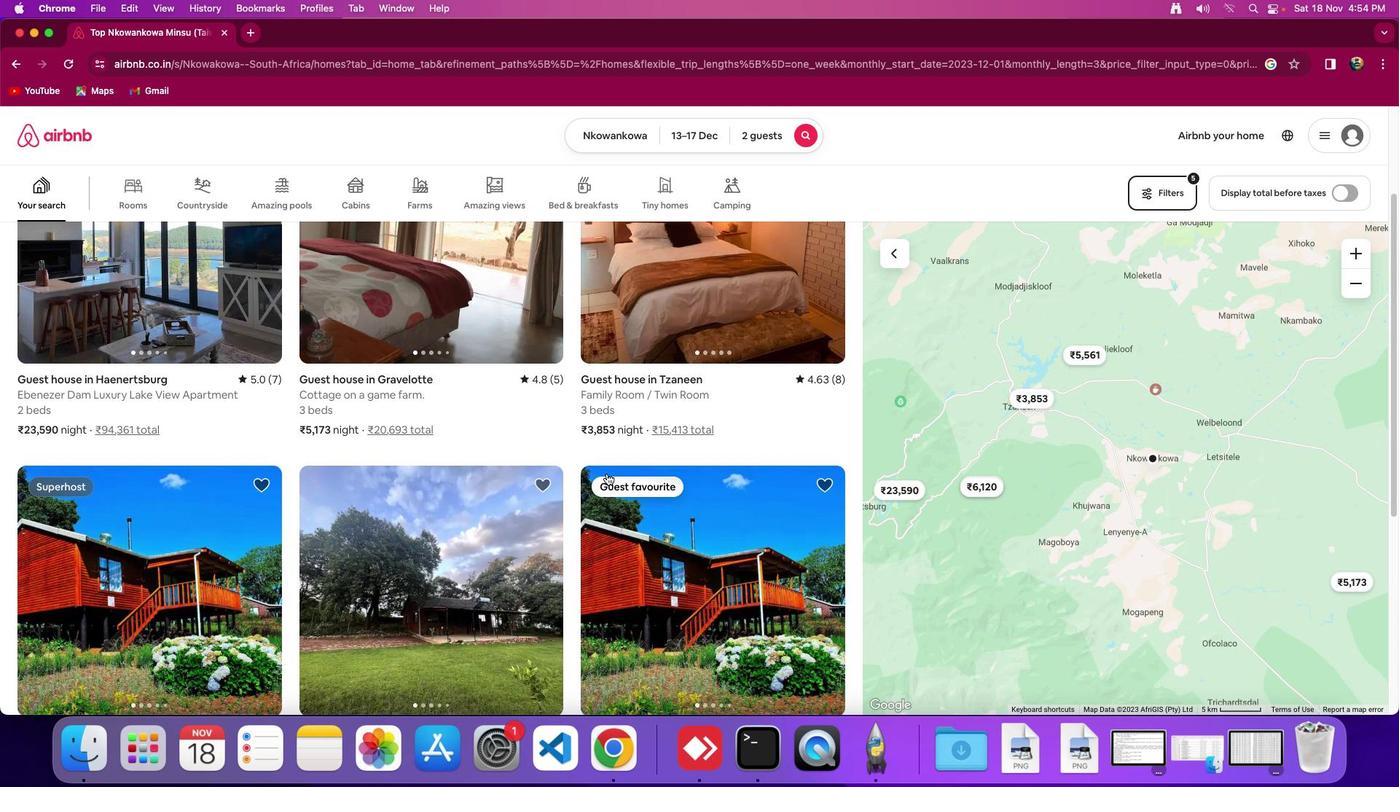 
Action: Mouse scrolled (570, 492) with delta (0, 0)
Screenshot: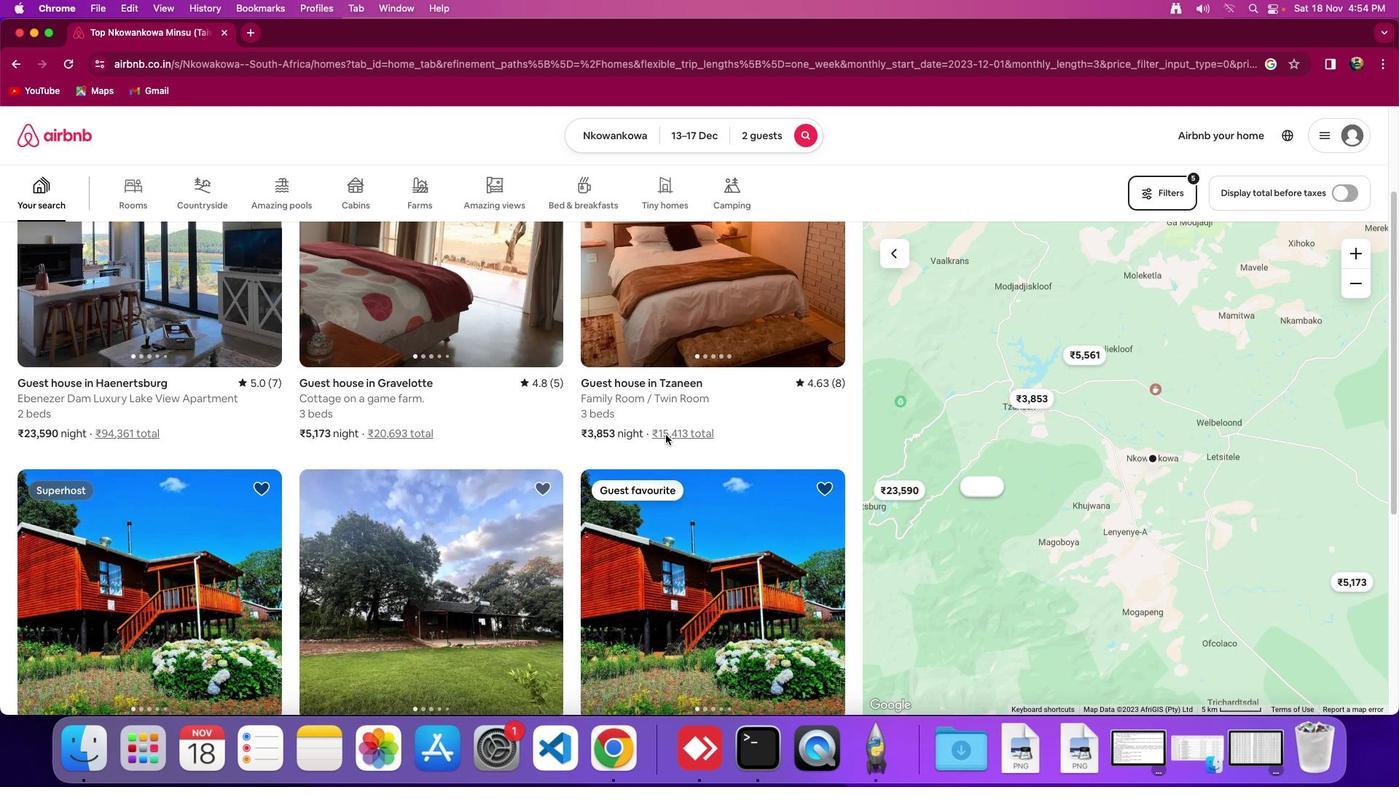 
Action: Mouse moved to (752, 317)
Screenshot: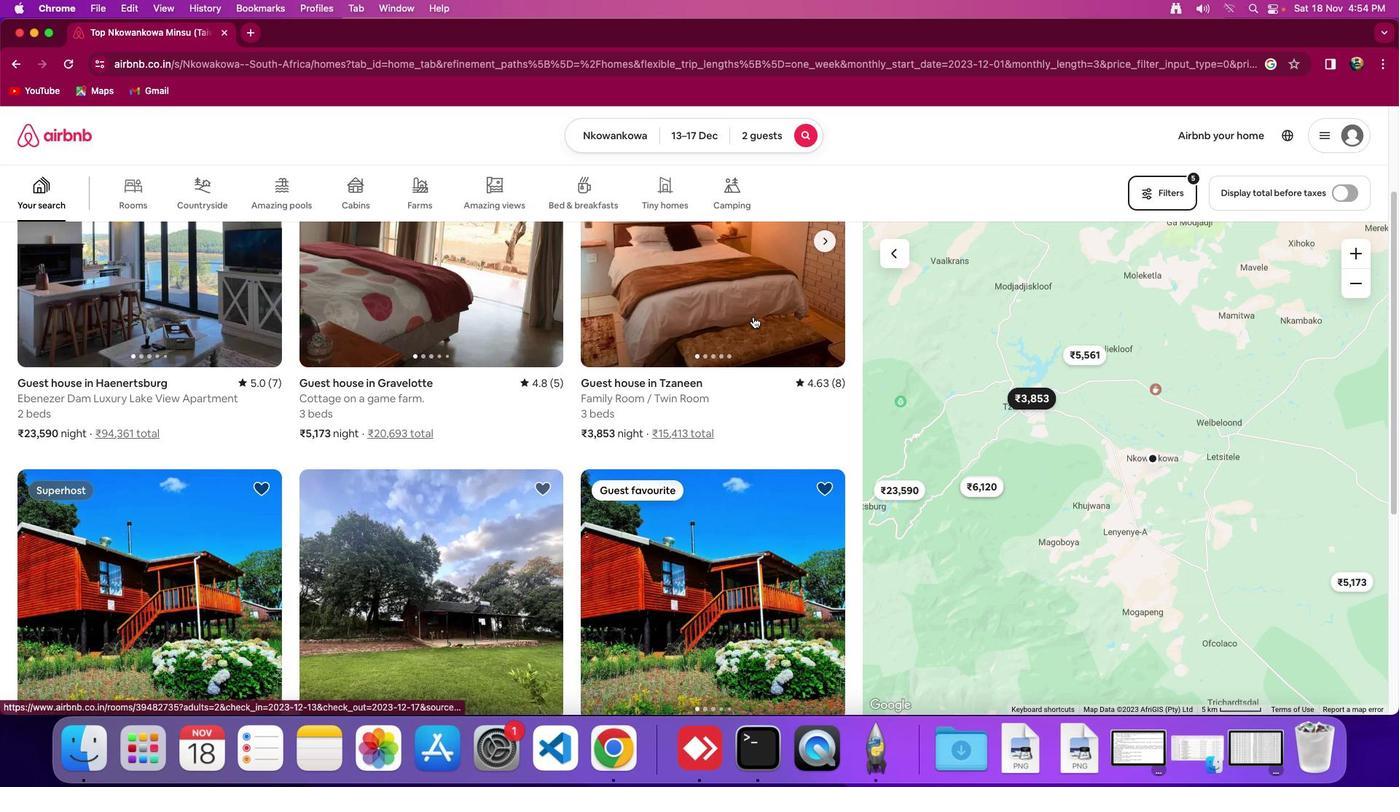 
Action: Mouse pressed left at (752, 317)
Screenshot: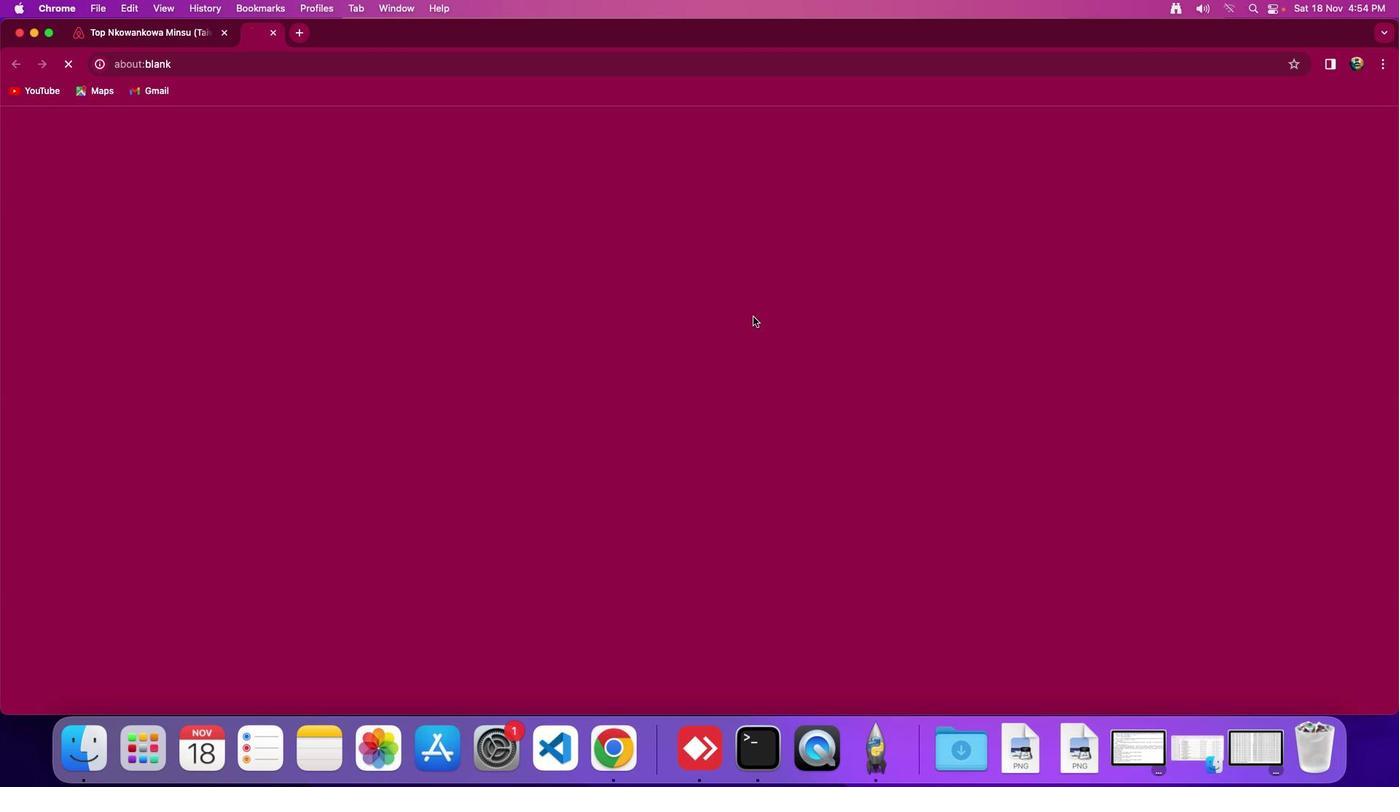 
Action: Mouse moved to (1043, 510)
Screenshot: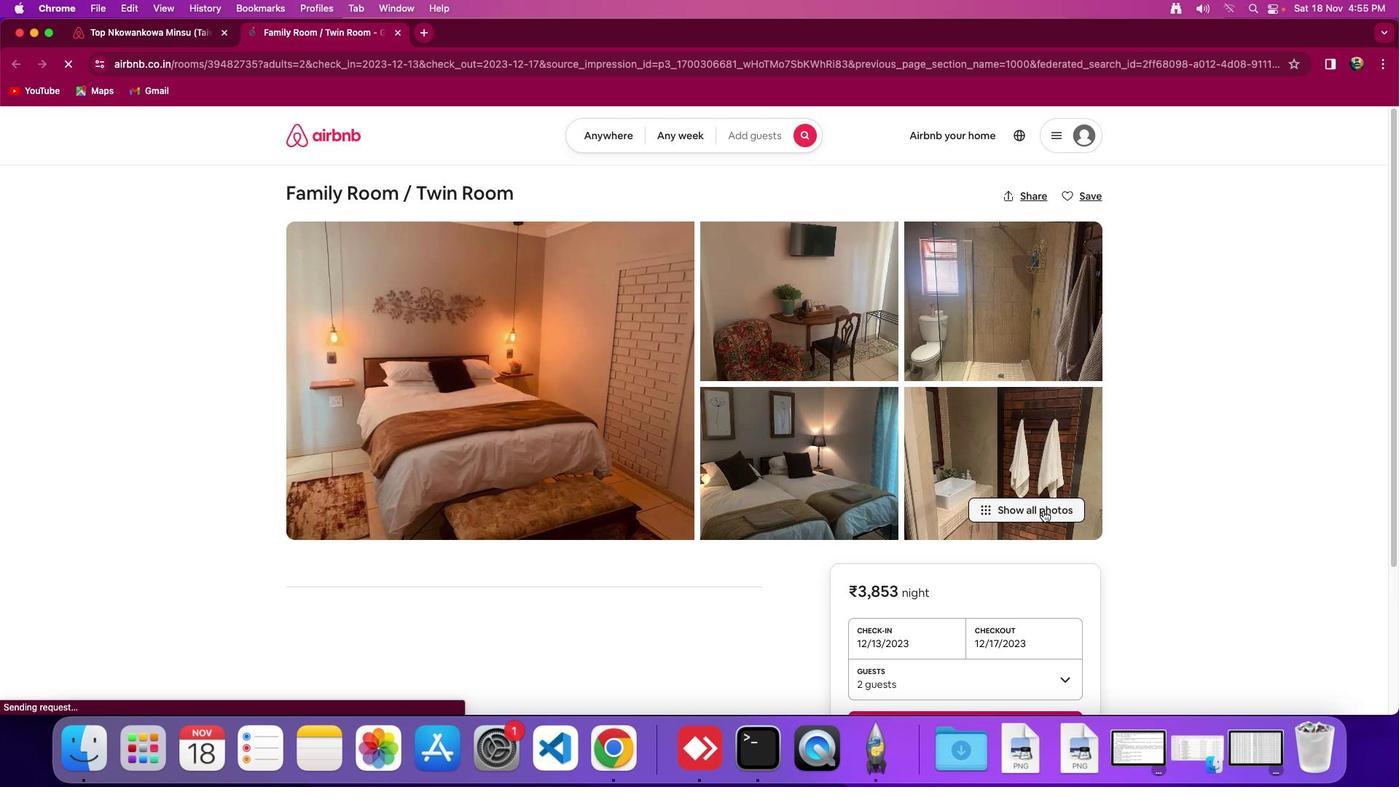 
Action: Mouse pressed left at (1043, 510)
Screenshot: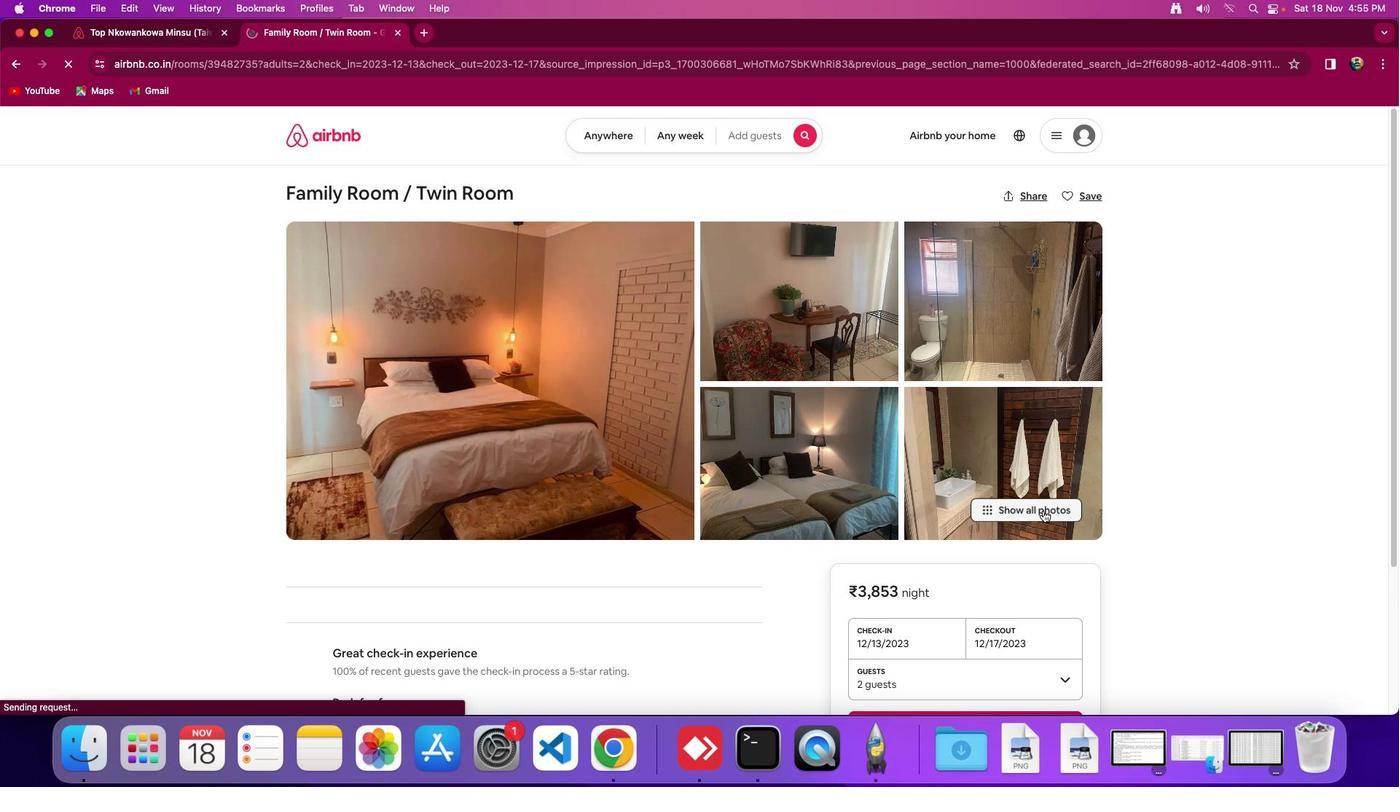 
Action: Mouse moved to (786, 371)
Screenshot: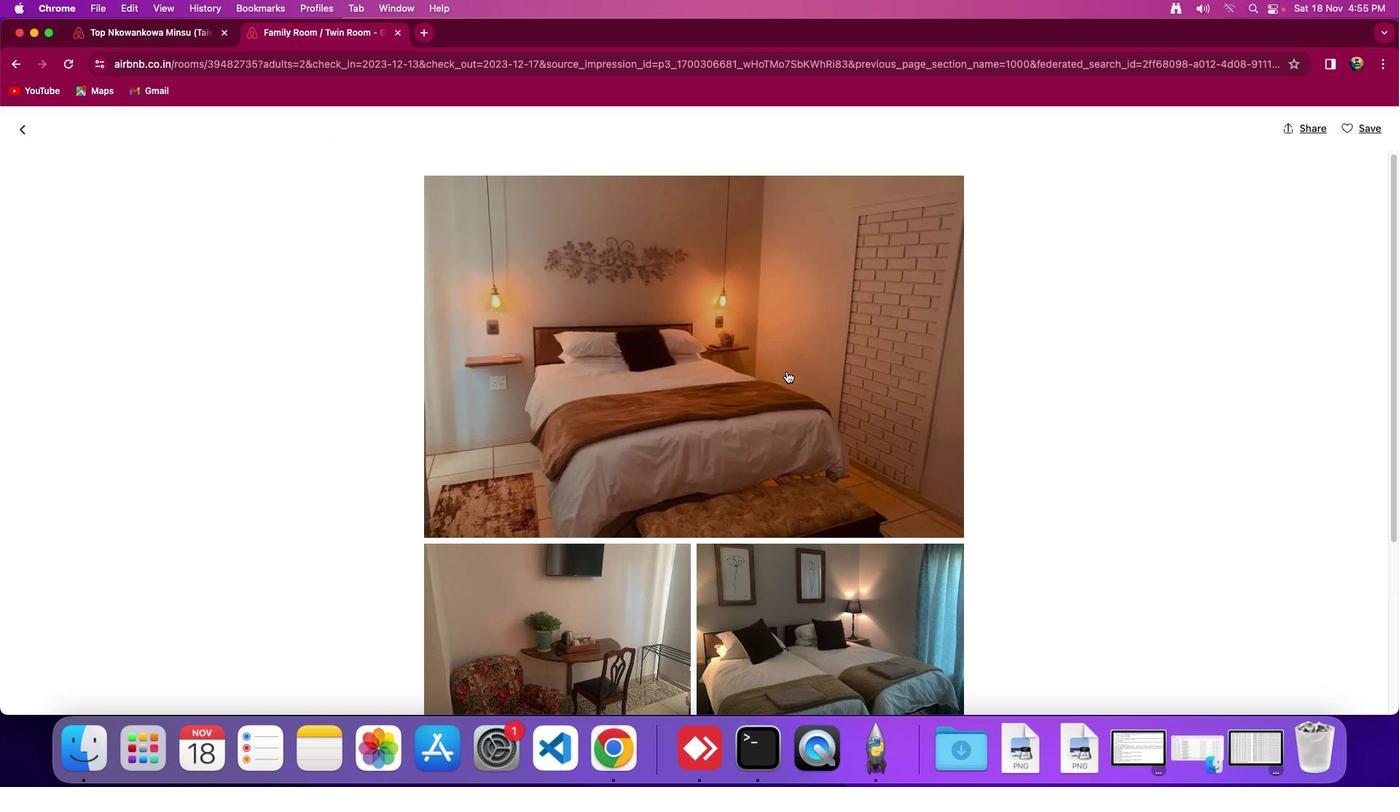 
Action: Mouse scrolled (786, 371) with delta (0, 0)
Screenshot: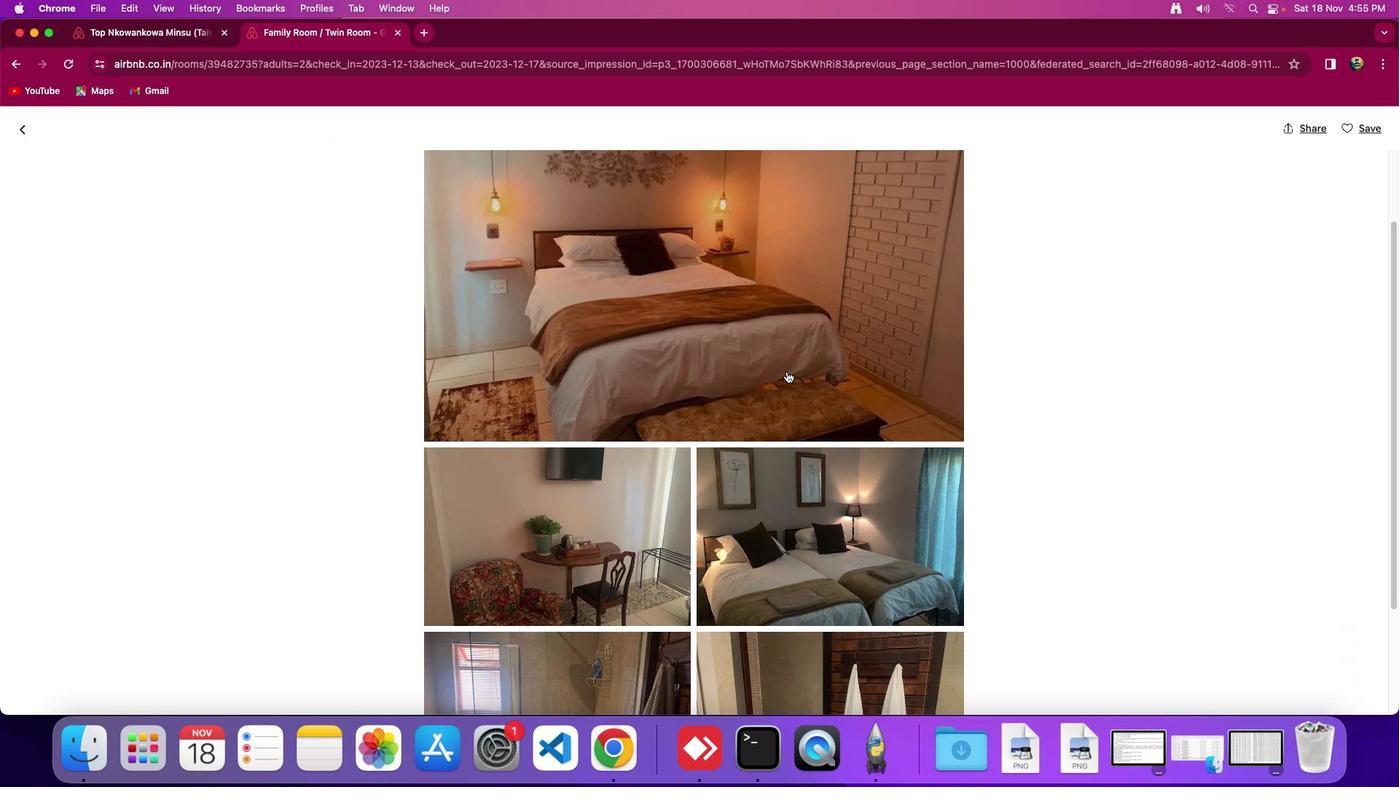 
Action: Mouse scrolled (786, 371) with delta (0, 0)
Screenshot: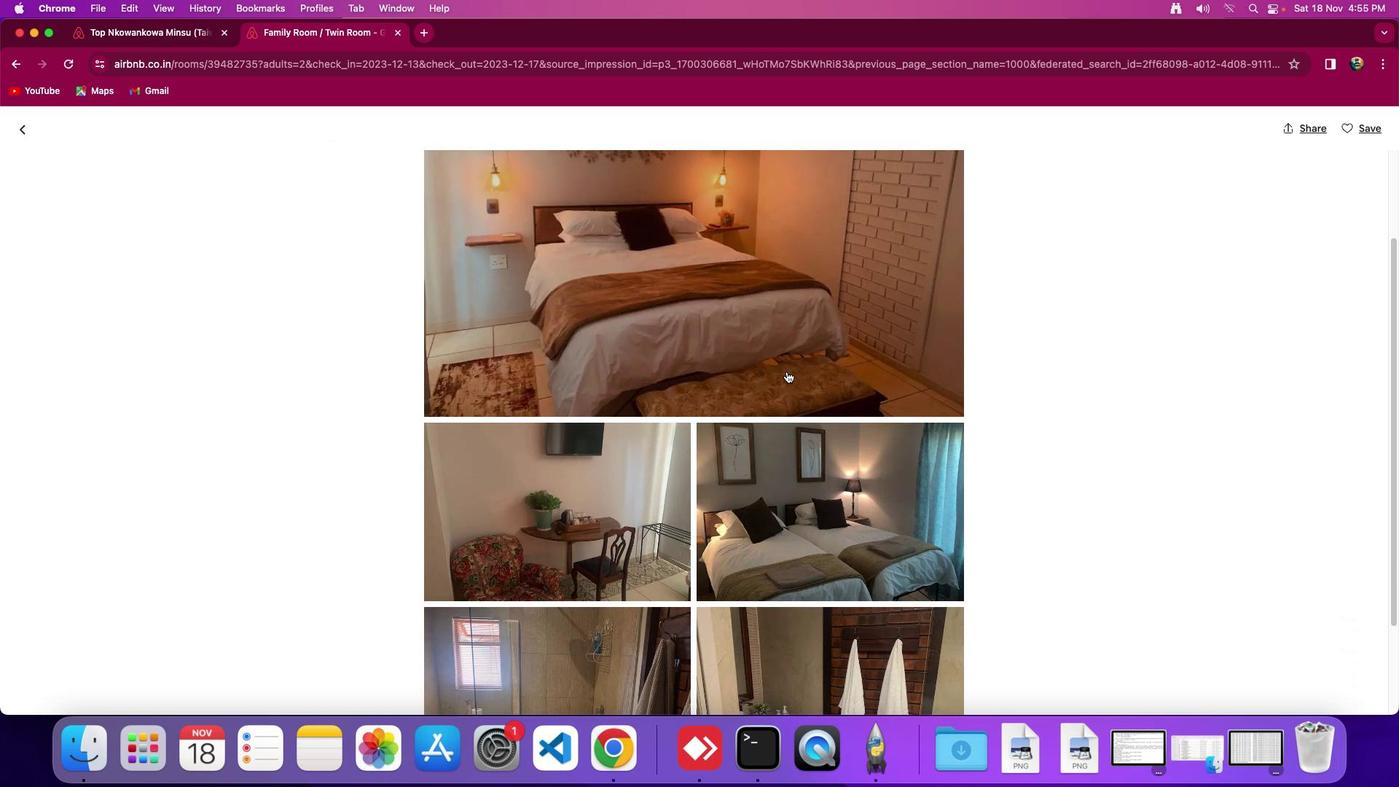 
Action: Mouse scrolled (786, 371) with delta (0, -2)
Screenshot: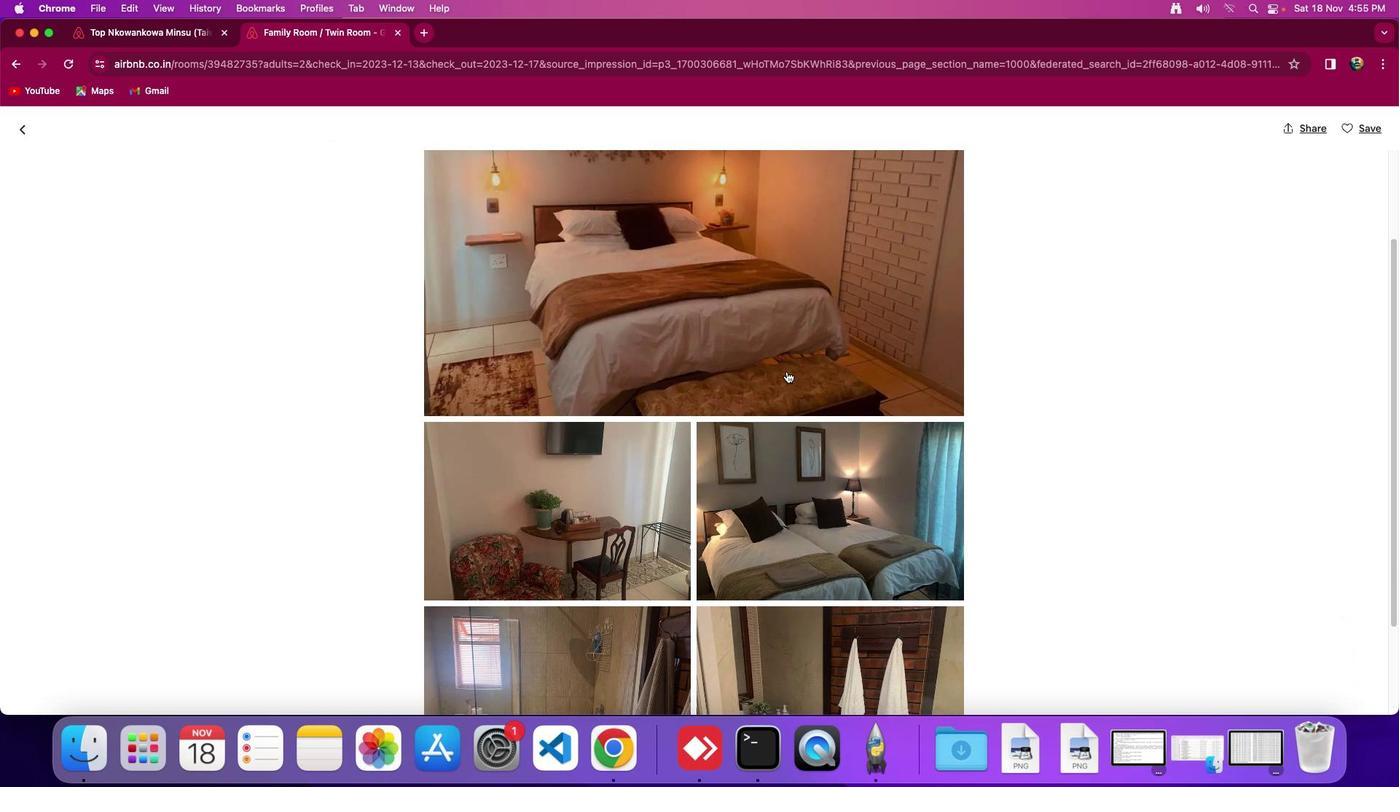 
Action: Mouse moved to (787, 366)
Screenshot: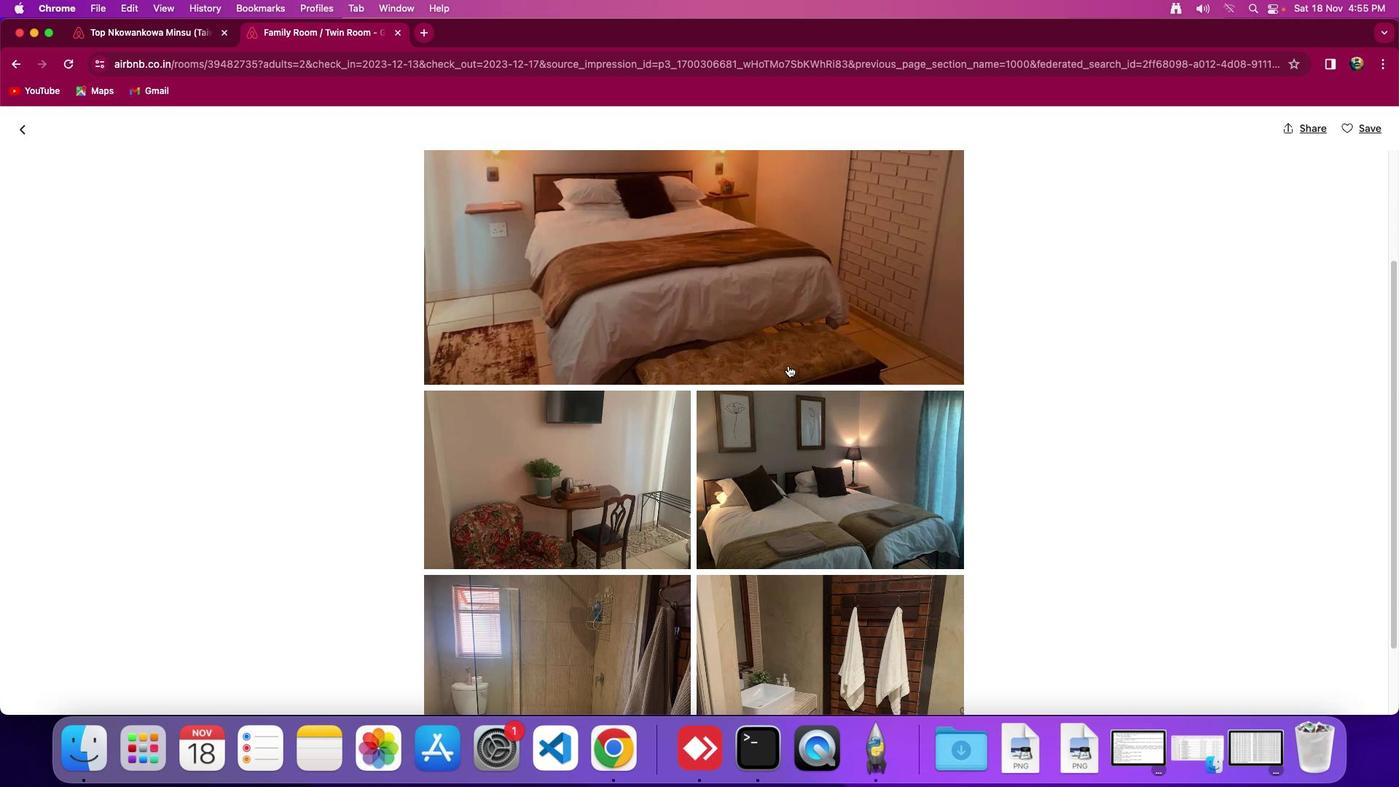
Action: Mouse scrolled (787, 366) with delta (0, 0)
Screenshot: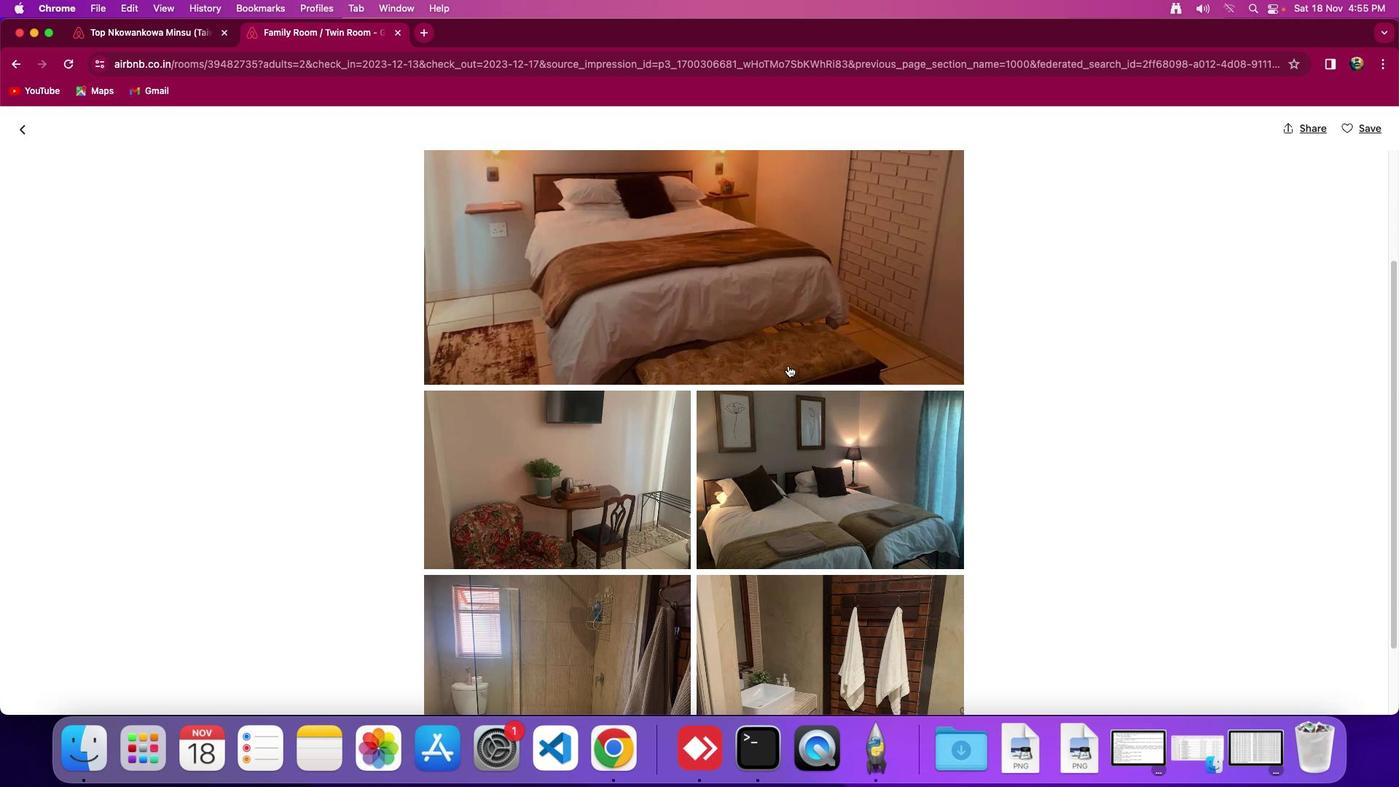 
Action: Mouse moved to (787, 366)
Screenshot: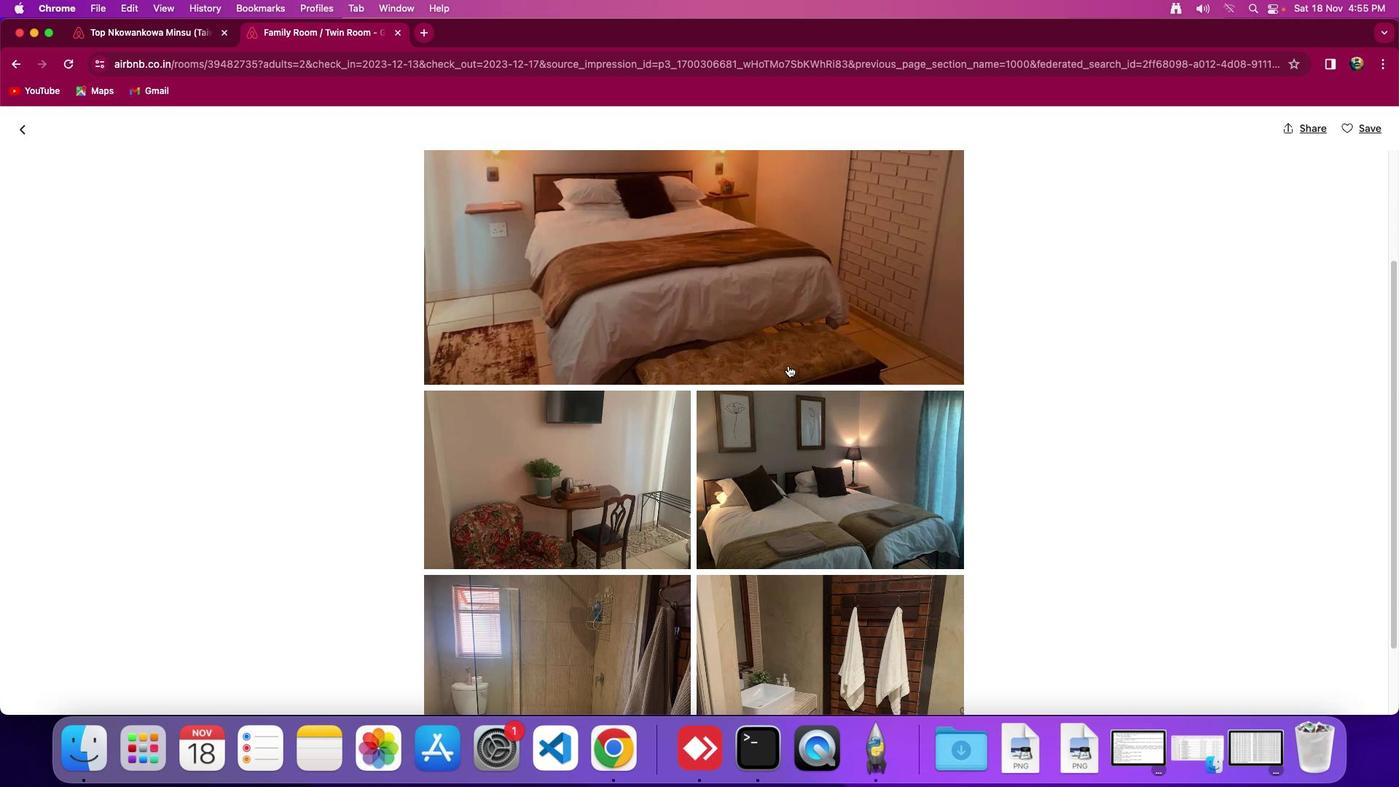 
Action: Mouse scrolled (787, 366) with delta (0, 0)
Screenshot: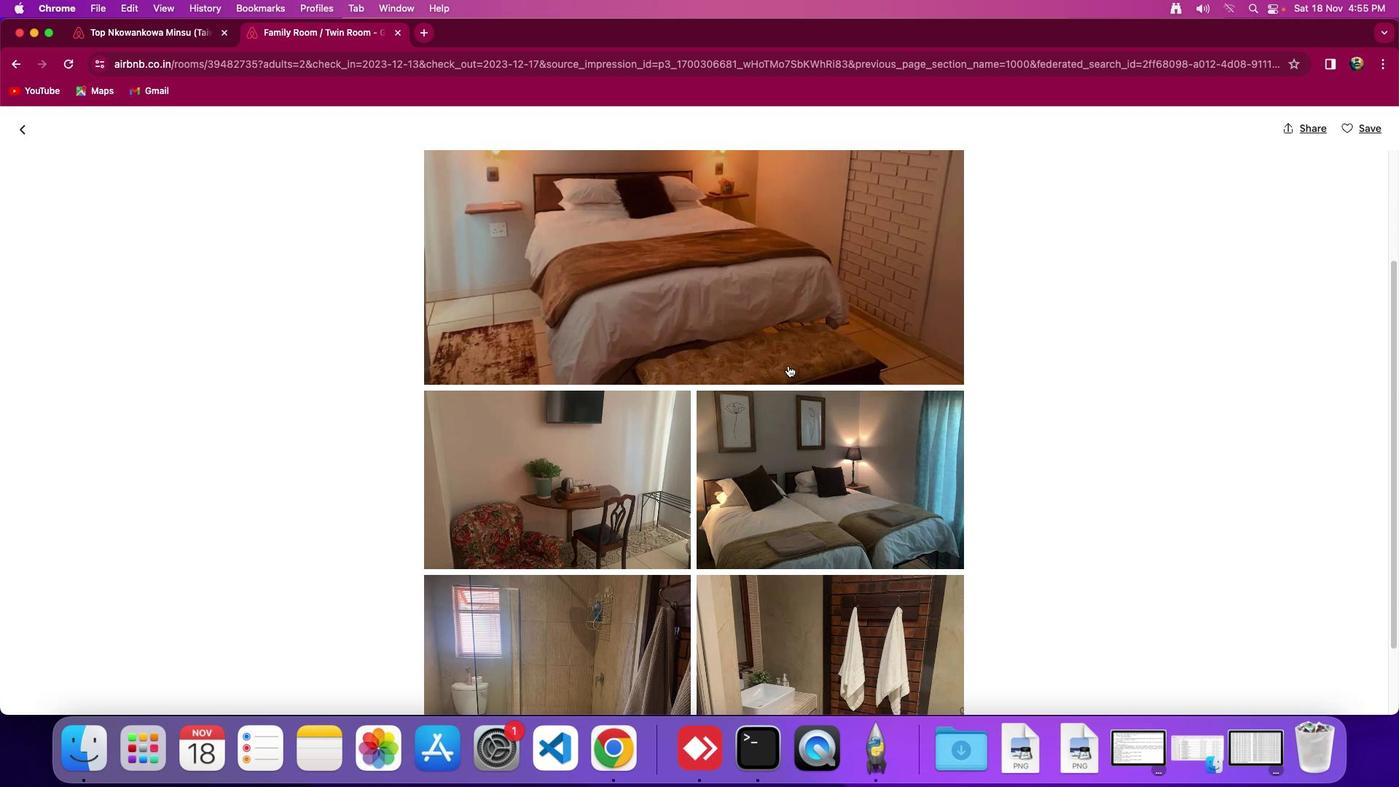 
Action: Mouse moved to (789, 365)
Screenshot: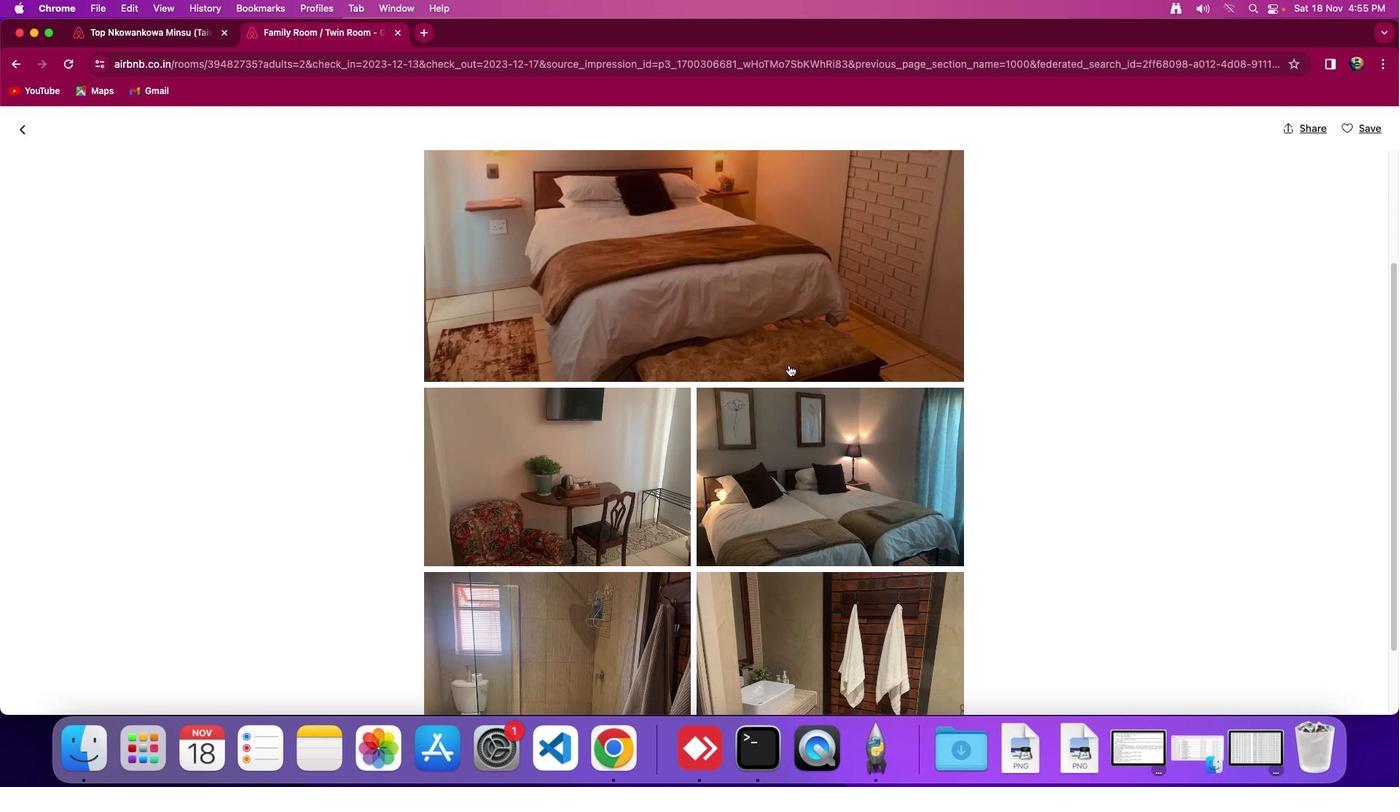 
Action: Mouse scrolled (789, 365) with delta (0, 0)
Screenshot: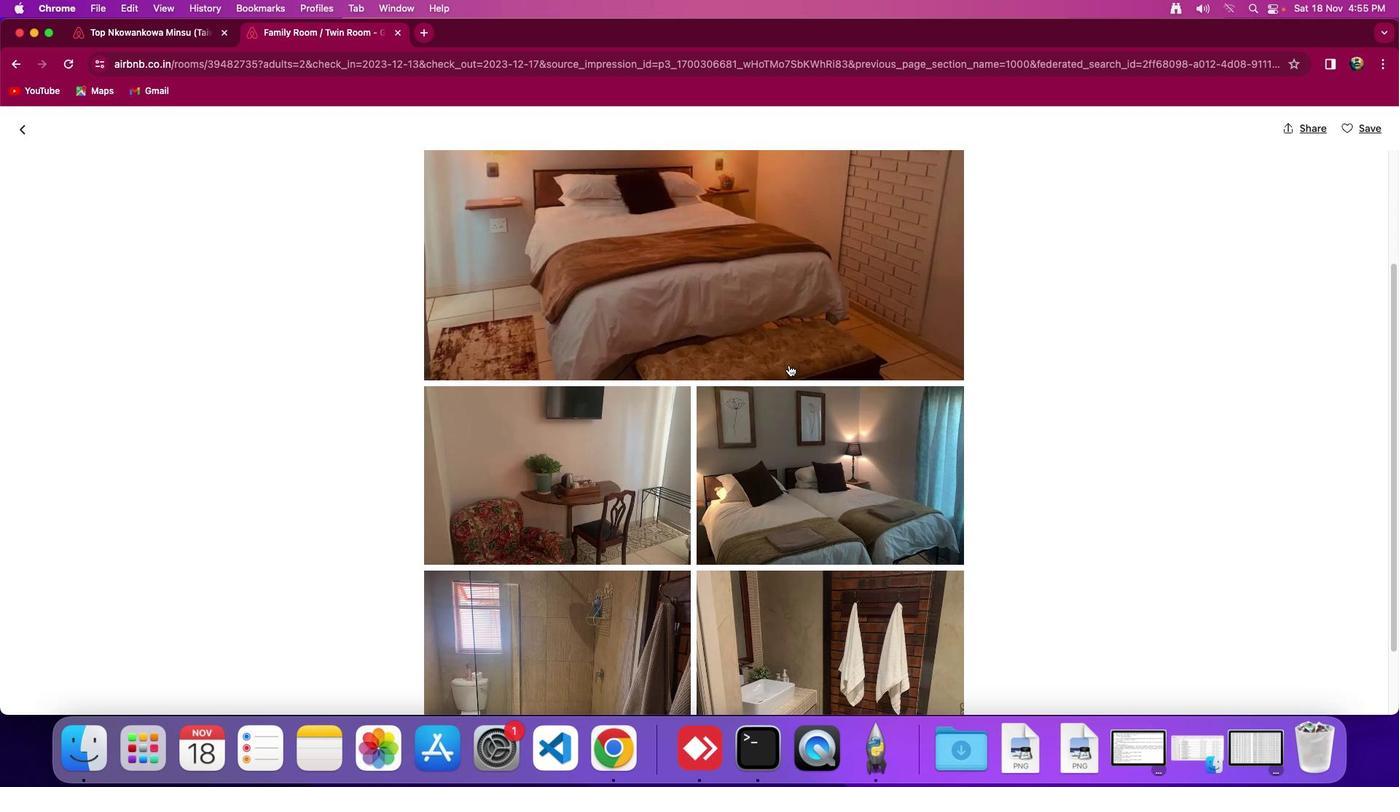 
Action: Mouse scrolled (789, 365) with delta (0, 0)
Screenshot: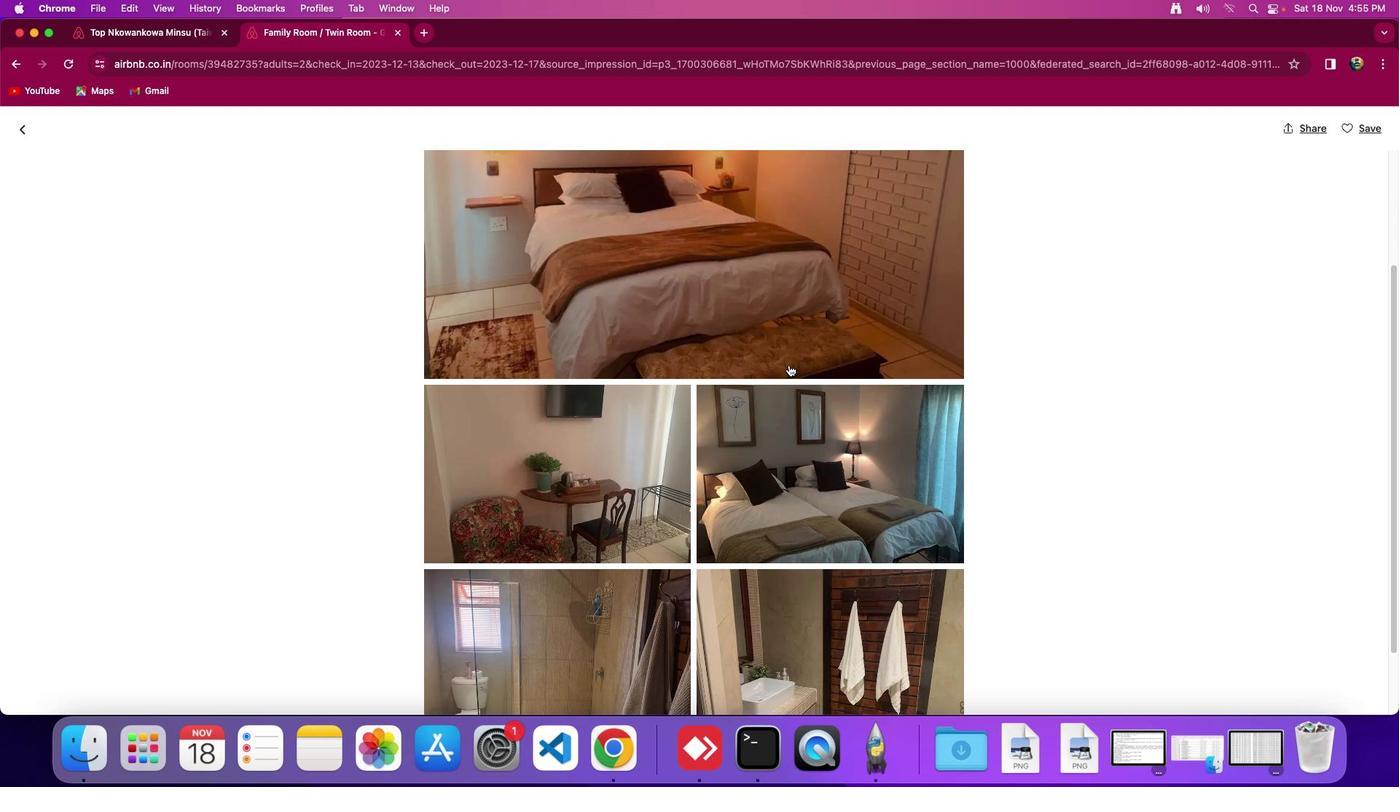 
Action: Mouse scrolled (789, 365) with delta (0, 0)
Screenshot: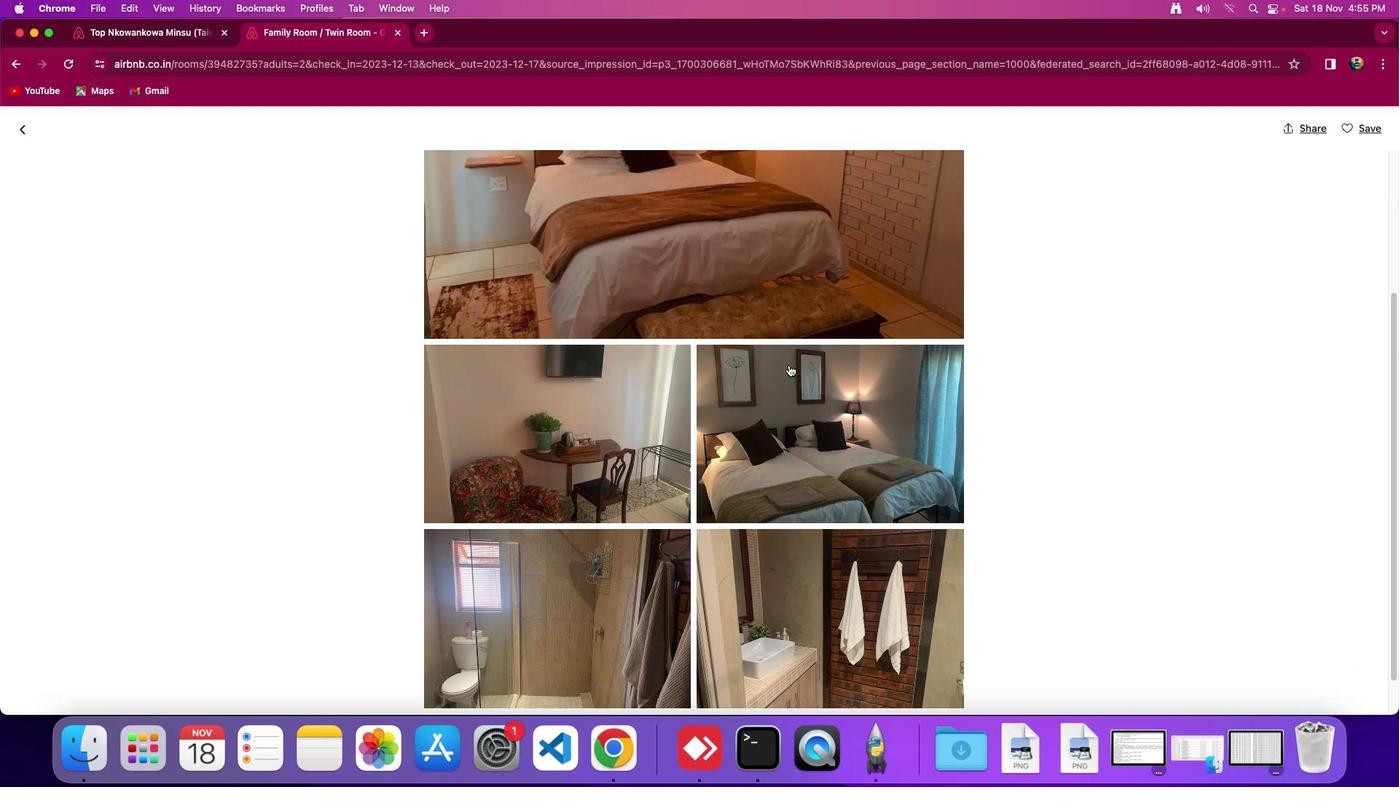 
Action: Mouse scrolled (789, 365) with delta (0, 0)
Screenshot: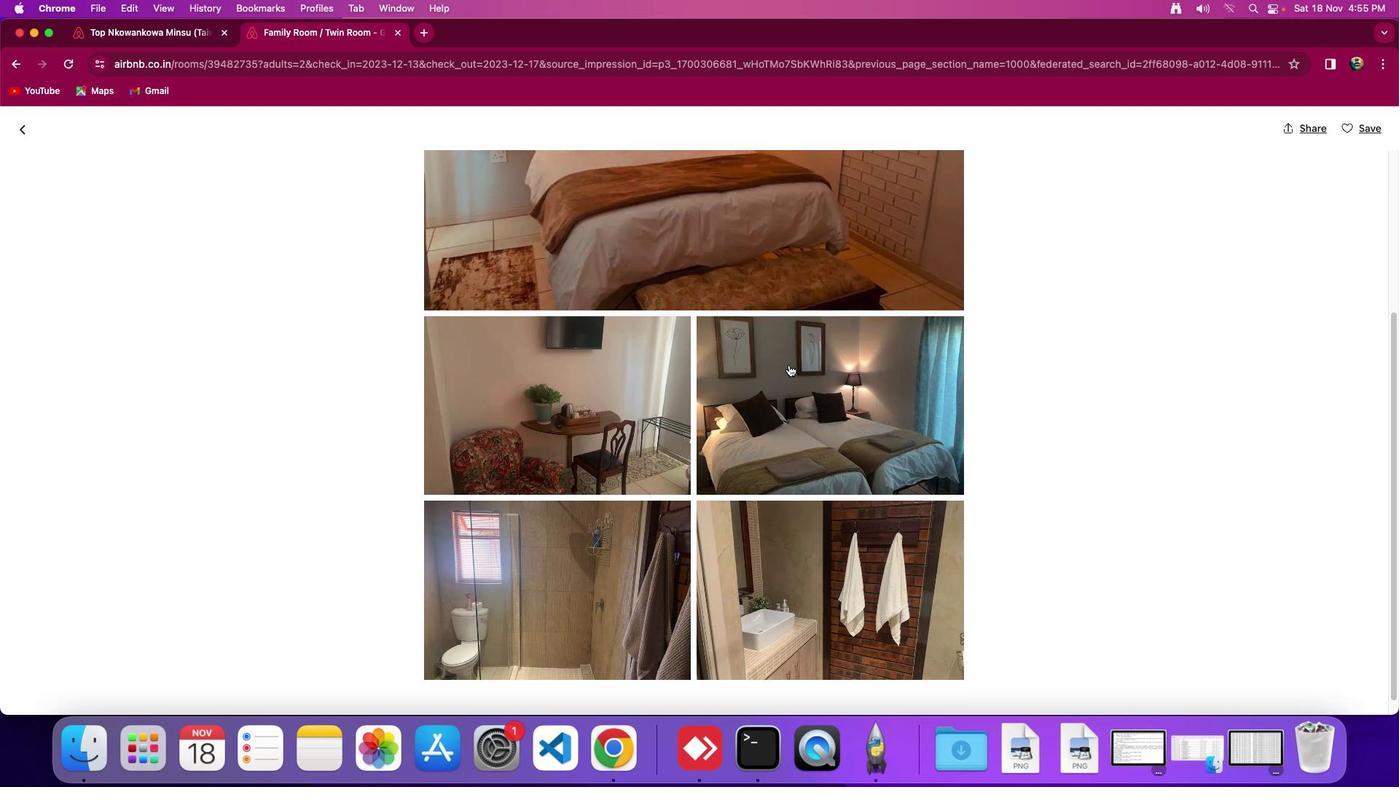 
Action: Mouse scrolled (789, 365) with delta (0, 0)
Screenshot: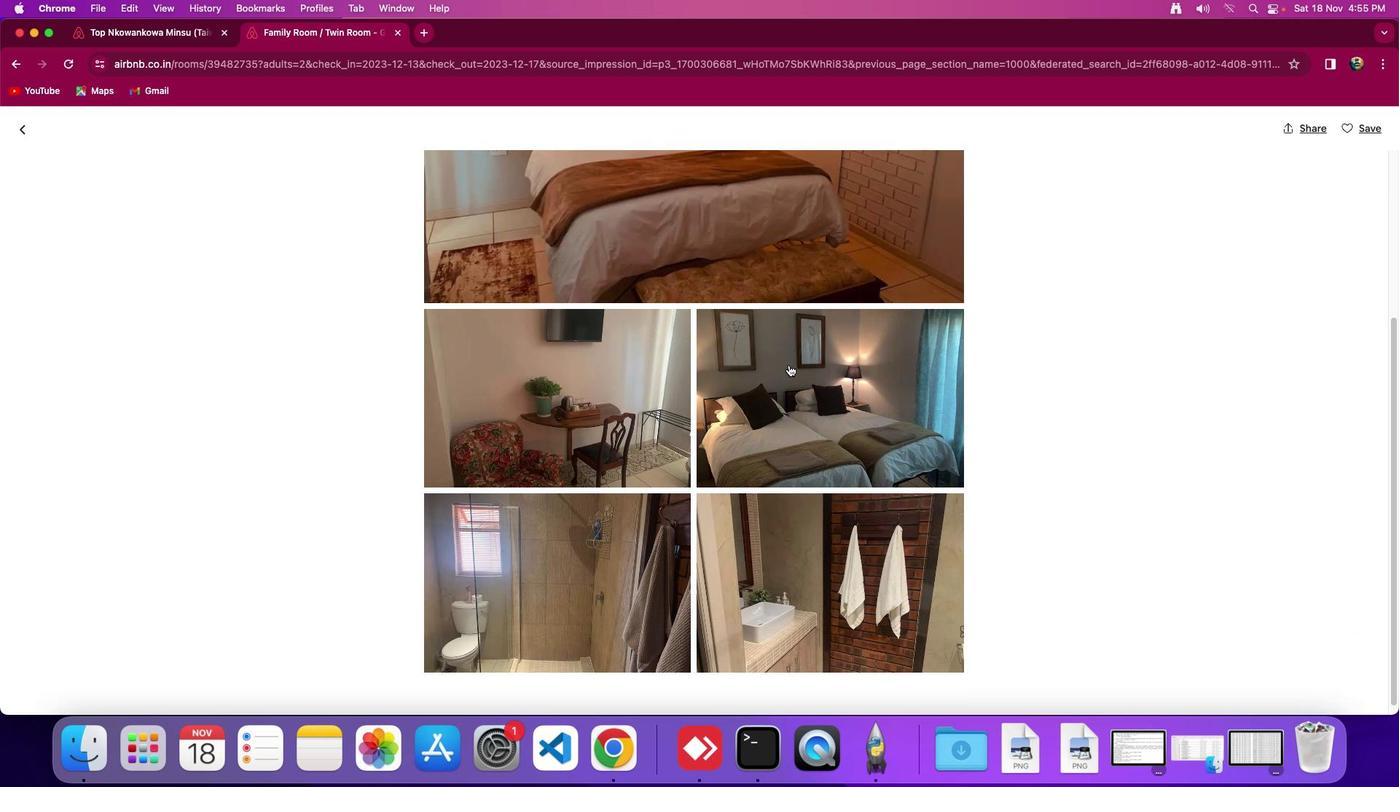 
Action: Mouse scrolled (789, 365) with delta (0, 0)
Screenshot: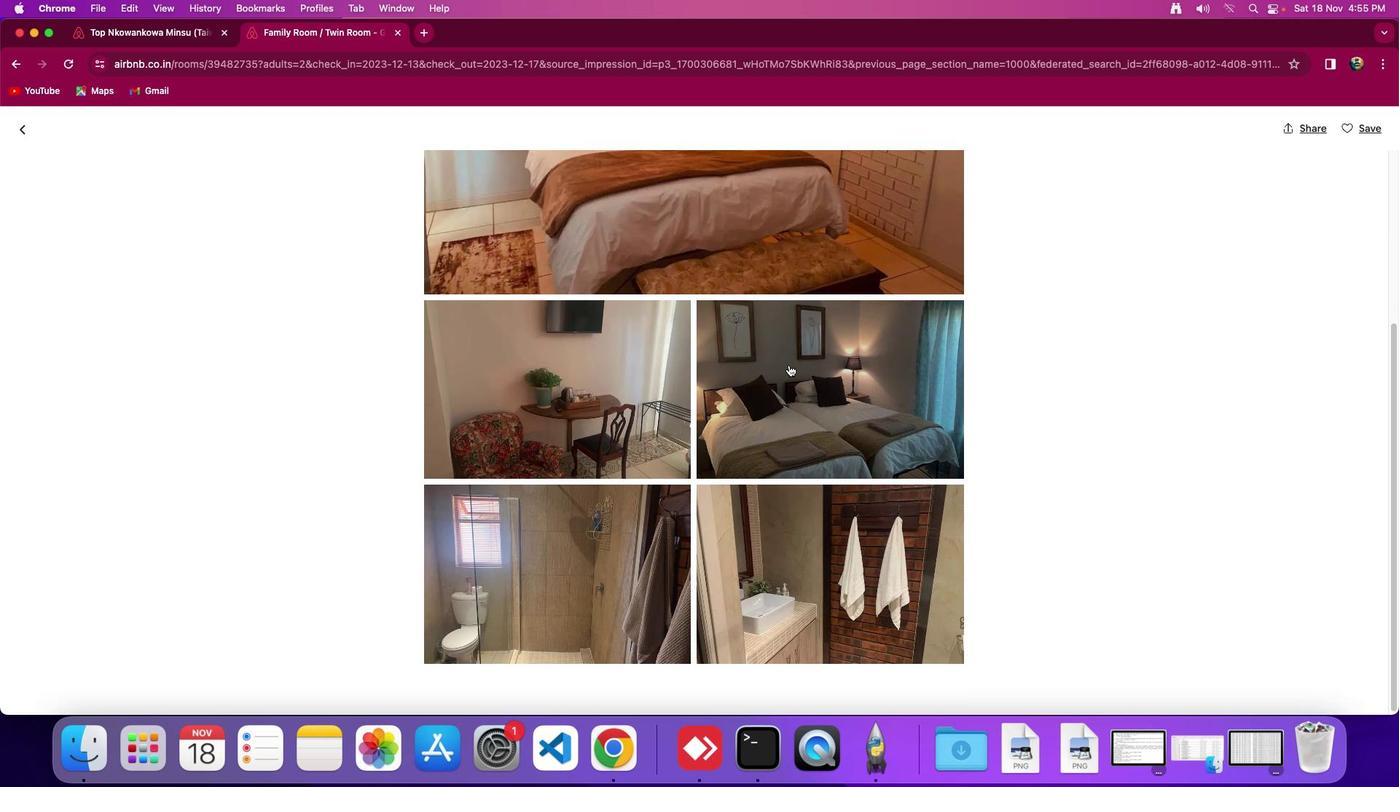 
Action: Mouse scrolled (789, 365) with delta (0, 0)
Screenshot: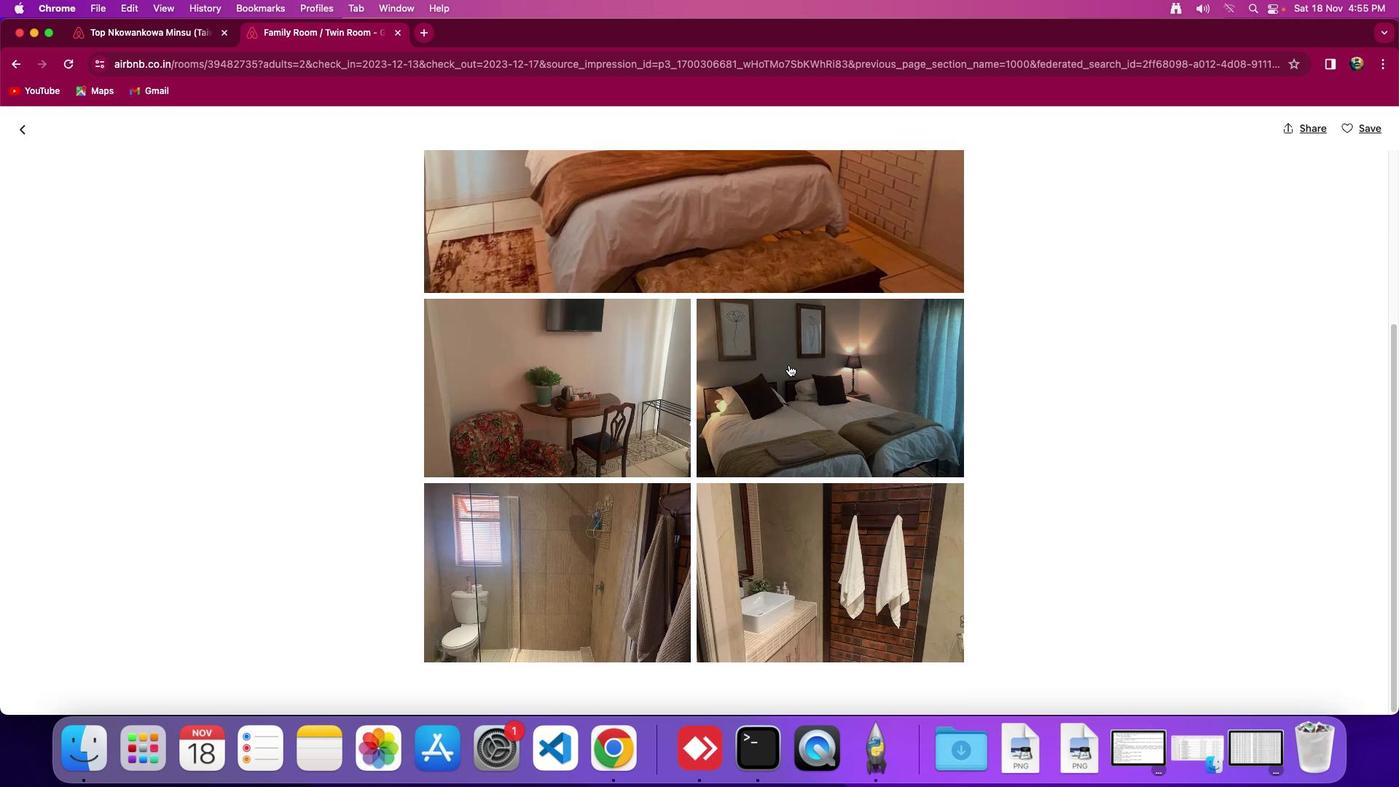 
Action: Mouse scrolled (789, 365) with delta (0, 0)
Screenshot: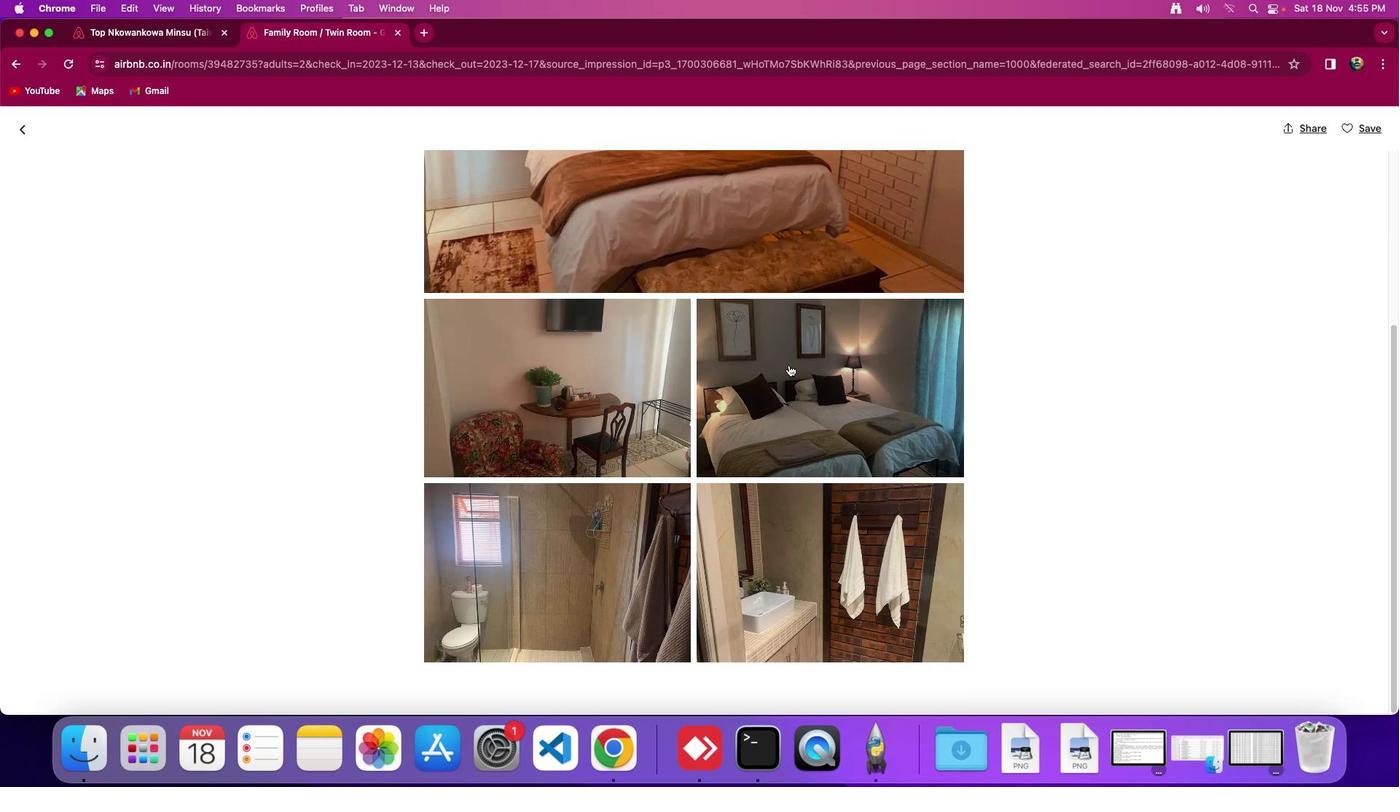 
Action: Mouse scrolled (789, 365) with delta (0, 0)
Screenshot: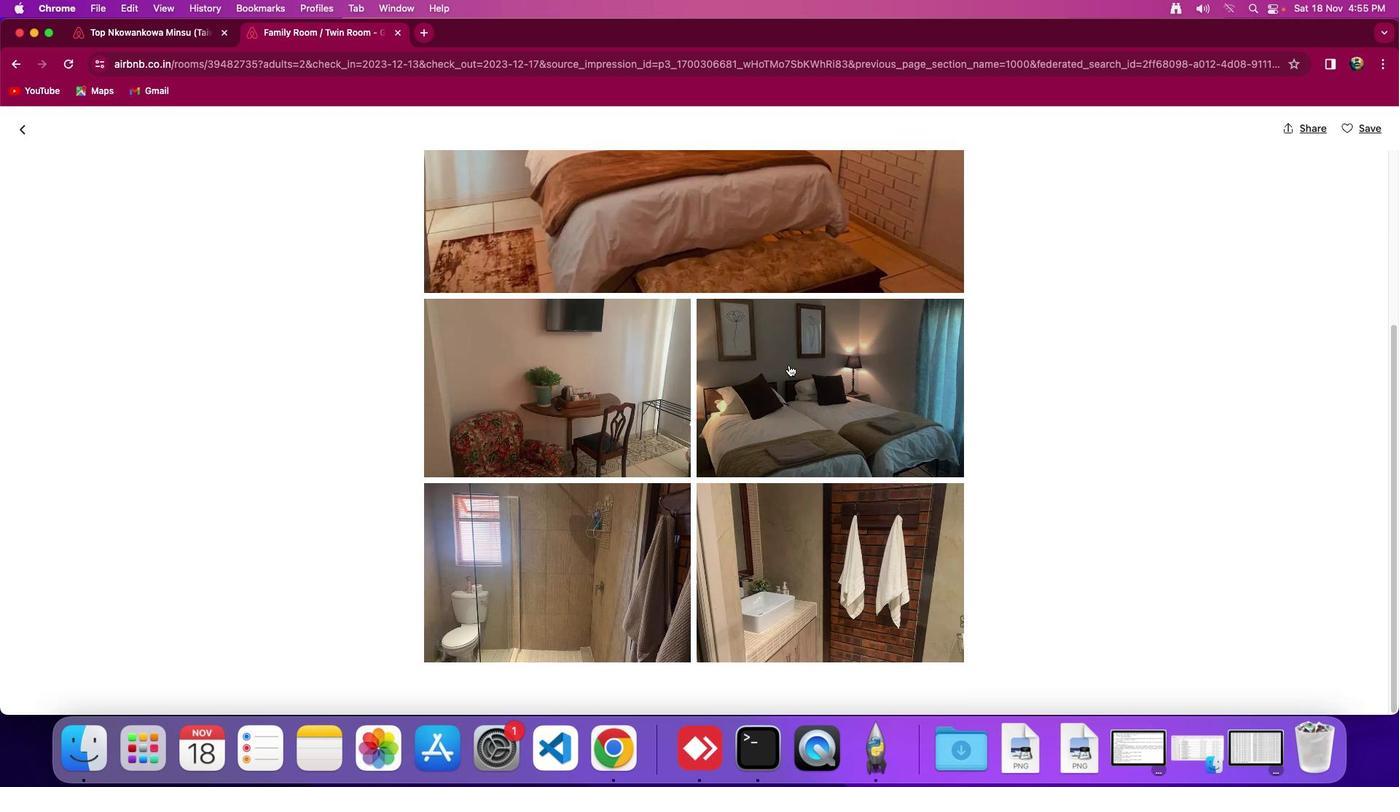 
Action: Mouse scrolled (789, 365) with delta (0, -2)
Screenshot: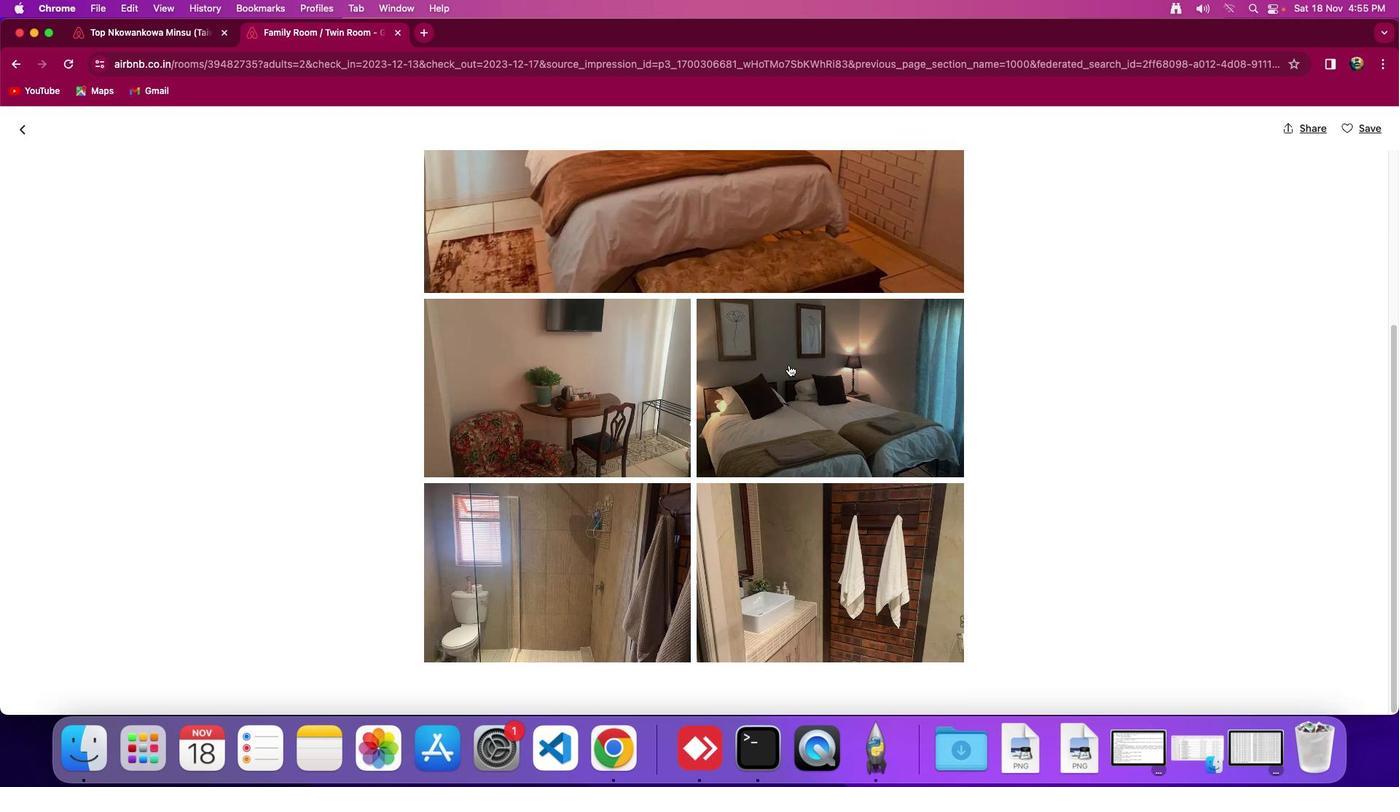 
Action: Mouse scrolled (789, 365) with delta (0, -2)
Screenshot: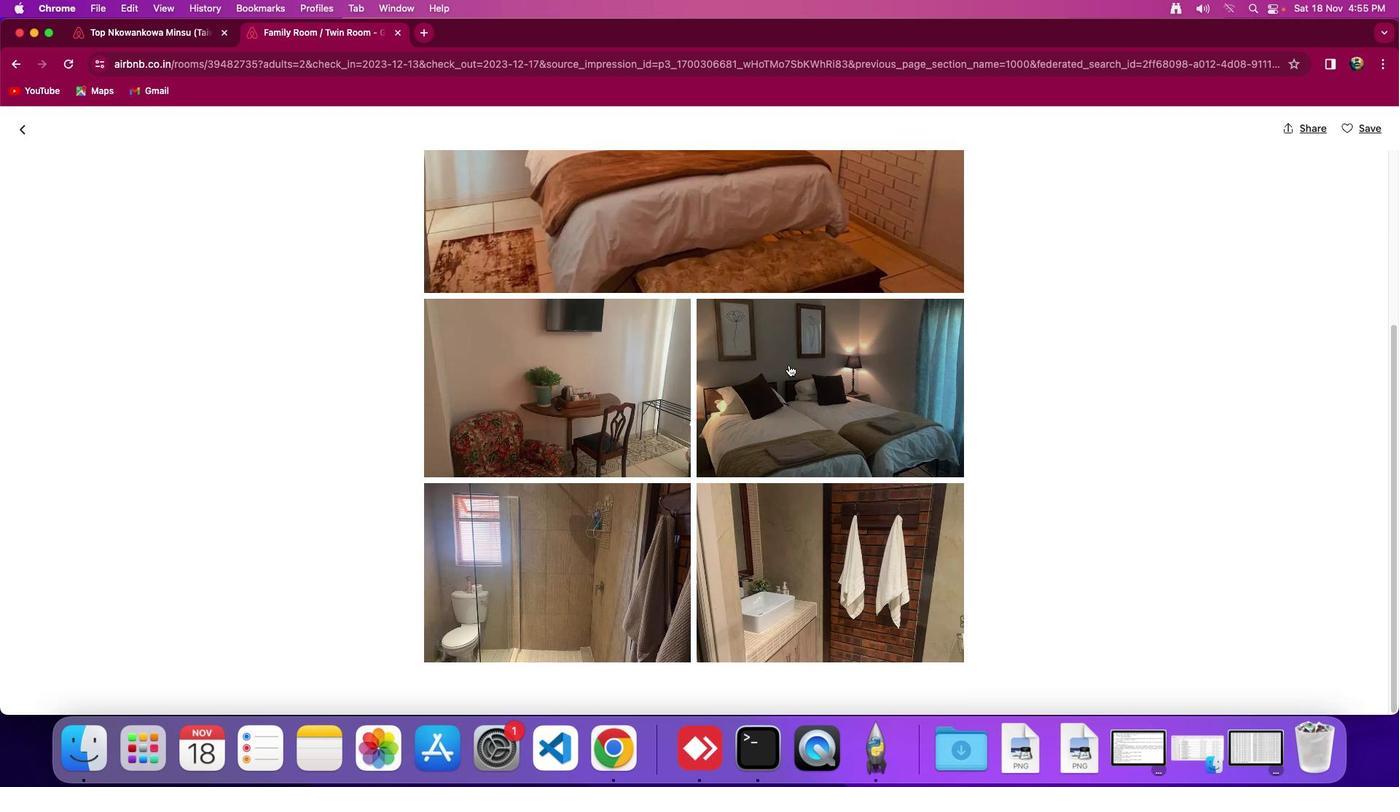 
Action: Mouse moved to (22, 134)
Screenshot: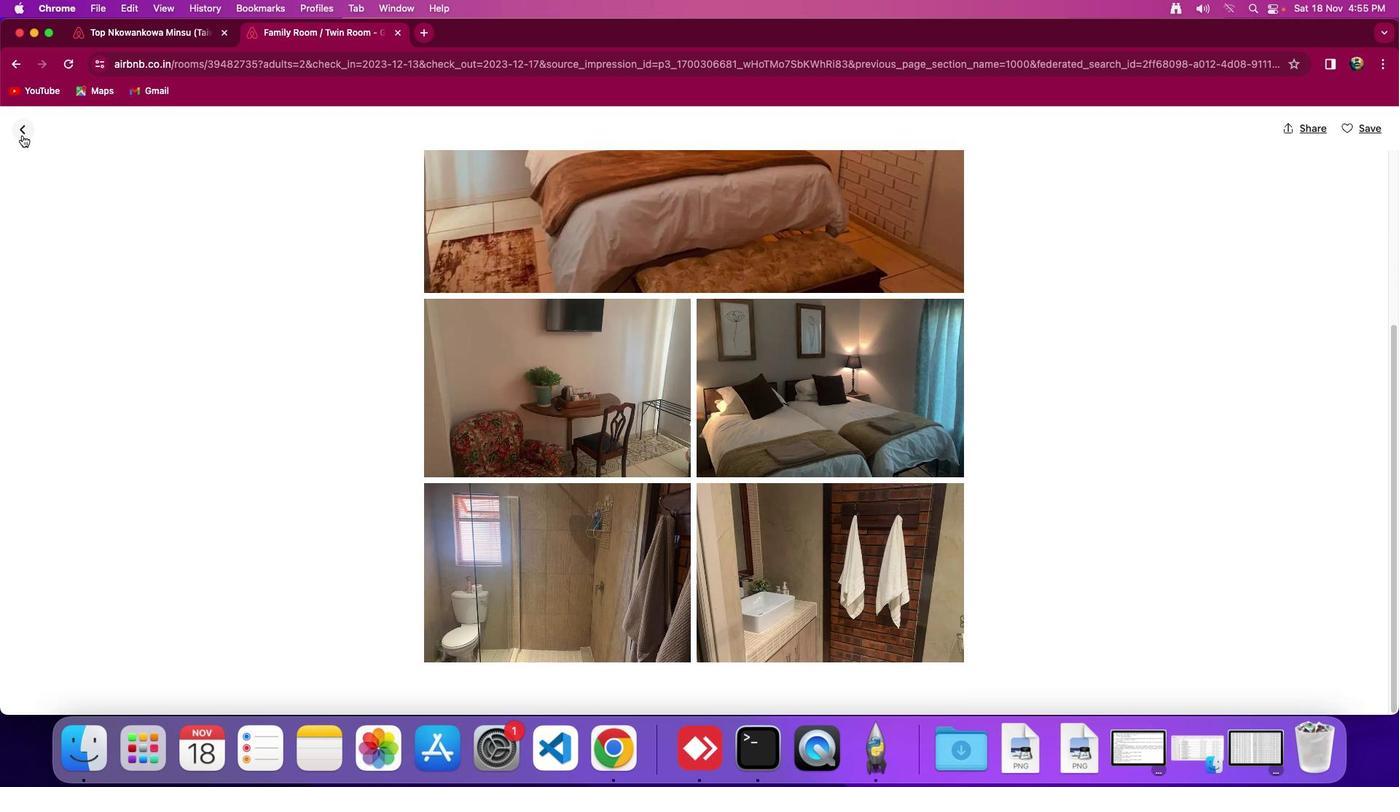 
Action: Mouse pressed left at (22, 134)
Screenshot: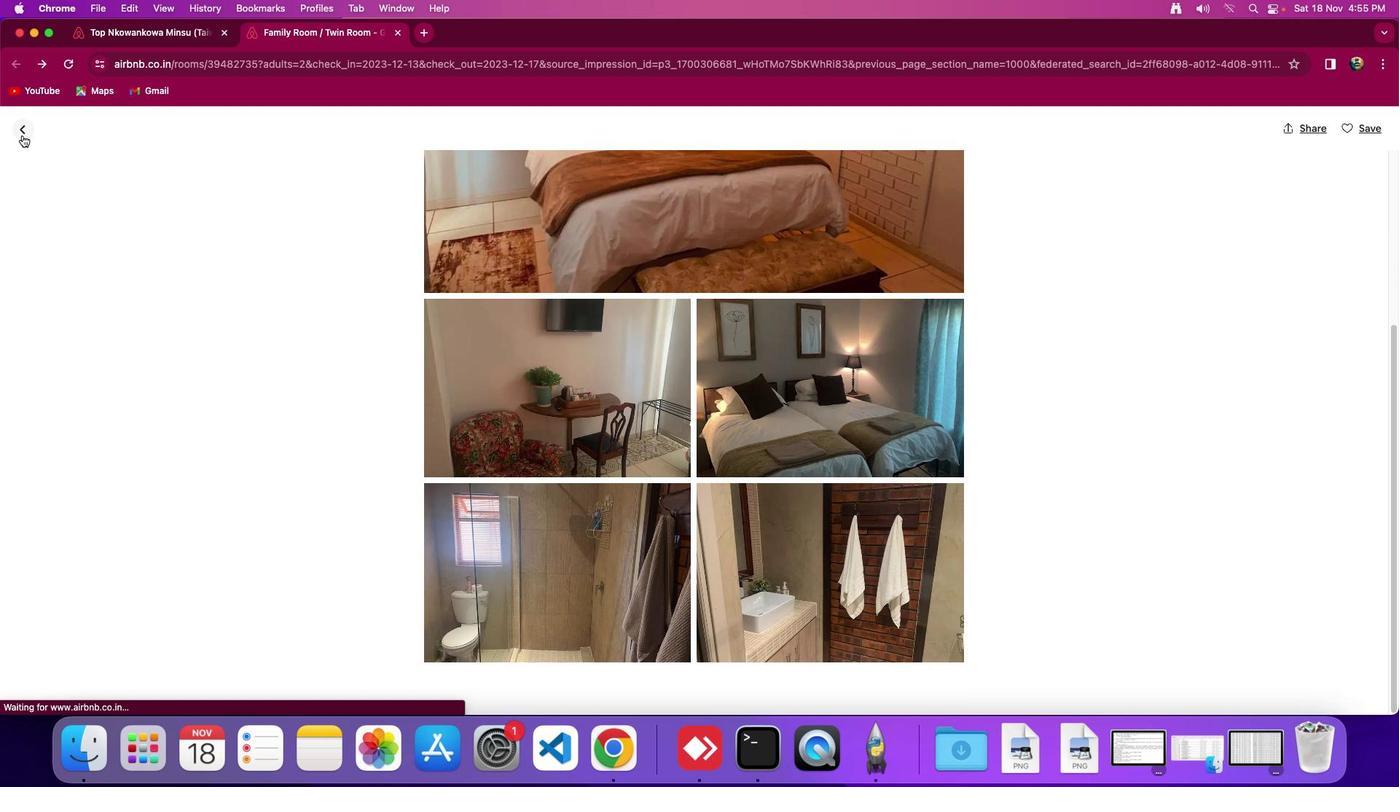 
Action: Mouse moved to (734, 474)
Screenshot: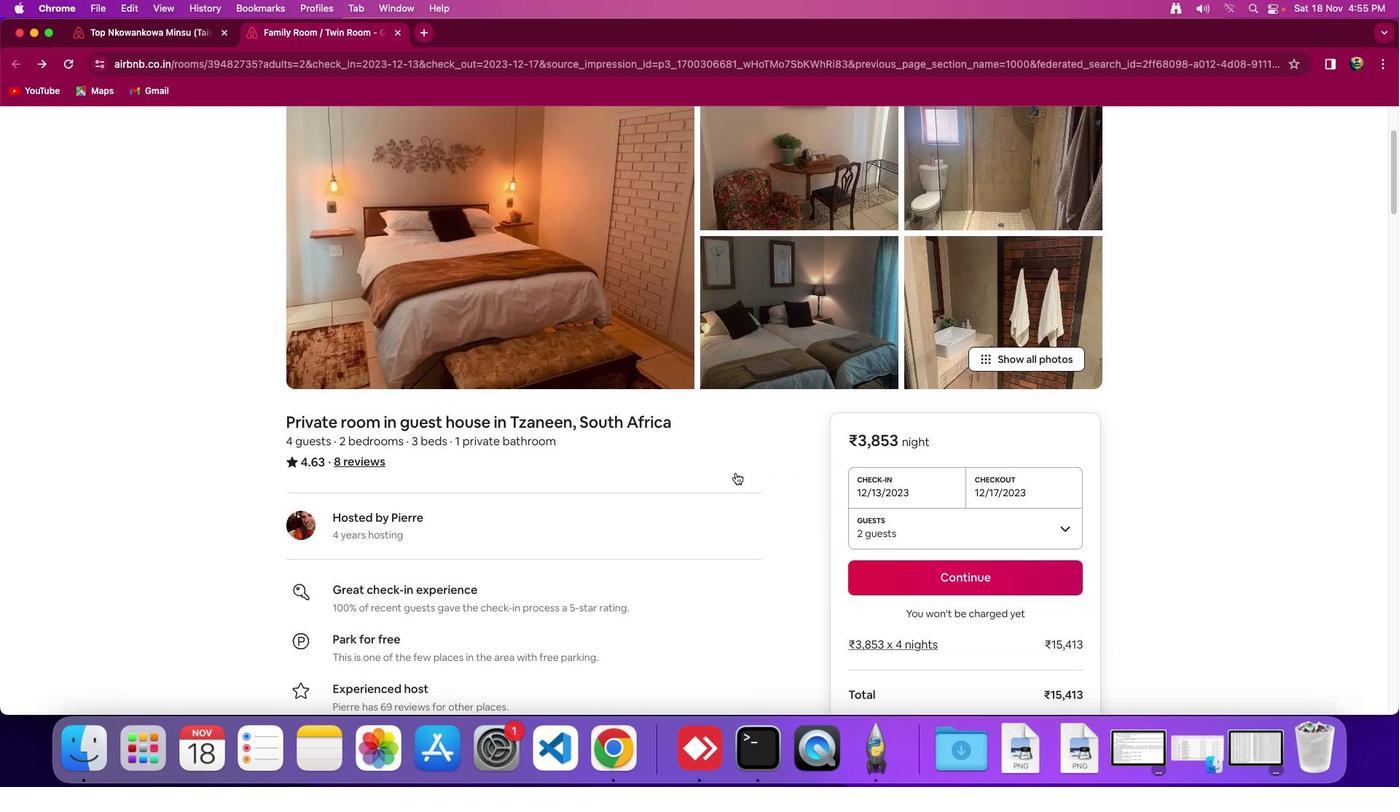 
Action: Mouse scrolled (734, 474) with delta (0, 0)
Screenshot: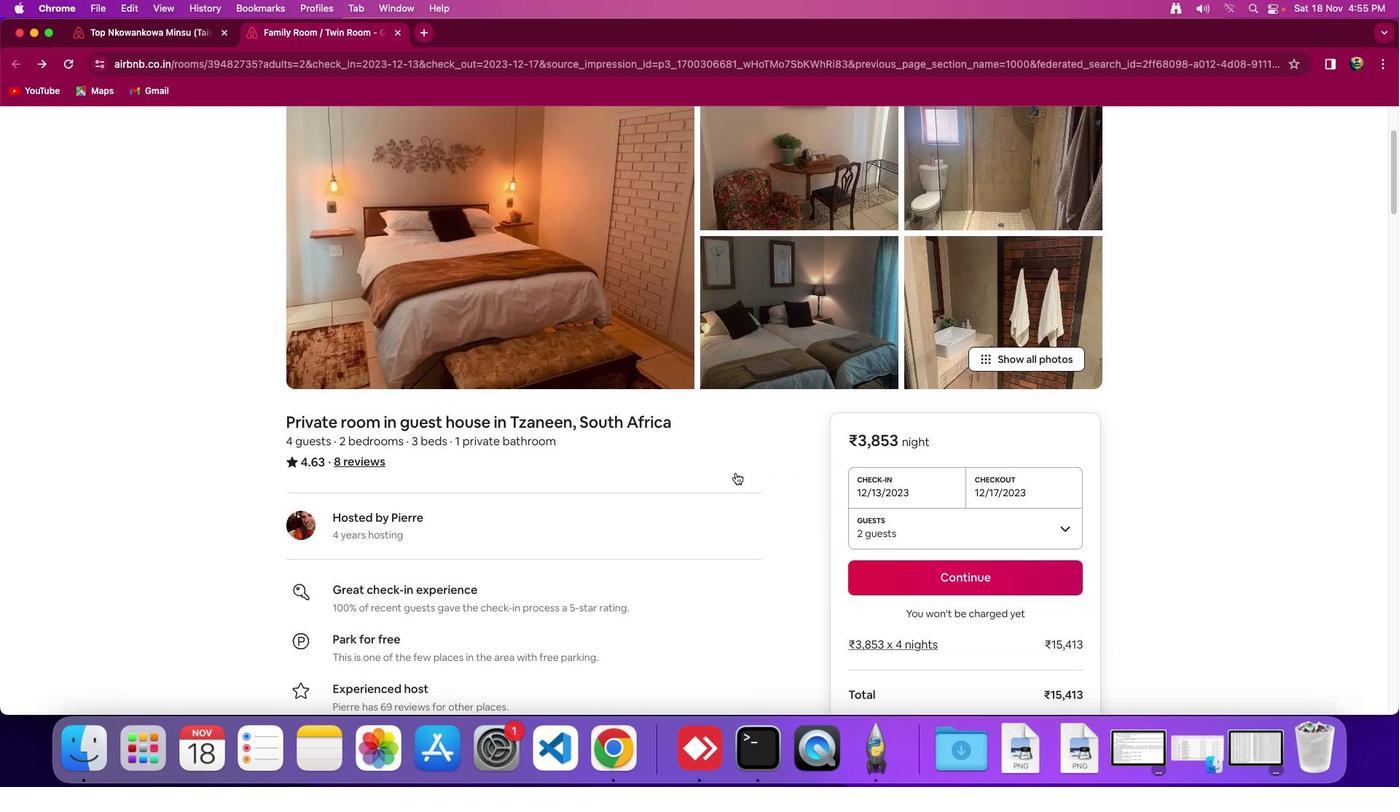 
Action: Mouse moved to (734, 473)
Screenshot: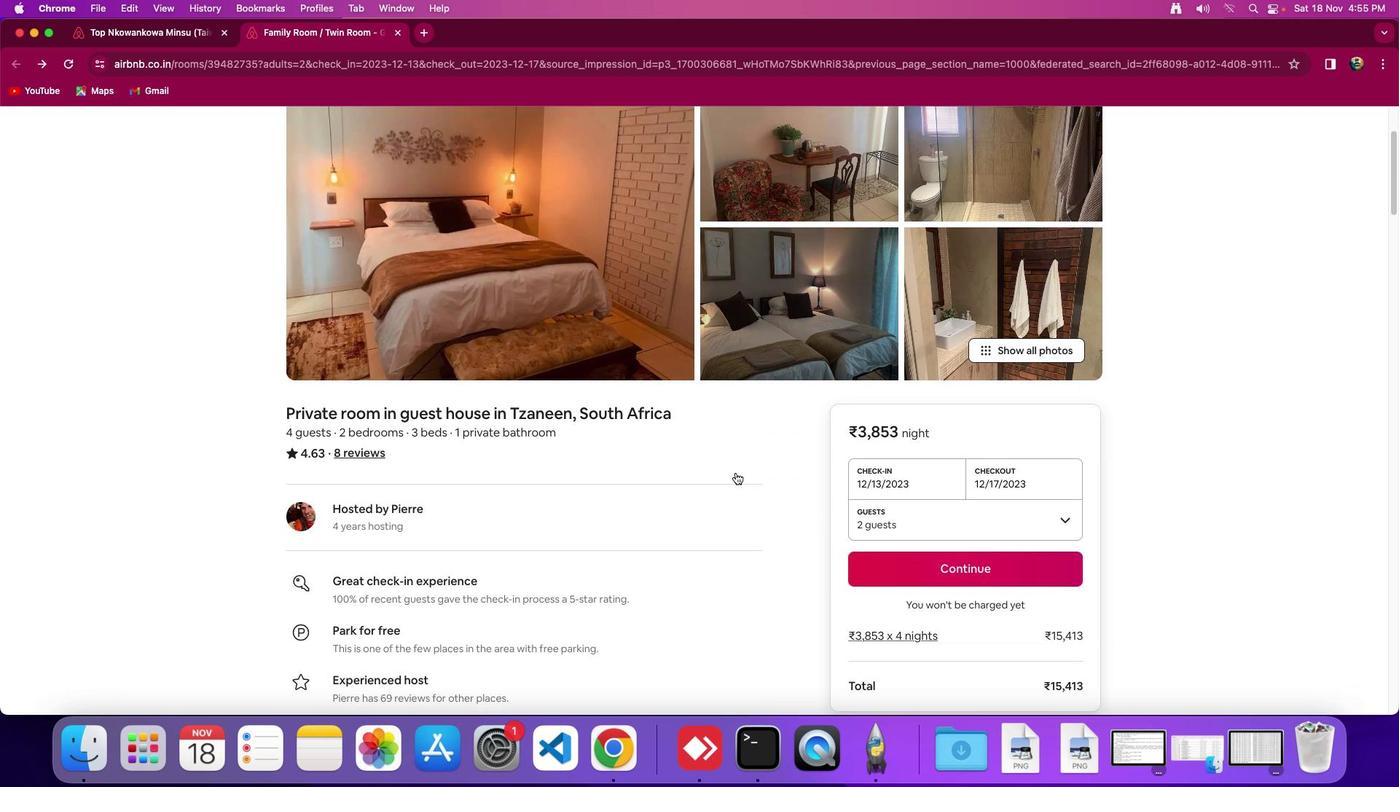
Action: Mouse scrolled (734, 473) with delta (0, 0)
Screenshot: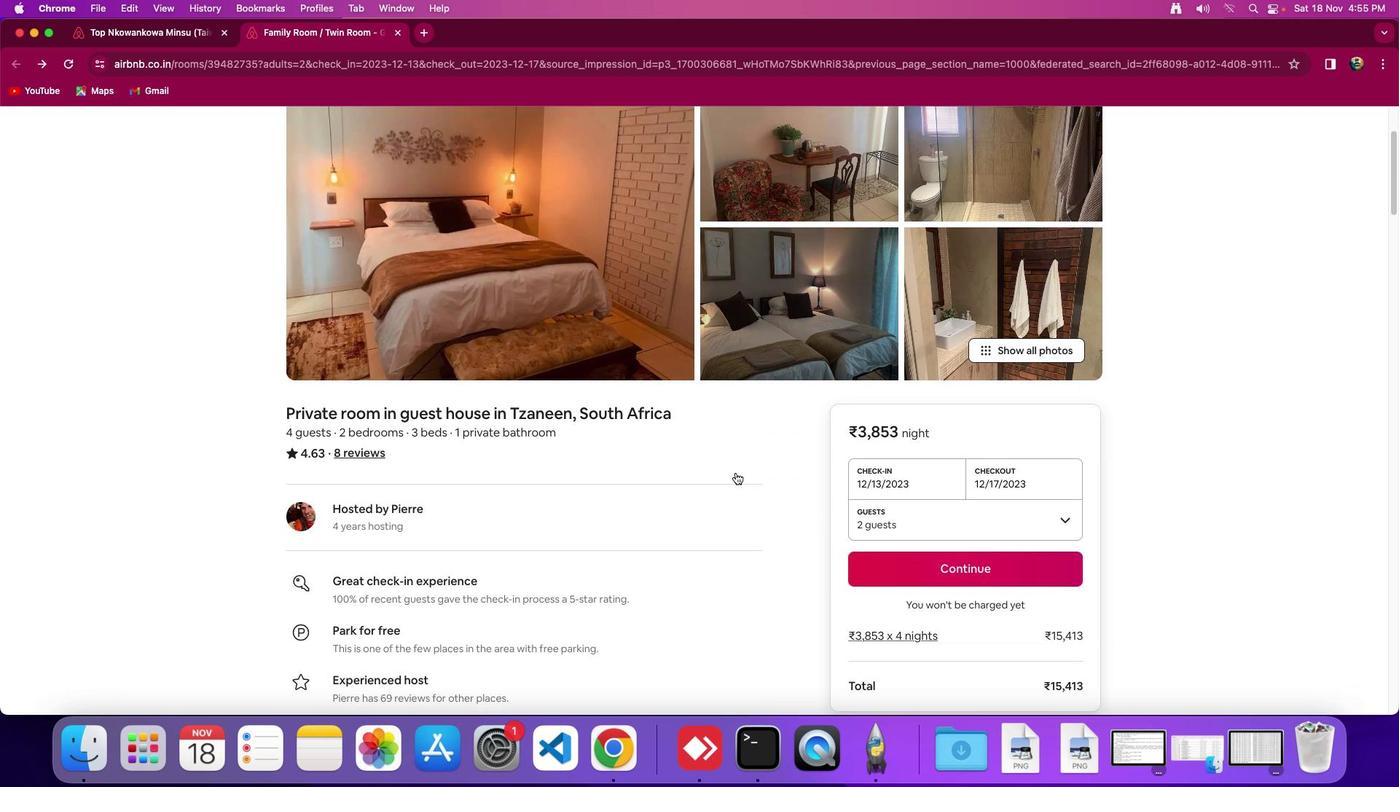 
Action: Mouse moved to (735, 473)
Screenshot: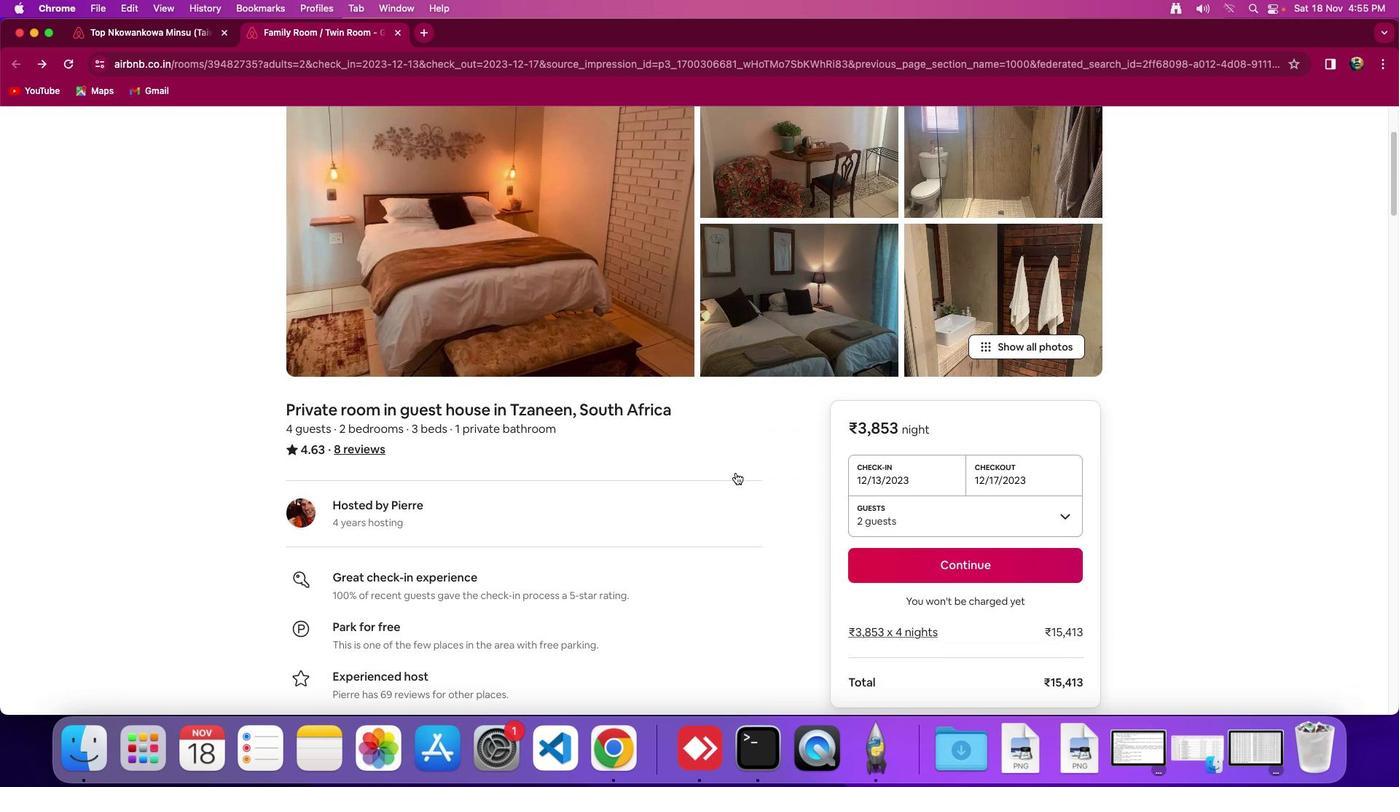 
Action: Mouse scrolled (735, 473) with delta (0, -2)
Screenshot: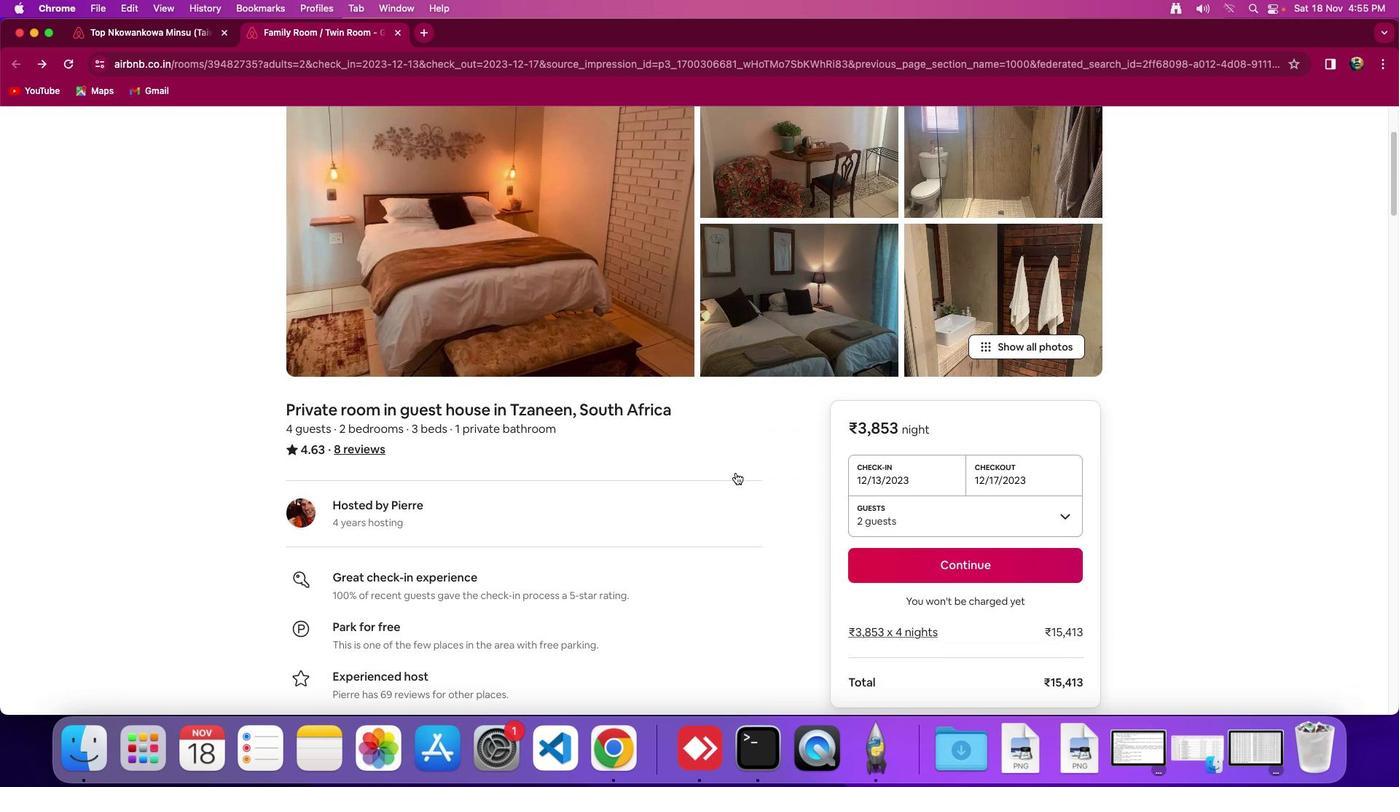 
Action: Mouse moved to (735, 473)
Screenshot: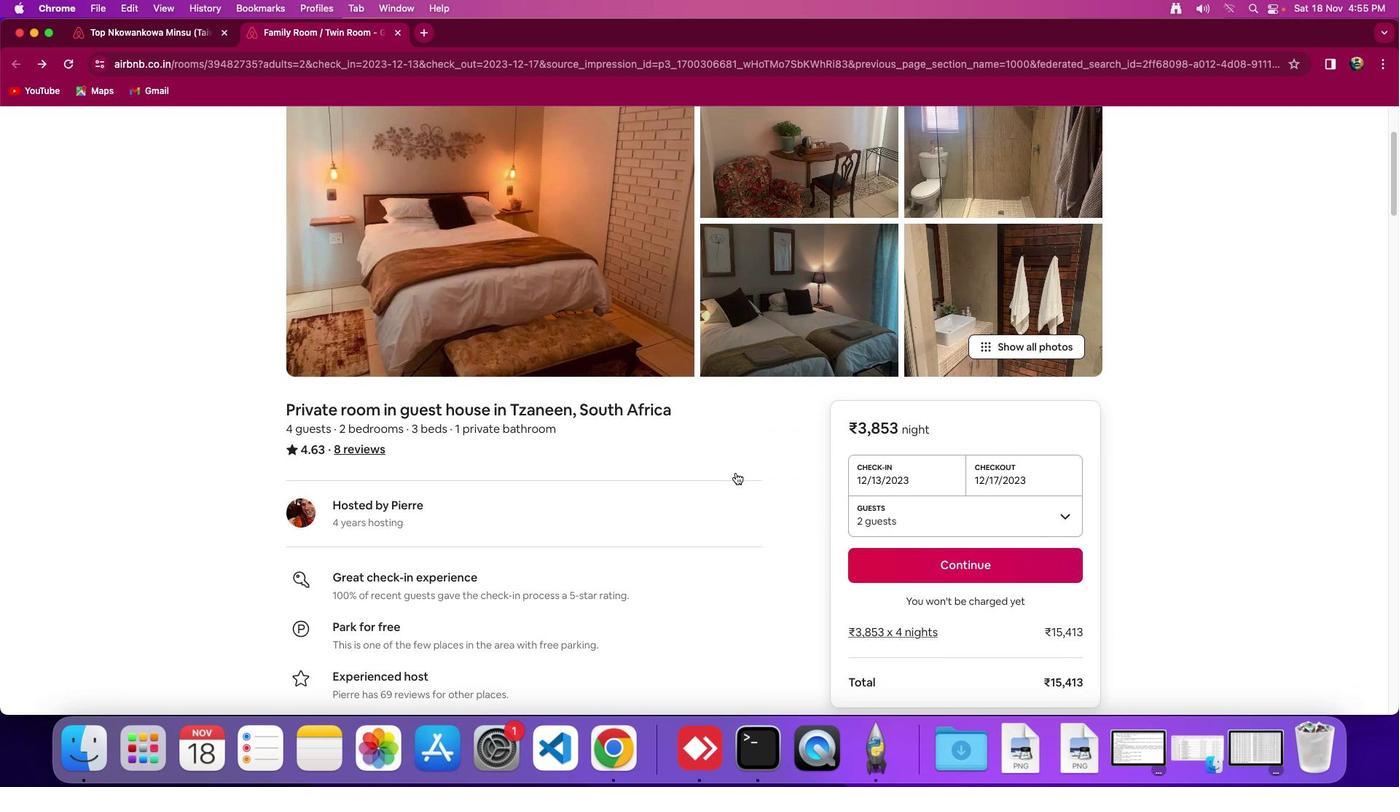
Action: Mouse scrolled (735, 473) with delta (0, 0)
Screenshot: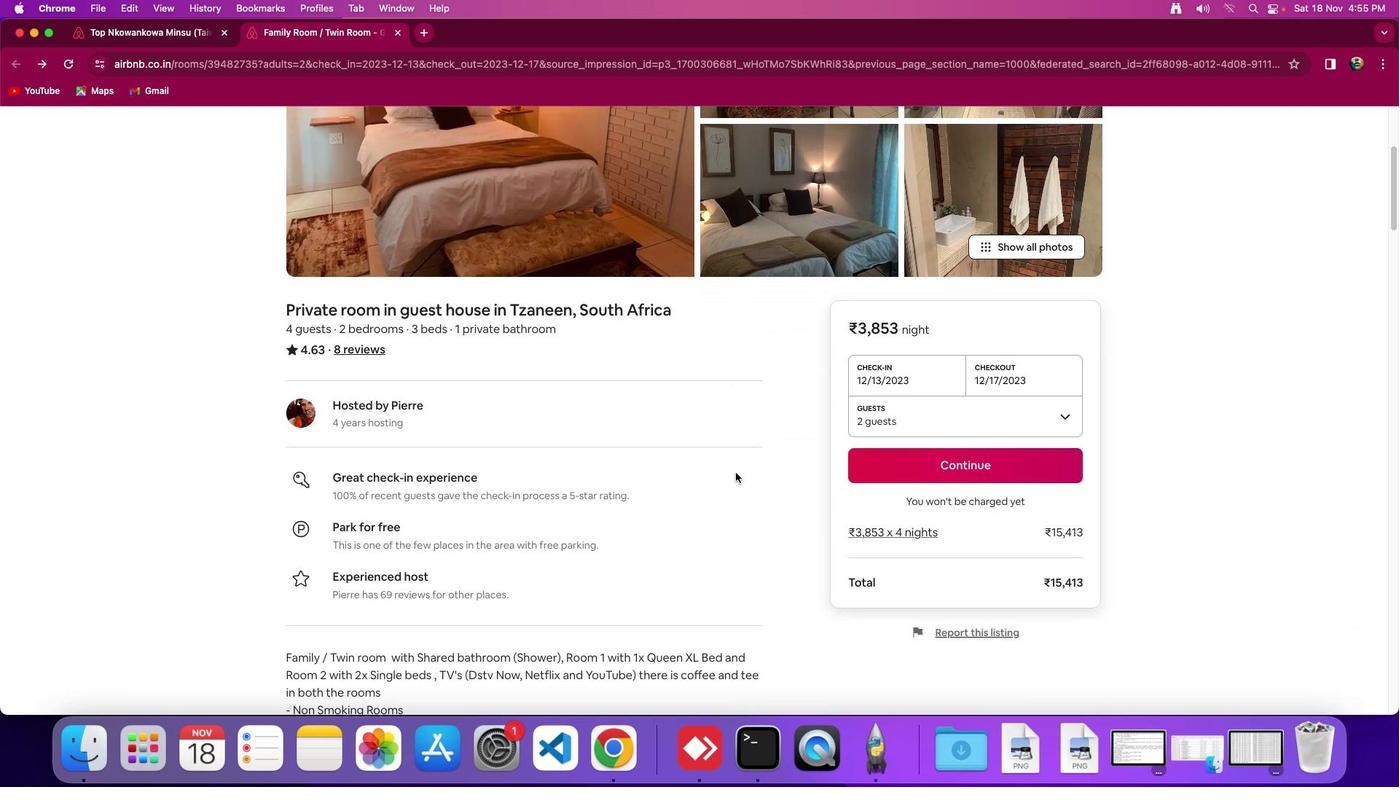 
Action: Mouse scrolled (735, 473) with delta (0, 0)
Screenshot: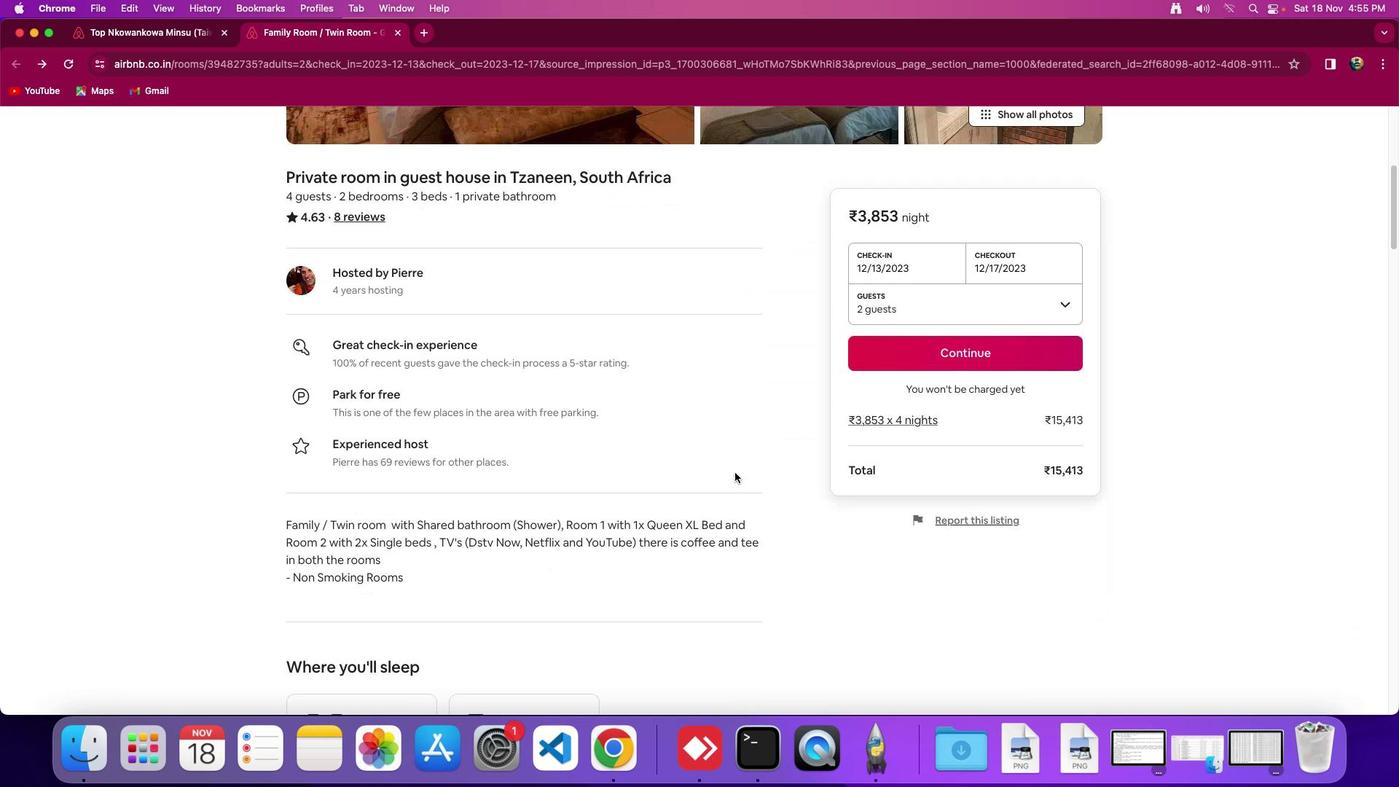 
Action: Mouse moved to (735, 472)
Screenshot: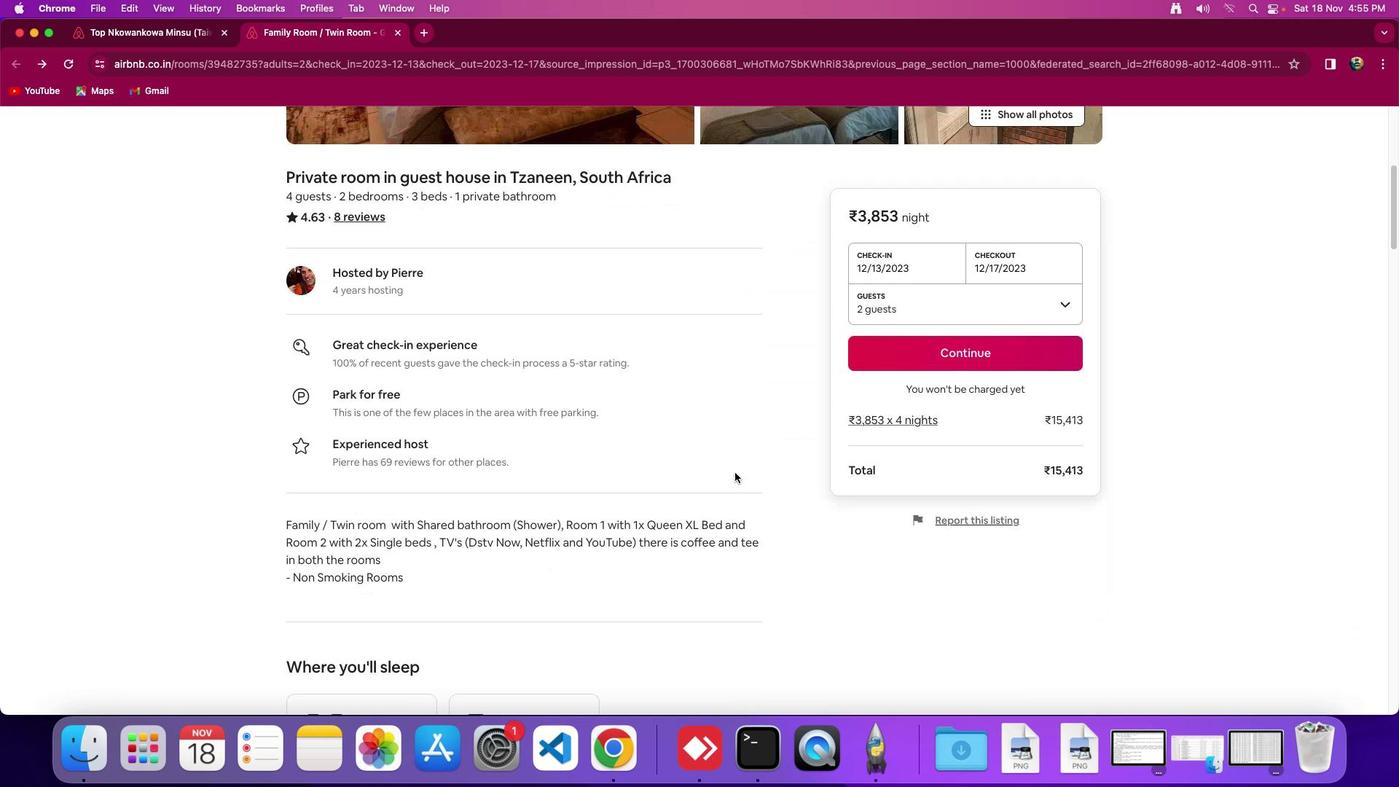
Action: Mouse scrolled (735, 472) with delta (0, -2)
Screenshot: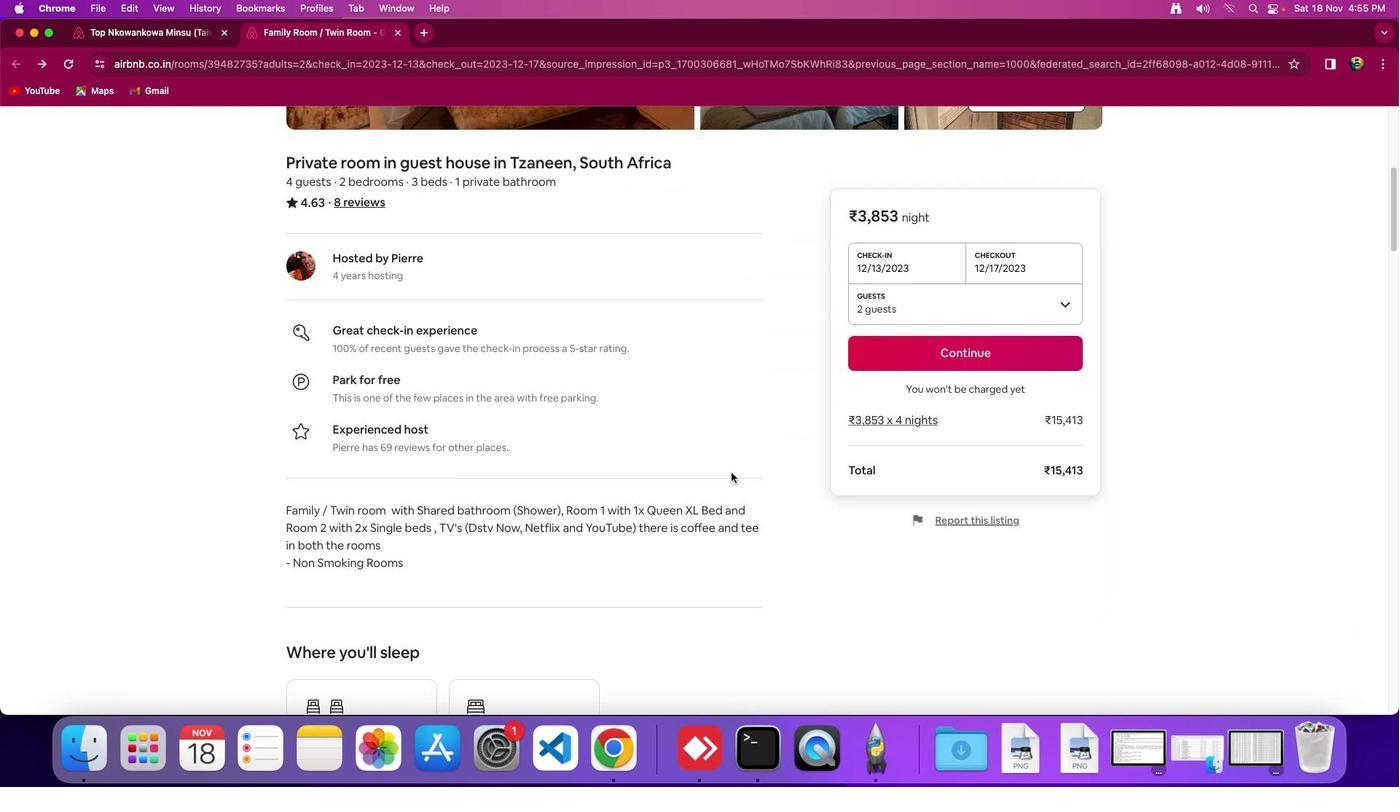 
Action: Mouse scrolled (735, 472) with delta (0, -2)
Screenshot: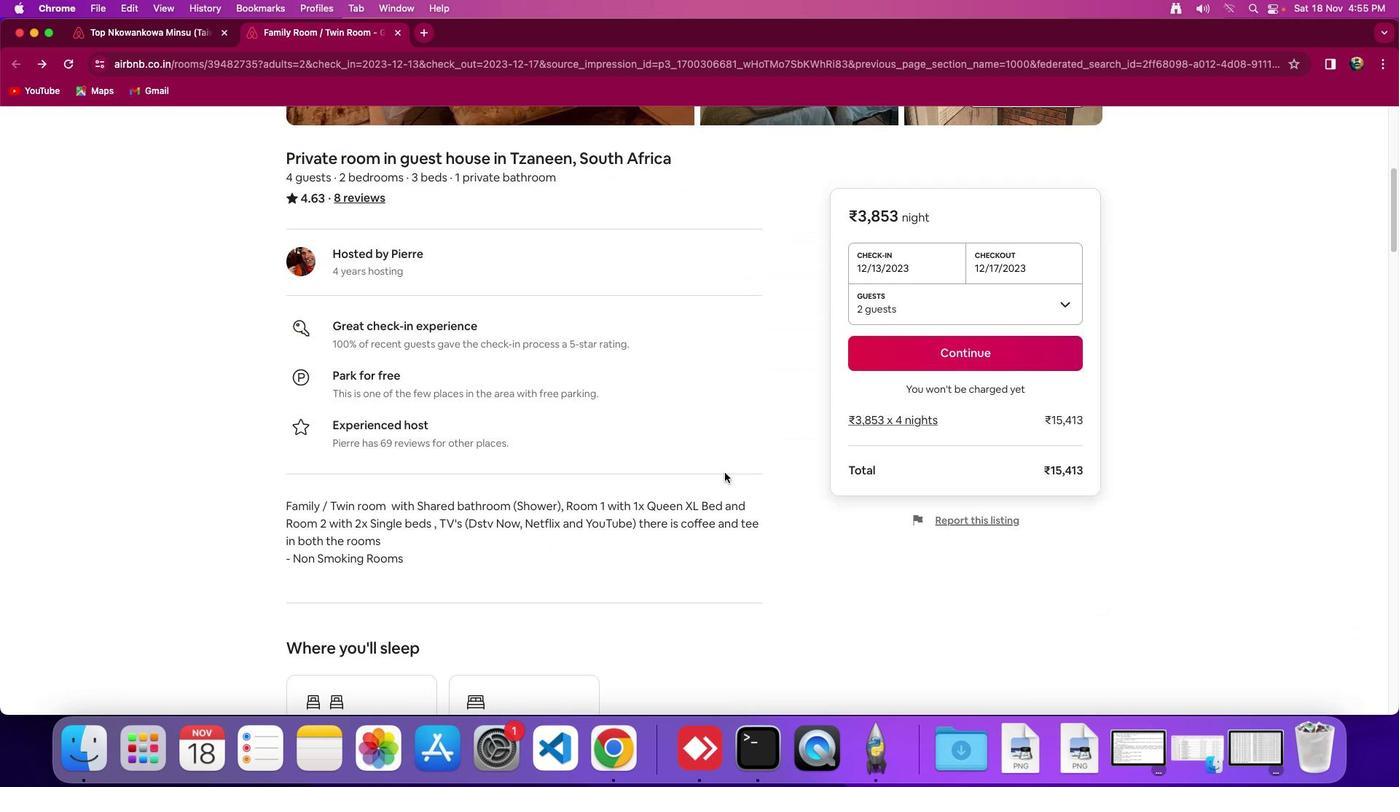 
Action: Mouse moved to (724, 472)
Screenshot: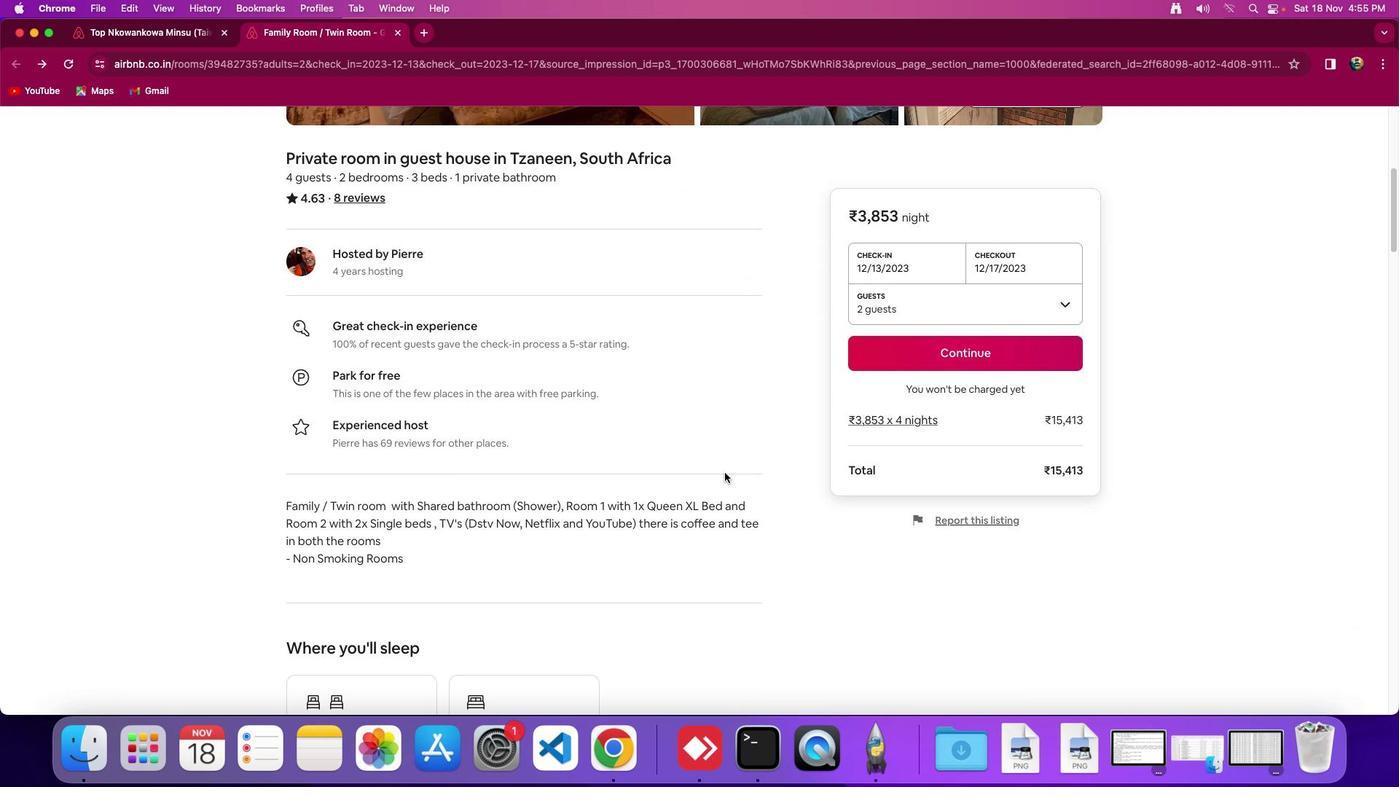 
Action: Mouse scrolled (724, 472) with delta (0, 0)
Screenshot: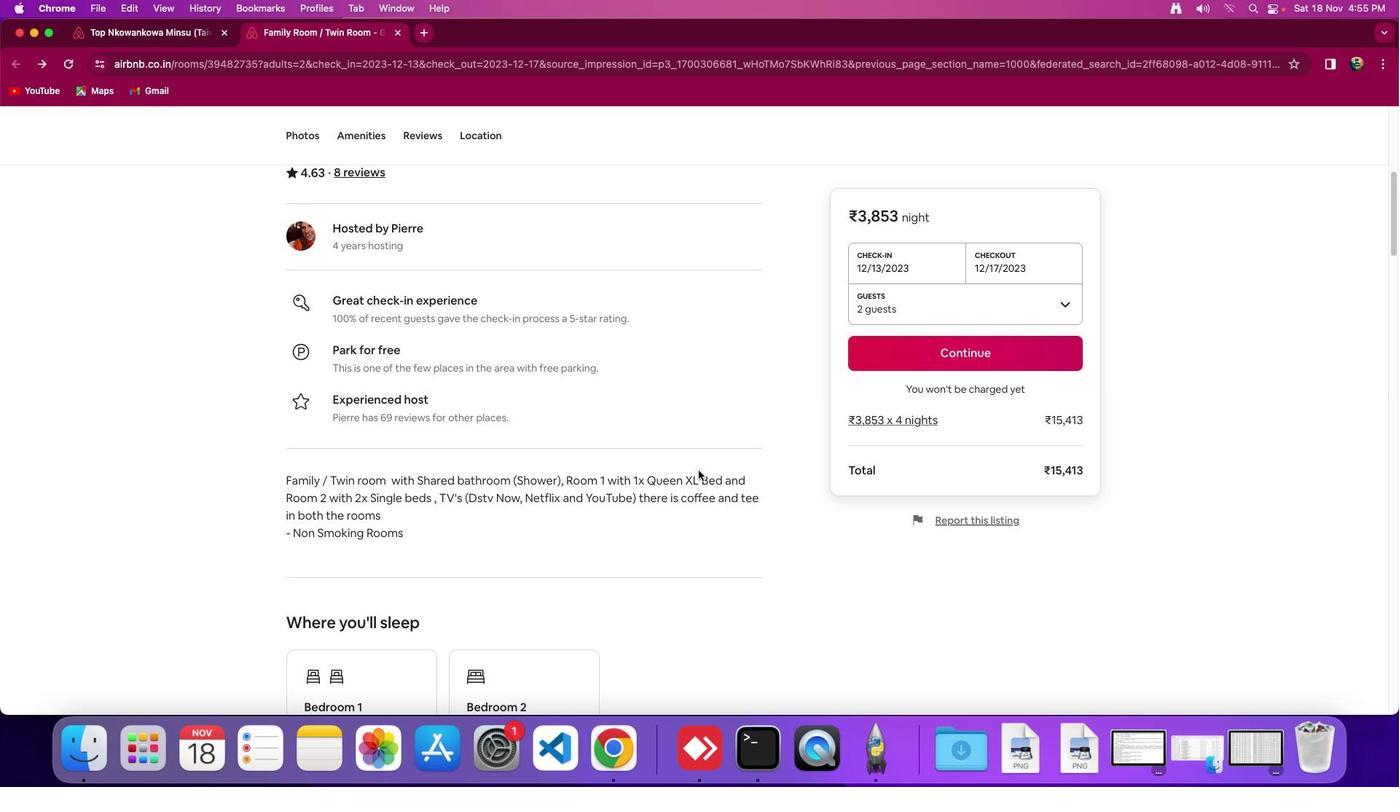 
Action: Mouse moved to (723, 472)
Screenshot: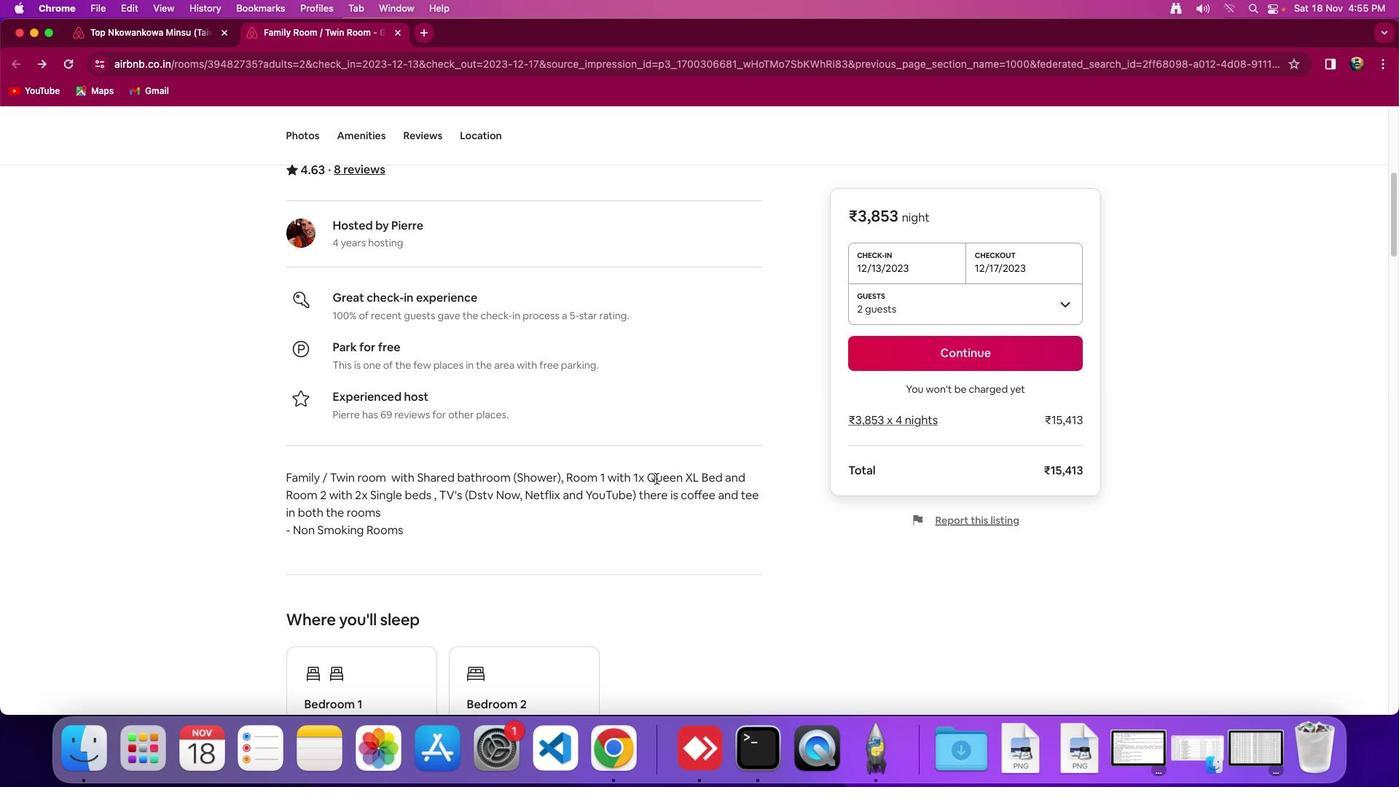
Action: Mouse scrolled (723, 472) with delta (0, 0)
Screenshot: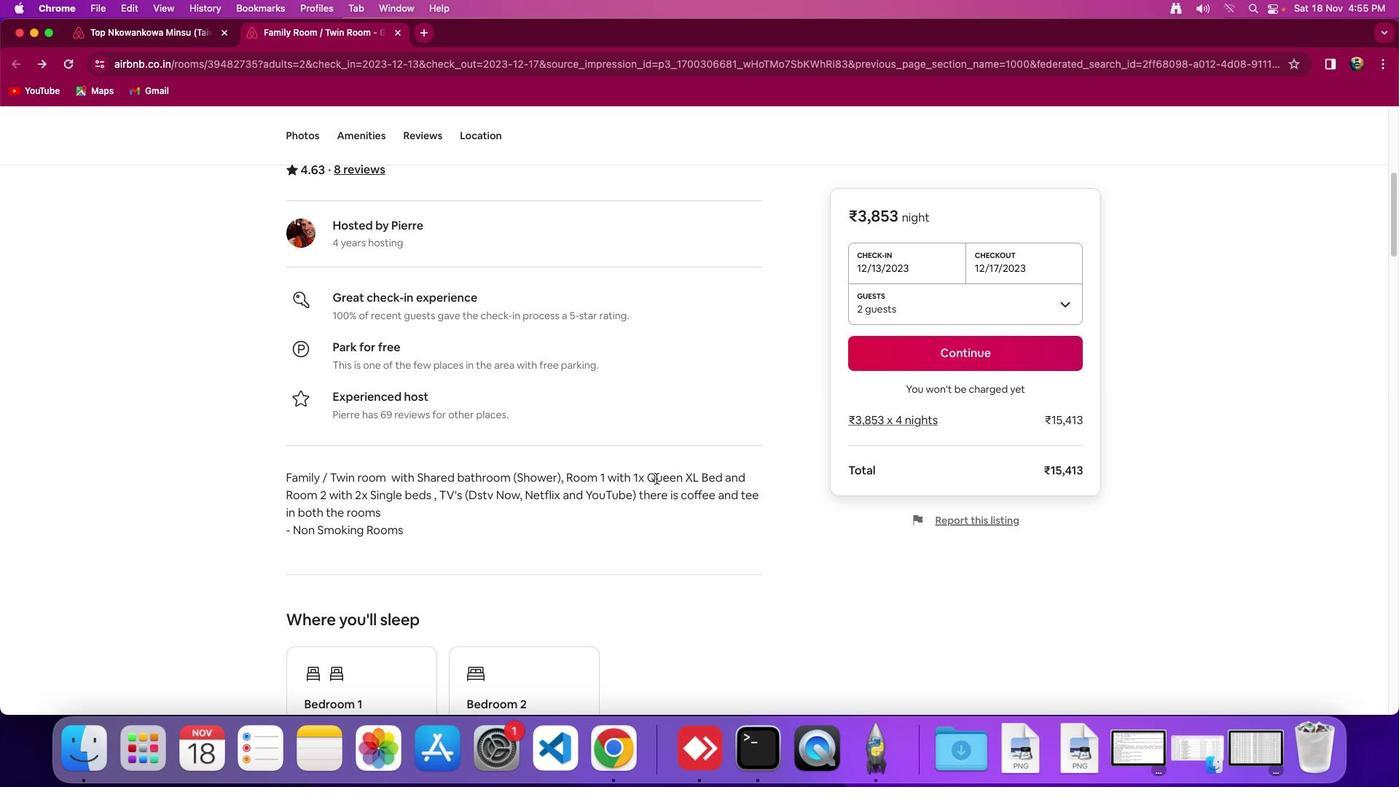 
Action: Mouse moved to (610, 492)
Screenshot: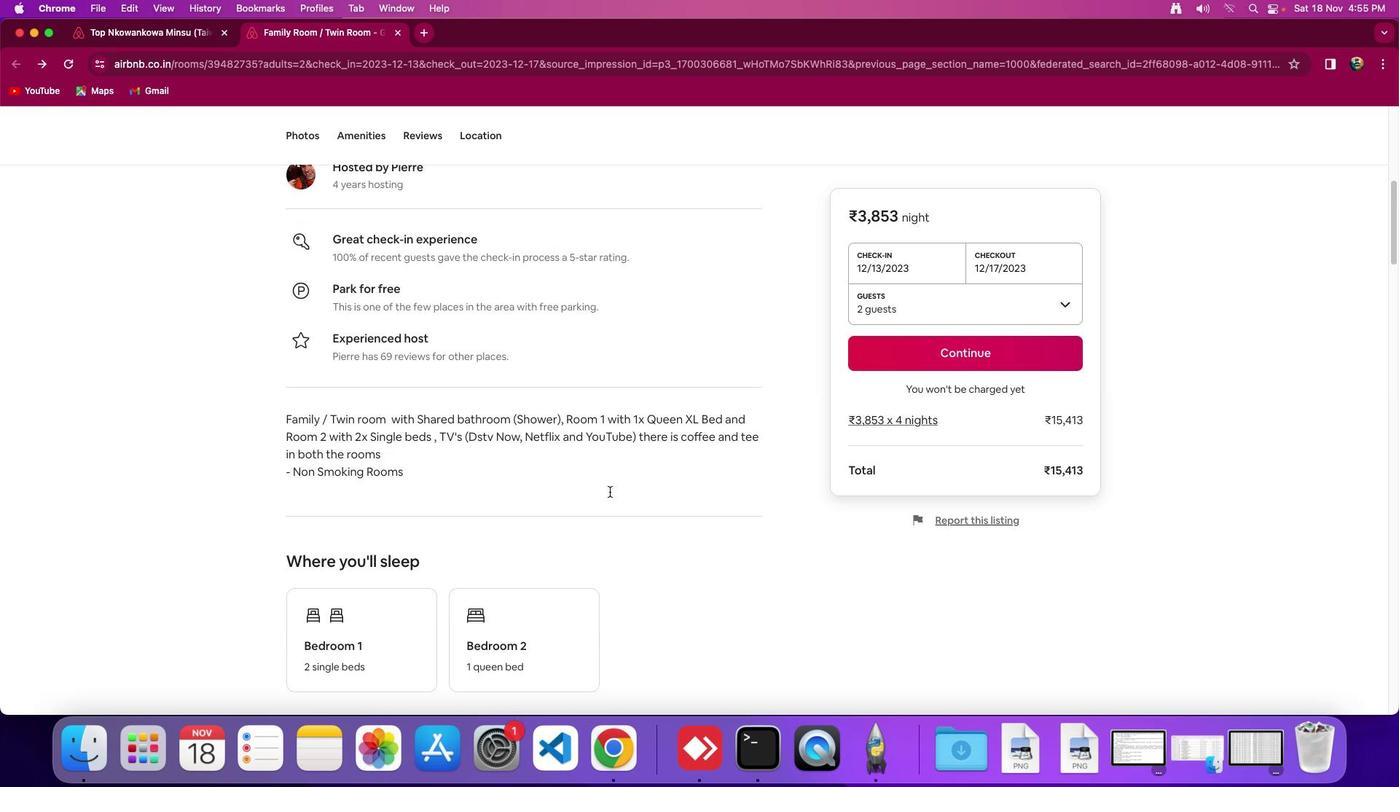 
Action: Mouse scrolled (610, 492) with delta (0, 0)
Screenshot: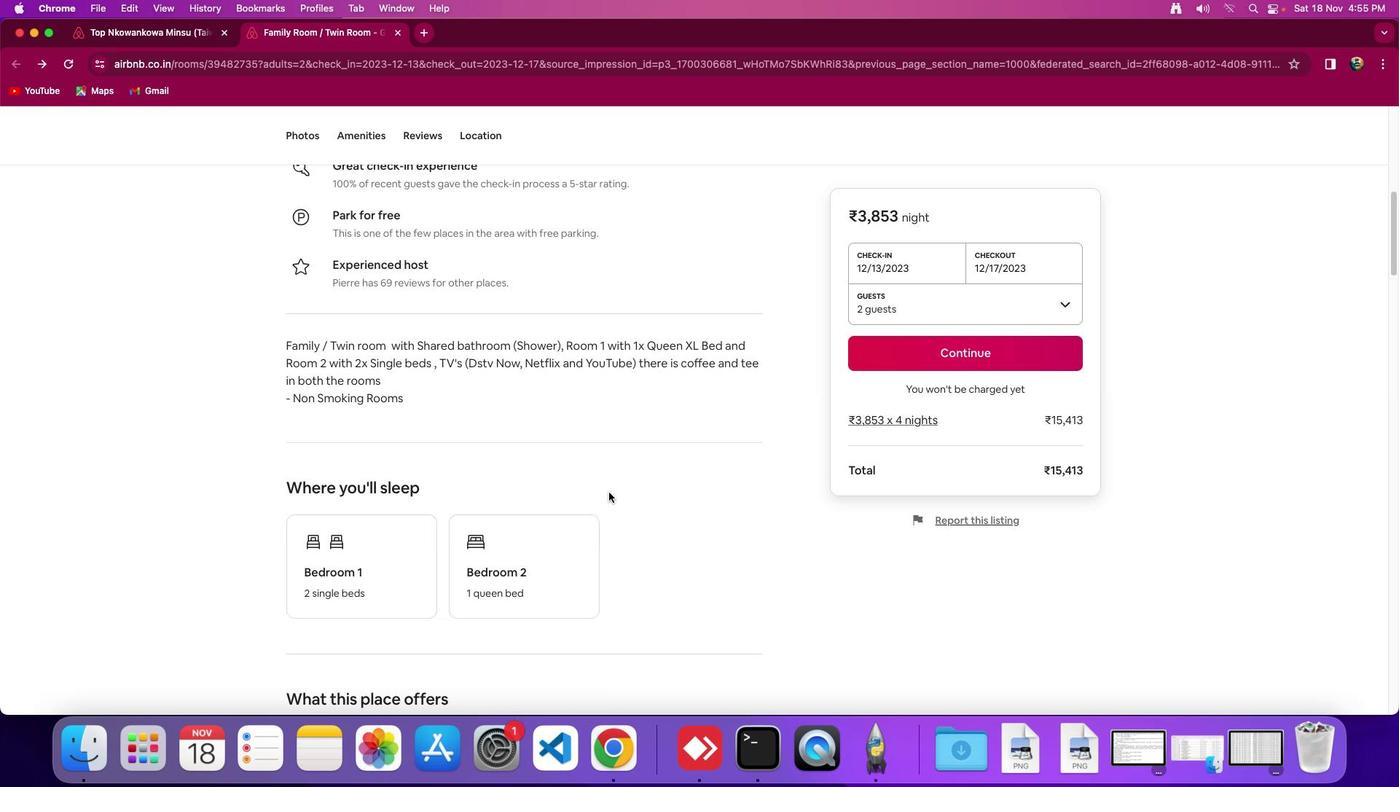 
Action: Mouse moved to (609, 492)
Screenshot: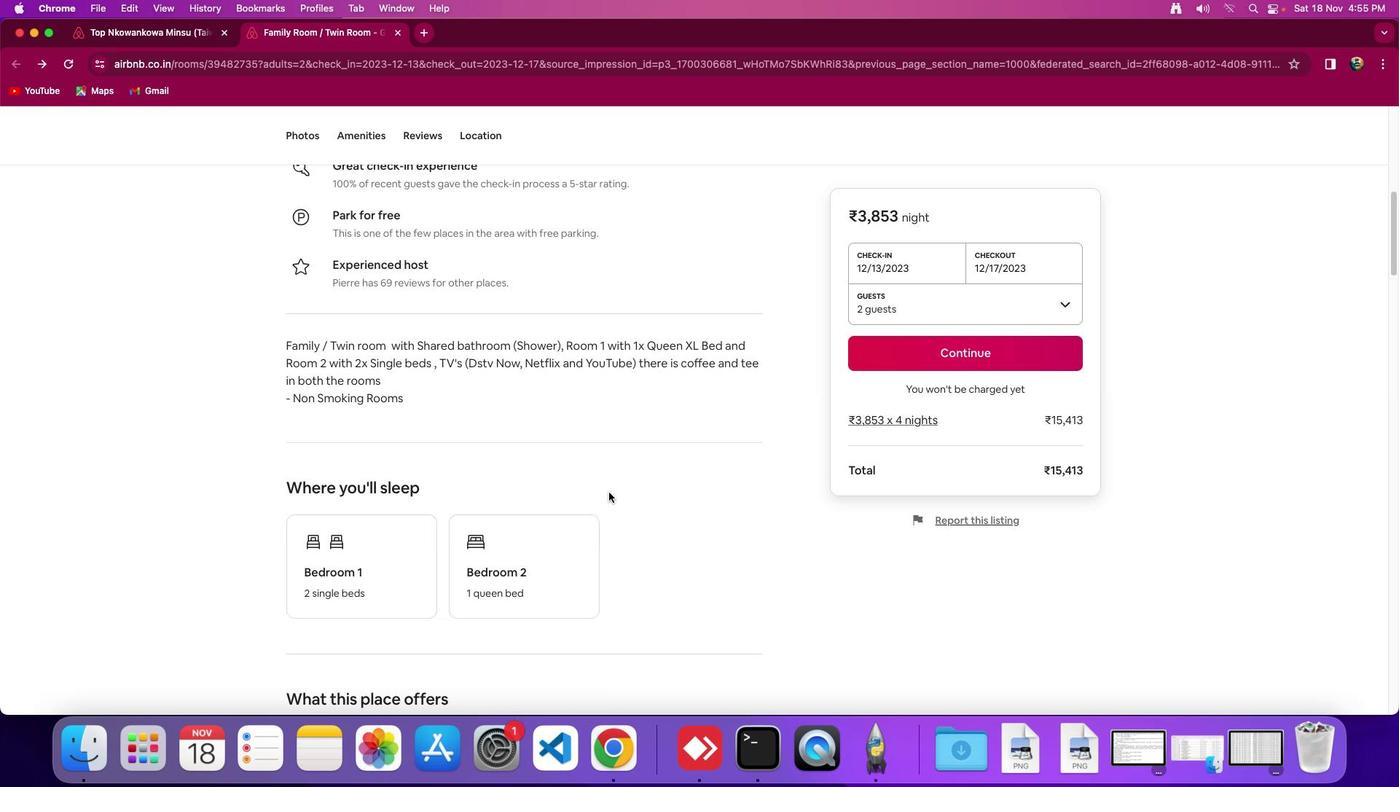 
Action: Mouse scrolled (609, 492) with delta (0, 0)
Screenshot: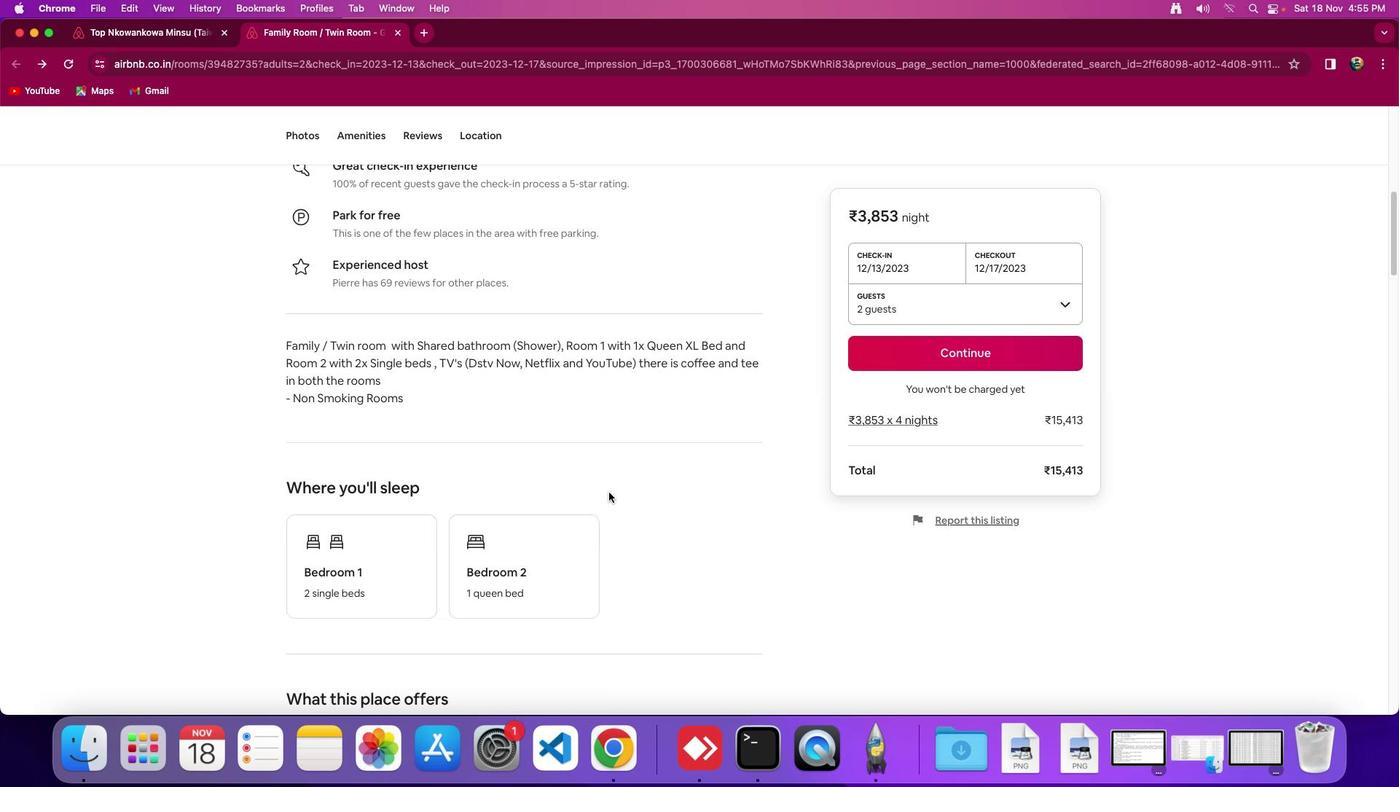 
Action: Mouse scrolled (609, 492) with delta (0, -2)
Screenshot: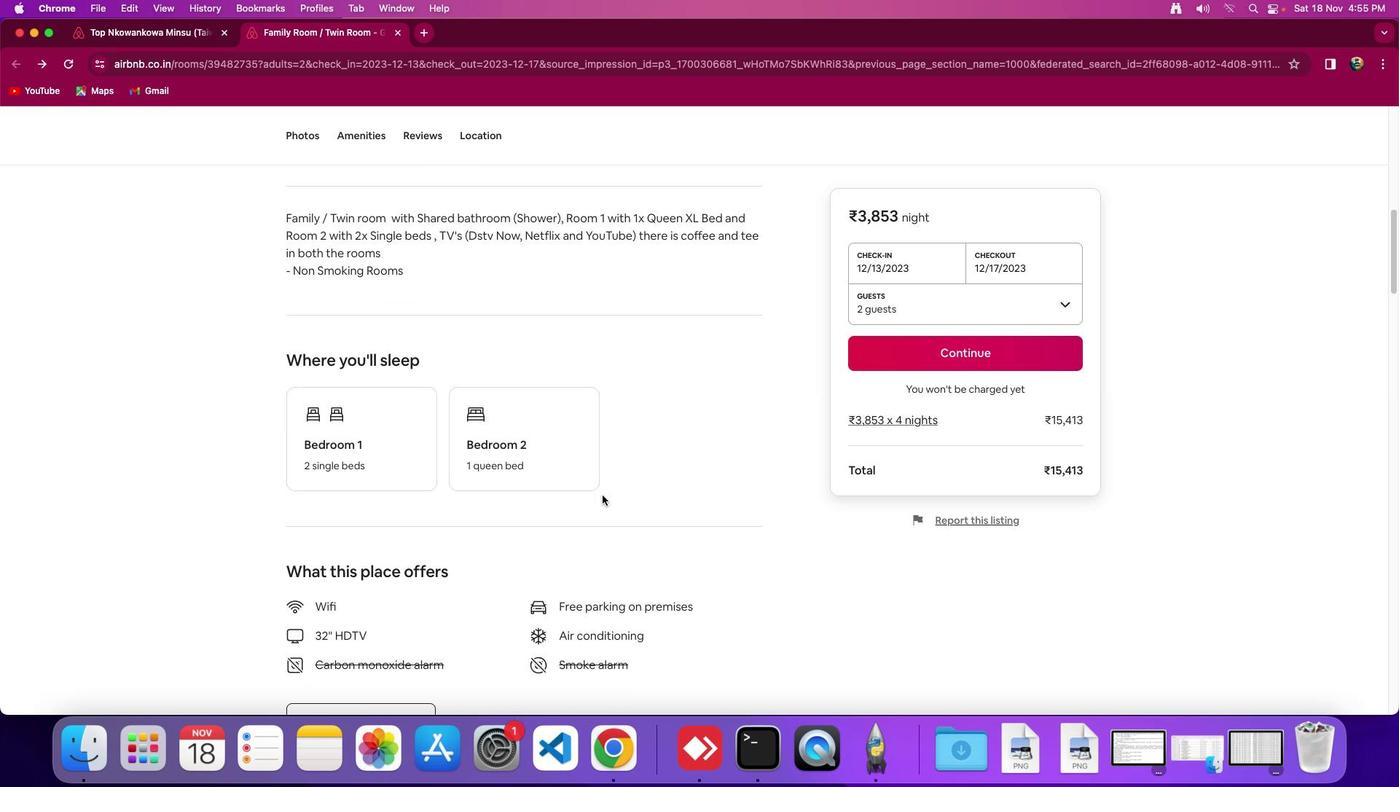 
Action: Mouse scrolled (609, 492) with delta (0, -2)
Screenshot: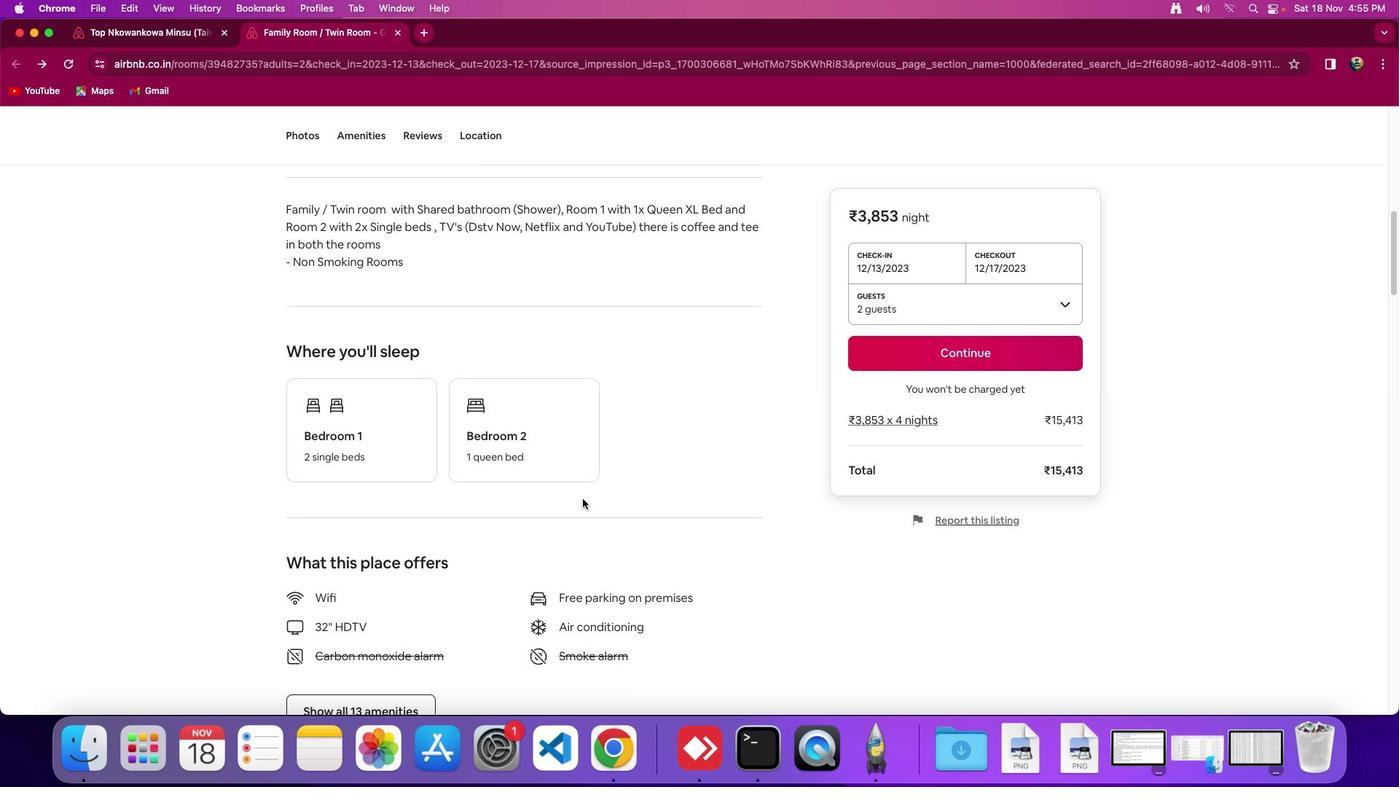 
Action: Mouse moved to (543, 505)
Screenshot: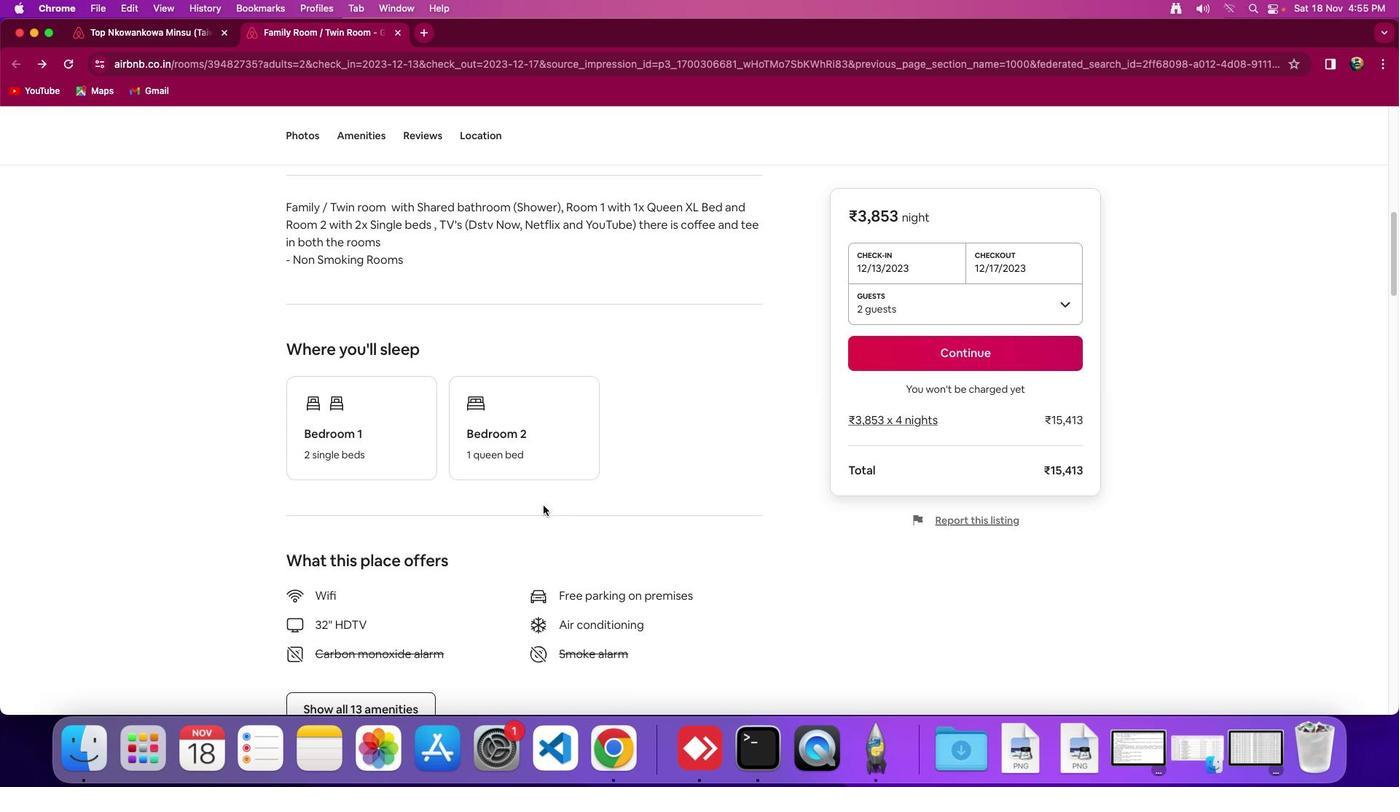 
Action: Mouse scrolled (543, 505) with delta (0, 0)
Screenshot: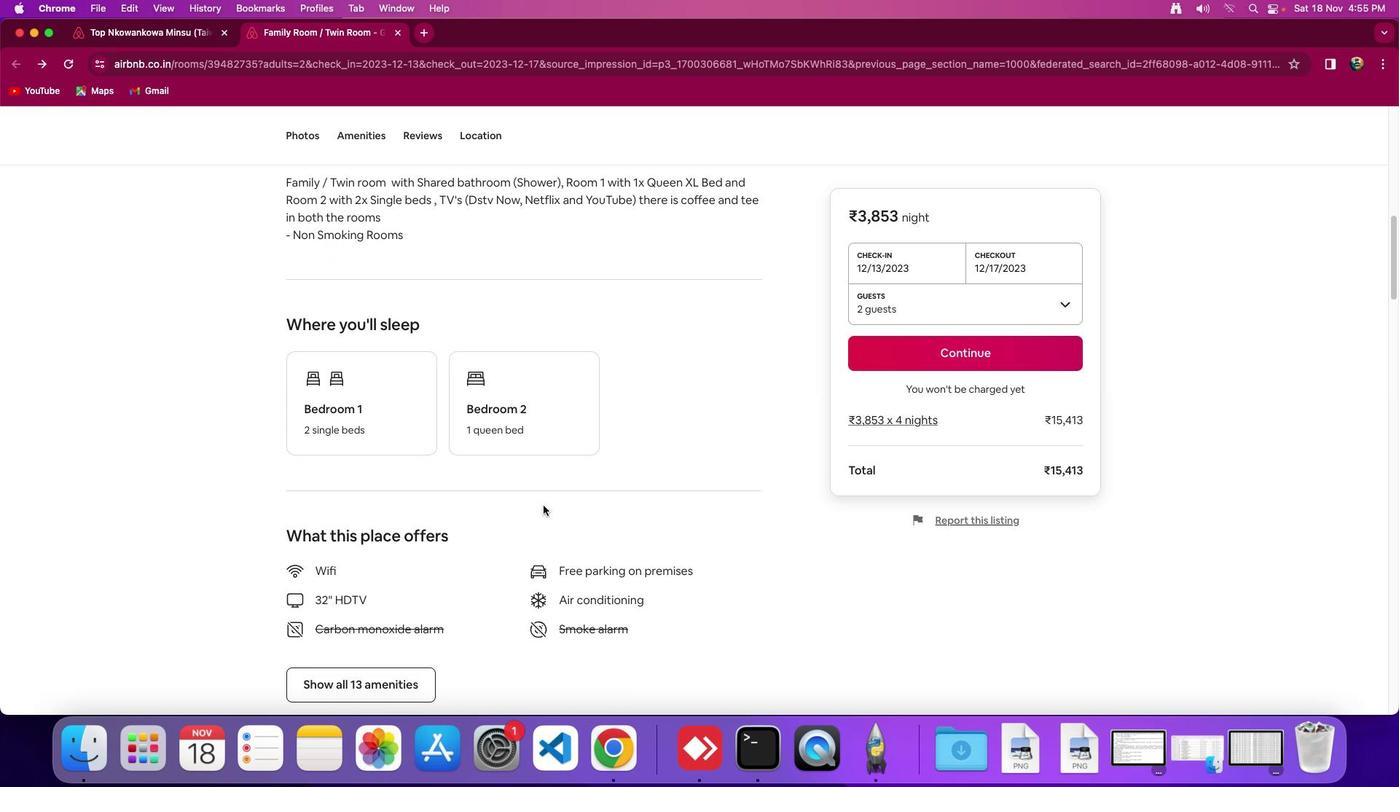 
Action: Mouse scrolled (543, 505) with delta (0, 0)
Screenshot: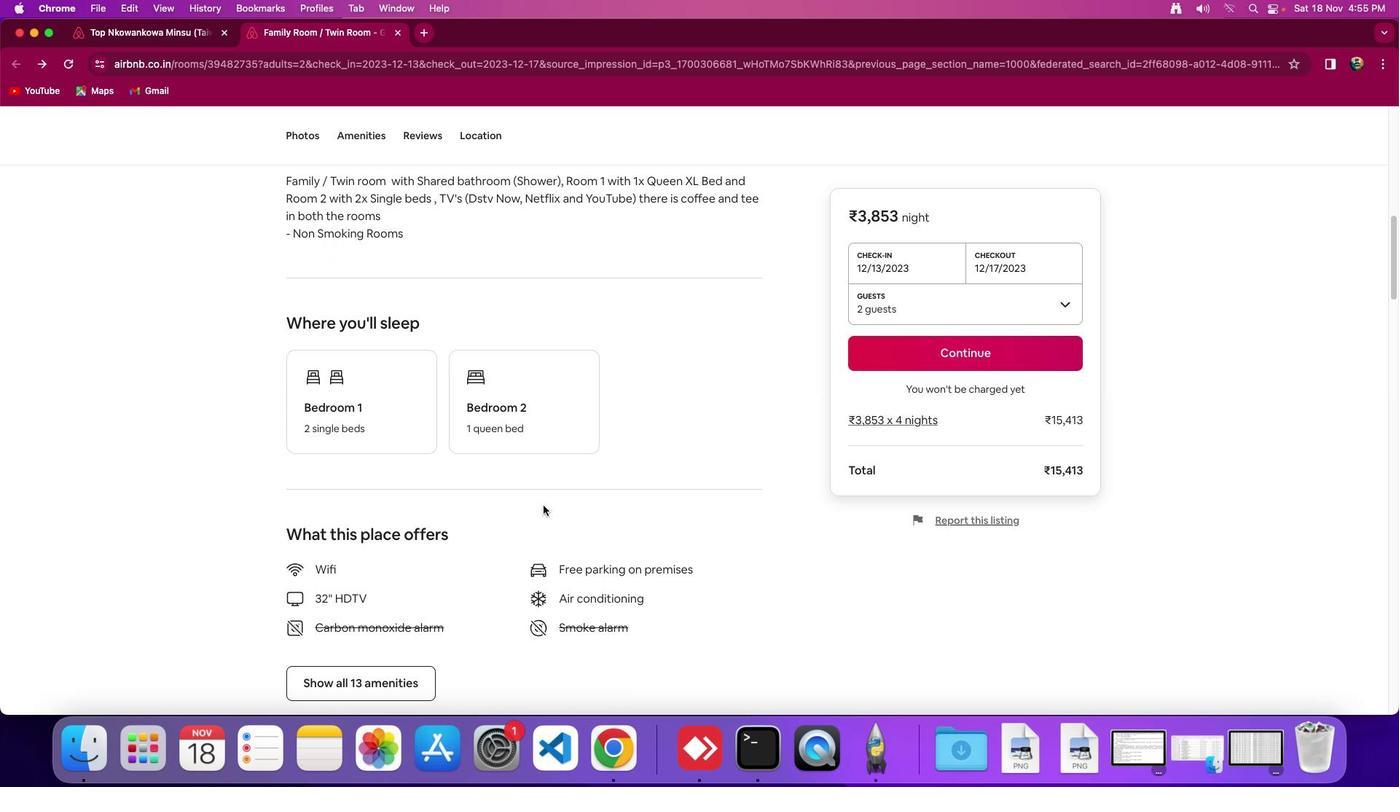 
Action: Mouse moved to (542, 506)
Screenshot: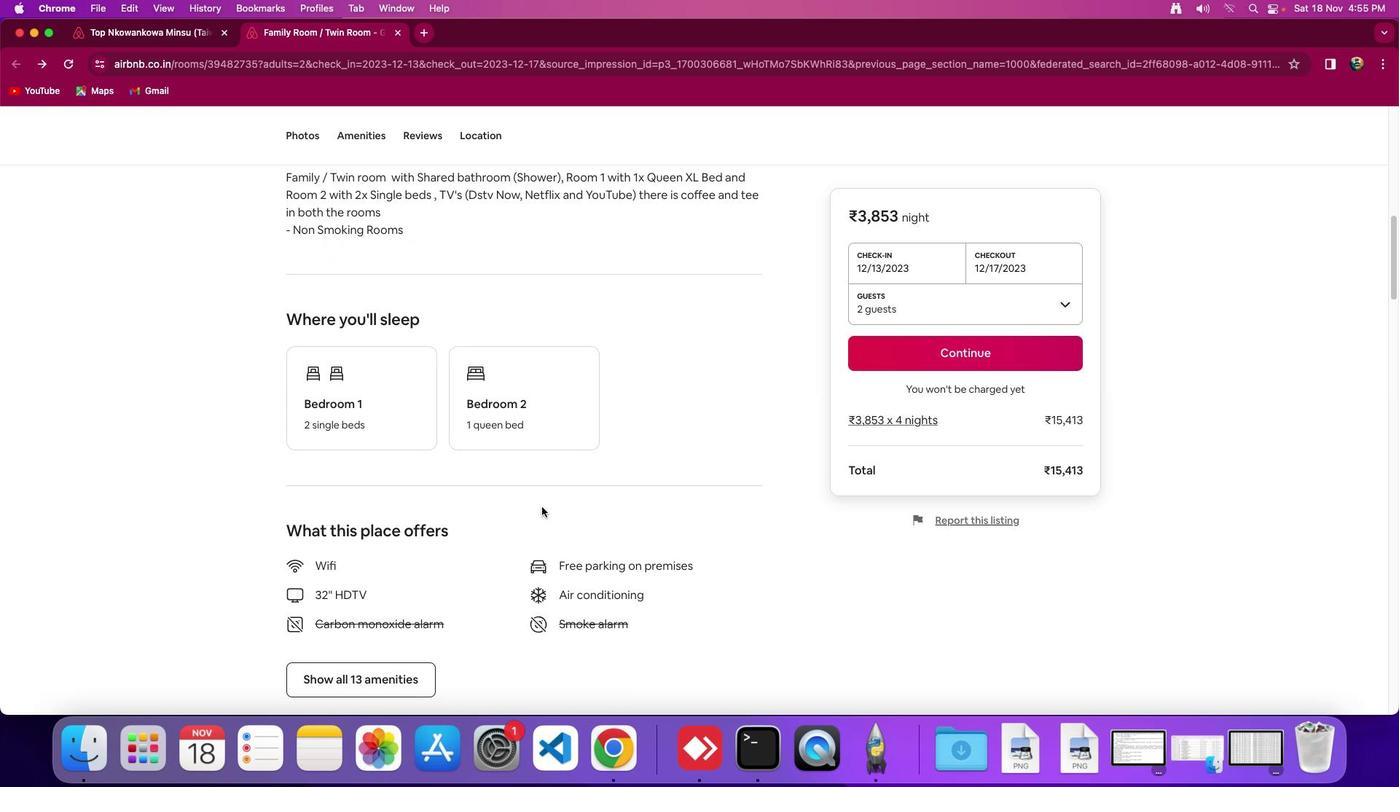 
Action: Mouse scrolled (542, 506) with delta (0, 0)
Screenshot: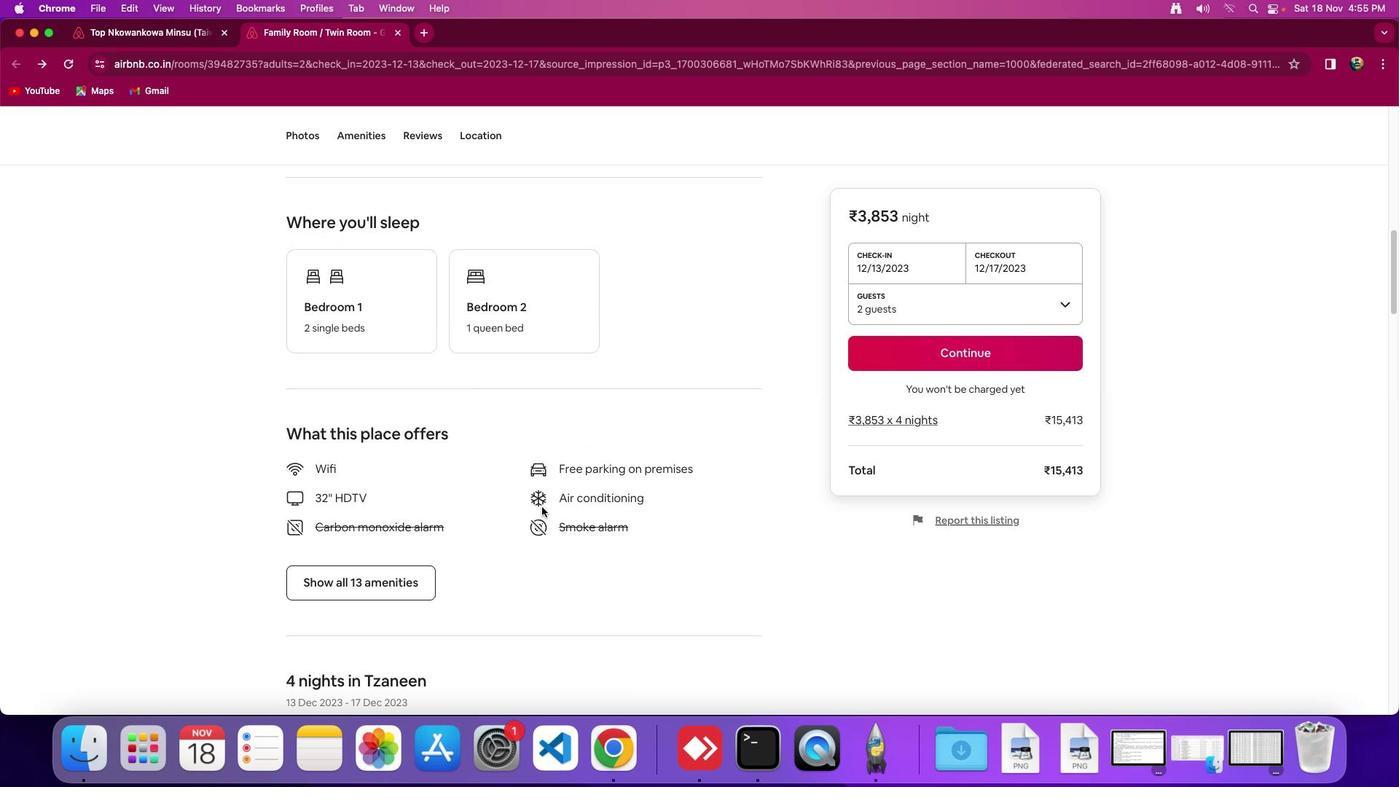 
Action: Mouse scrolled (542, 506) with delta (0, 0)
Screenshot: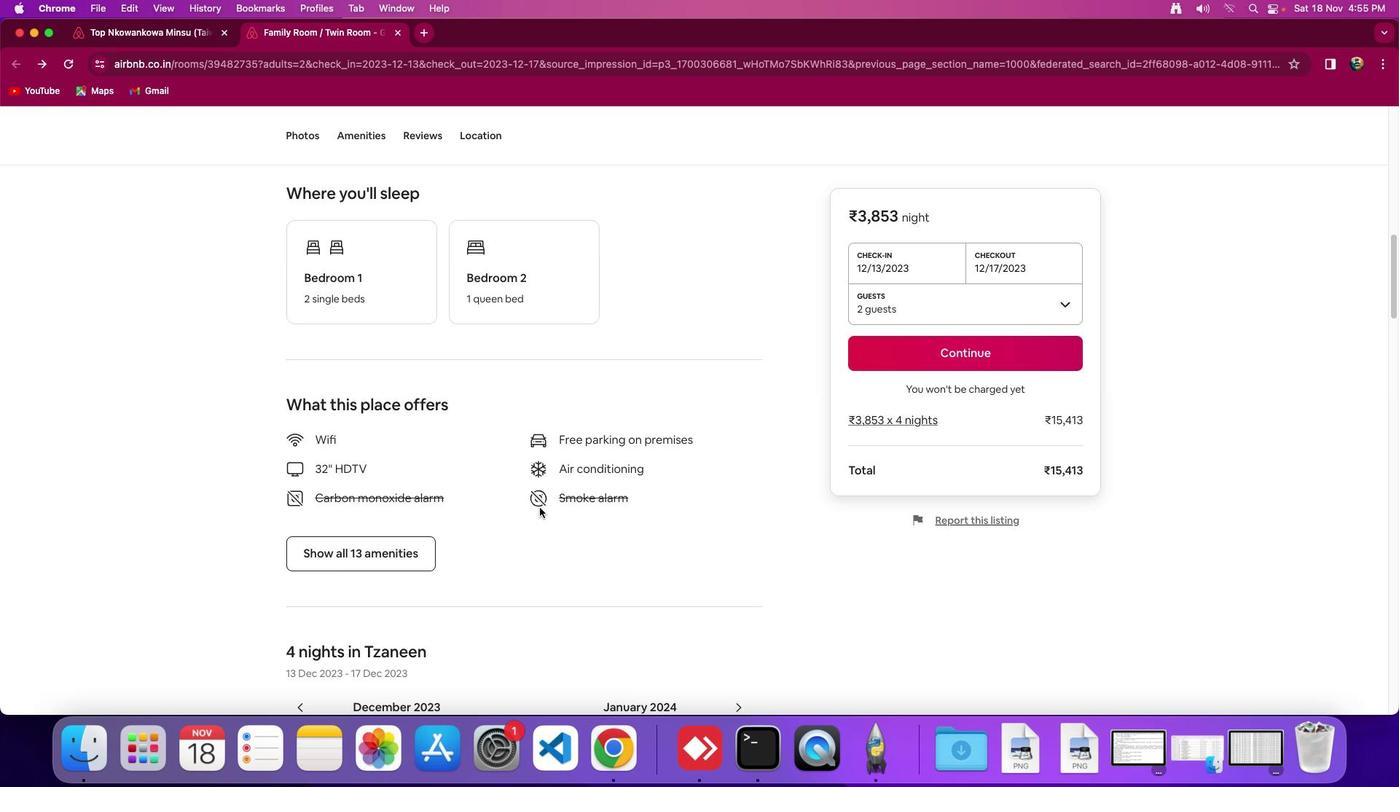 
Action: Mouse scrolled (542, 506) with delta (0, -2)
Screenshot: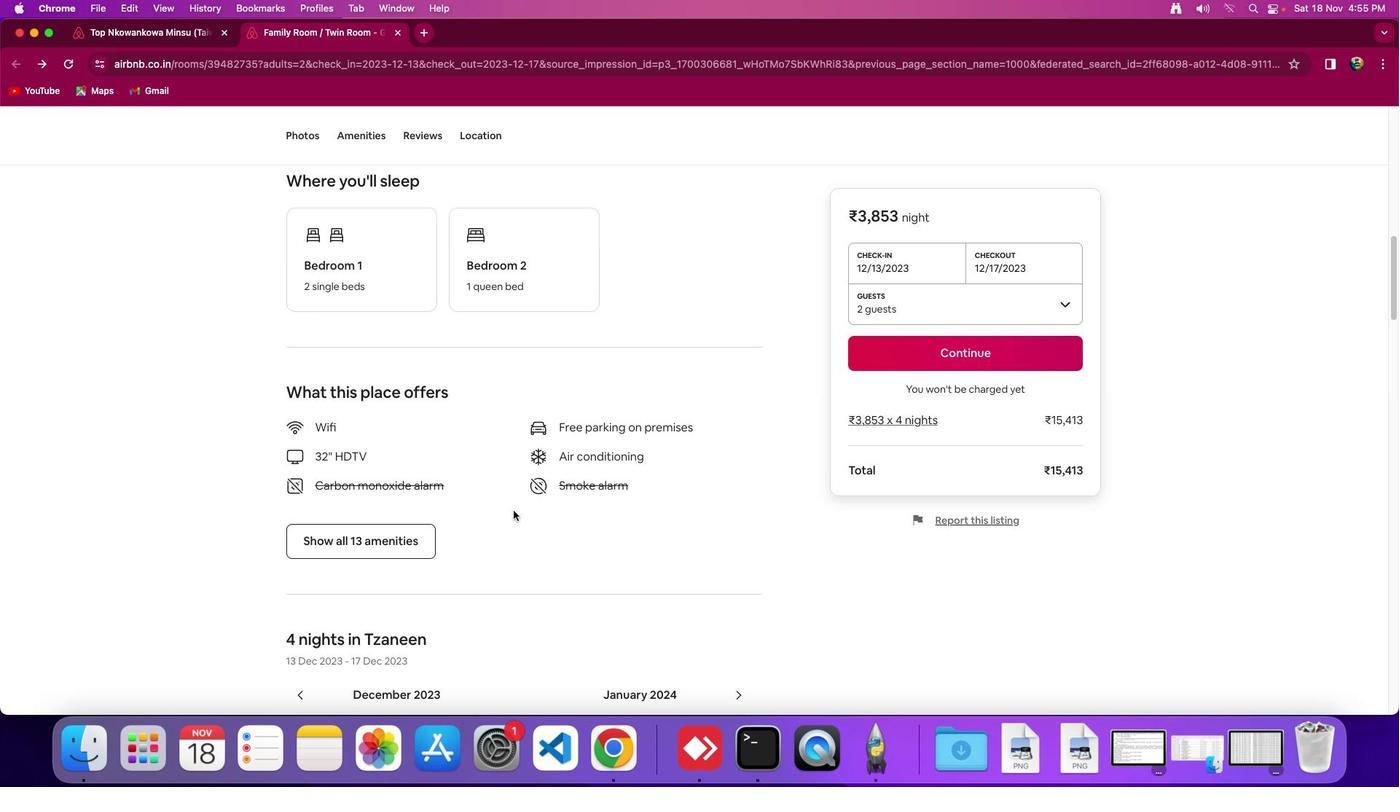 
Action: Mouse moved to (403, 533)
Screenshot: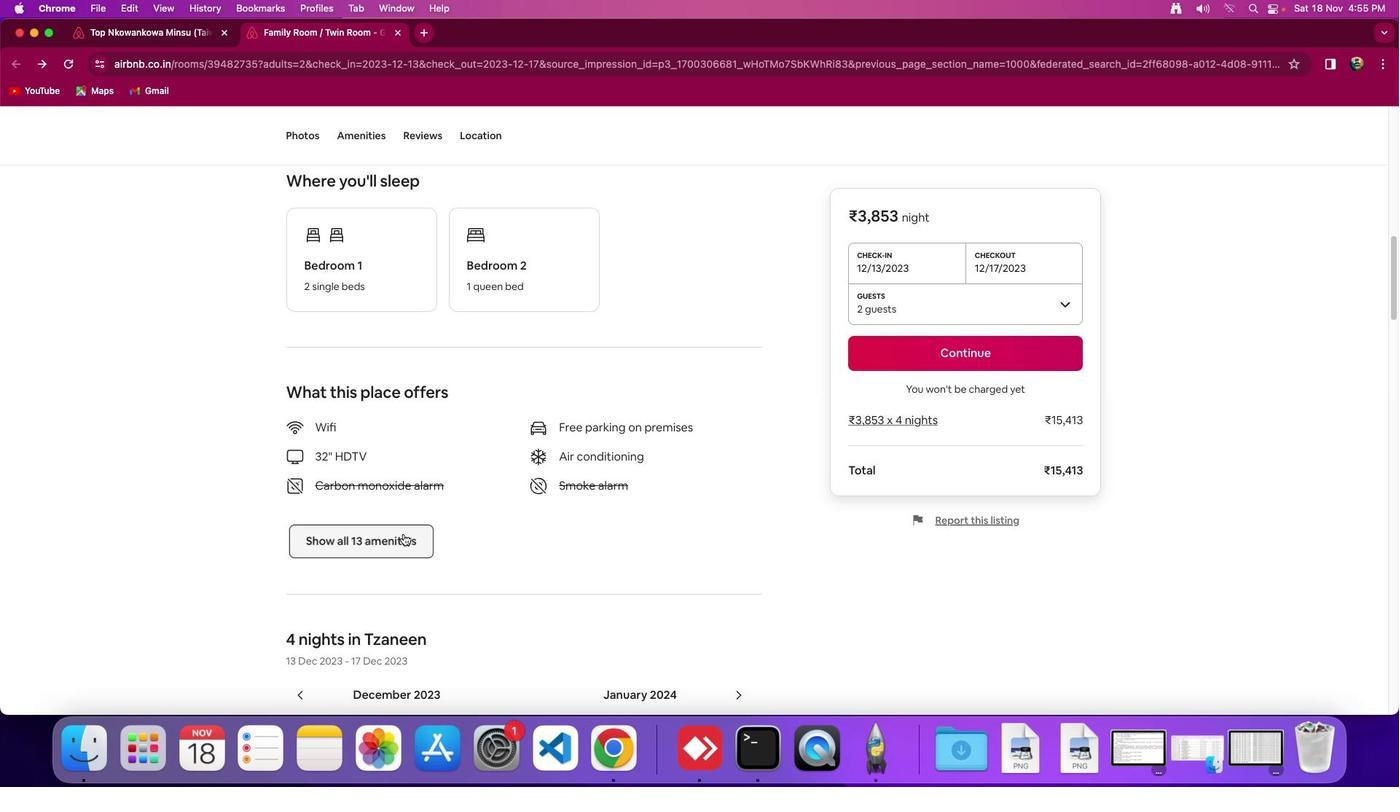 
Action: Mouse pressed left at (403, 533)
Screenshot: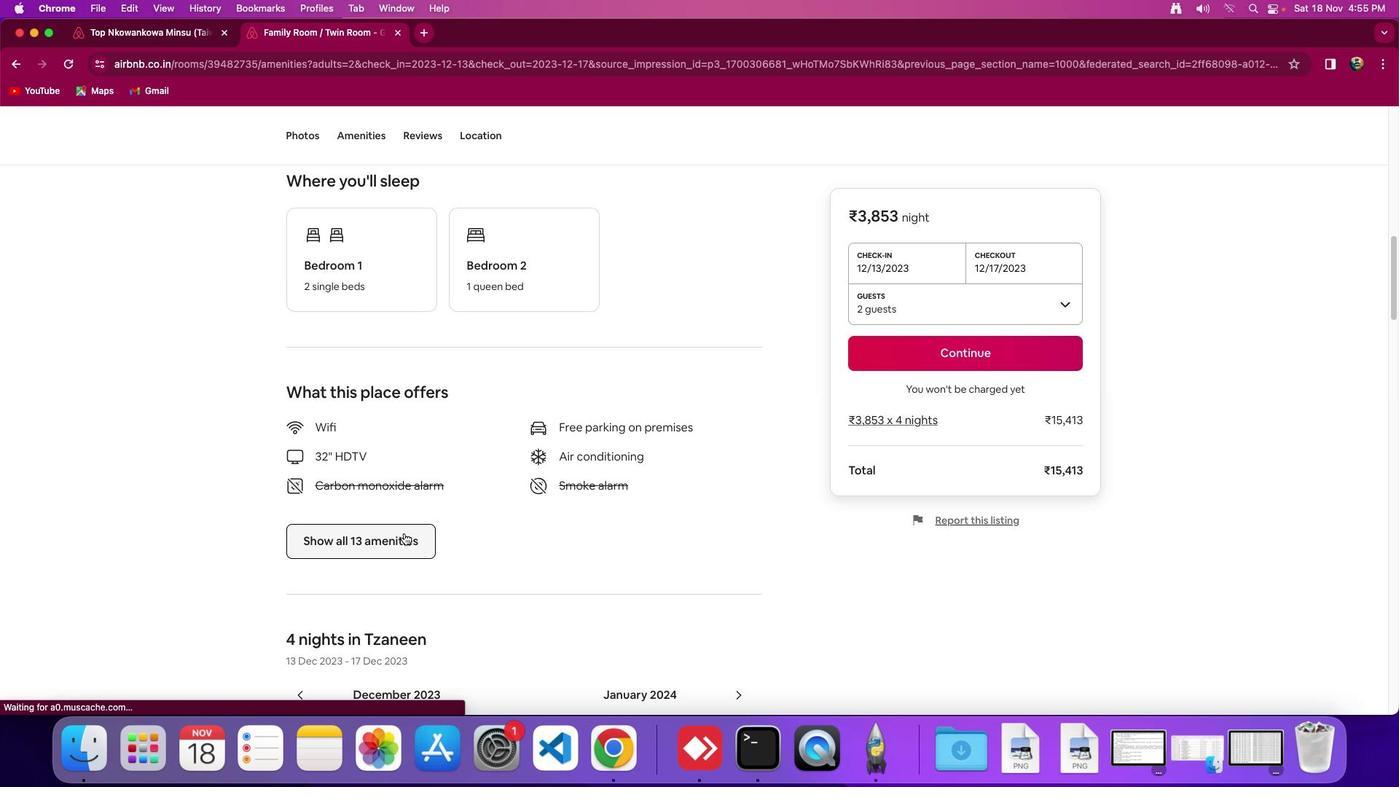 
Action: Mouse moved to (425, 516)
Screenshot: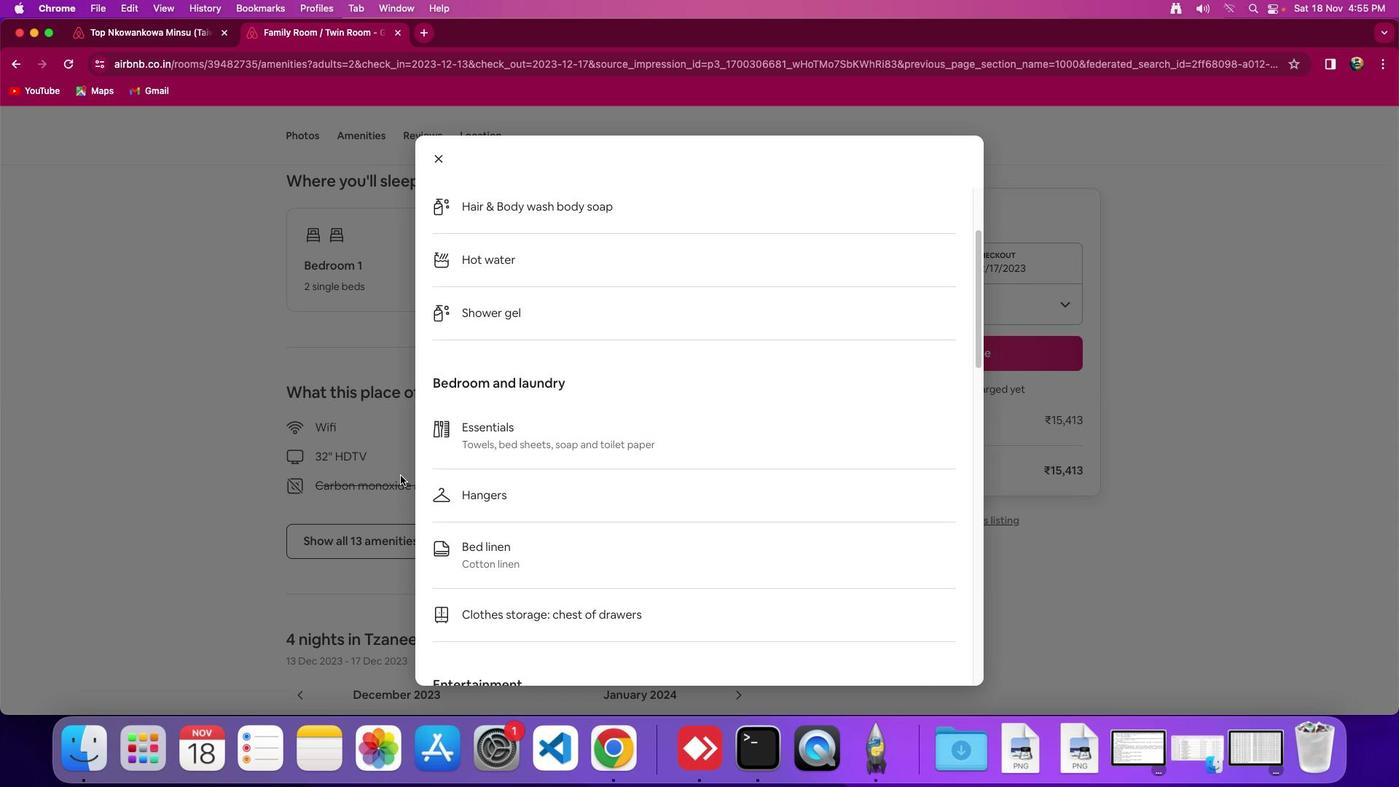 
Action: Mouse scrolled (425, 516) with delta (0, 0)
Screenshot: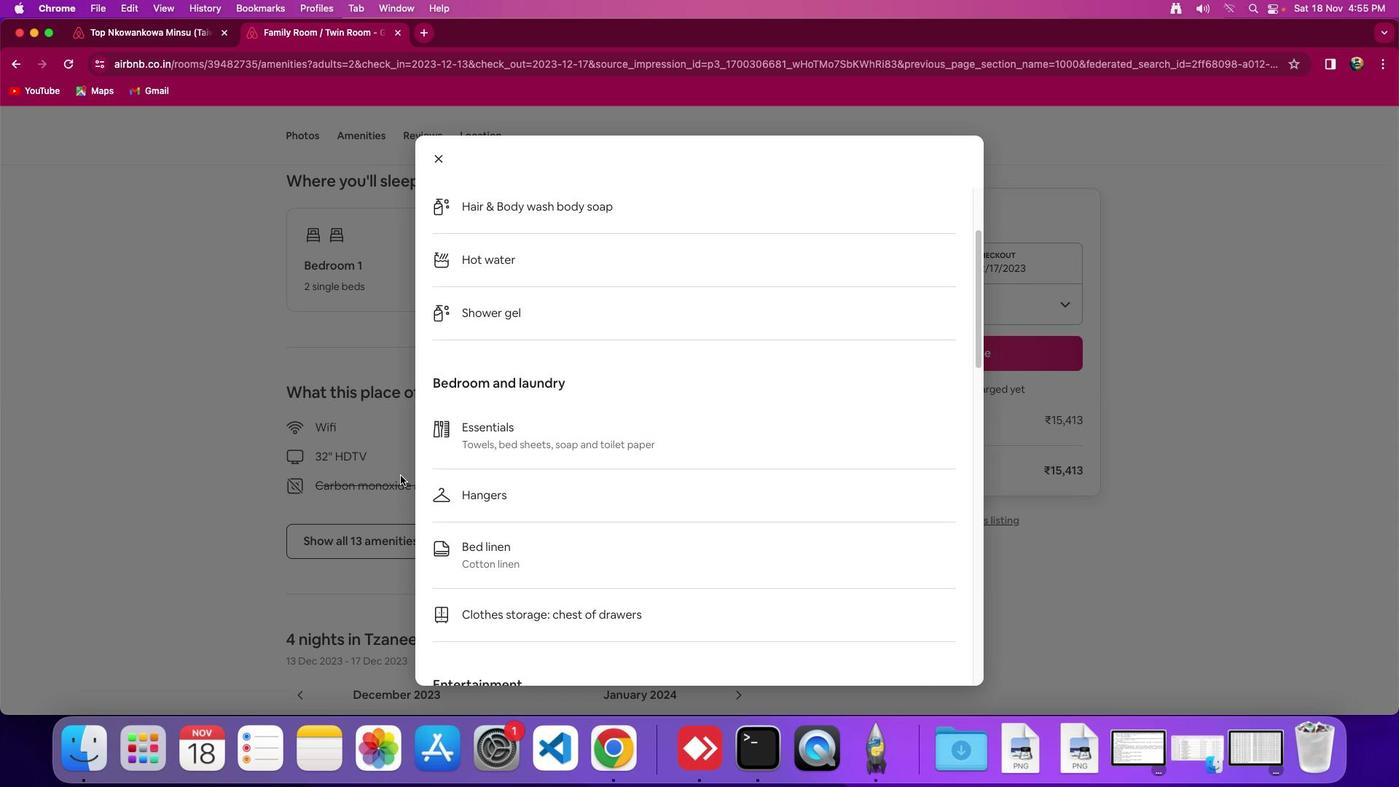 
Action: Mouse moved to (424, 508)
Screenshot: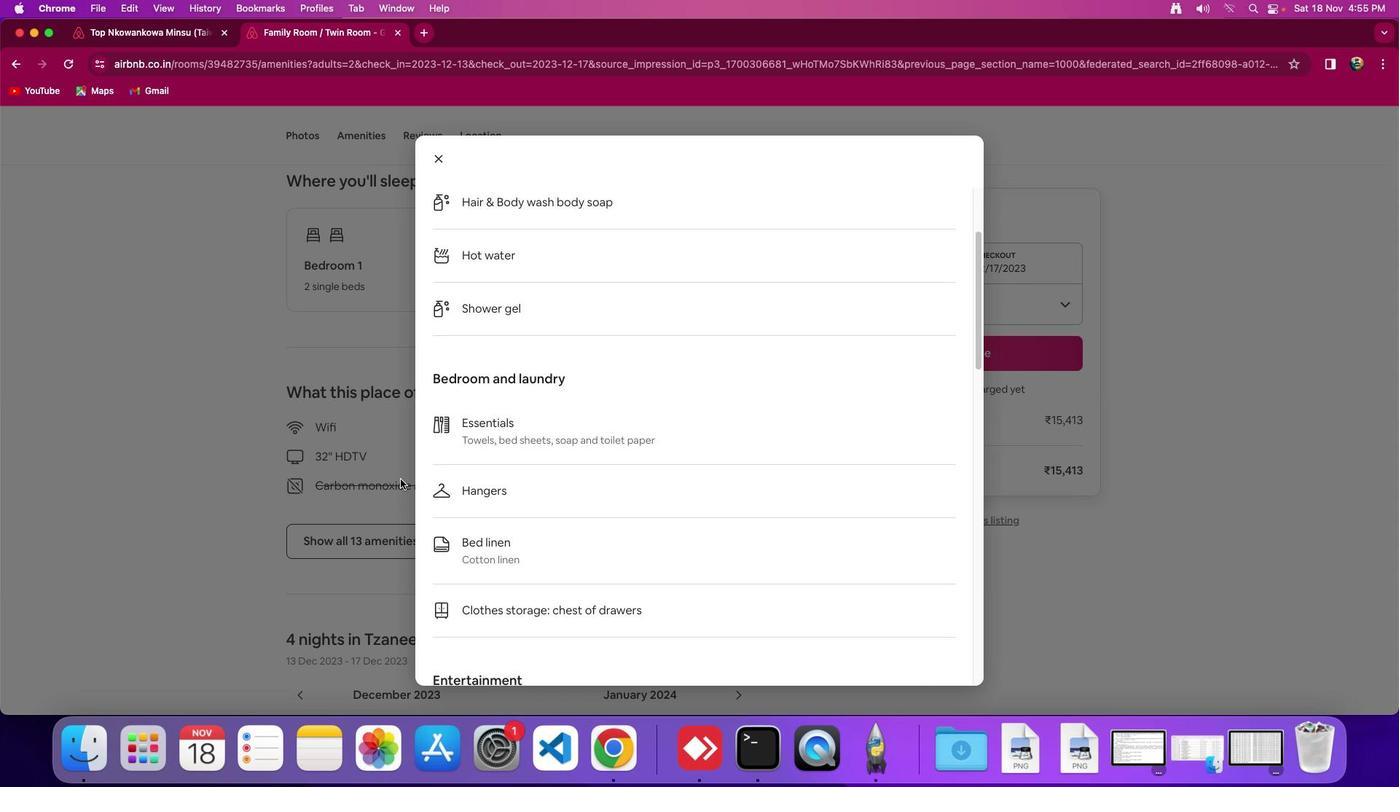 
Action: Mouse scrolled (424, 508) with delta (0, 0)
Screenshot: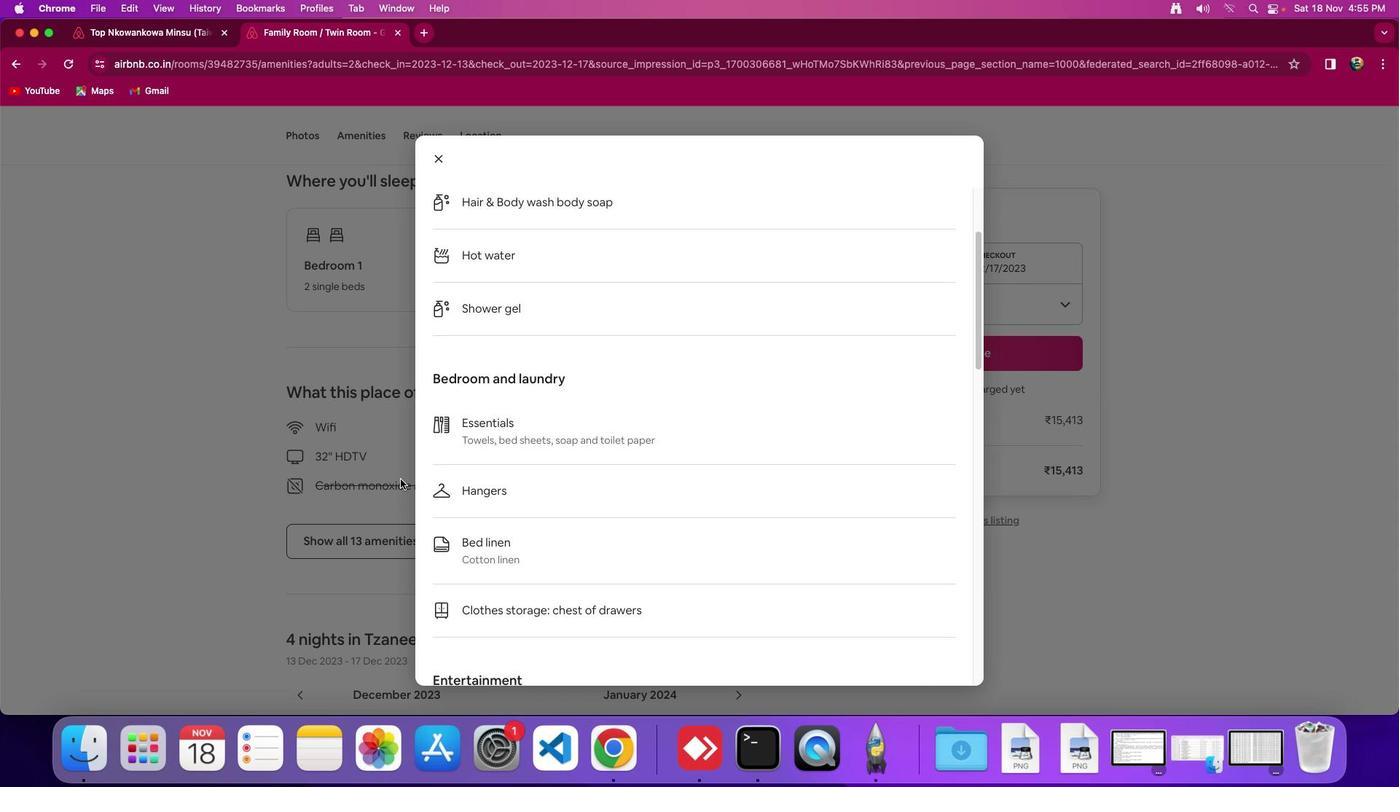 
Action: Mouse moved to (413, 486)
Screenshot: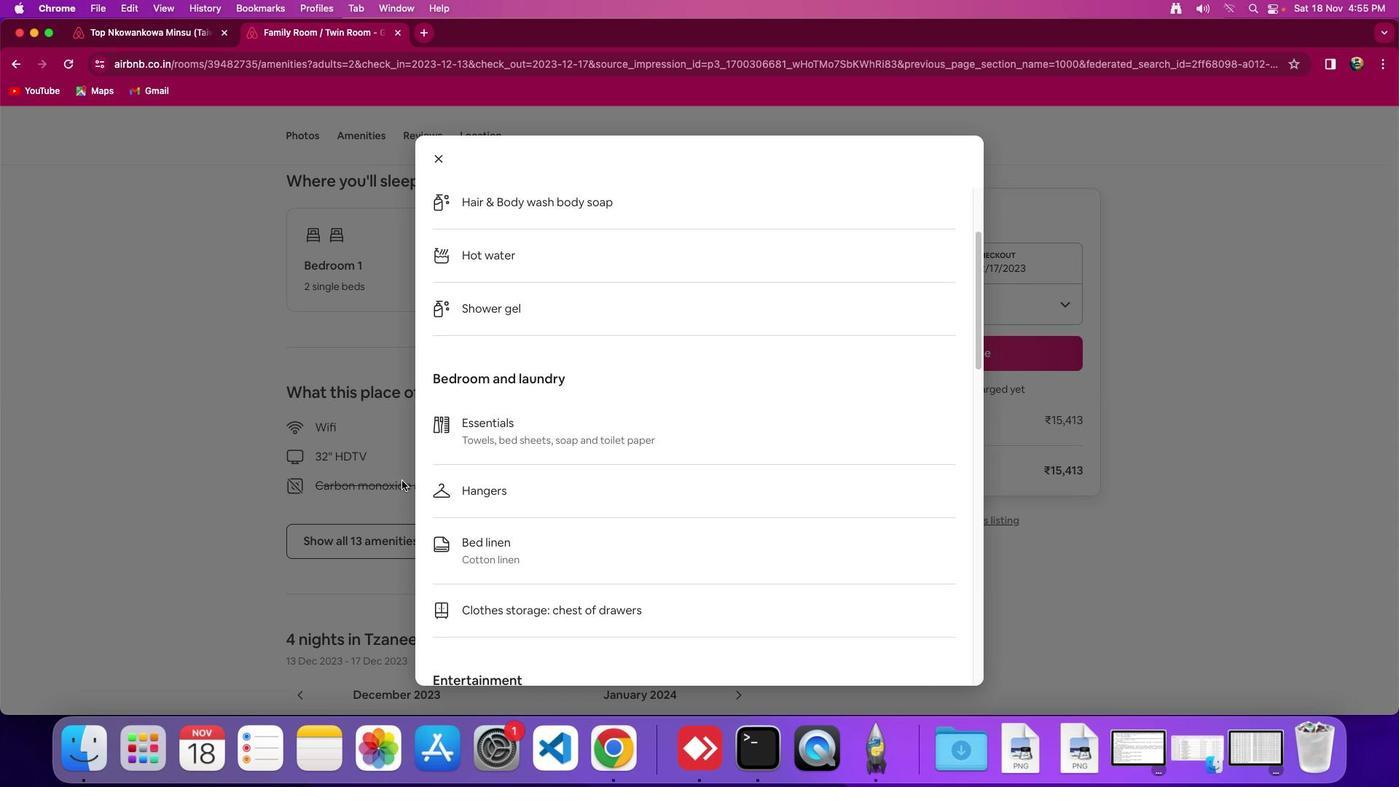 
Action: Mouse scrolled (413, 486) with delta (0, -2)
Screenshot: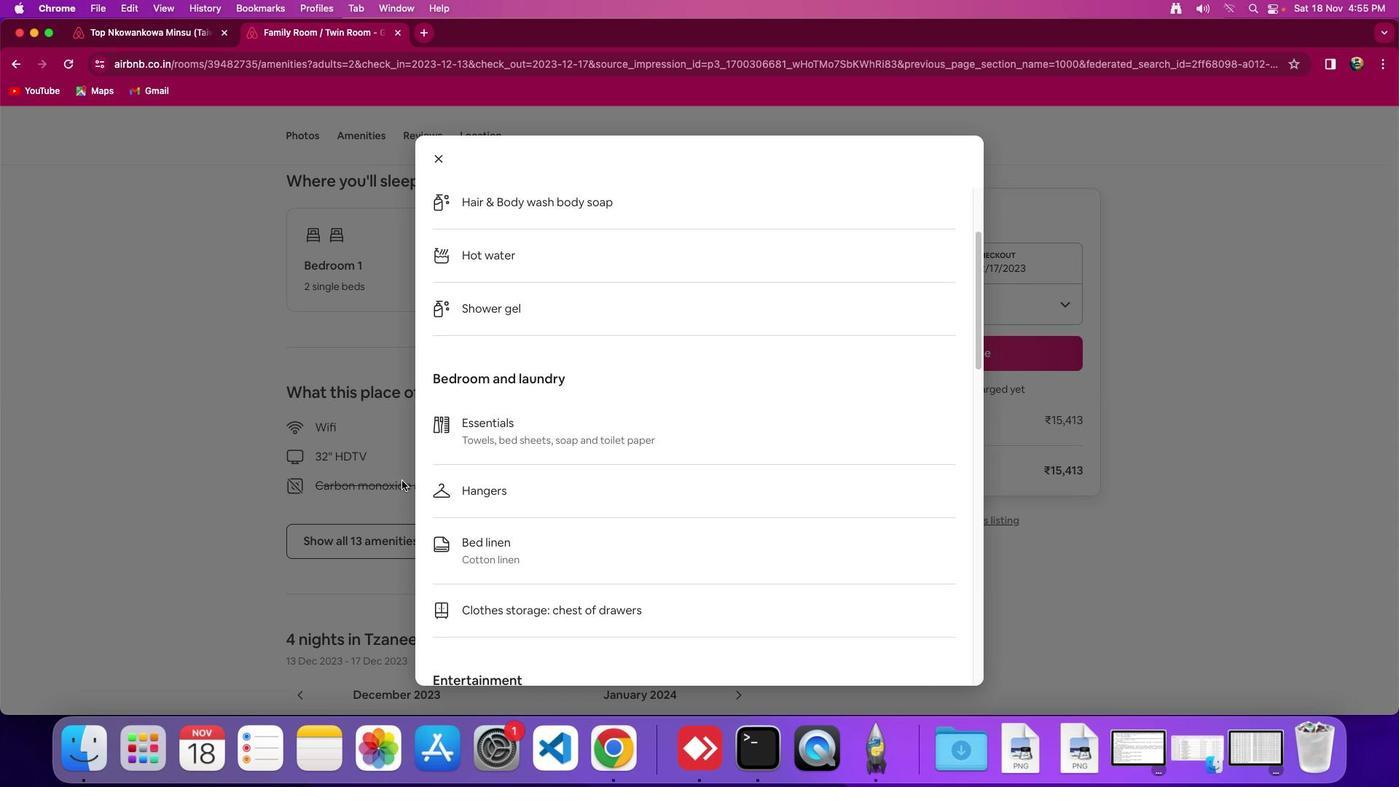 
Action: Mouse moved to (394, 433)
Screenshot: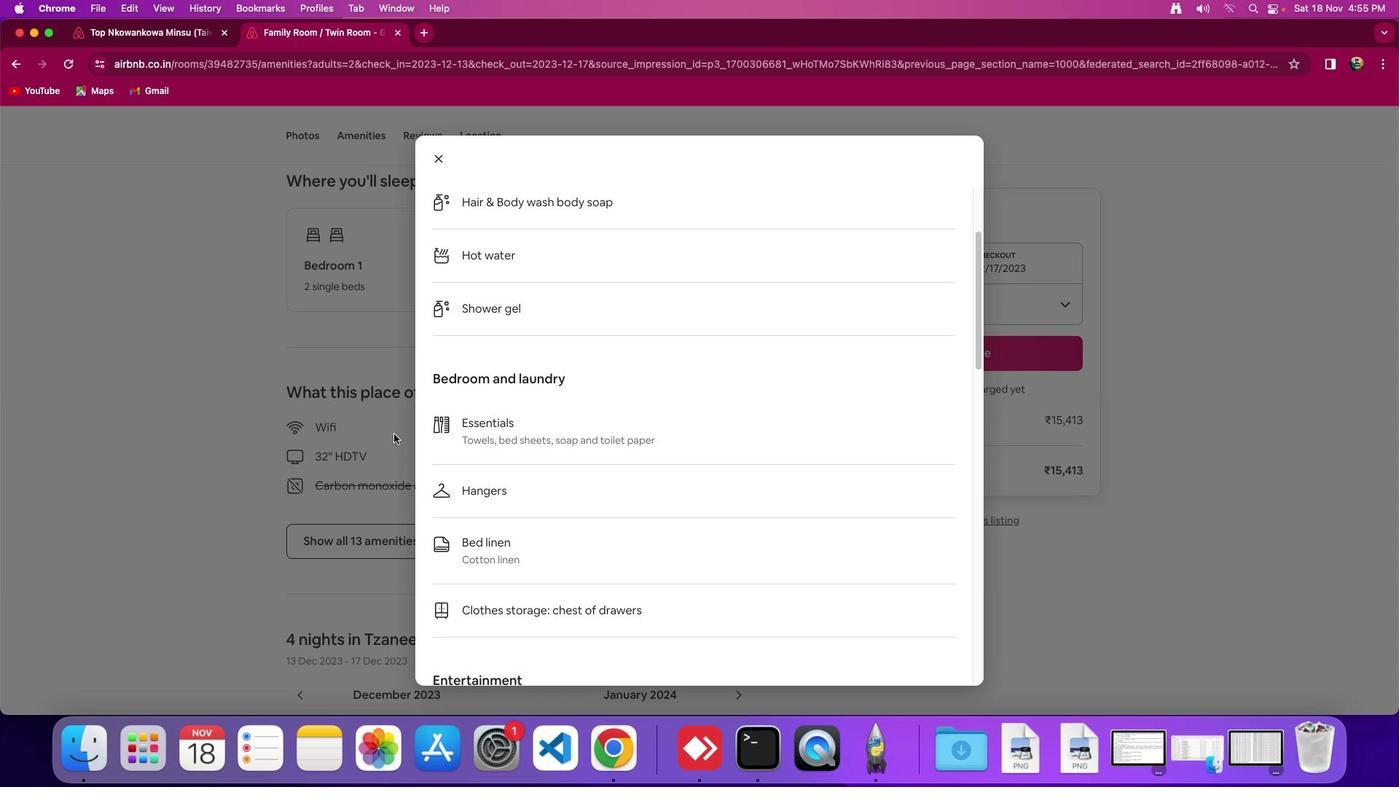 
Action: Mouse scrolled (394, 433) with delta (0, 0)
Screenshot: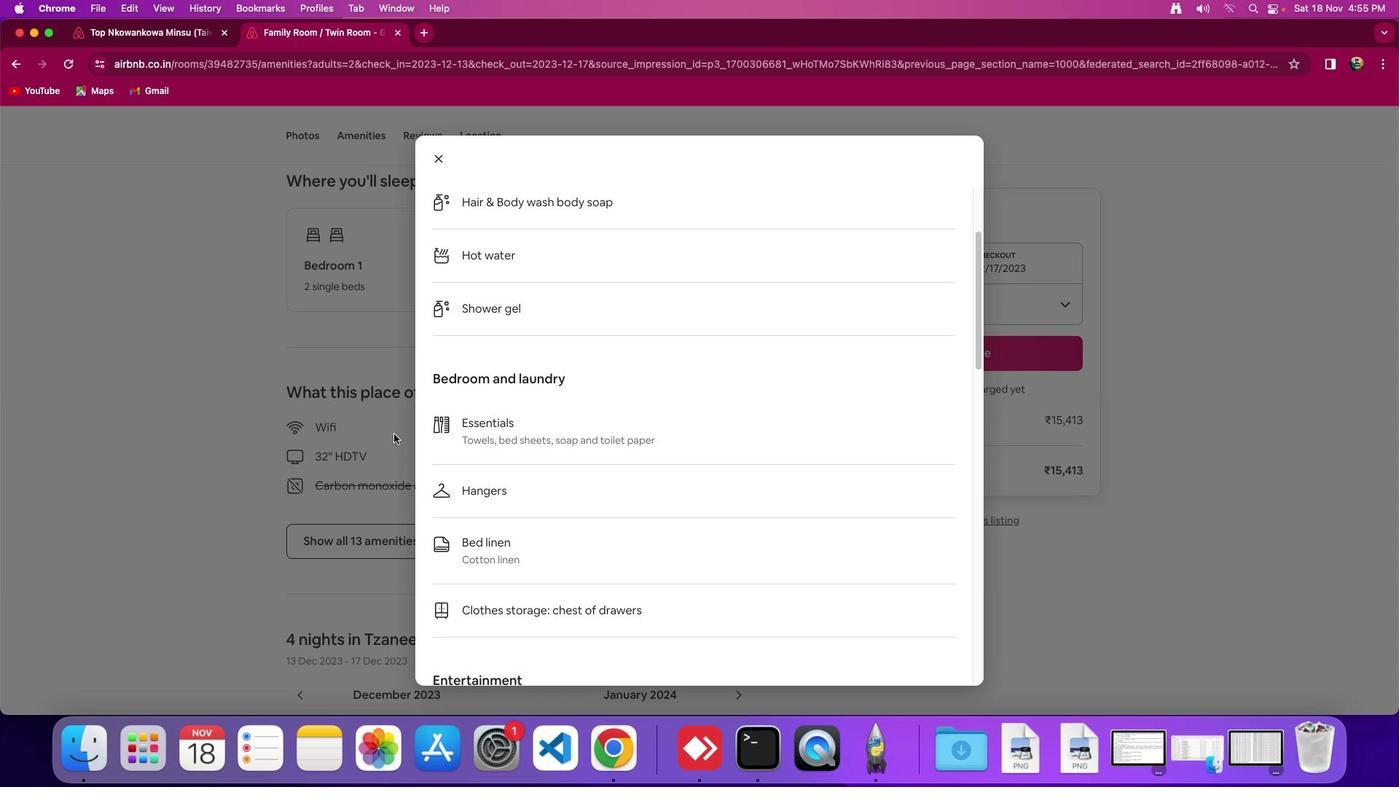 
Action: Mouse scrolled (394, 433) with delta (0, 0)
Screenshot: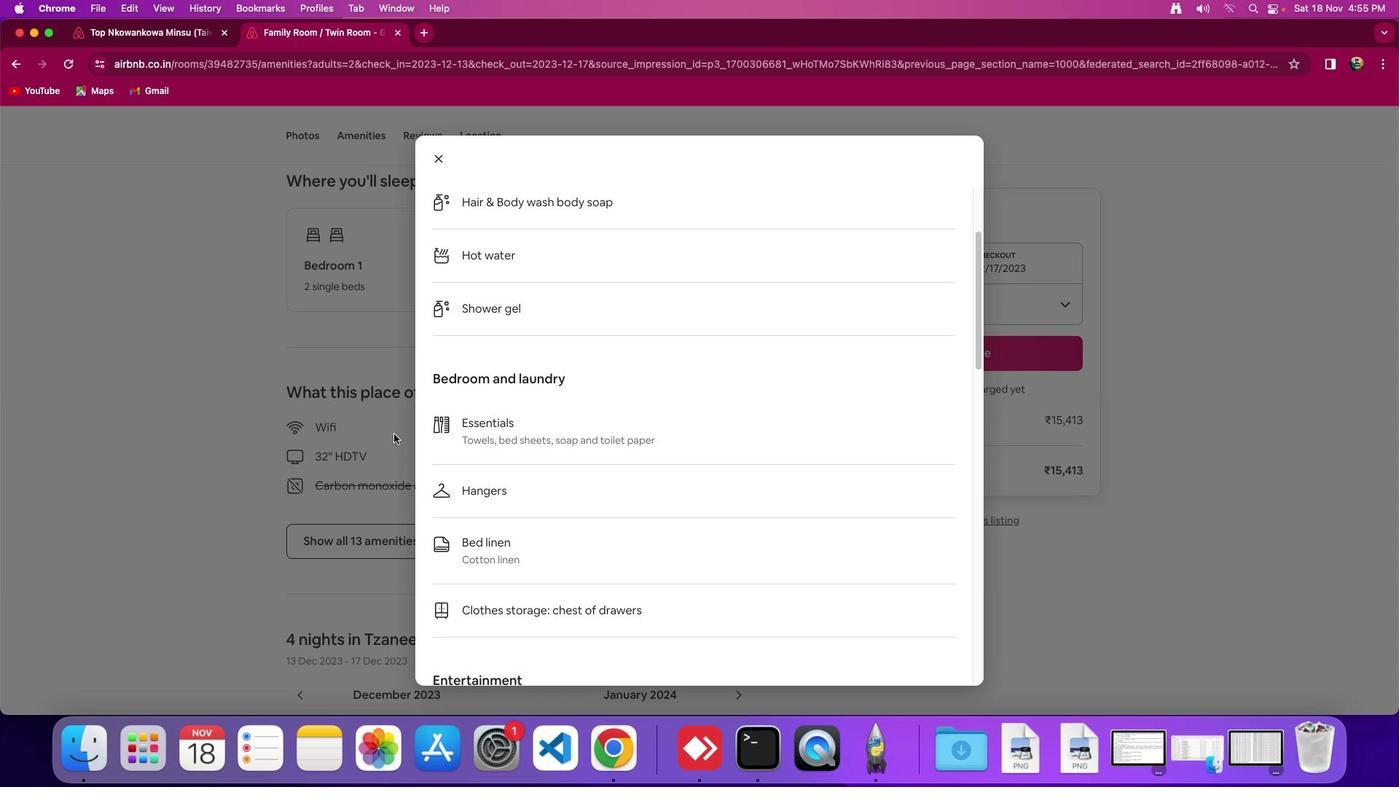 
Action: Mouse scrolled (394, 433) with delta (0, -1)
Screenshot: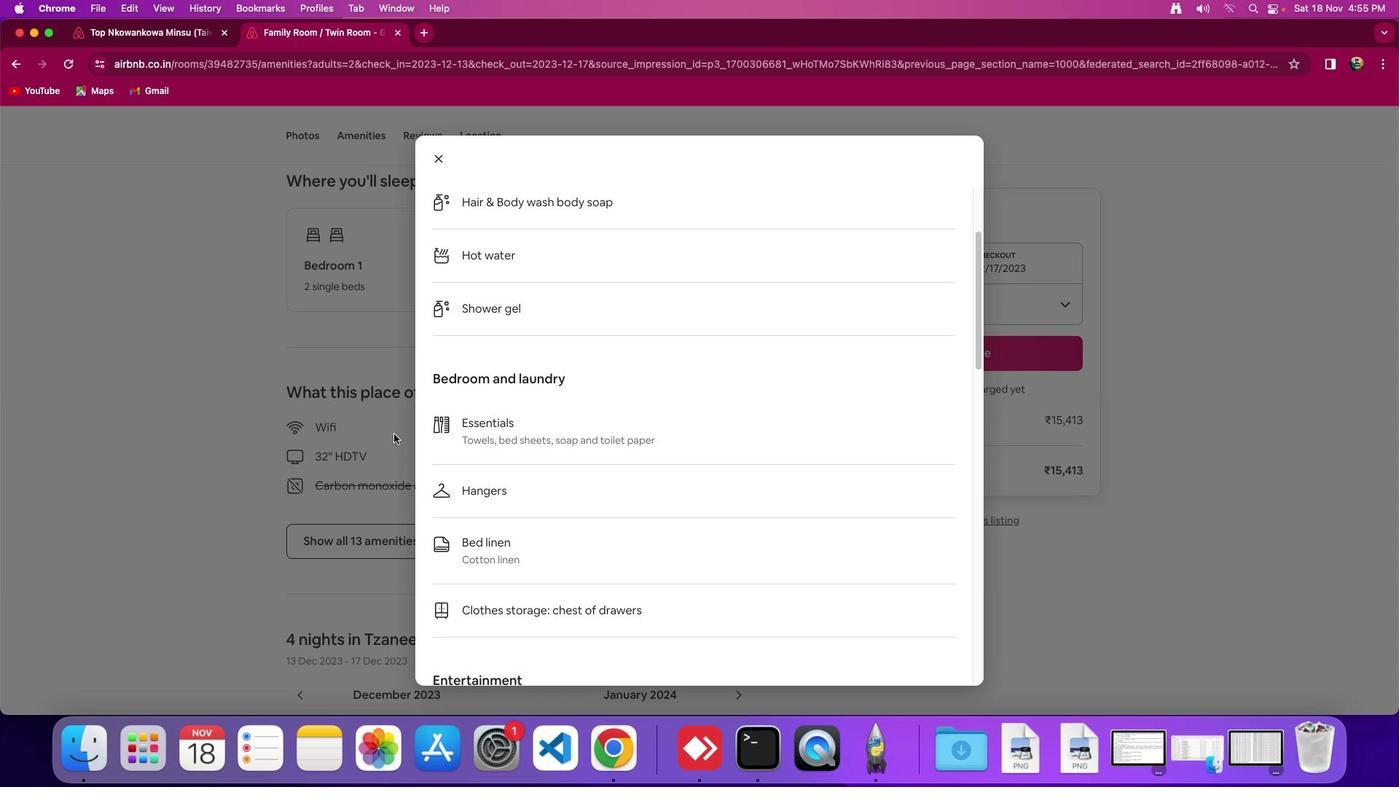 
Action: Mouse moved to (397, 434)
Screenshot: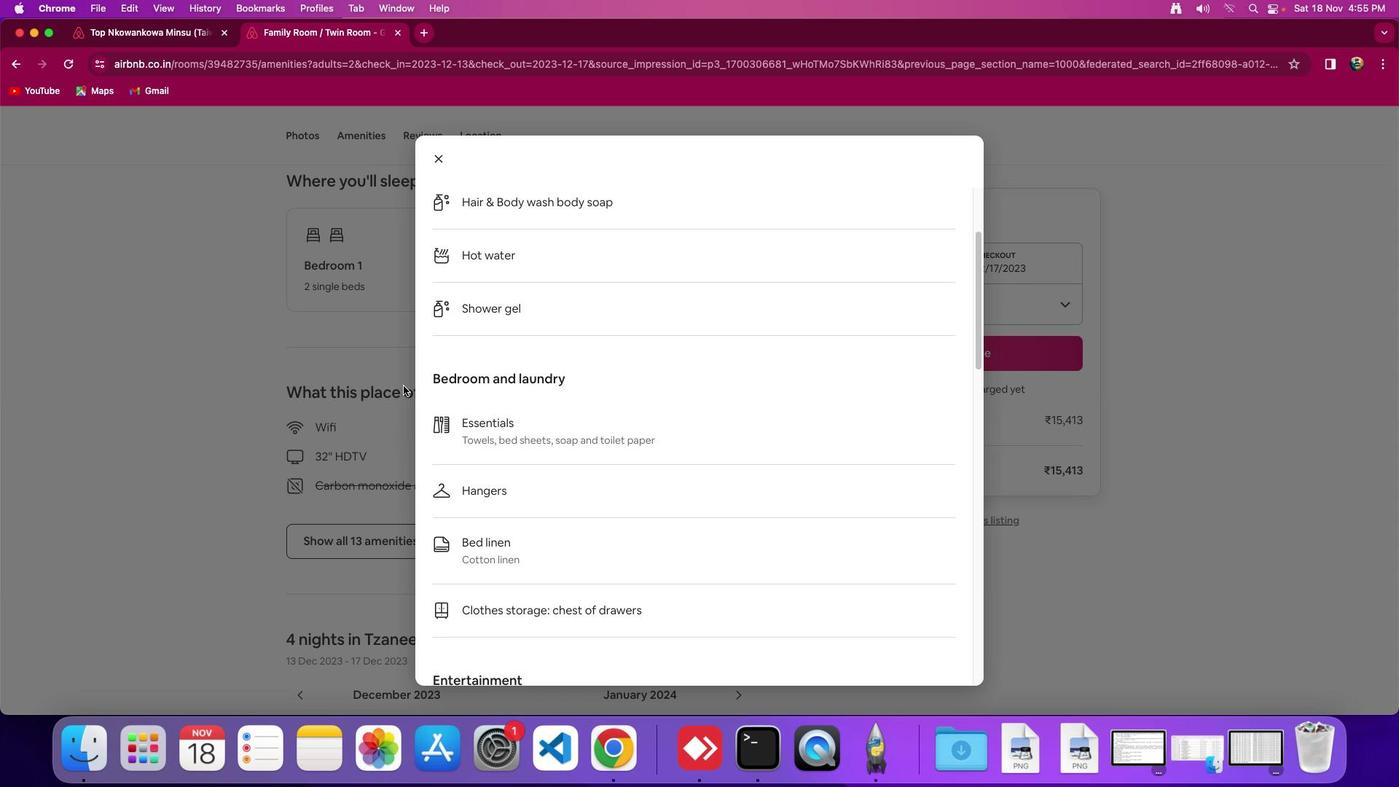 
Action: Mouse scrolled (397, 434) with delta (0, 0)
Screenshot: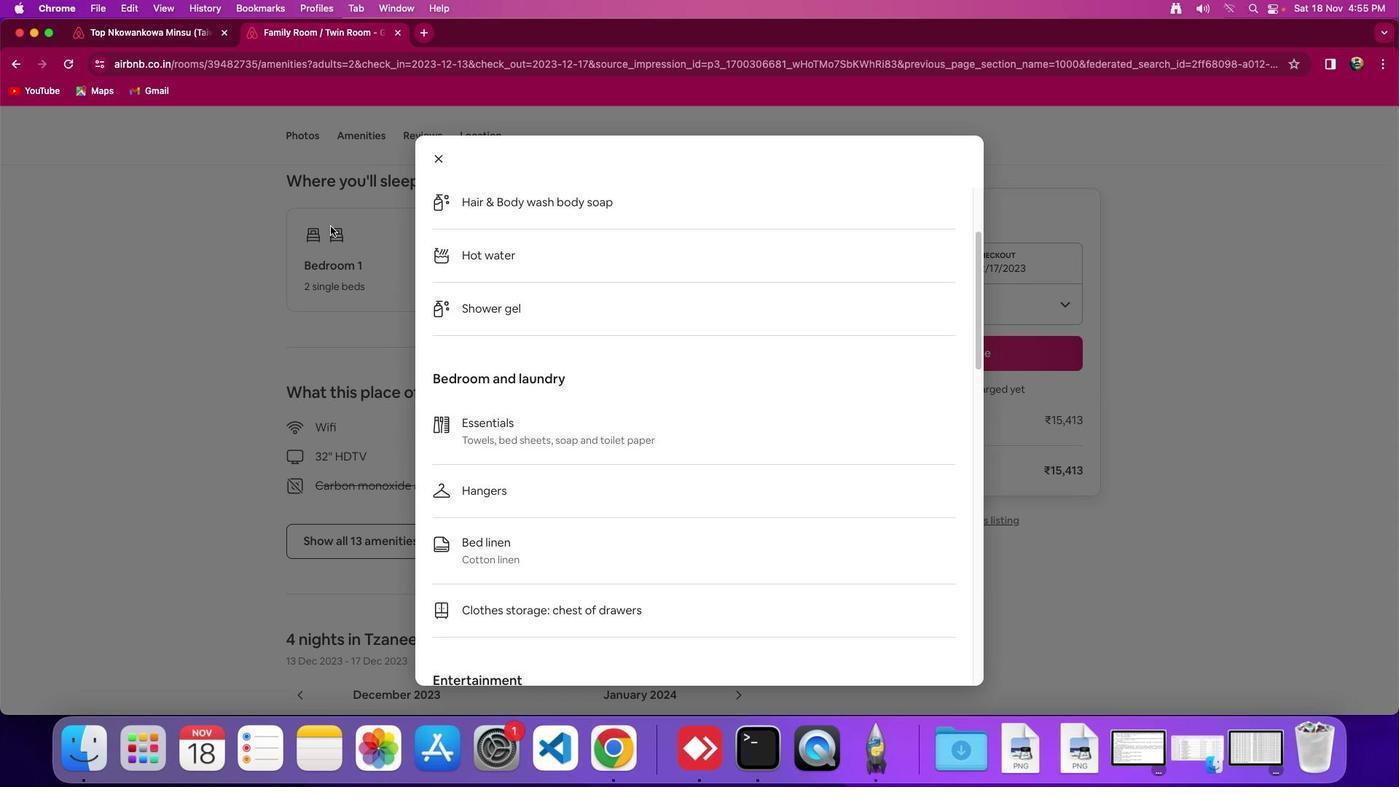 
Action: Mouse moved to (398, 434)
Screenshot: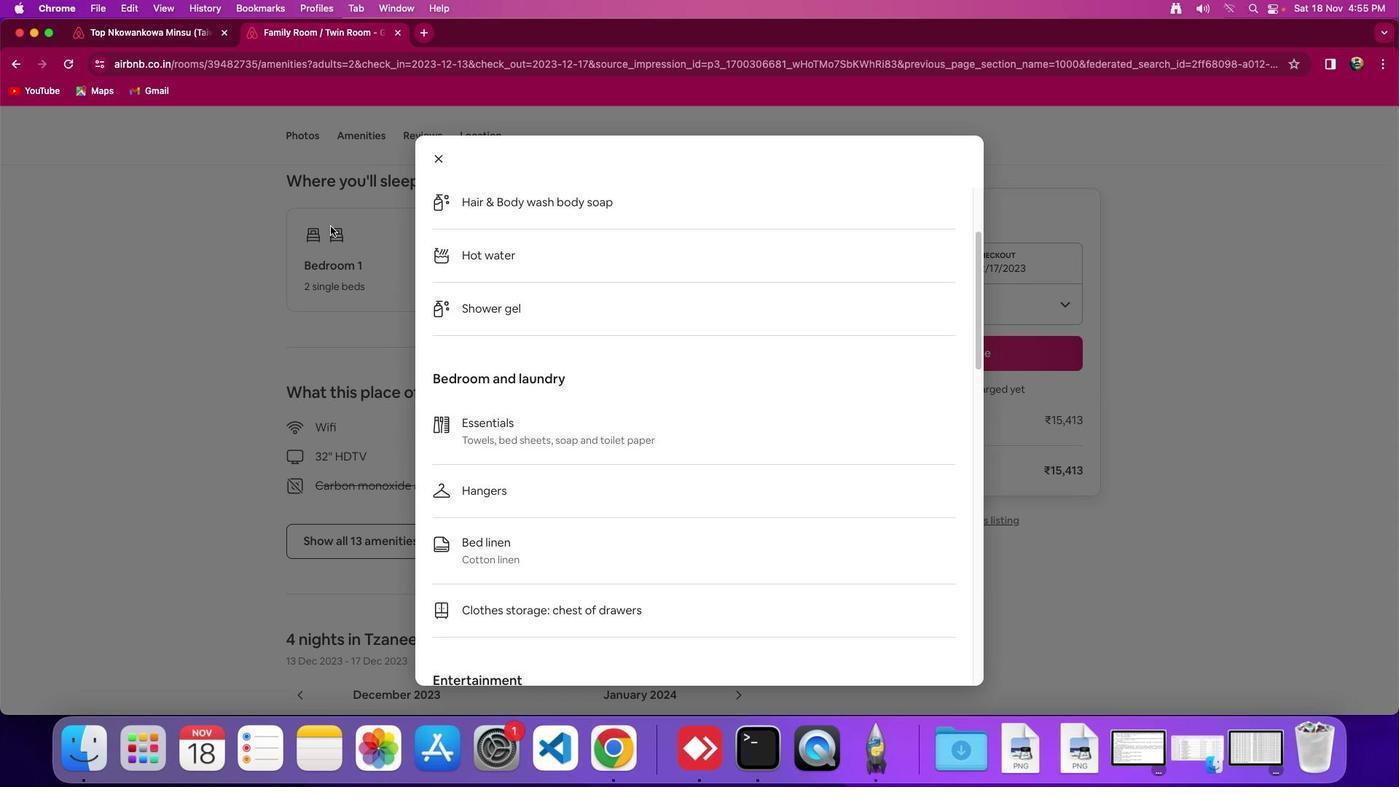 
Action: Mouse scrolled (398, 434) with delta (0, 0)
Screenshot: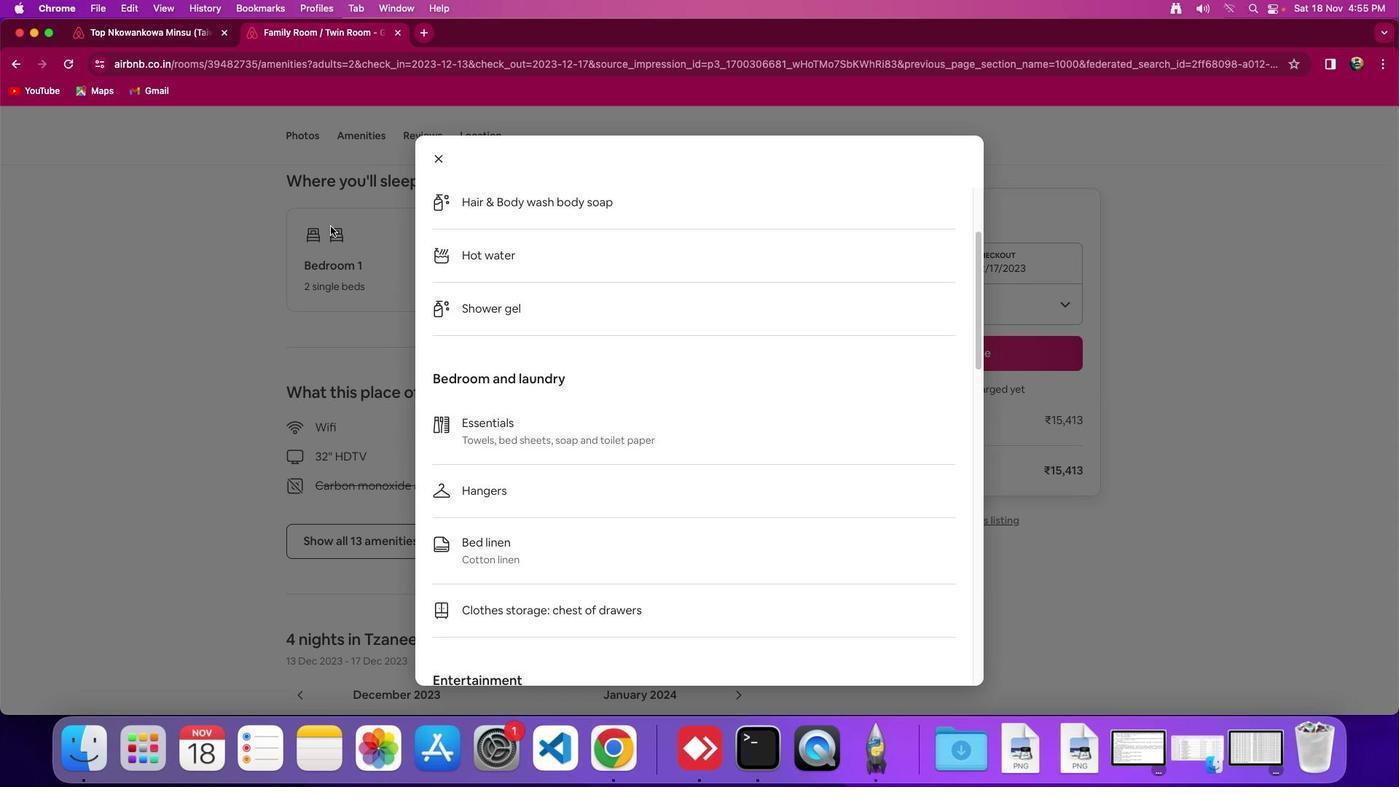 
Action: Mouse moved to (405, 421)
Screenshot: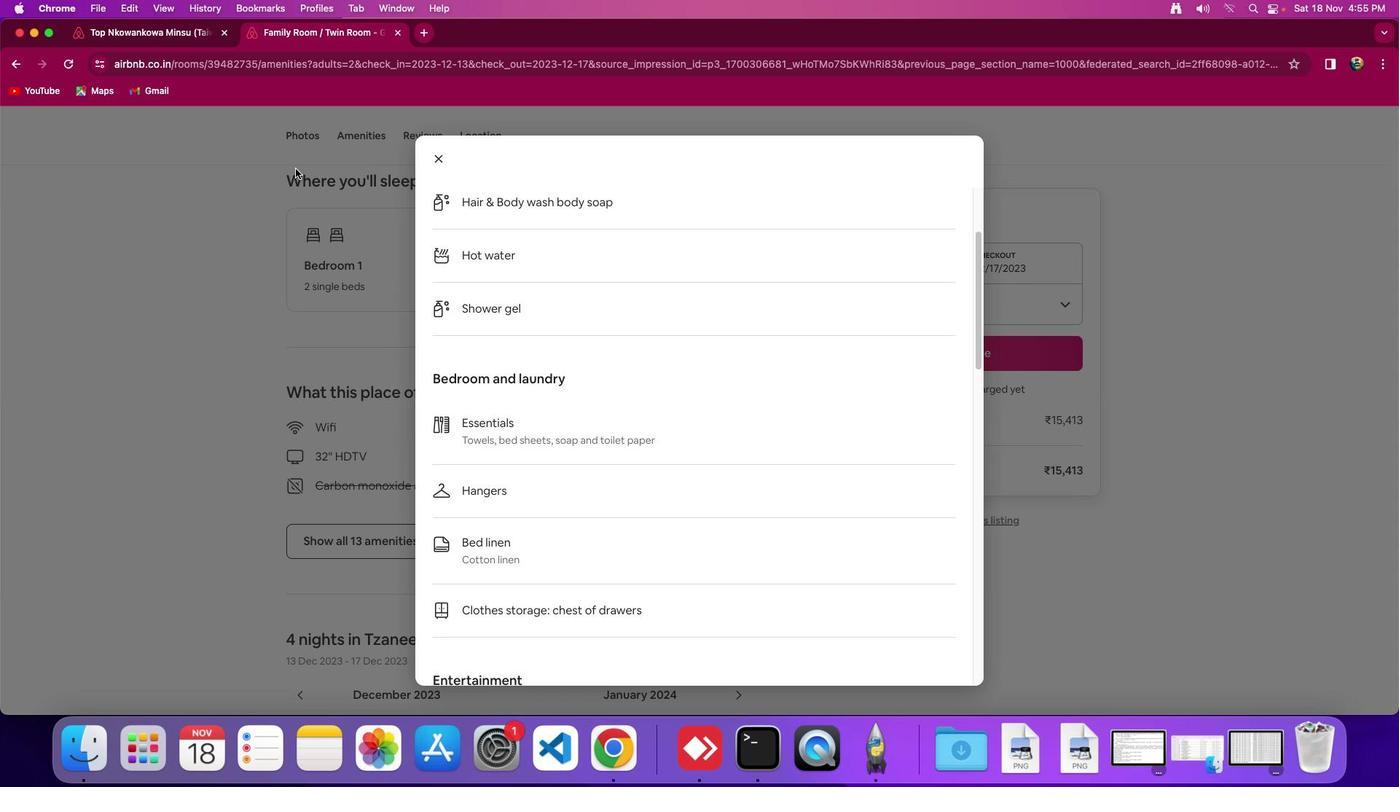 
Action: Mouse scrolled (405, 421) with delta (0, -2)
Screenshot: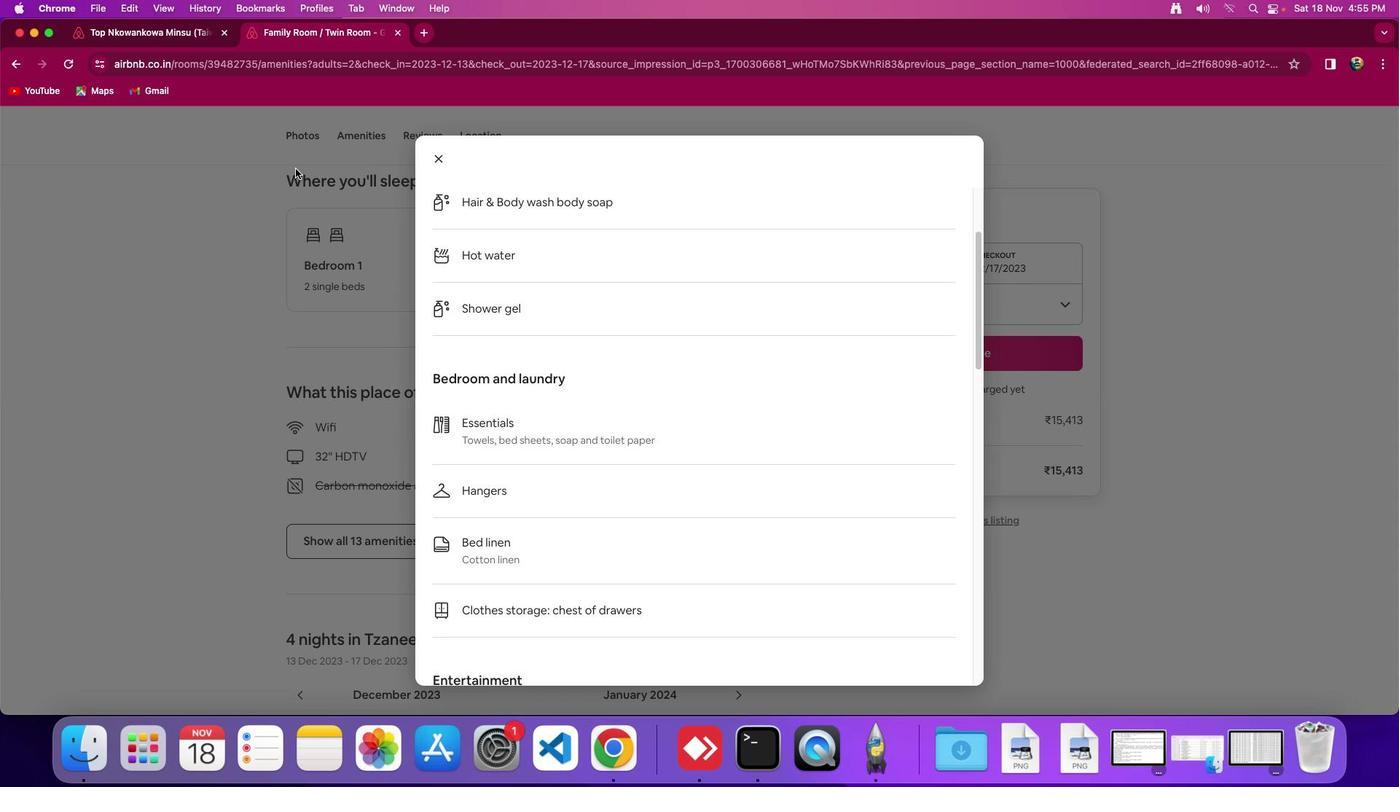 
Action: Mouse moved to (837, 363)
Screenshot: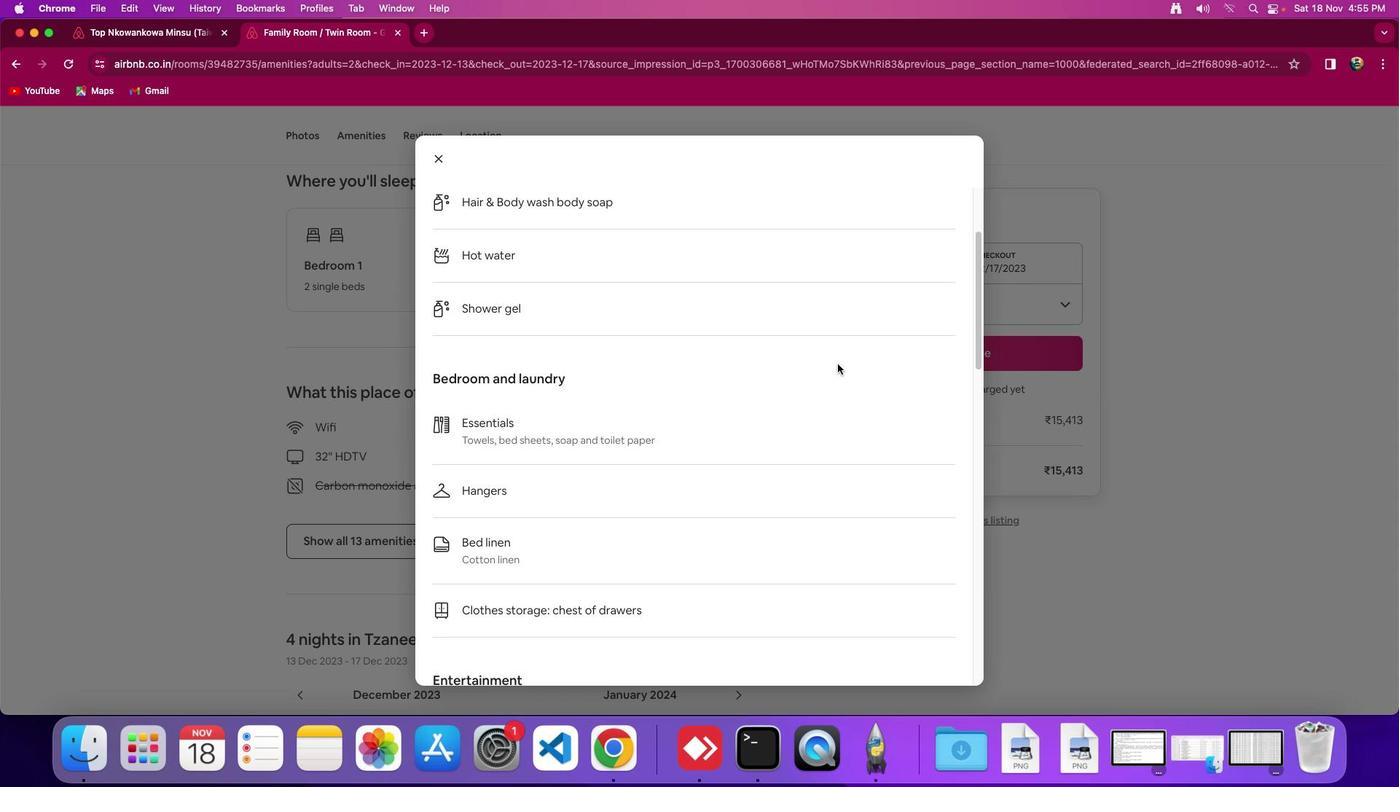 
Action: Mouse pressed left at (837, 363)
Screenshot: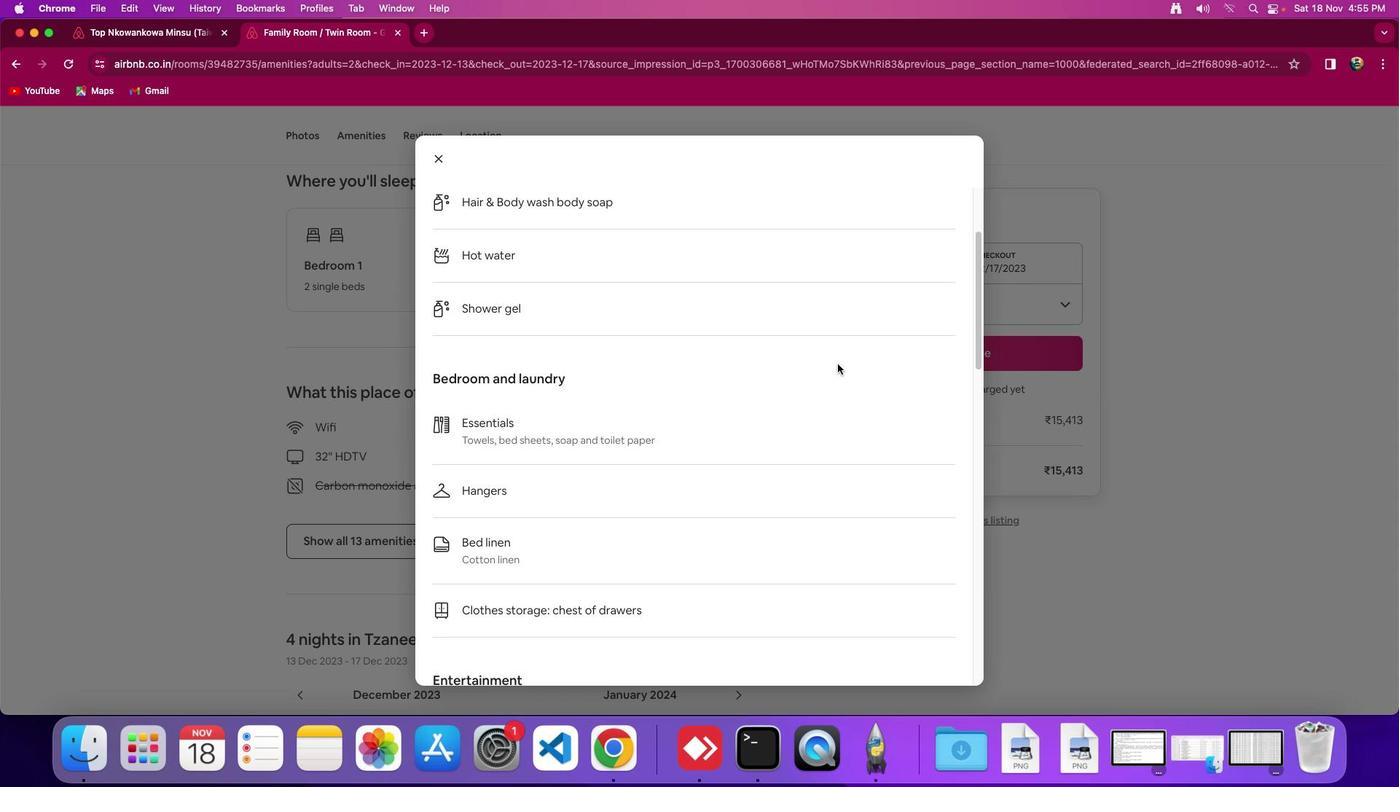 
Action: Mouse moved to (836, 363)
Screenshot: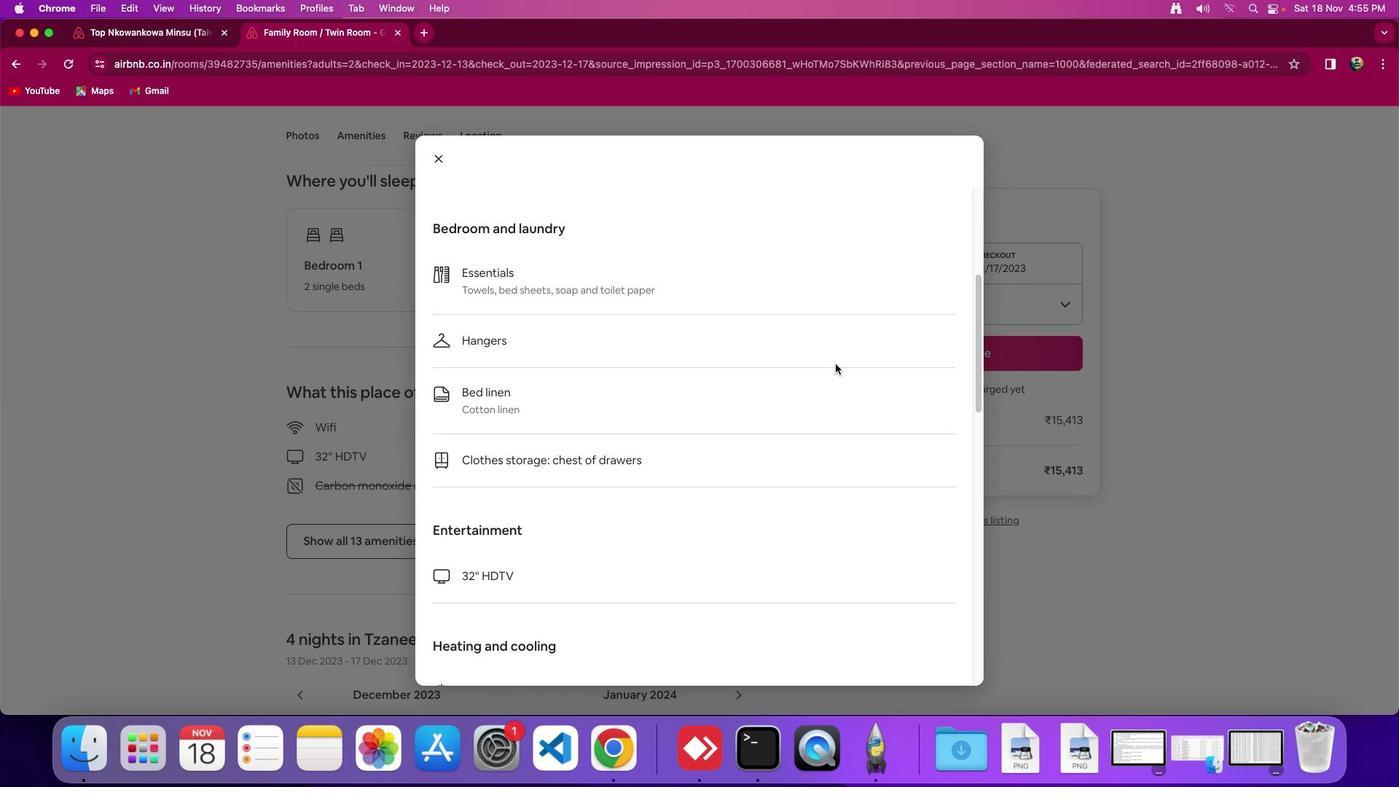
Action: Mouse scrolled (836, 363) with delta (0, 0)
Screenshot: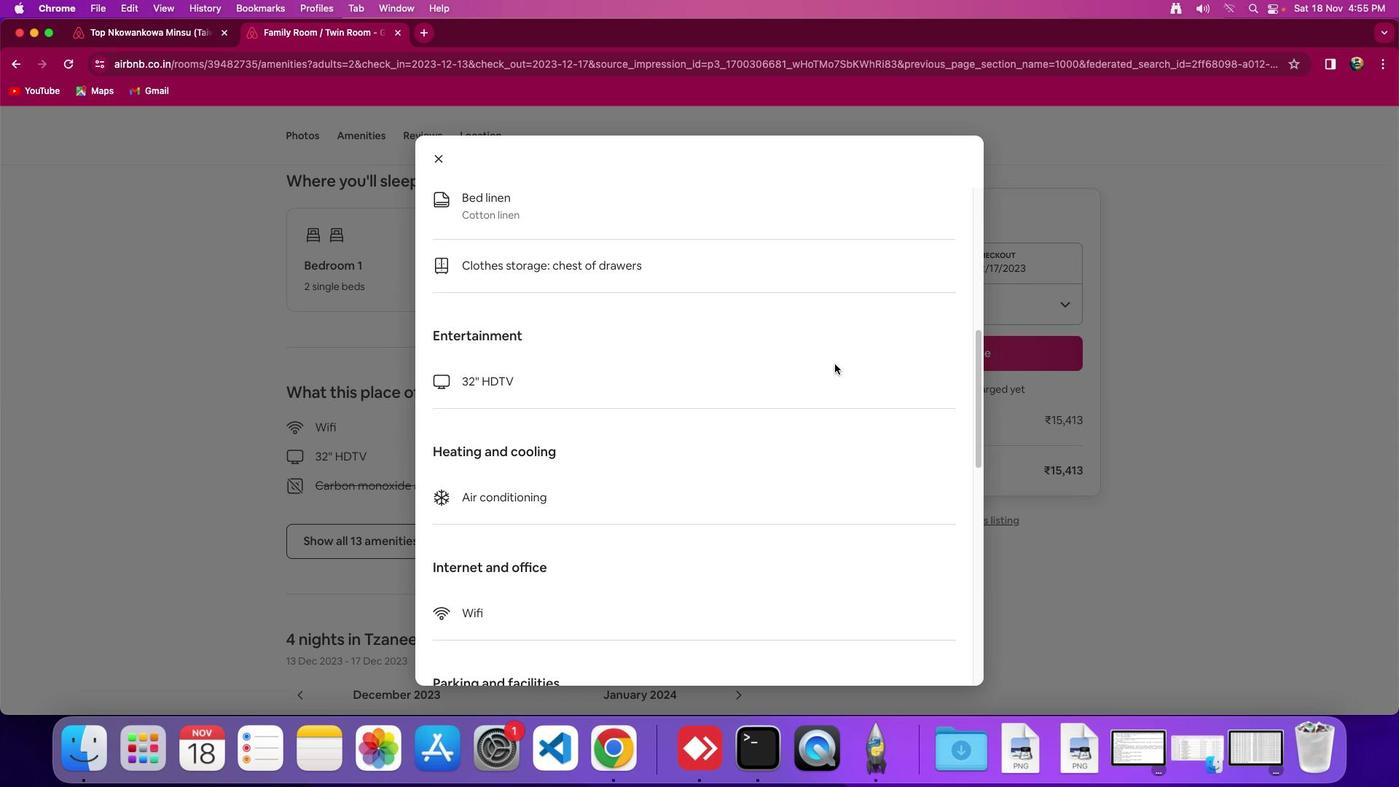 
Action: Mouse scrolled (836, 363) with delta (0, 0)
Screenshot: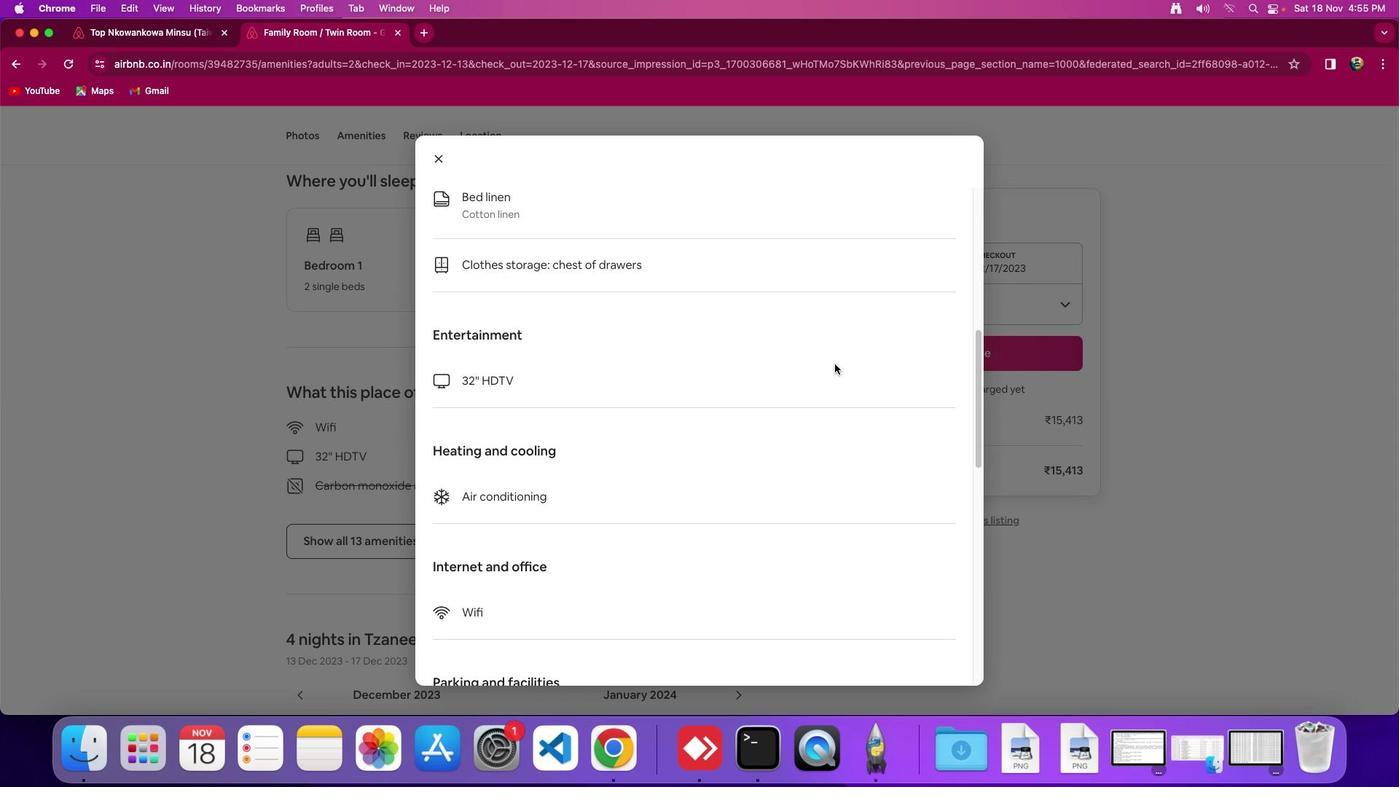 
Action: Mouse scrolled (836, 363) with delta (0, -2)
Screenshot: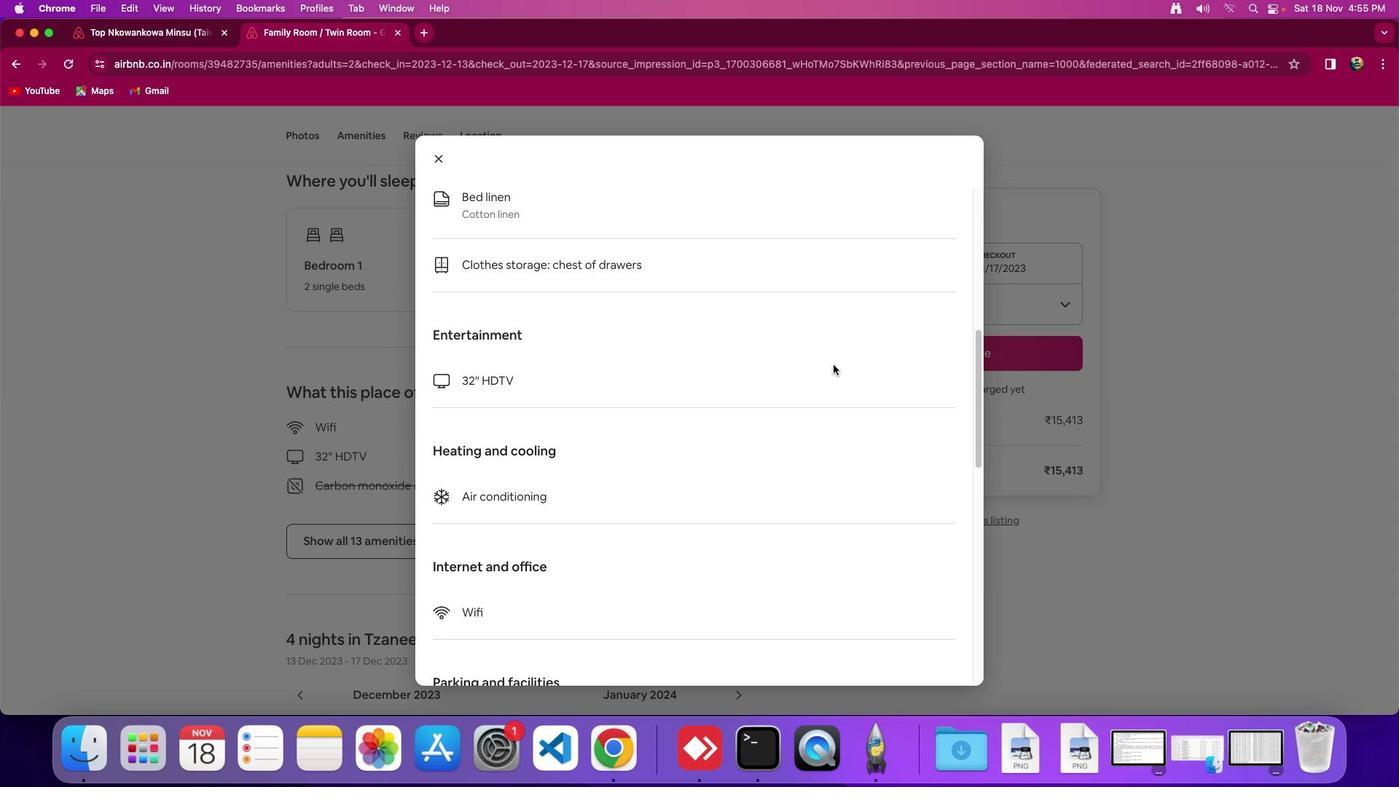 
Action: Mouse scrolled (836, 363) with delta (0, -4)
Screenshot: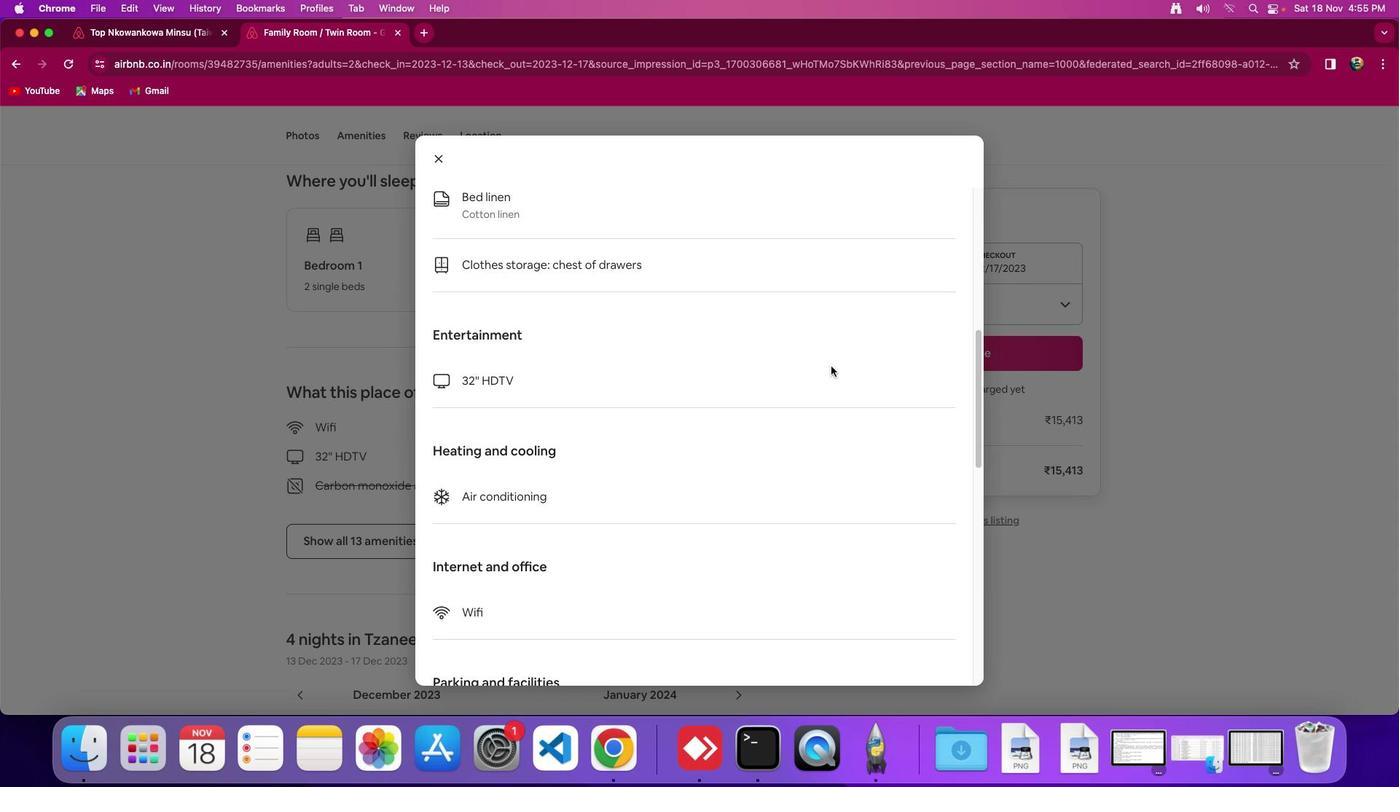 
Action: Mouse moved to (767, 381)
Screenshot: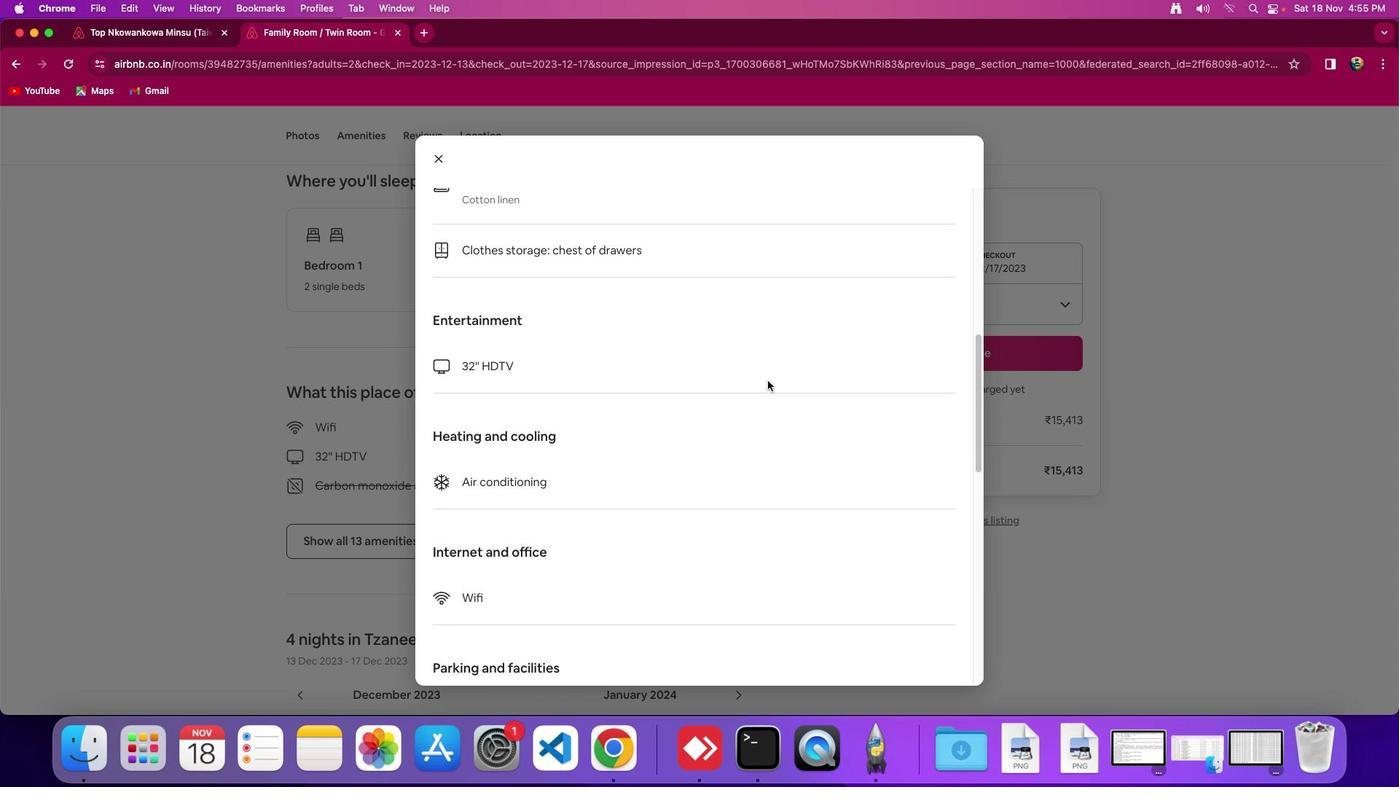 
Action: Mouse scrolled (767, 381) with delta (0, 0)
Screenshot: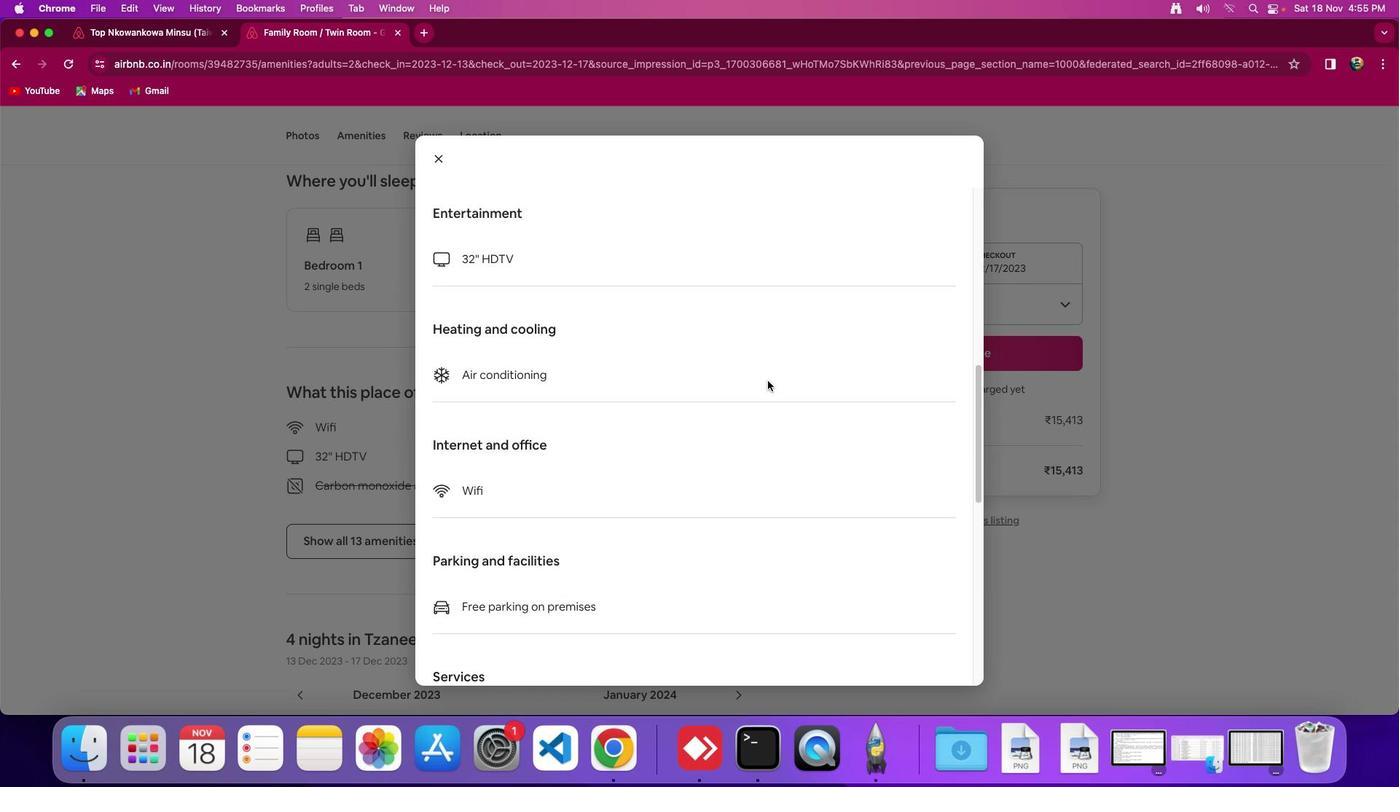 
Action: Mouse scrolled (767, 381) with delta (0, 0)
Screenshot: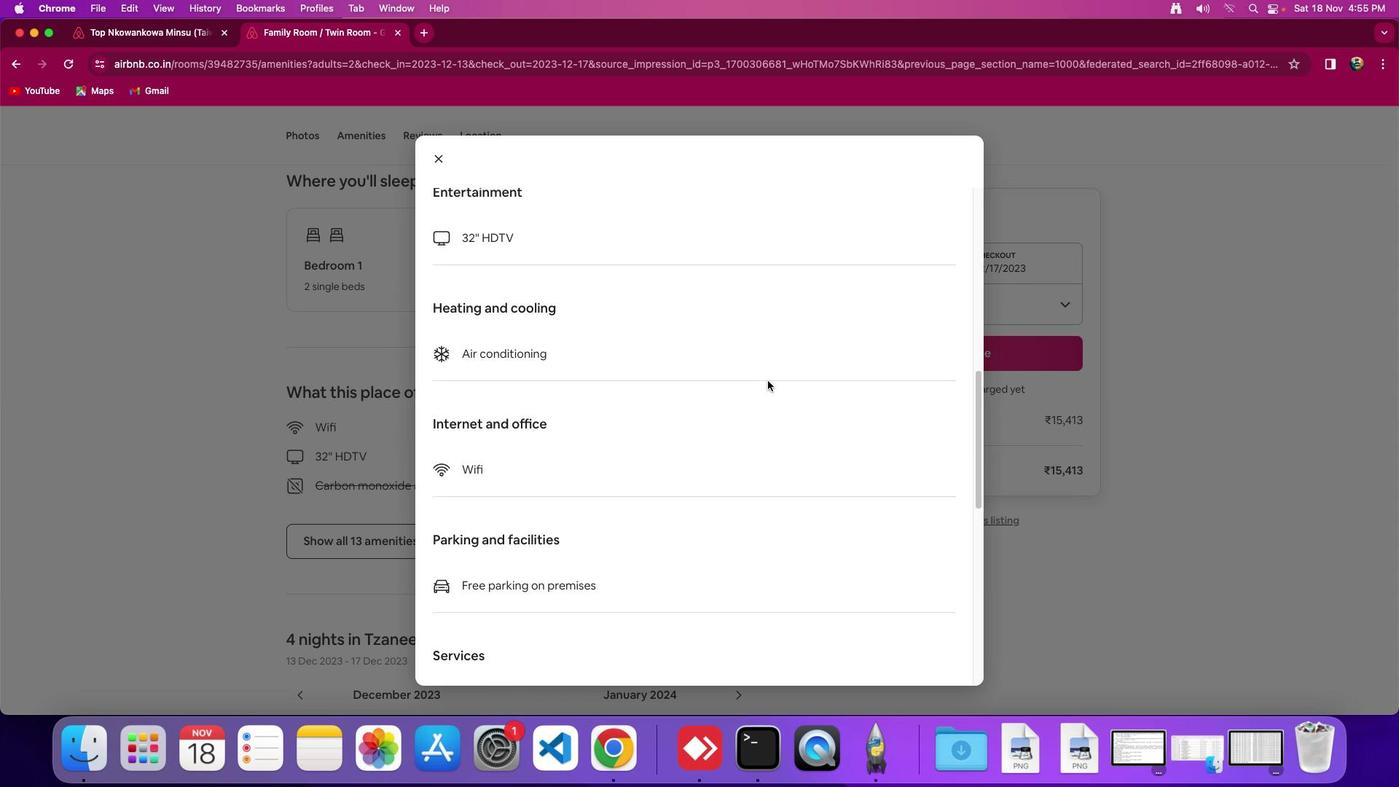 
Action: Mouse scrolled (767, 381) with delta (0, -2)
Screenshot: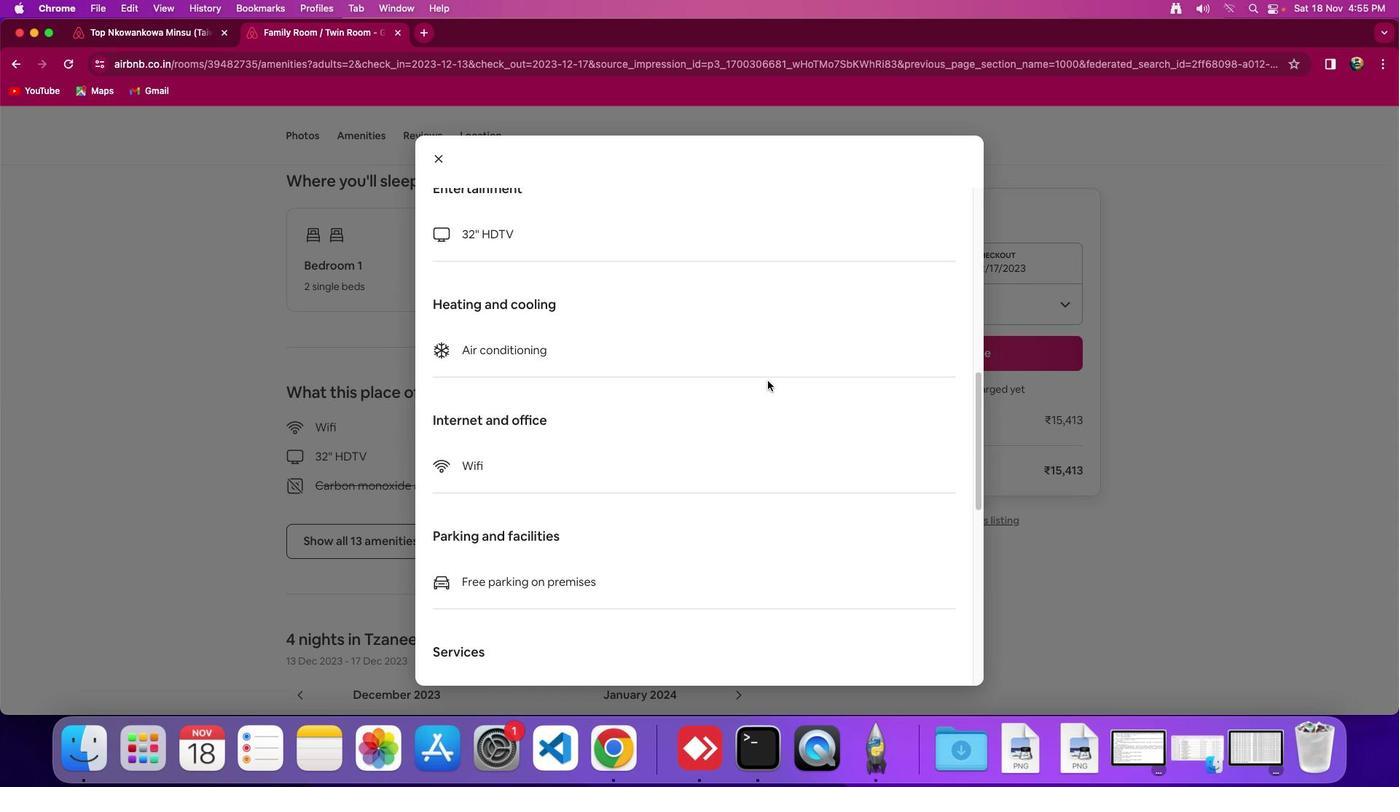 
Action: Mouse scrolled (767, 381) with delta (0, 0)
Screenshot: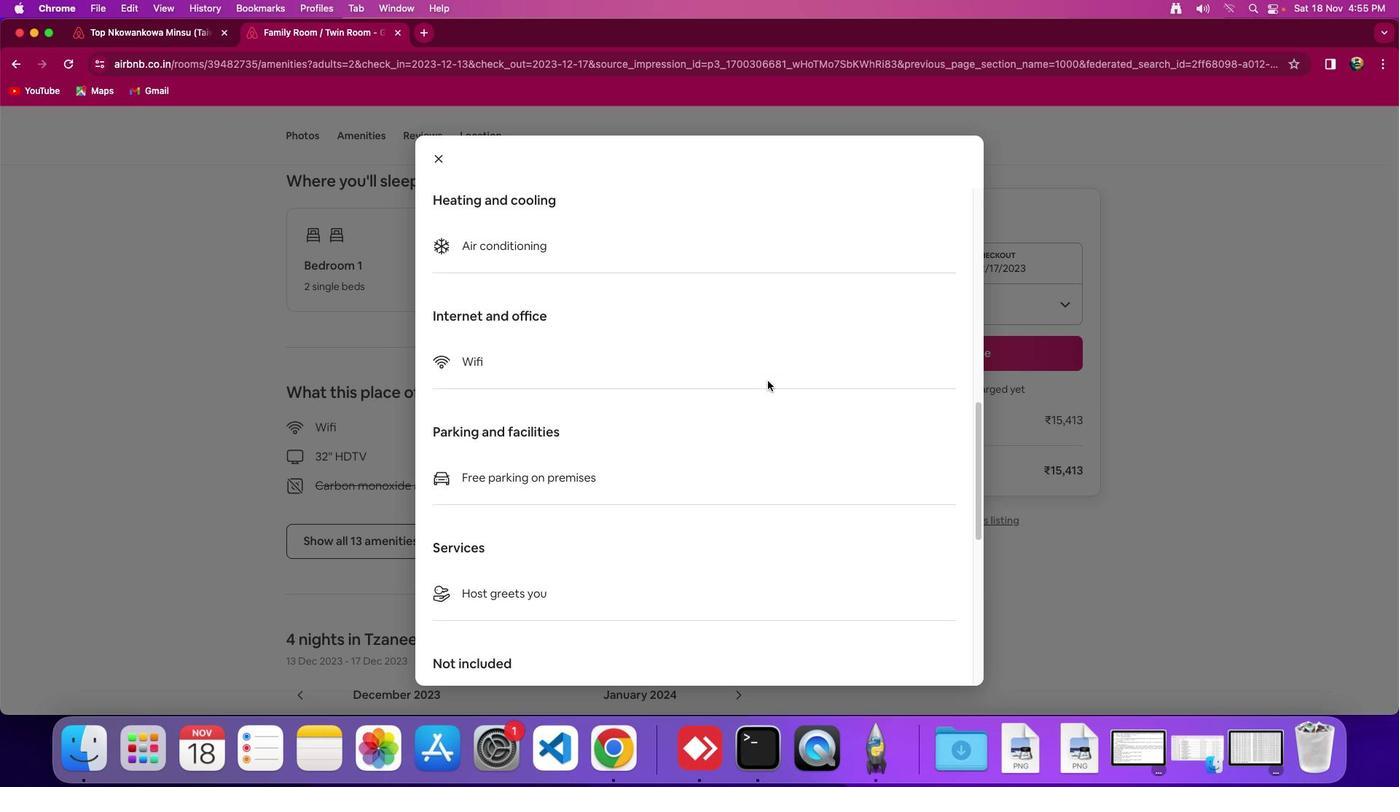 
Action: Mouse scrolled (767, 381) with delta (0, 0)
Screenshot: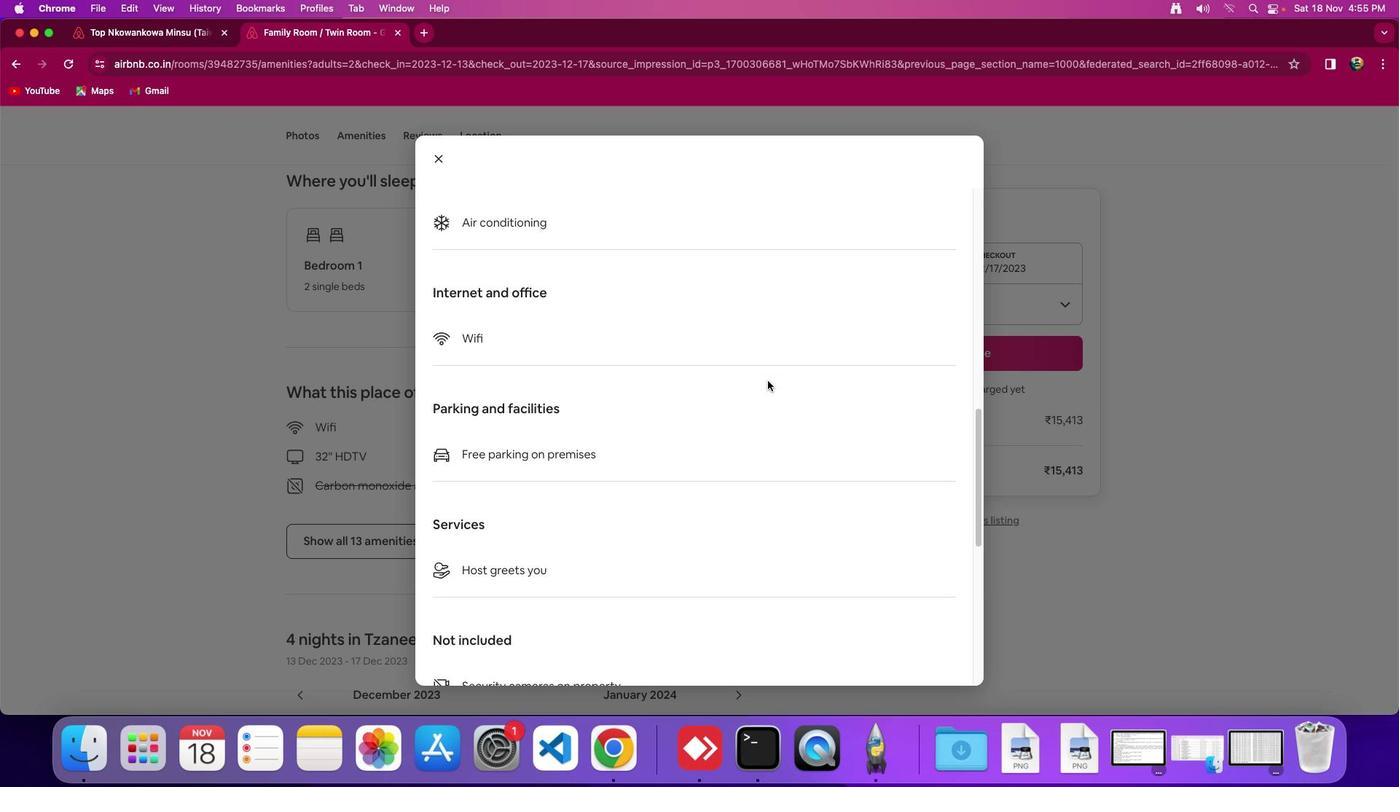 
Action: Mouse scrolled (767, 381) with delta (0, -2)
Screenshot: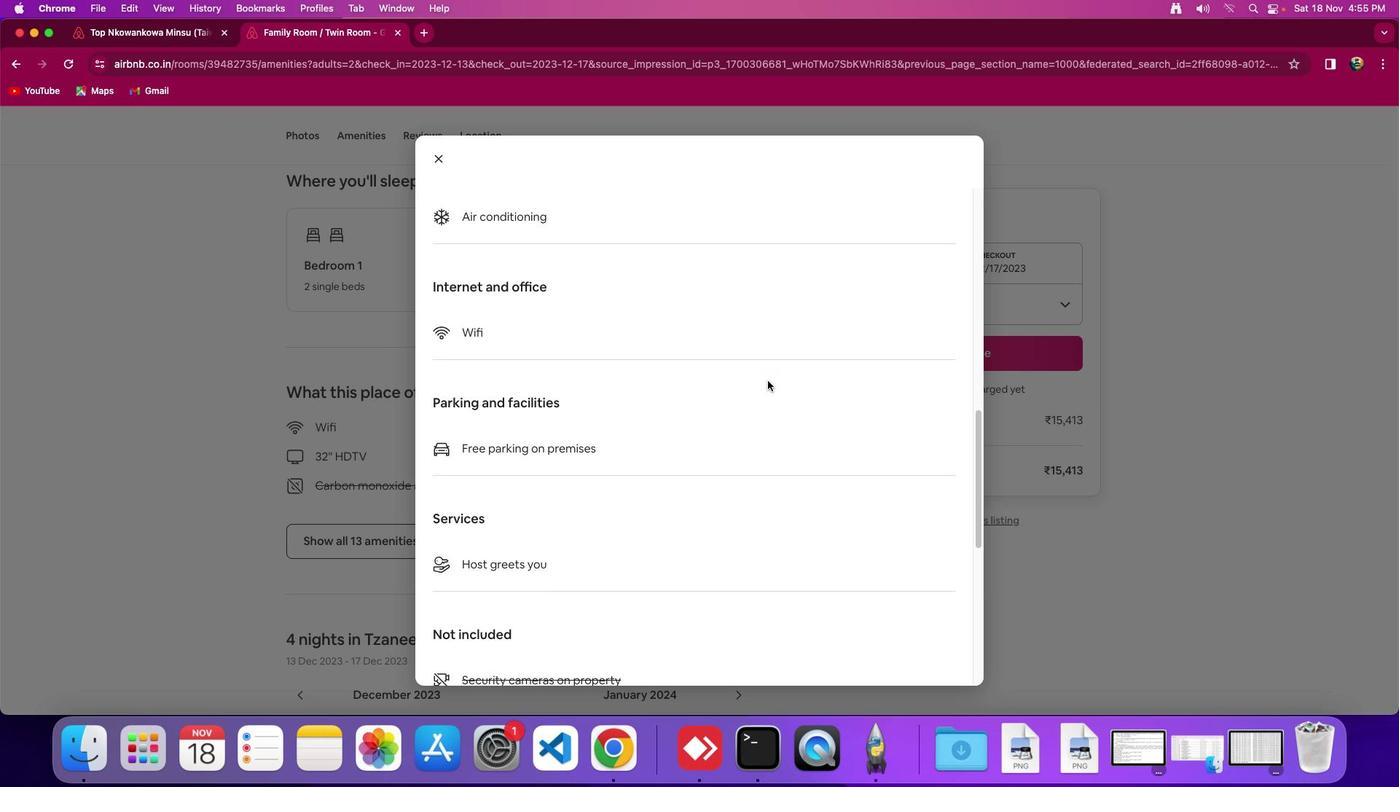 
Action: Mouse scrolled (767, 381) with delta (0, 0)
Screenshot: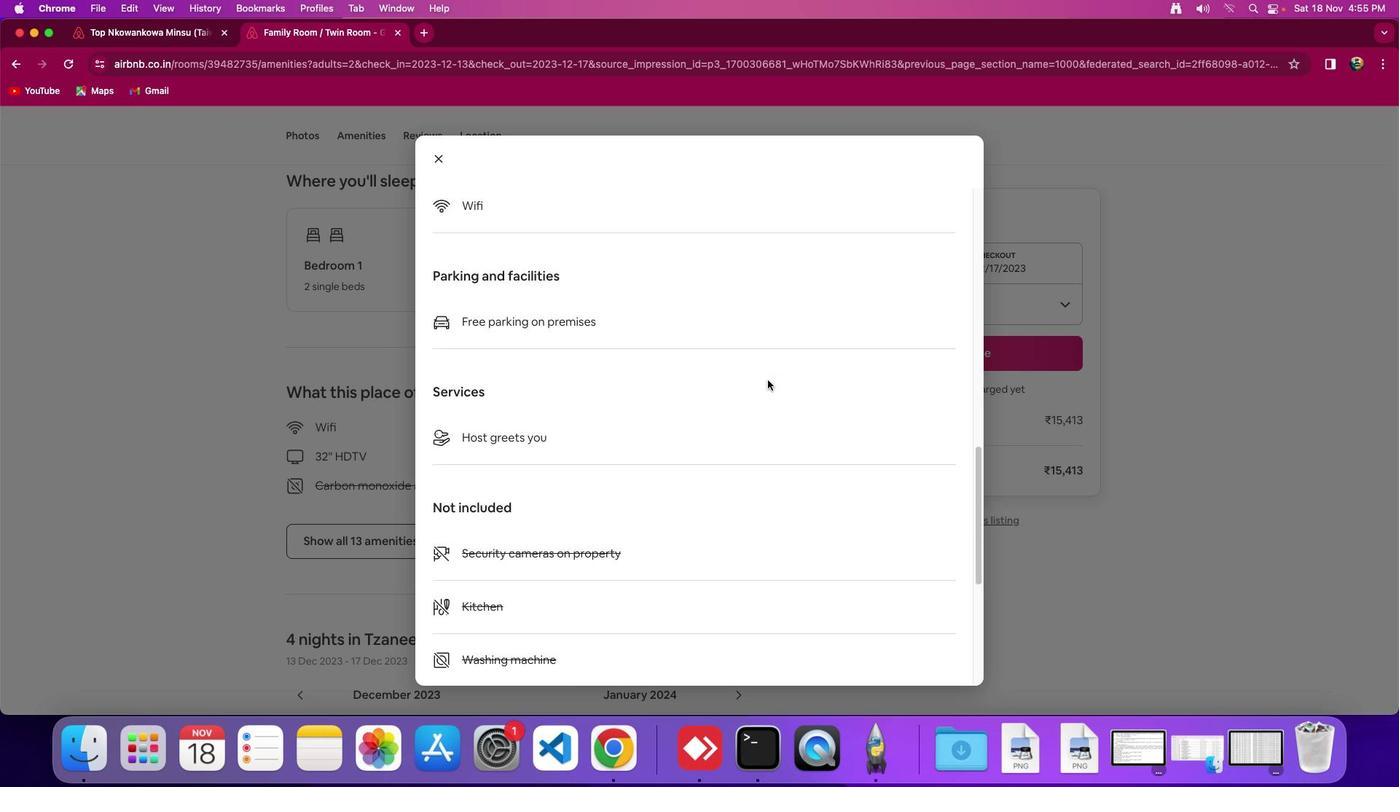 
Action: Mouse scrolled (767, 381) with delta (0, 0)
Screenshot: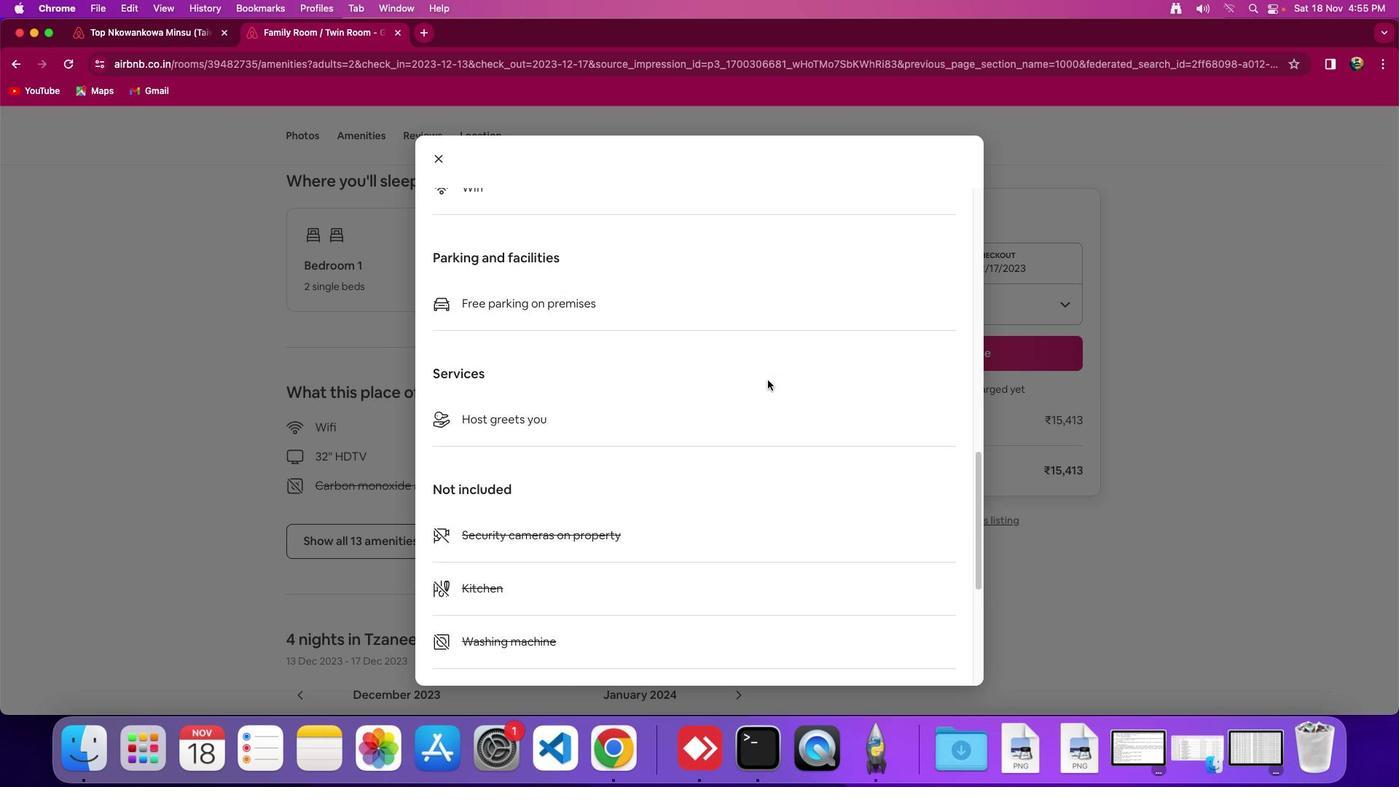 
Action: Mouse scrolled (767, 381) with delta (0, -2)
Screenshot: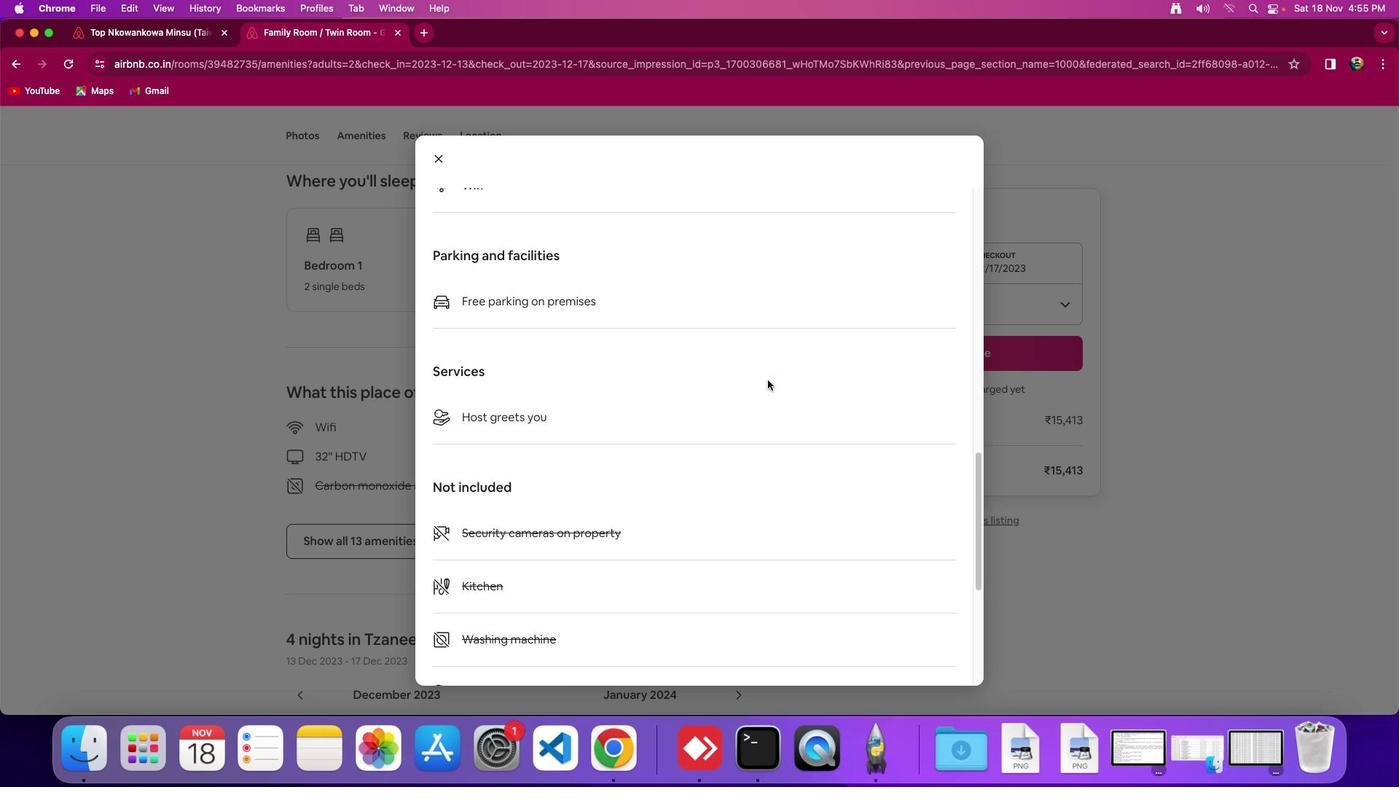
Action: Mouse moved to (767, 379)
Screenshot: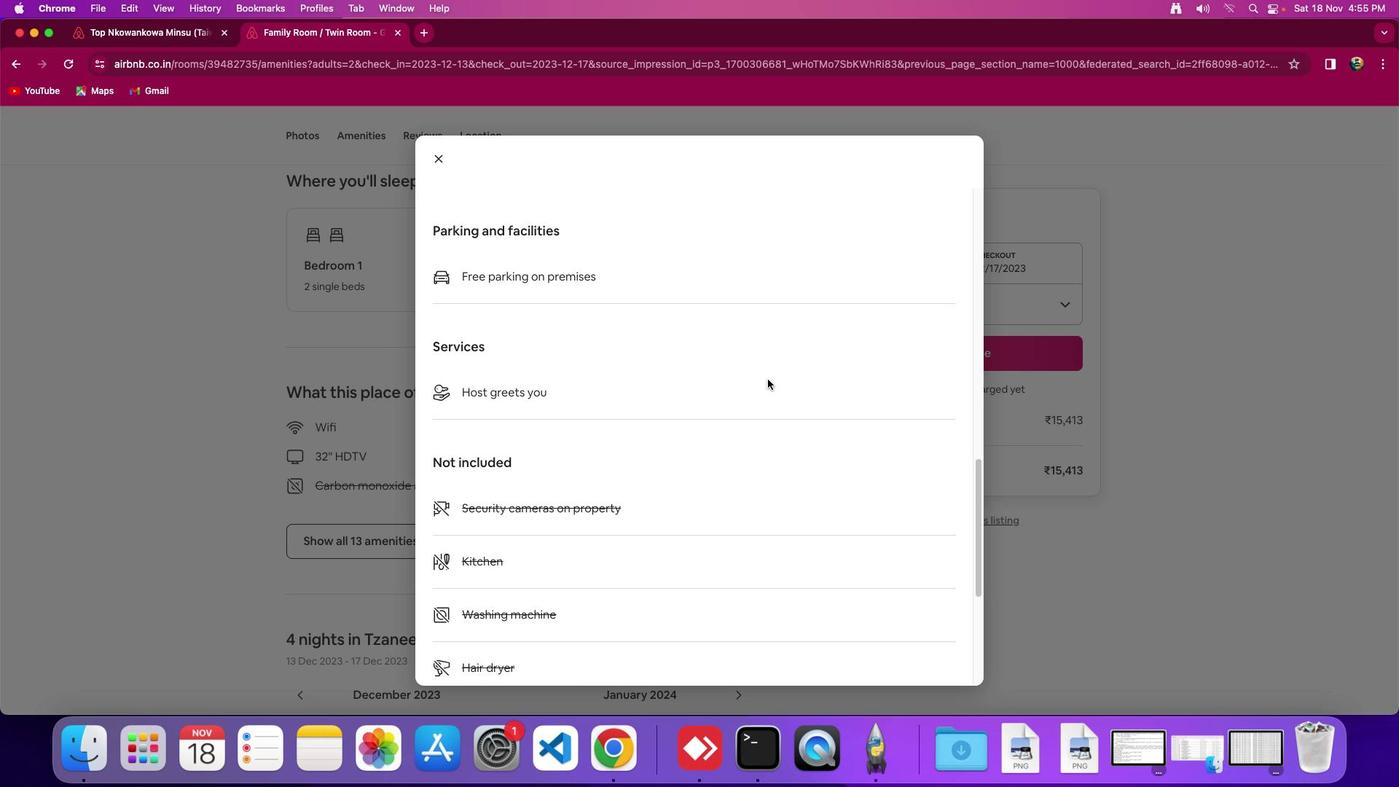 
Action: Mouse scrolled (767, 379) with delta (0, 0)
Screenshot: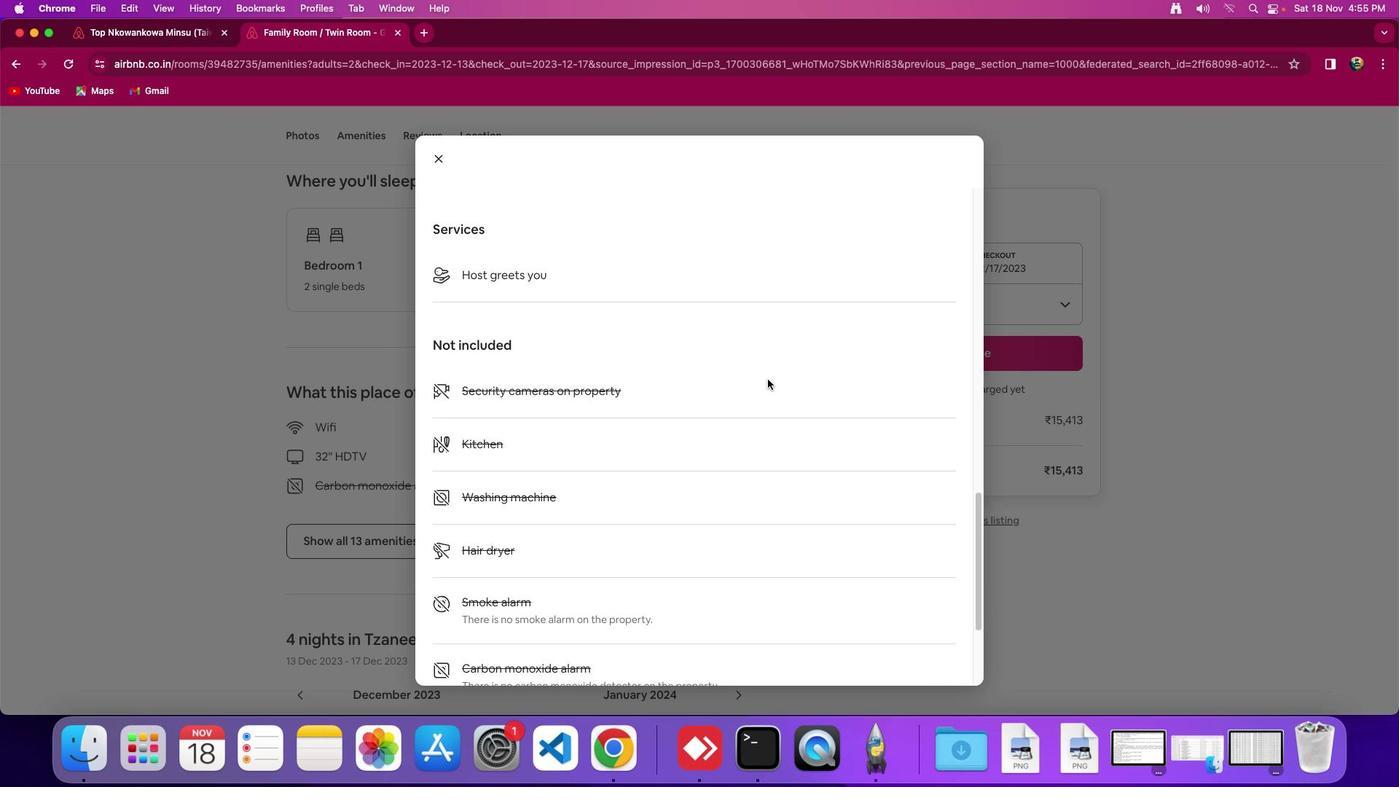 
Action: Mouse scrolled (767, 379) with delta (0, 0)
Screenshot: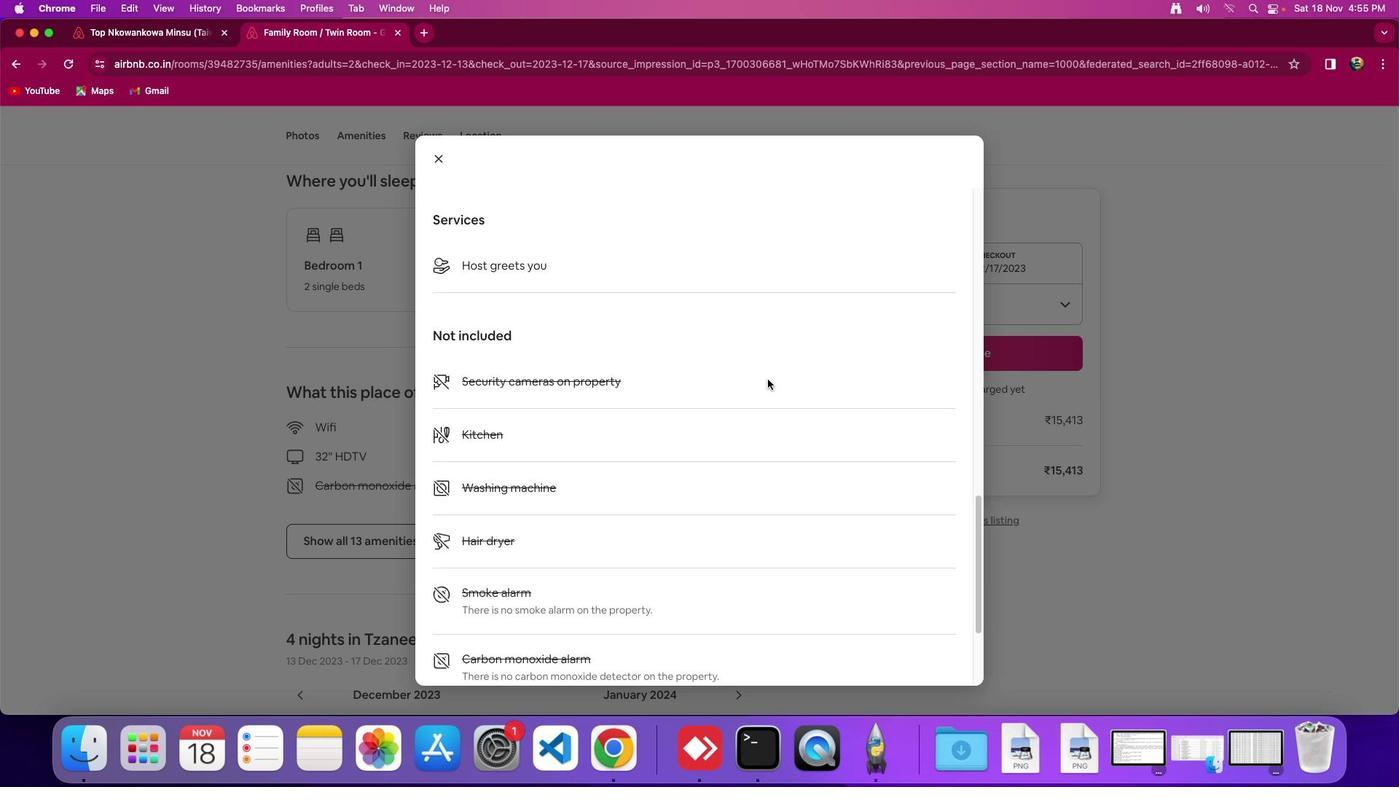
Action: Mouse scrolled (767, 379) with delta (0, -2)
Screenshot: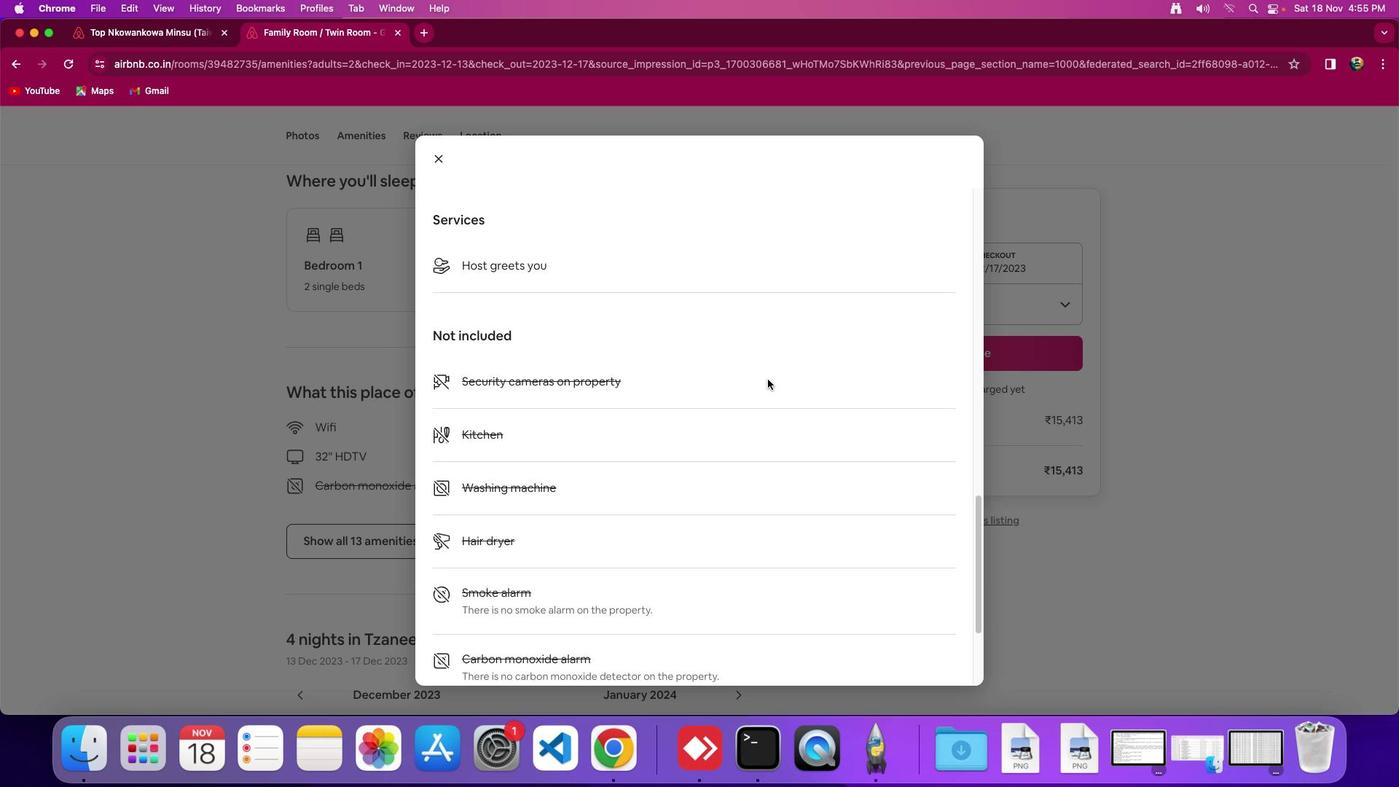 
Action: Mouse scrolled (767, 379) with delta (0, 0)
Screenshot: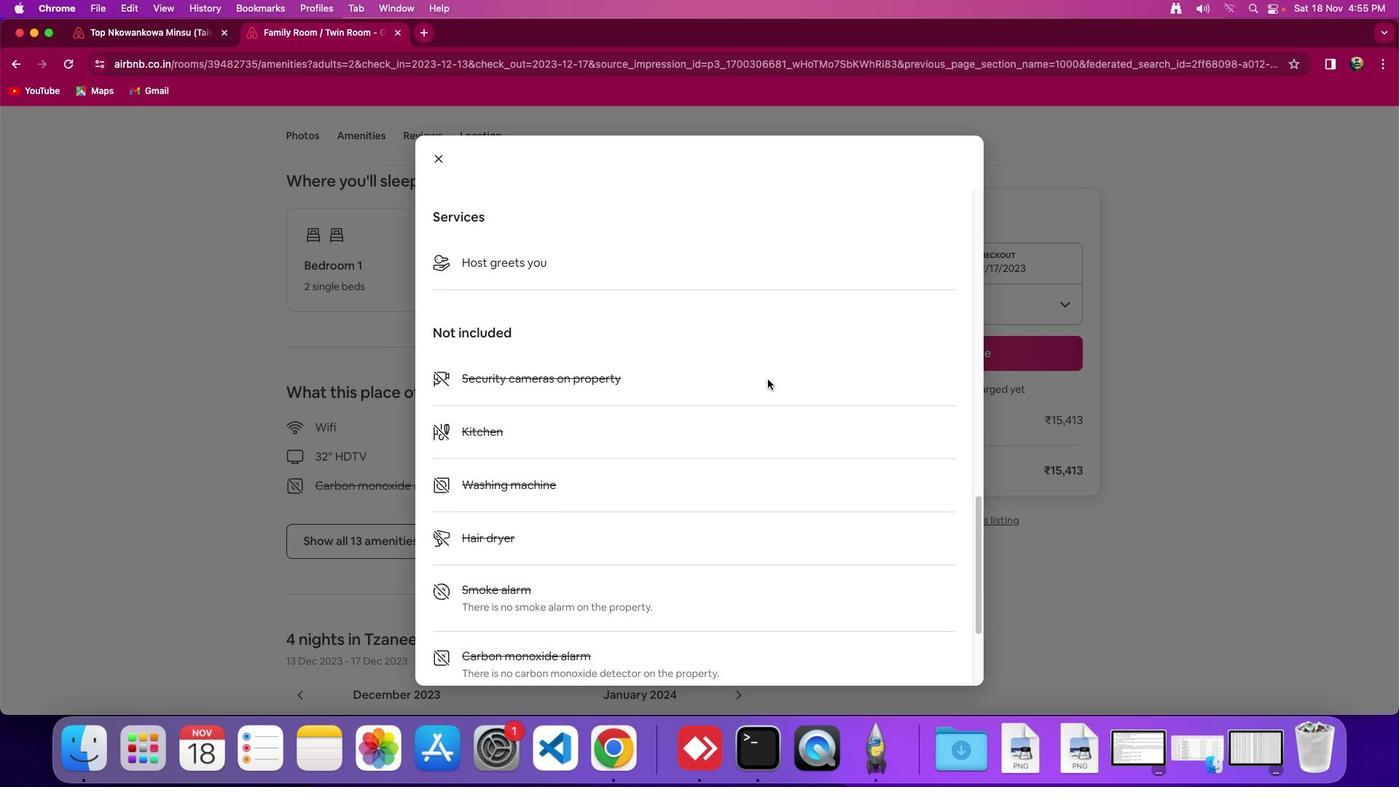 
Action: Mouse moved to (768, 379)
Screenshot: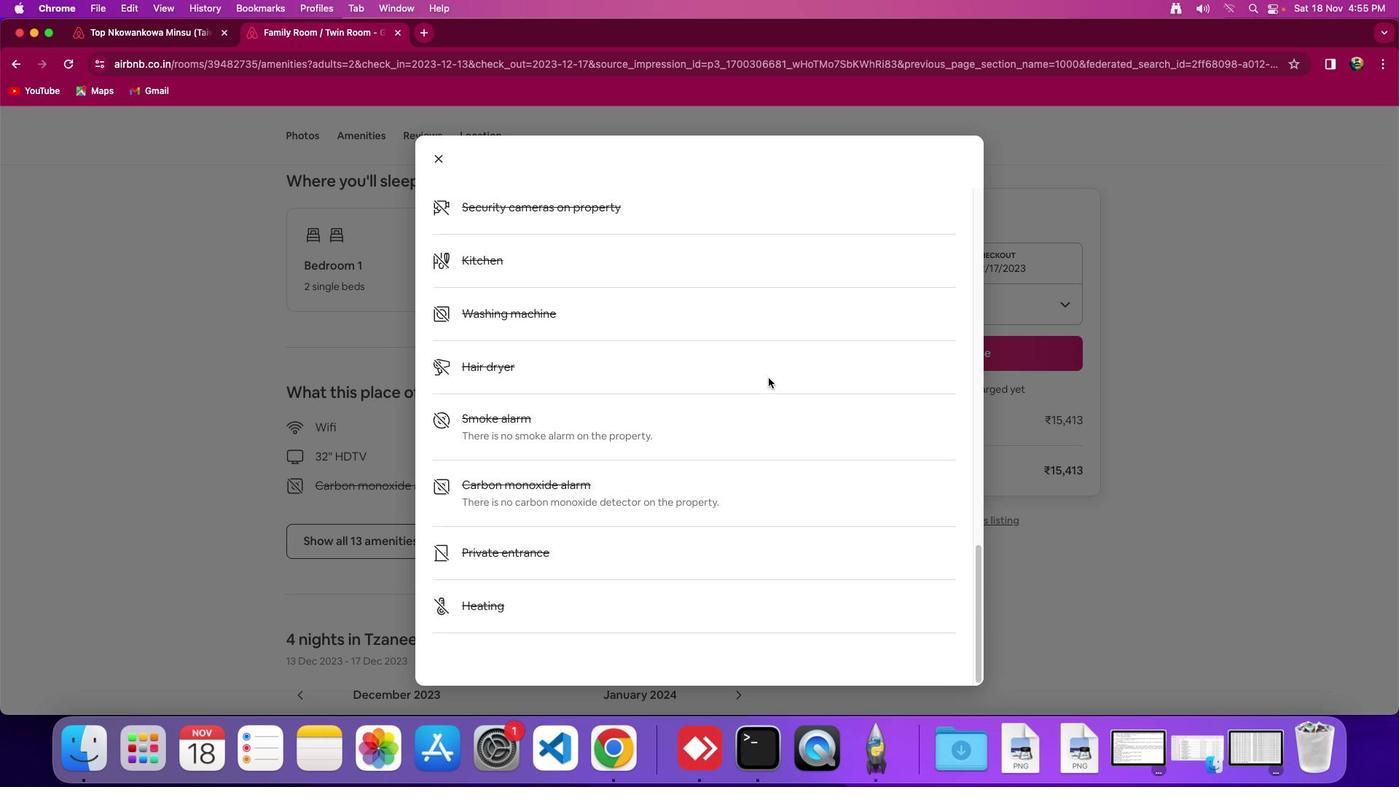 
Action: Mouse scrolled (768, 379) with delta (0, 0)
Screenshot: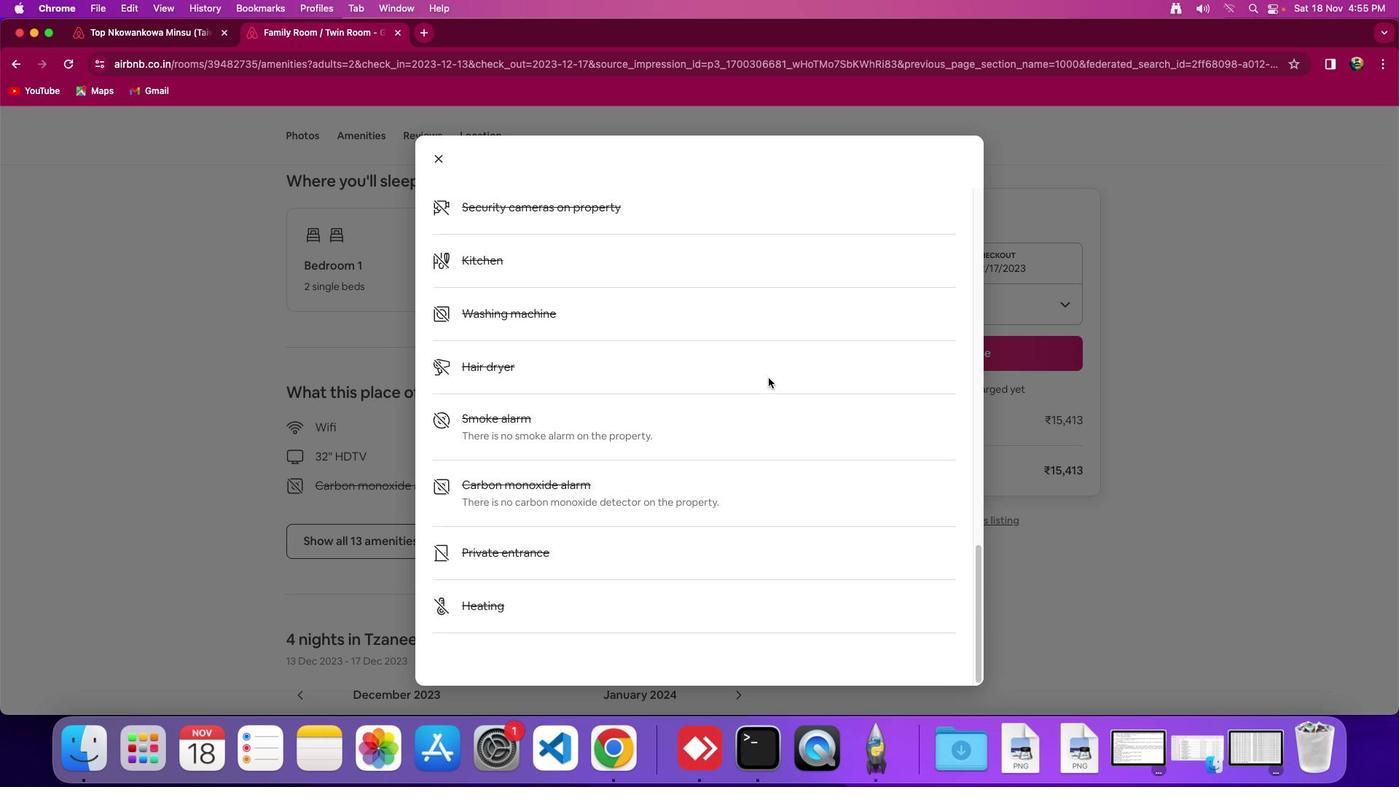 
Action: Mouse scrolled (768, 379) with delta (0, 0)
Screenshot: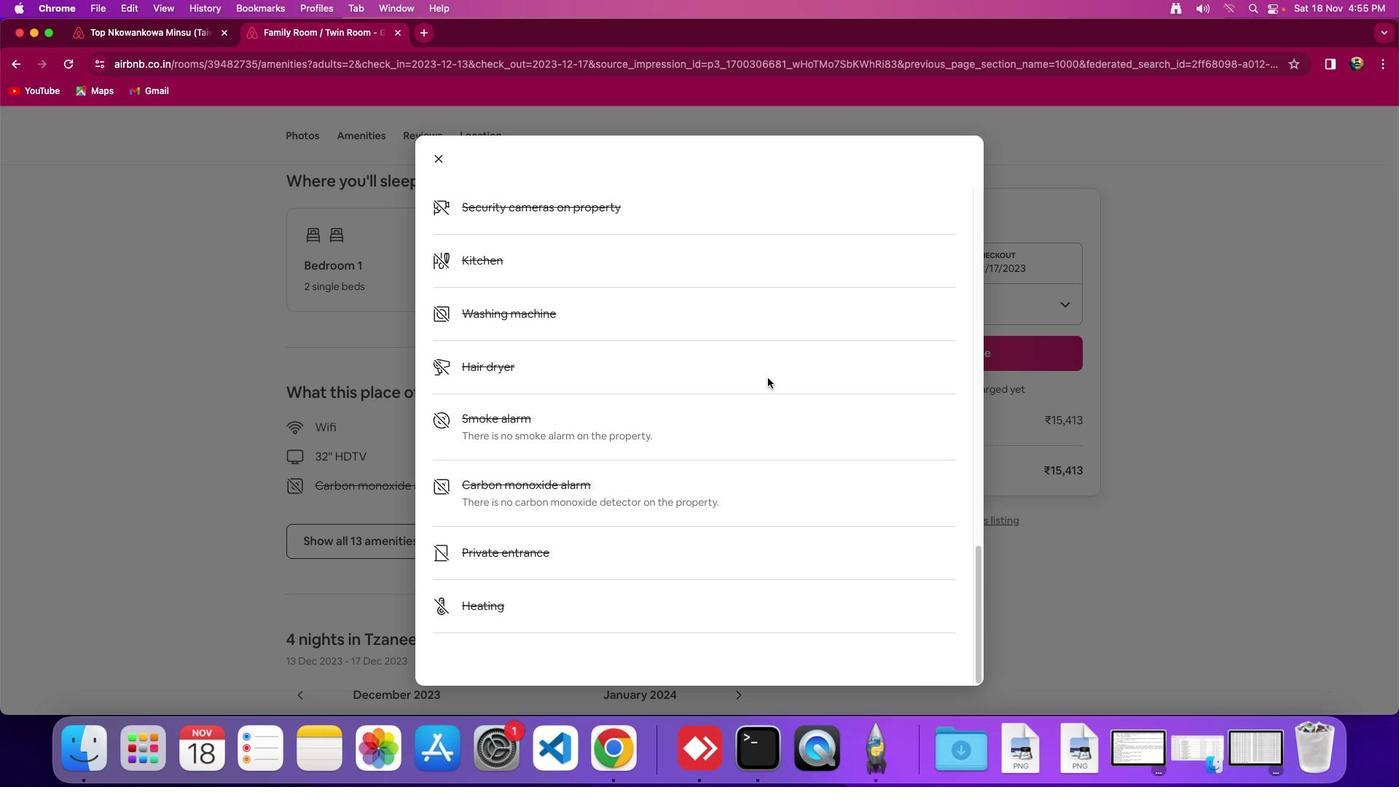 
Action: Mouse scrolled (768, 379) with delta (0, -2)
Screenshot: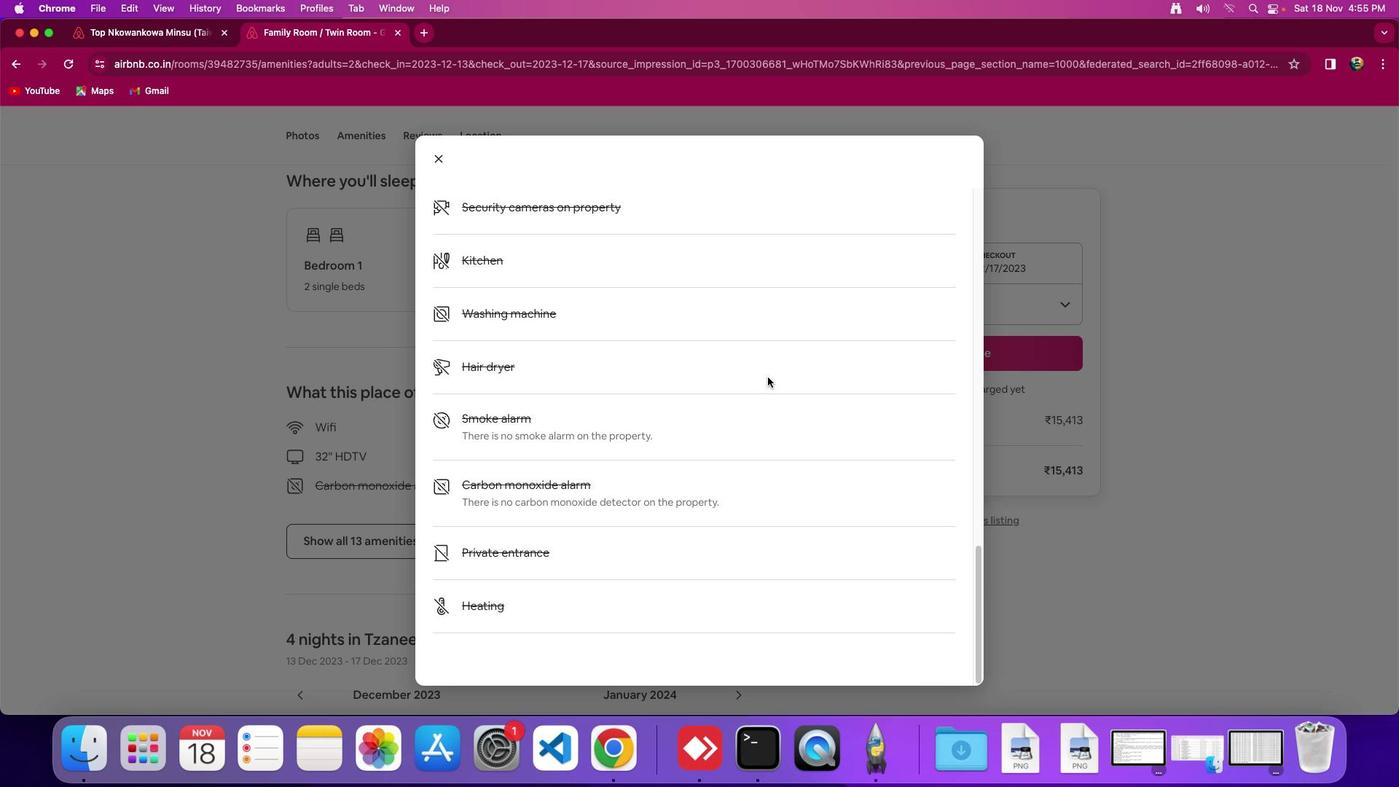 
Action: Mouse scrolled (768, 379) with delta (0, -4)
Screenshot: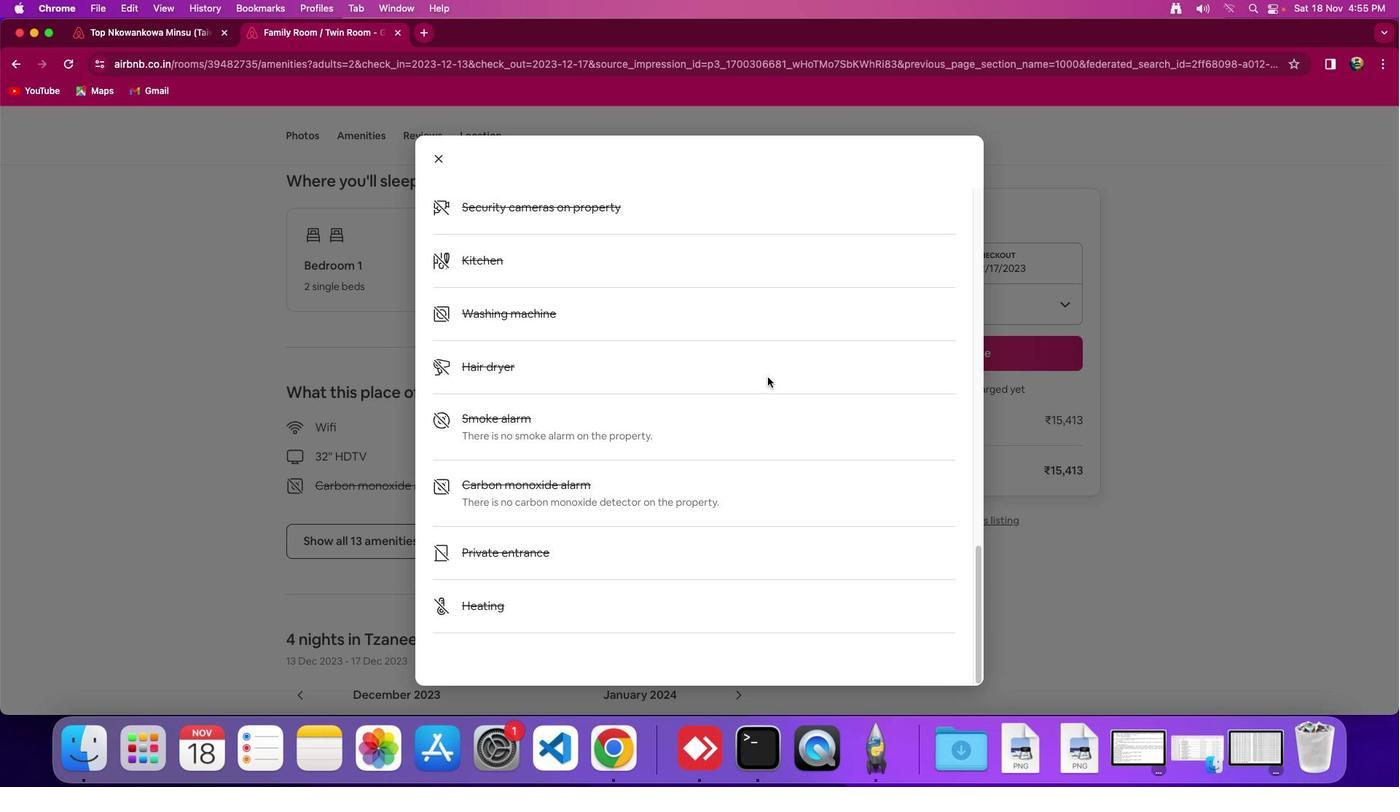 
Action: Mouse moved to (767, 375)
Screenshot: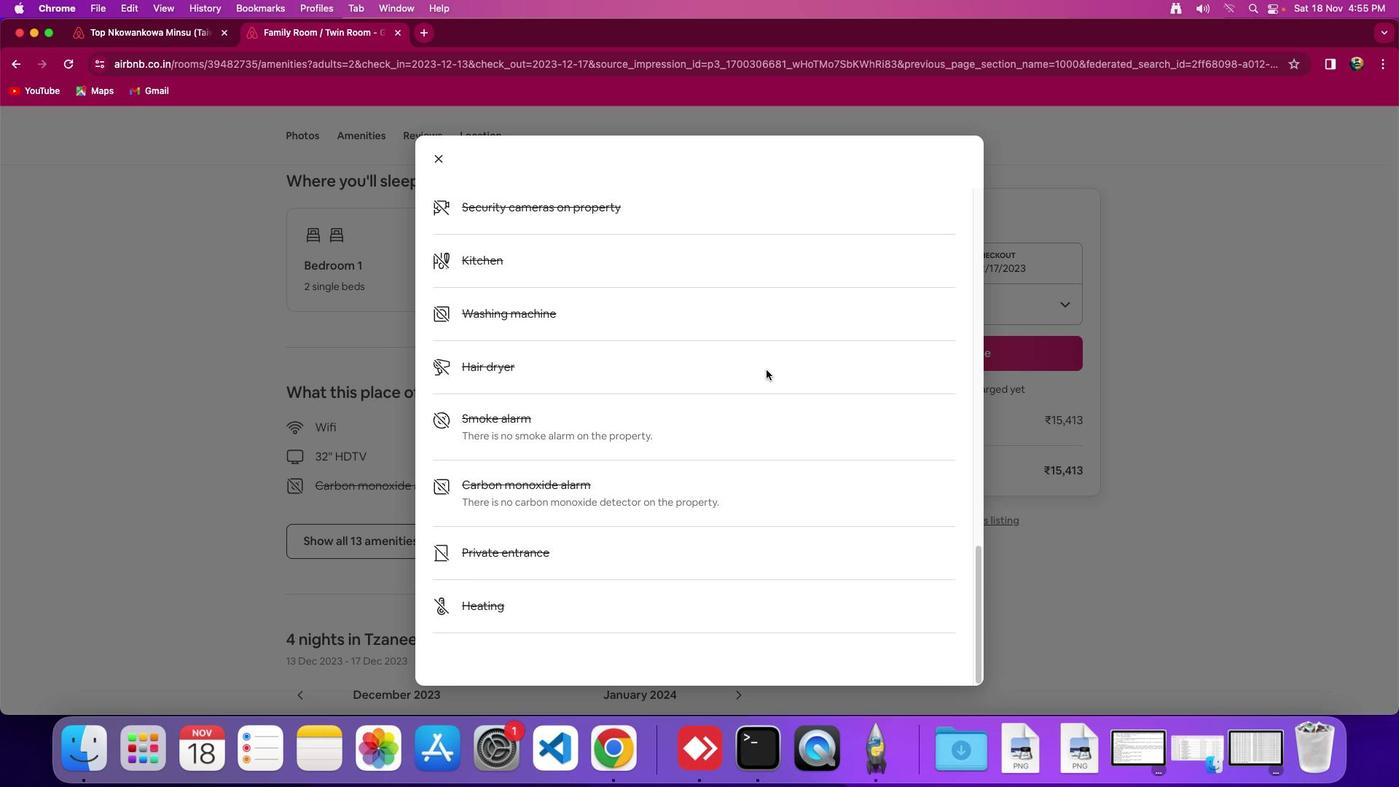 
Action: Mouse scrolled (767, 375) with delta (0, 0)
Screenshot: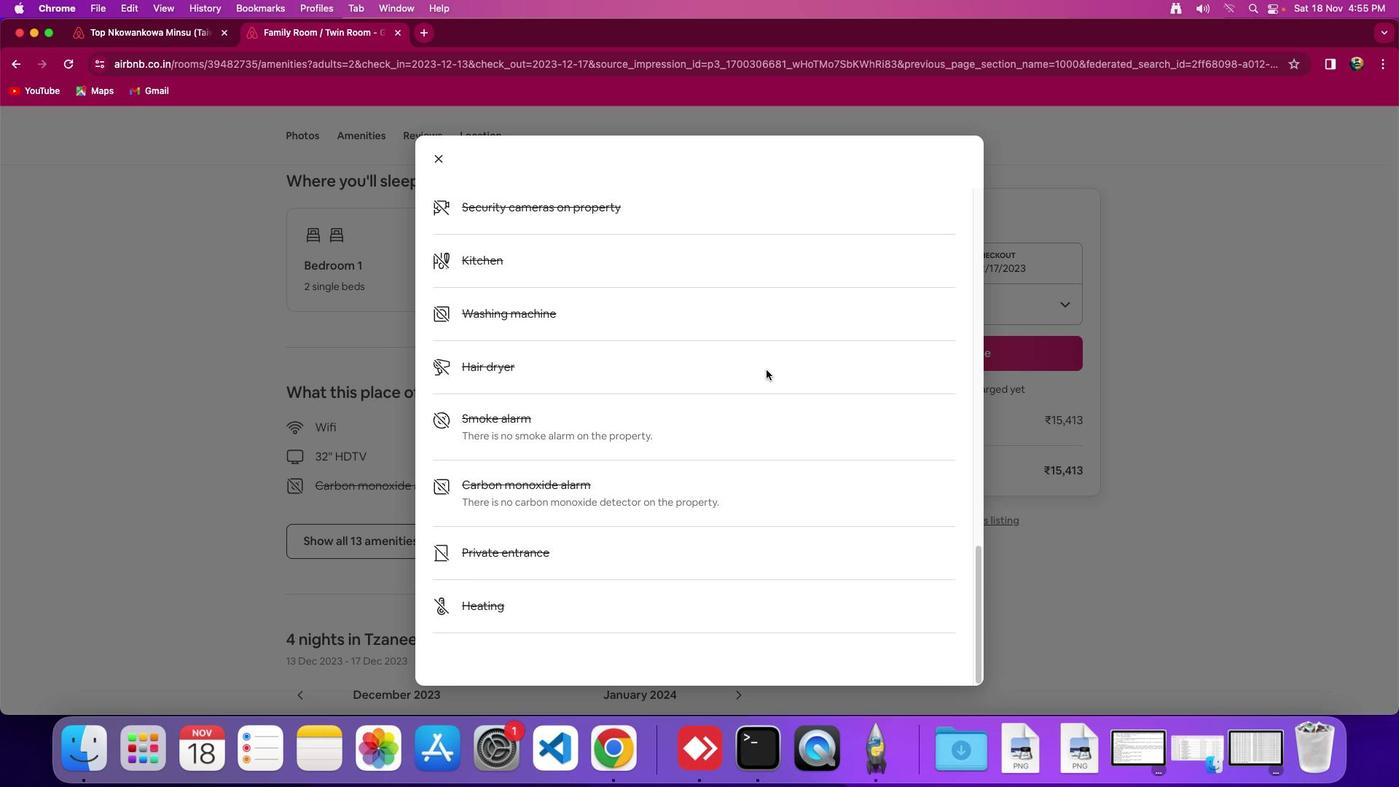 
Action: Mouse scrolled (767, 375) with delta (0, 0)
Screenshot: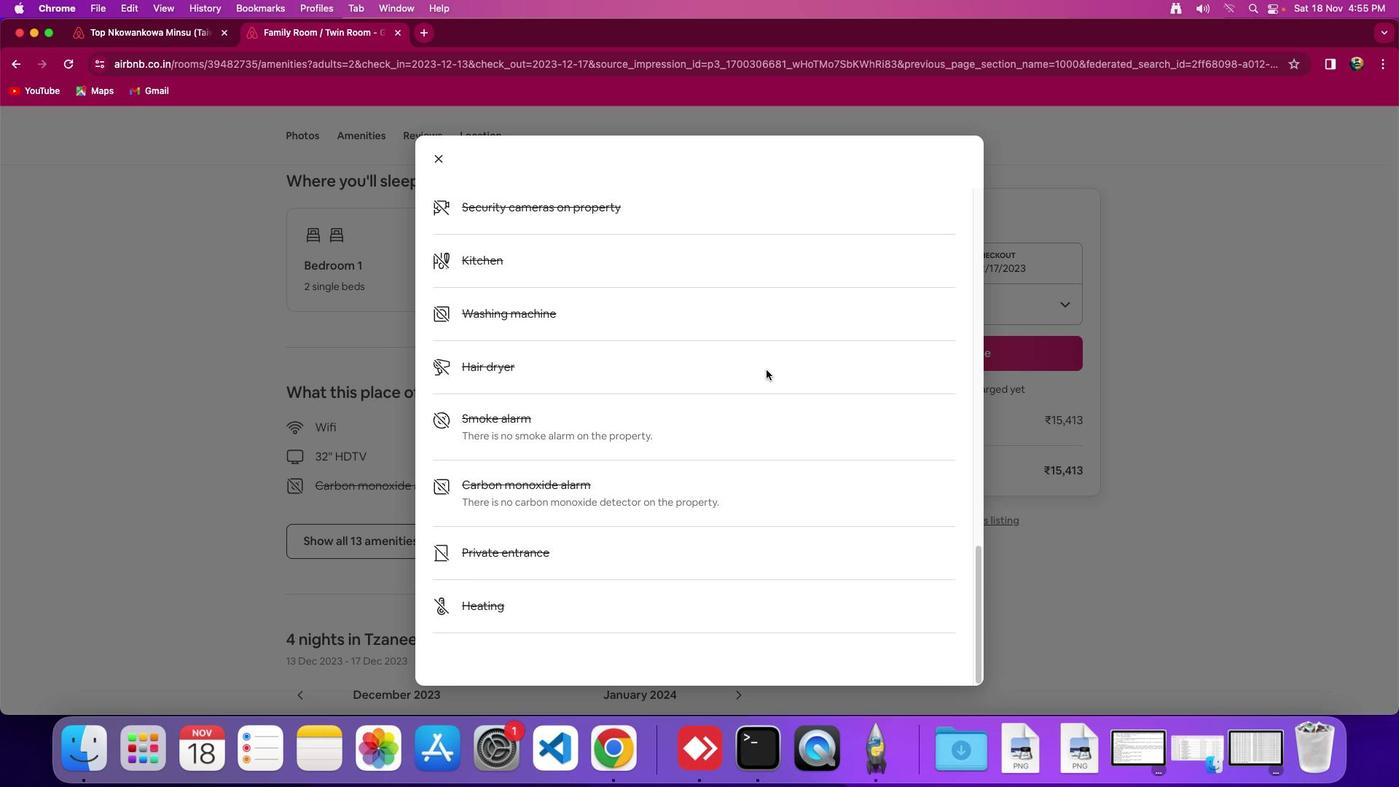 
Action: Mouse scrolled (767, 375) with delta (0, -3)
Screenshot: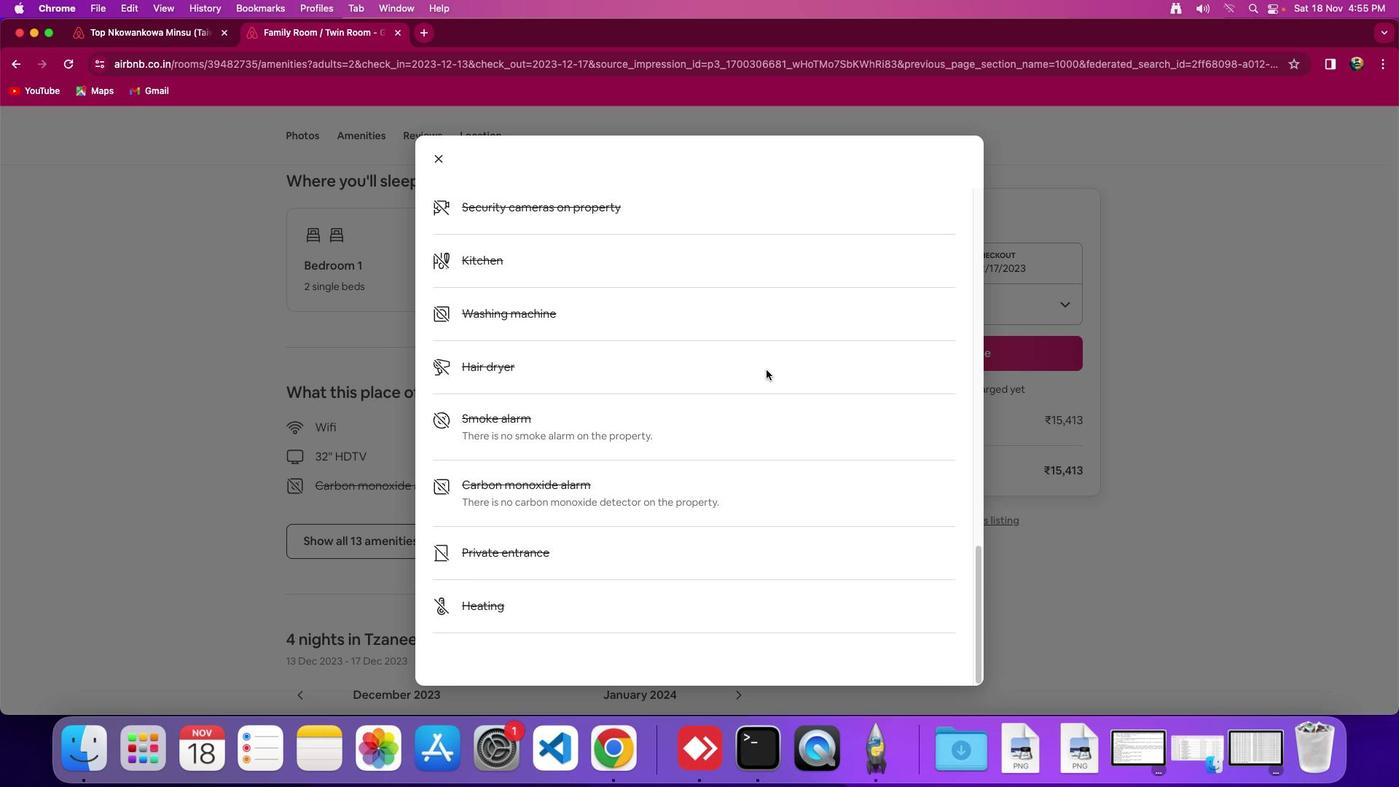 
Action: Mouse moved to (767, 375)
Screenshot: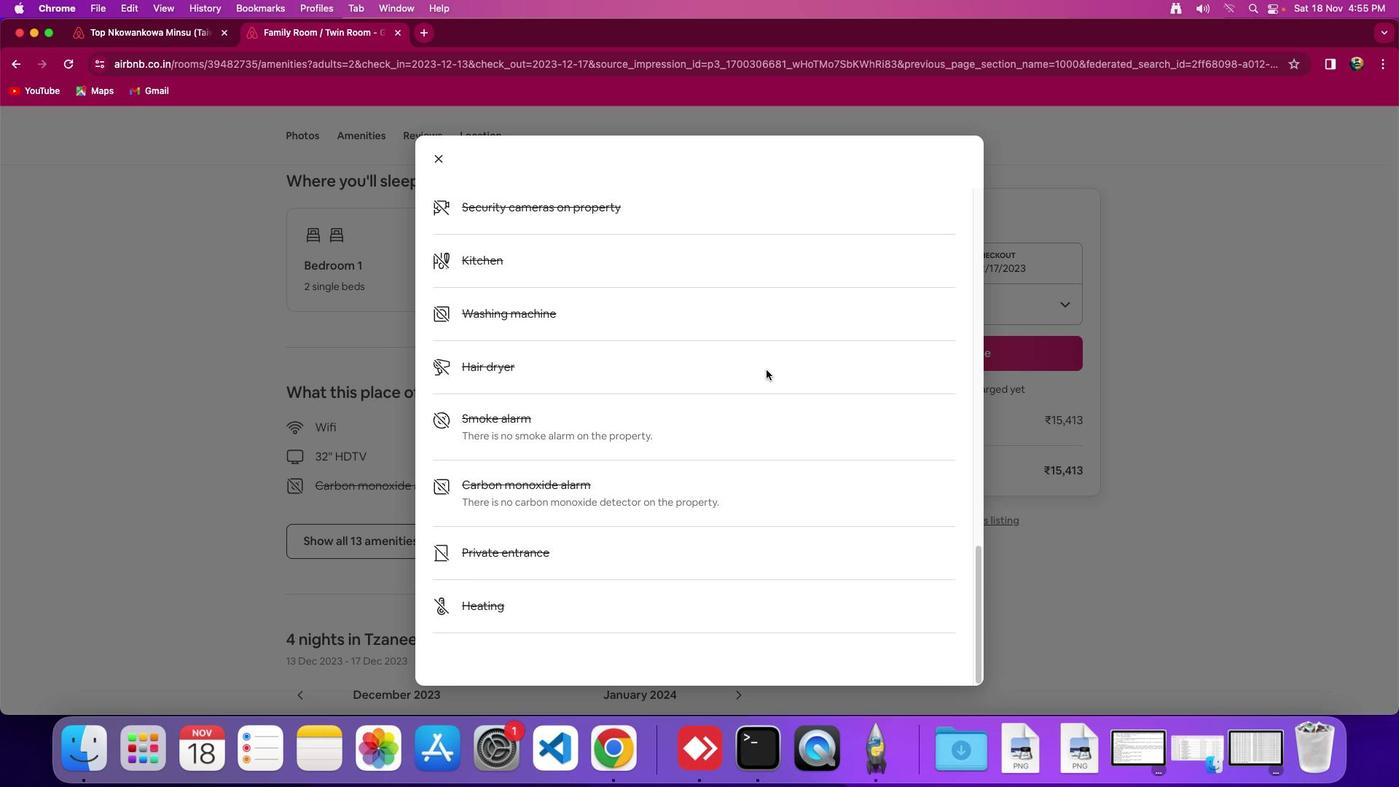 
Action: Mouse scrolled (767, 375) with delta (0, -5)
Screenshot: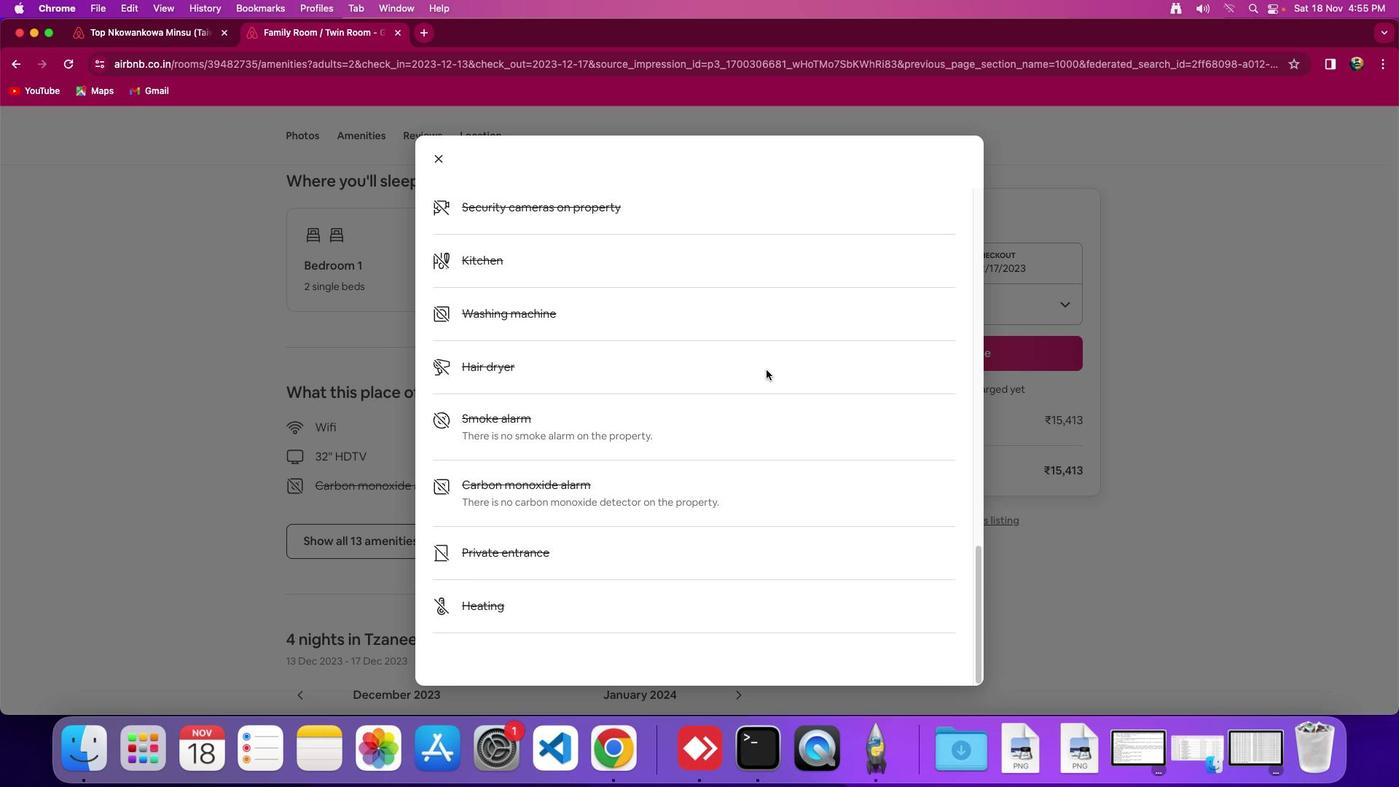 
Action: Mouse moved to (435, 161)
Screenshot: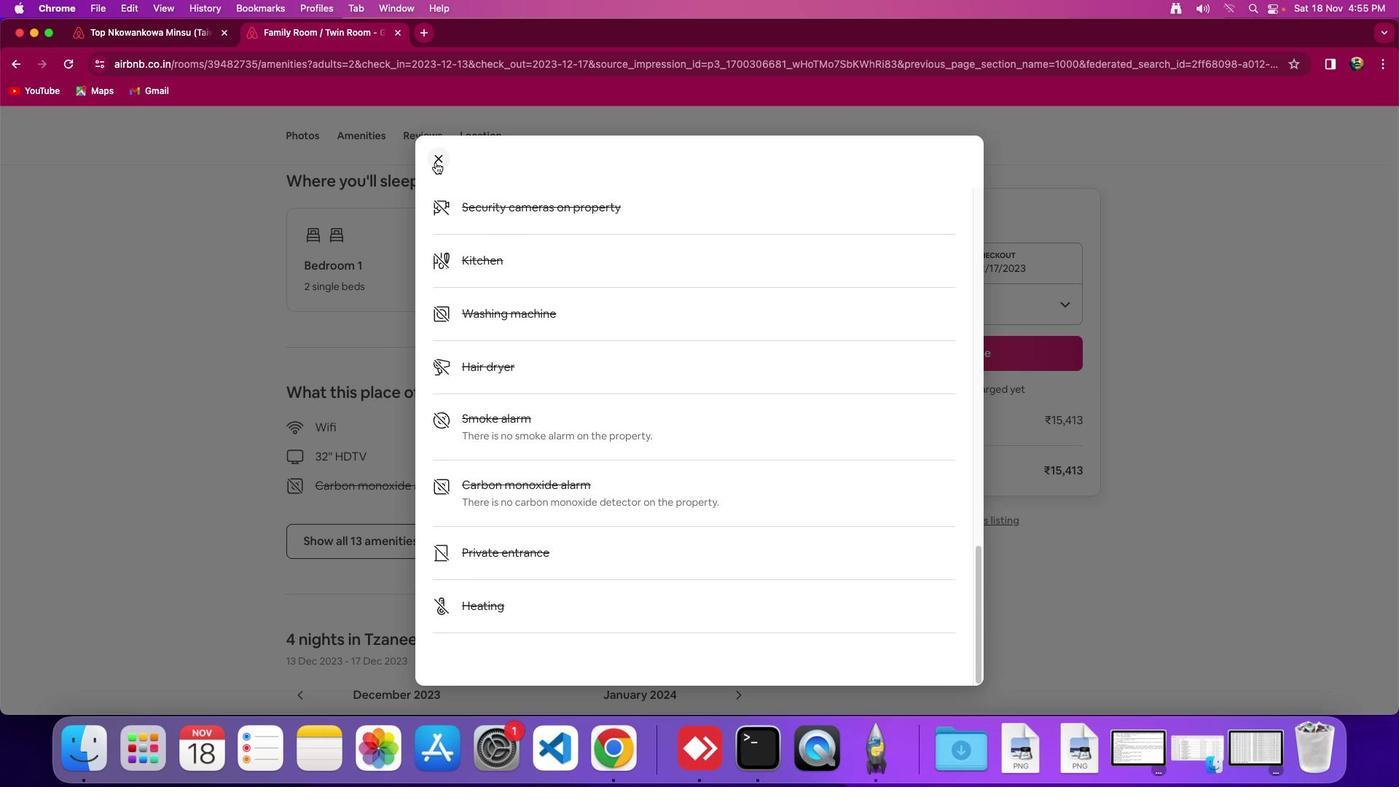 
Action: Mouse pressed left at (435, 161)
Screenshot: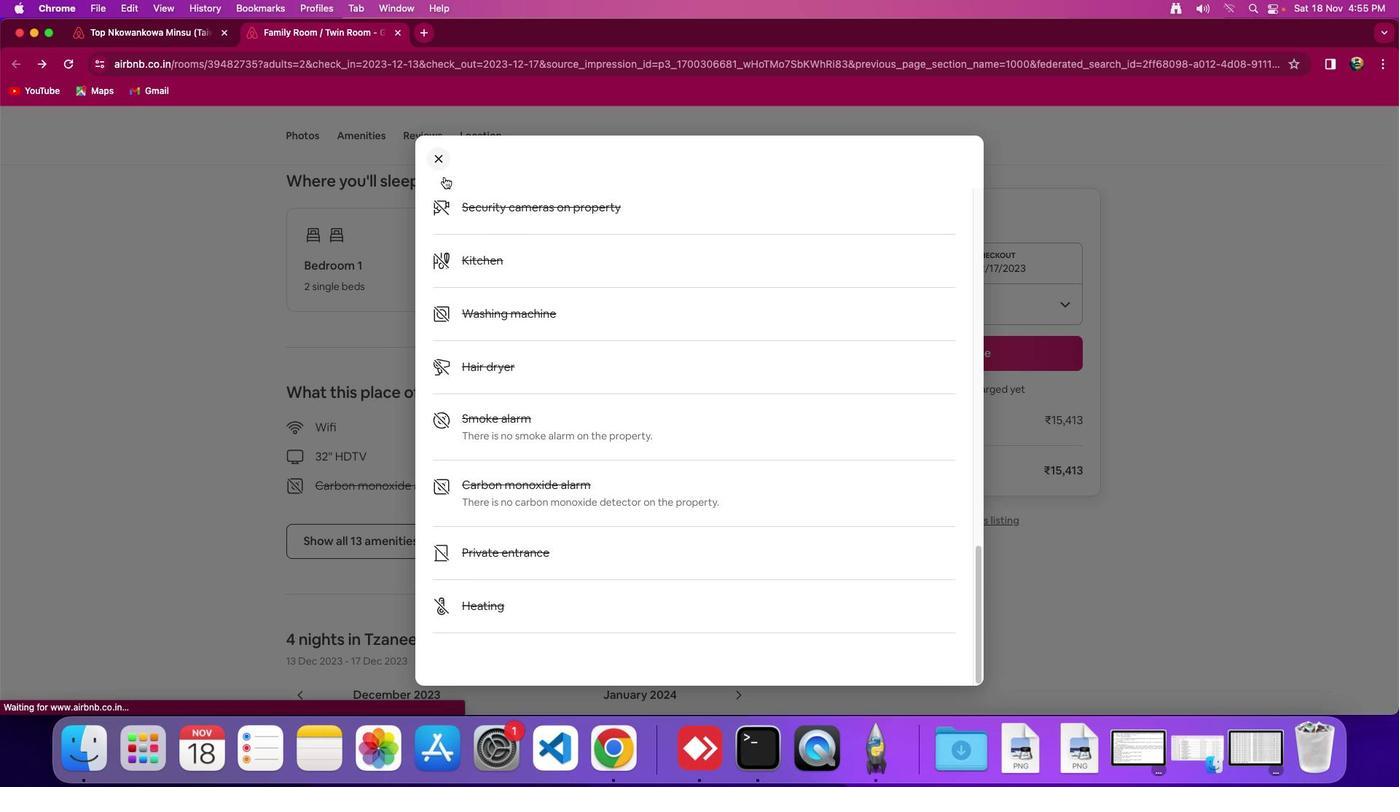 
Action: Mouse moved to (547, 427)
Screenshot: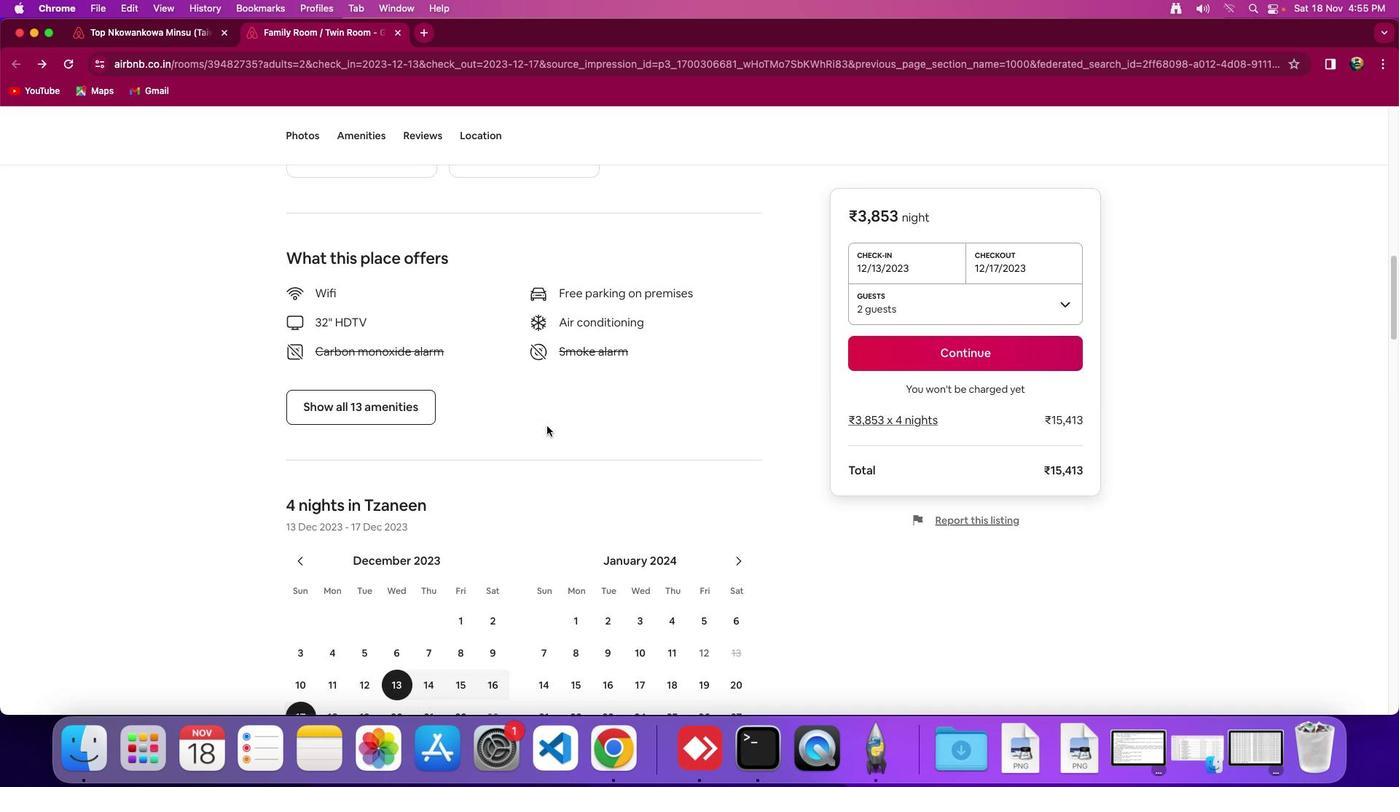 
Action: Mouse scrolled (547, 427) with delta (0, 0)
Screenshot: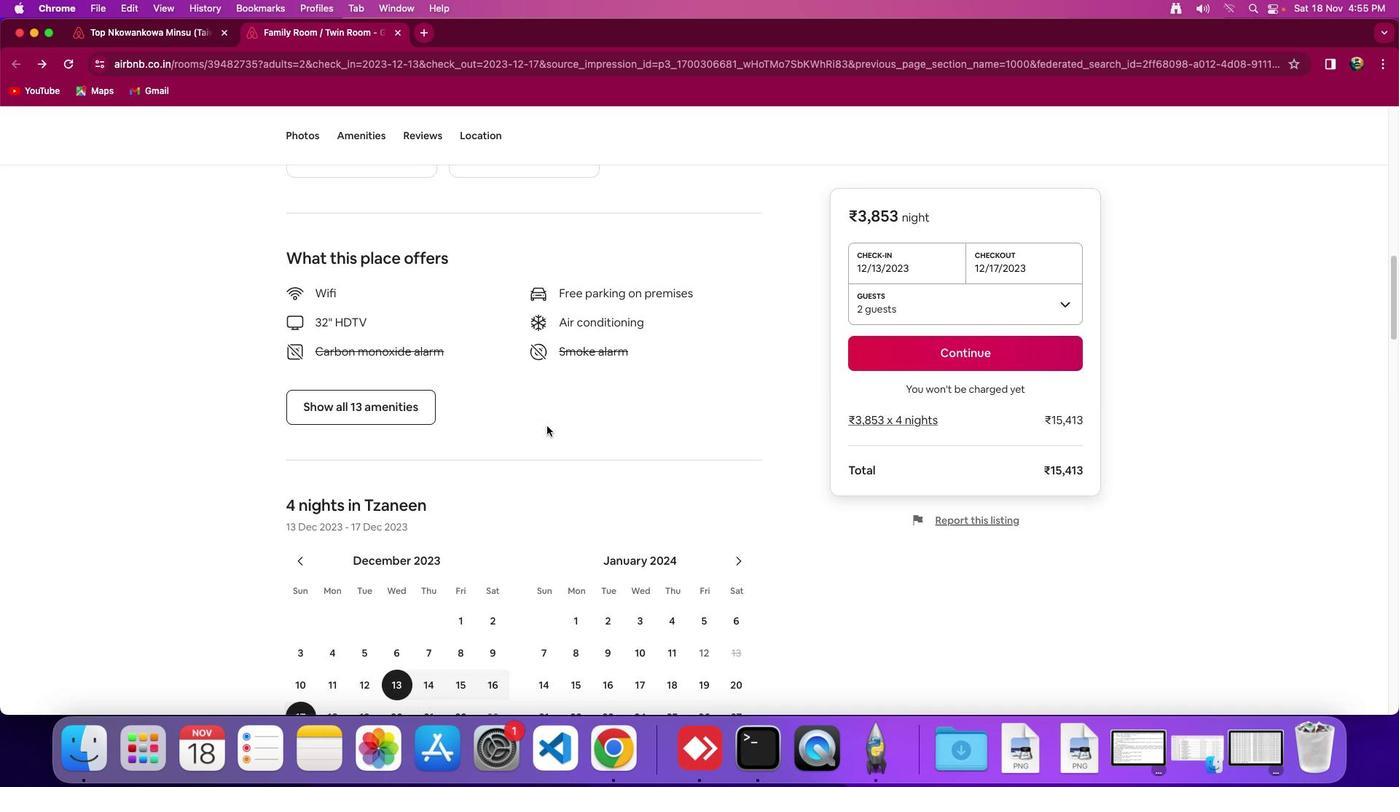 
Action: Mouse moved to (546, 426)
Screenshot: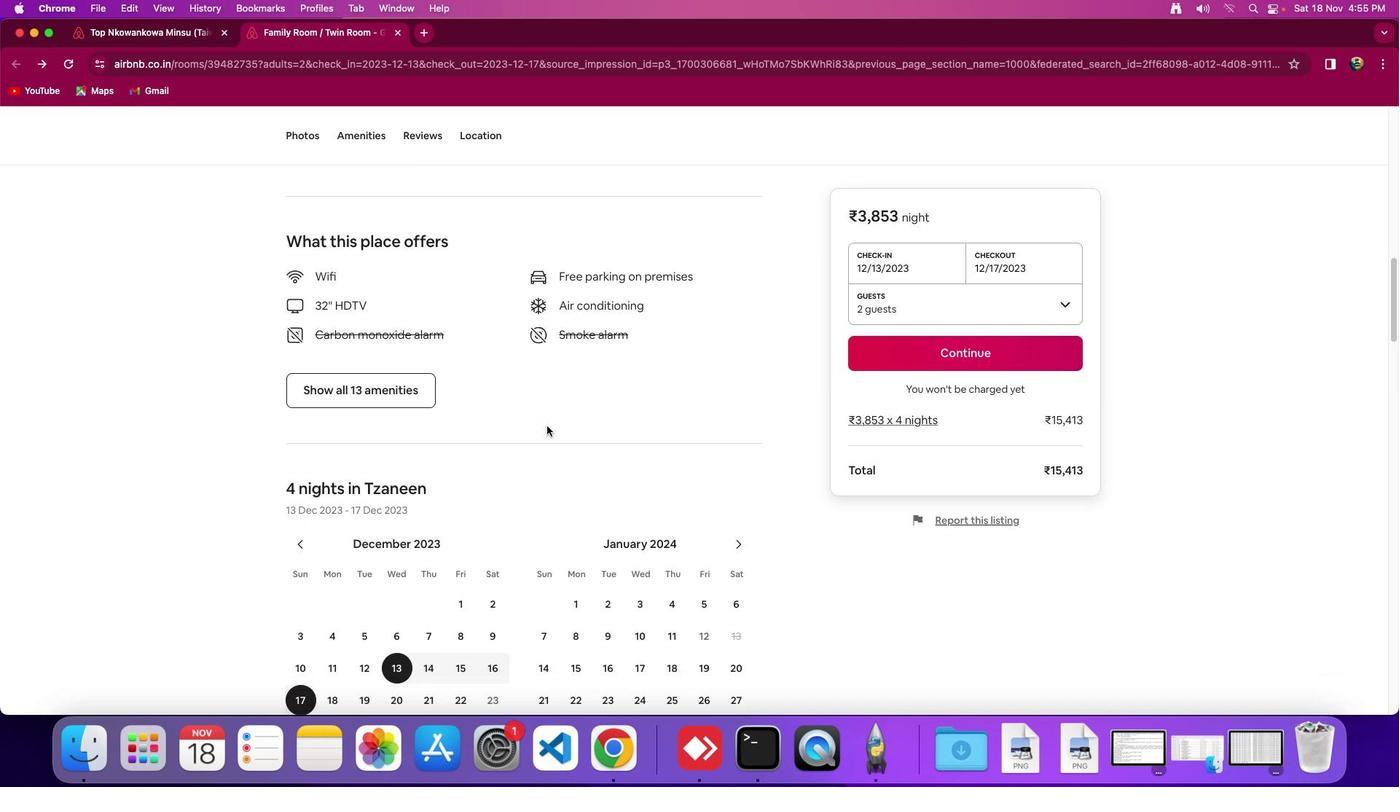 
Action: Mouse scrolled (546, 426) with delta (0, 0)
Screenshot: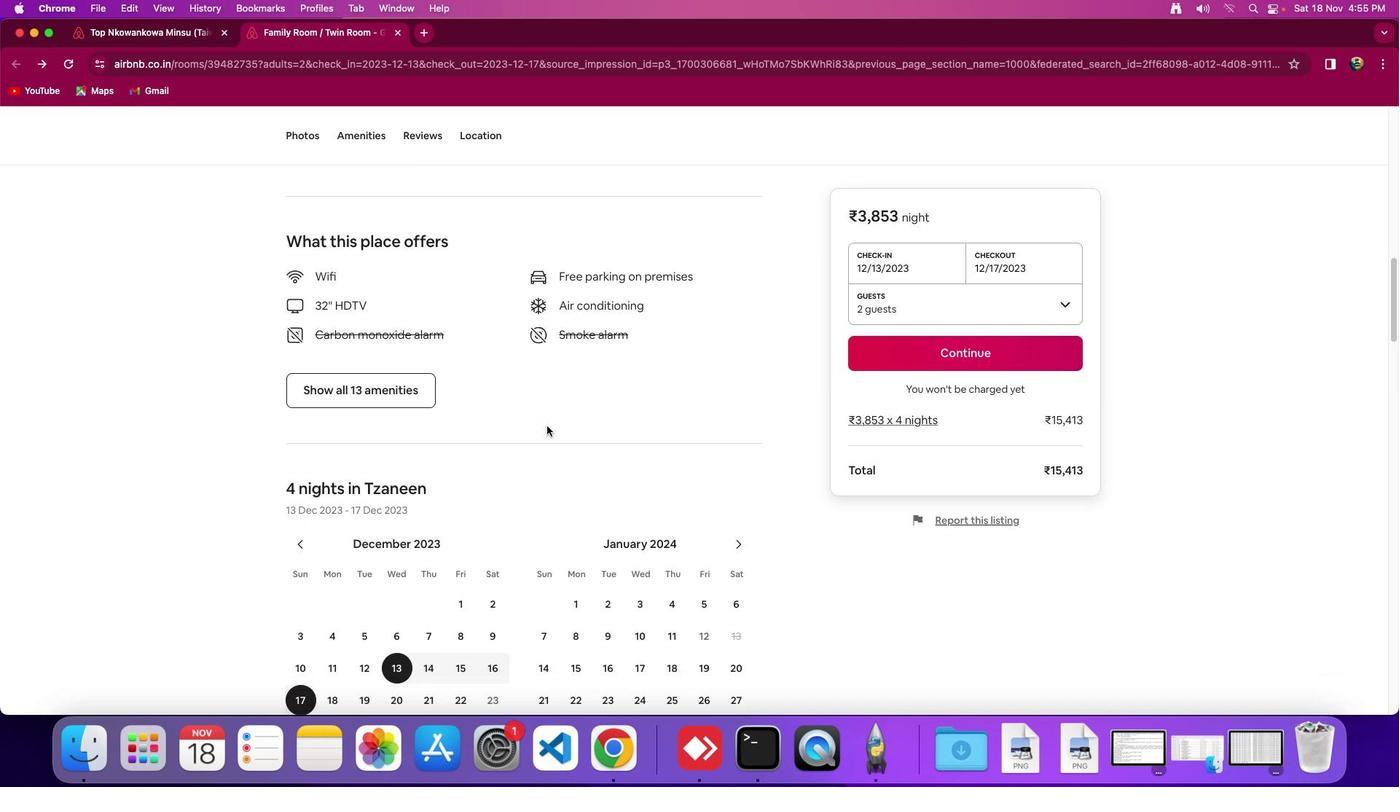 
Action: Mouse moved to (546, 426)
Screenshot: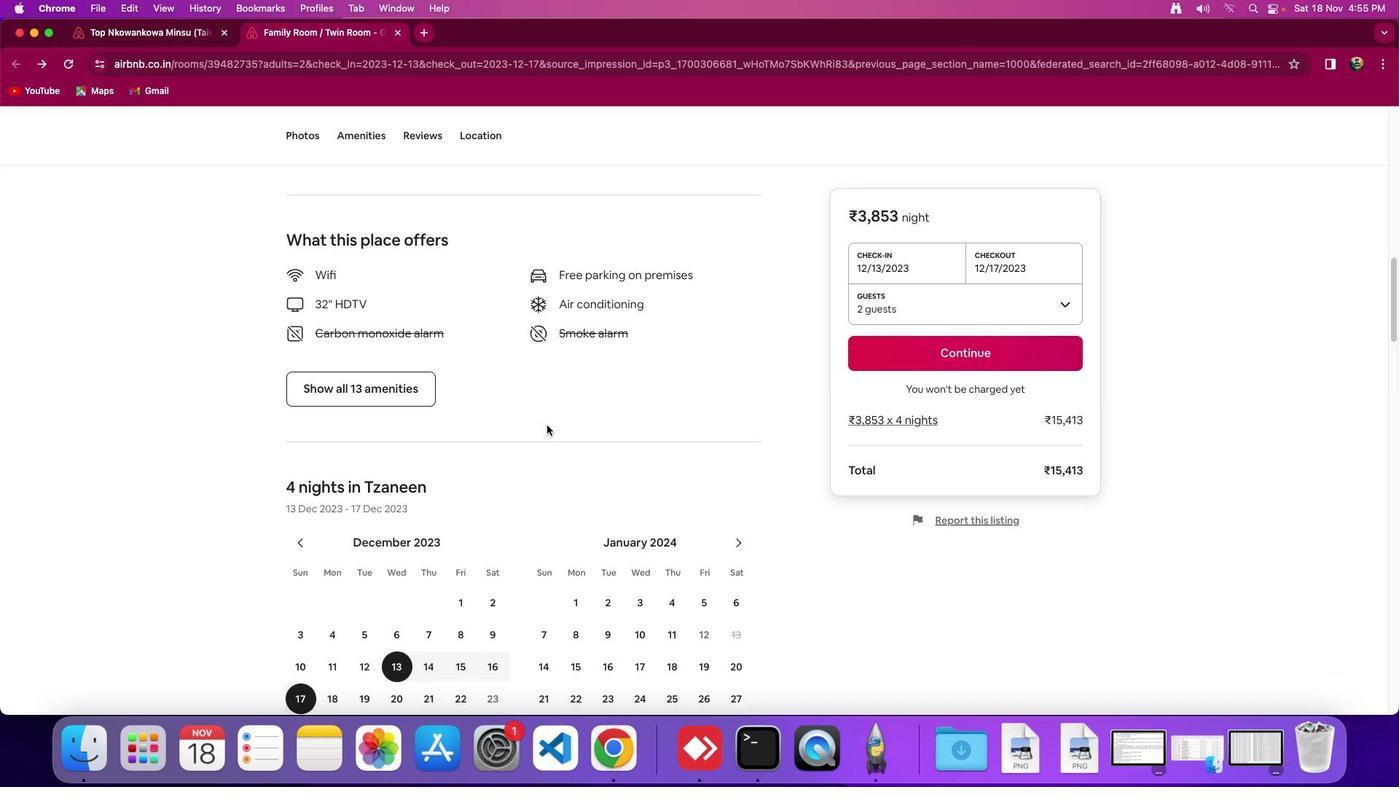 
Action: Mouse scrolled (546, 426) with delta (0, -2)
Screenshot: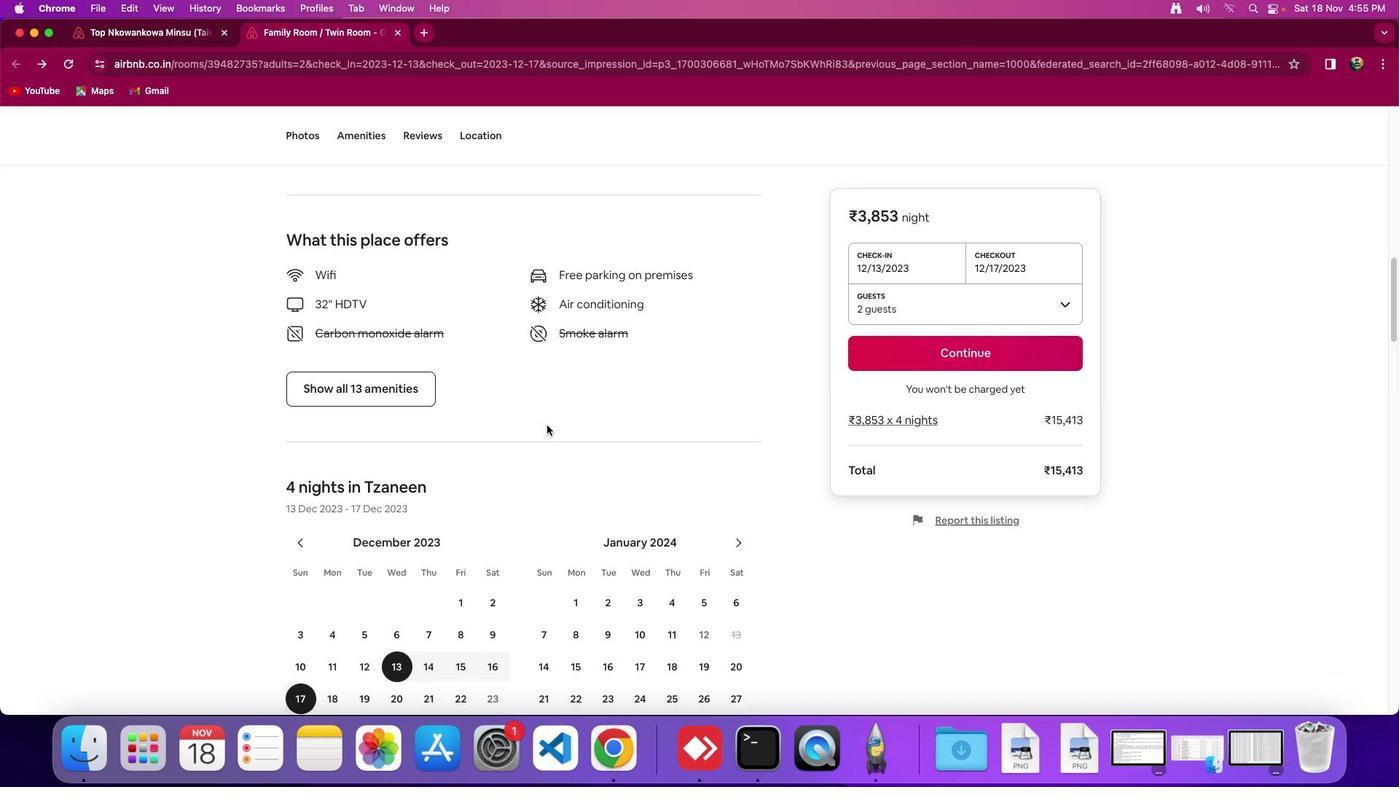 
Action: Mouse moved to (548, 424)
Screenshot: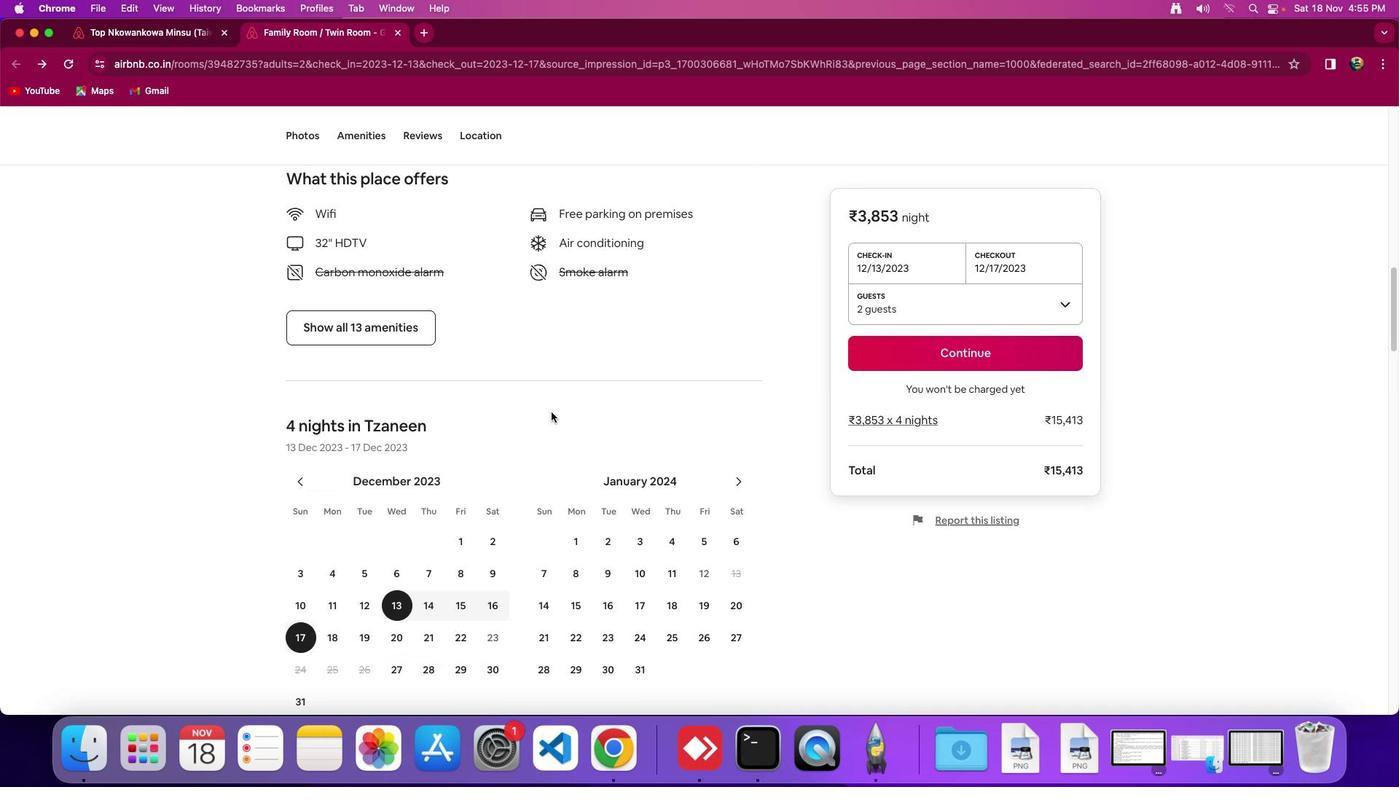 
Action: Mouse scrolled (548, 424) with delta (0, 0)
Screenshot: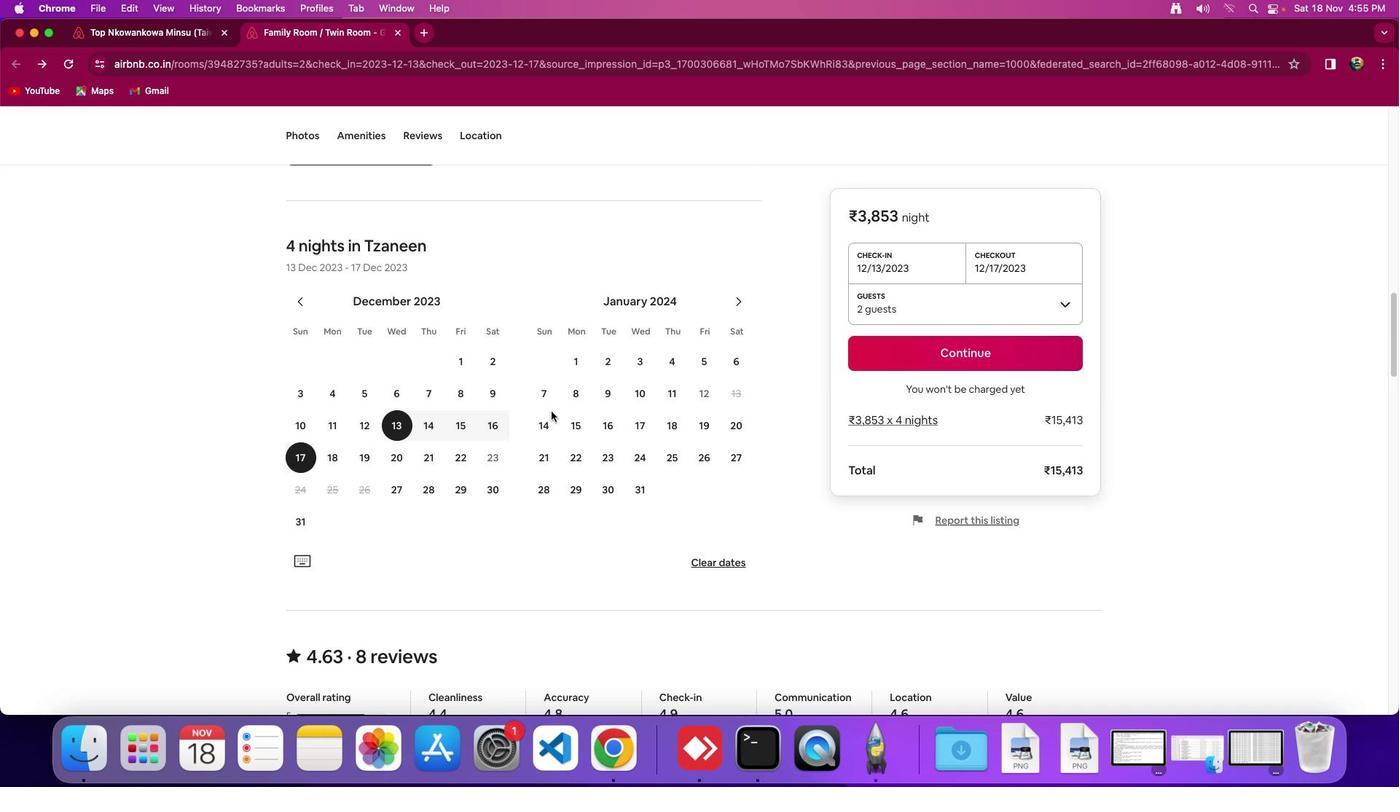 
Action: Mouse scrolled (548, 424) with delta (0, 0)
Screenshot: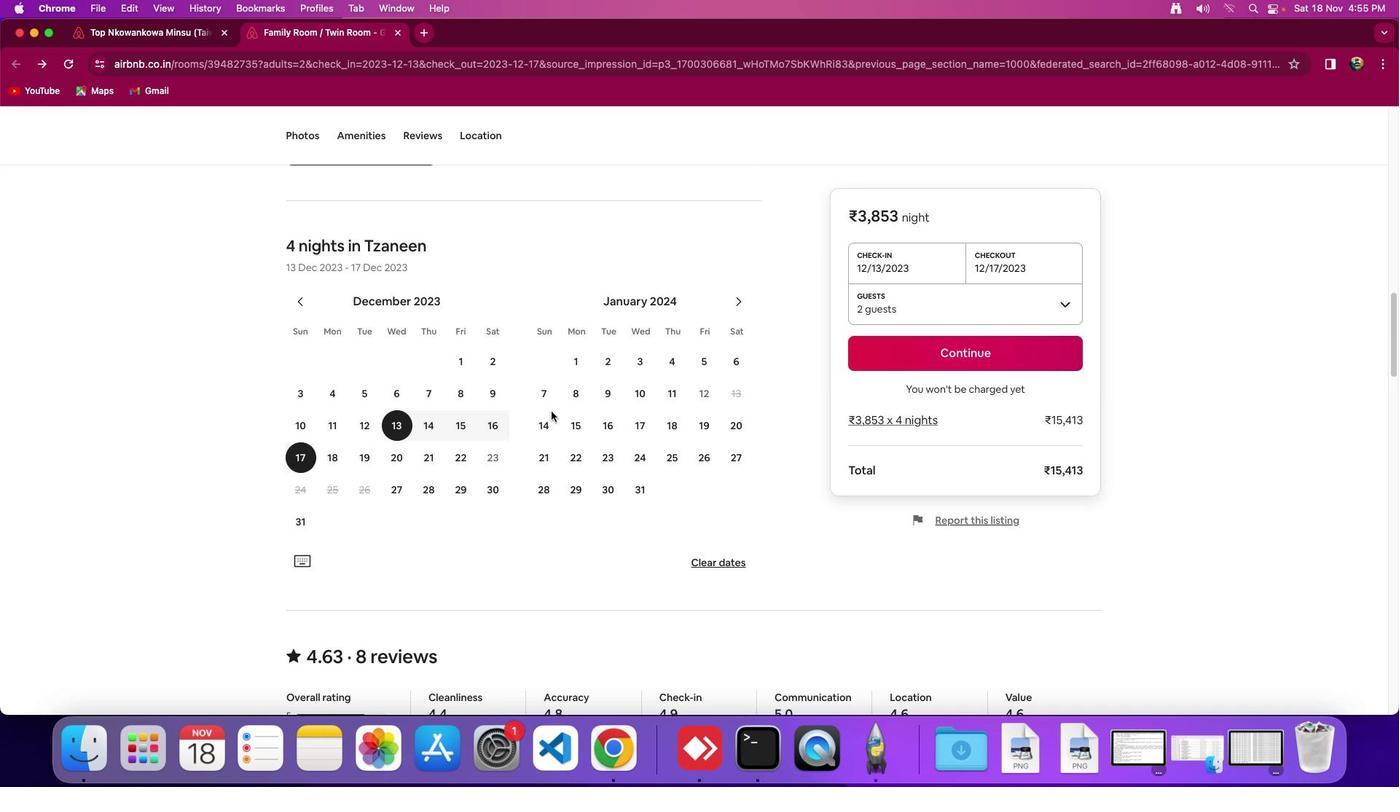 
Action: Mouse moved to (548, 423)
Screenshot: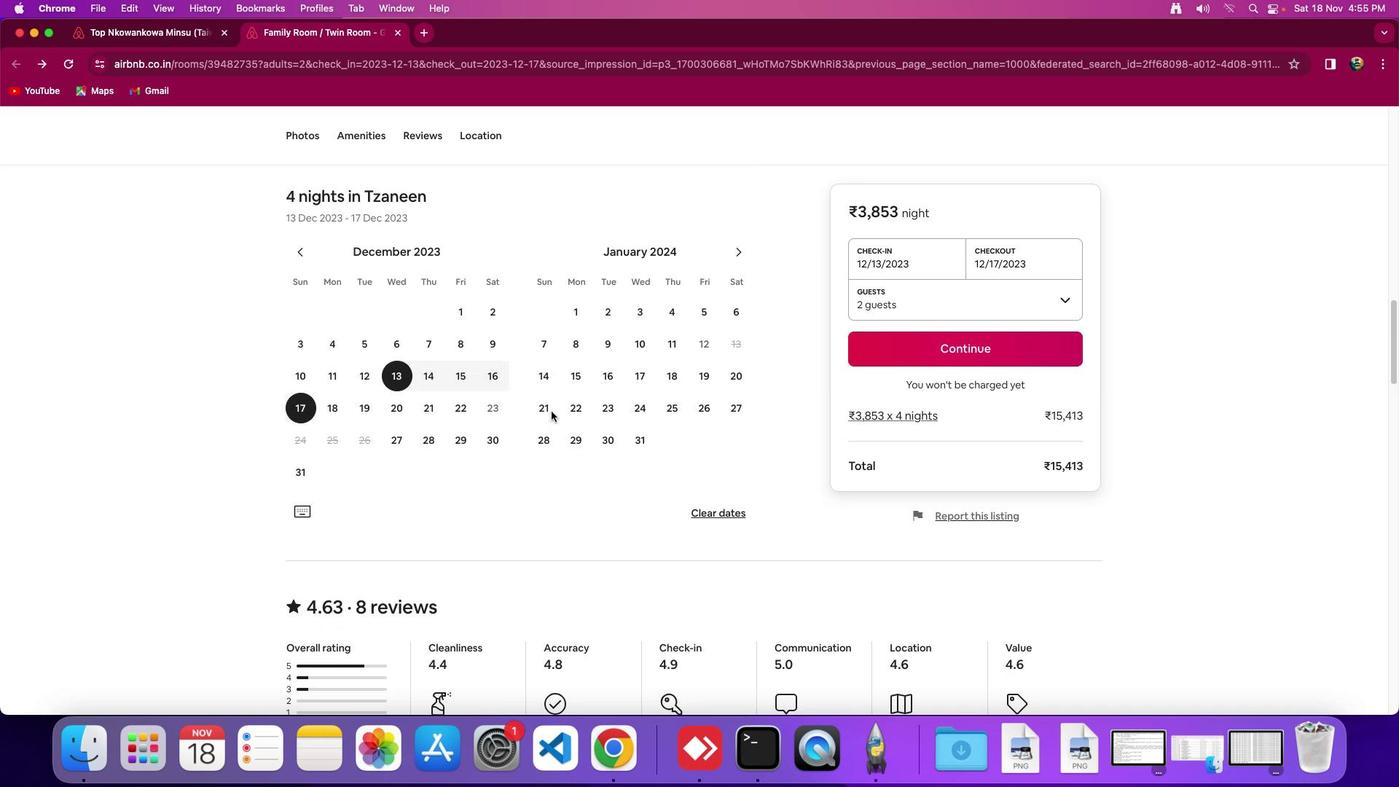 
Action: Mouse scrolled (548, 423) with delta (0, -2)
Screenshot: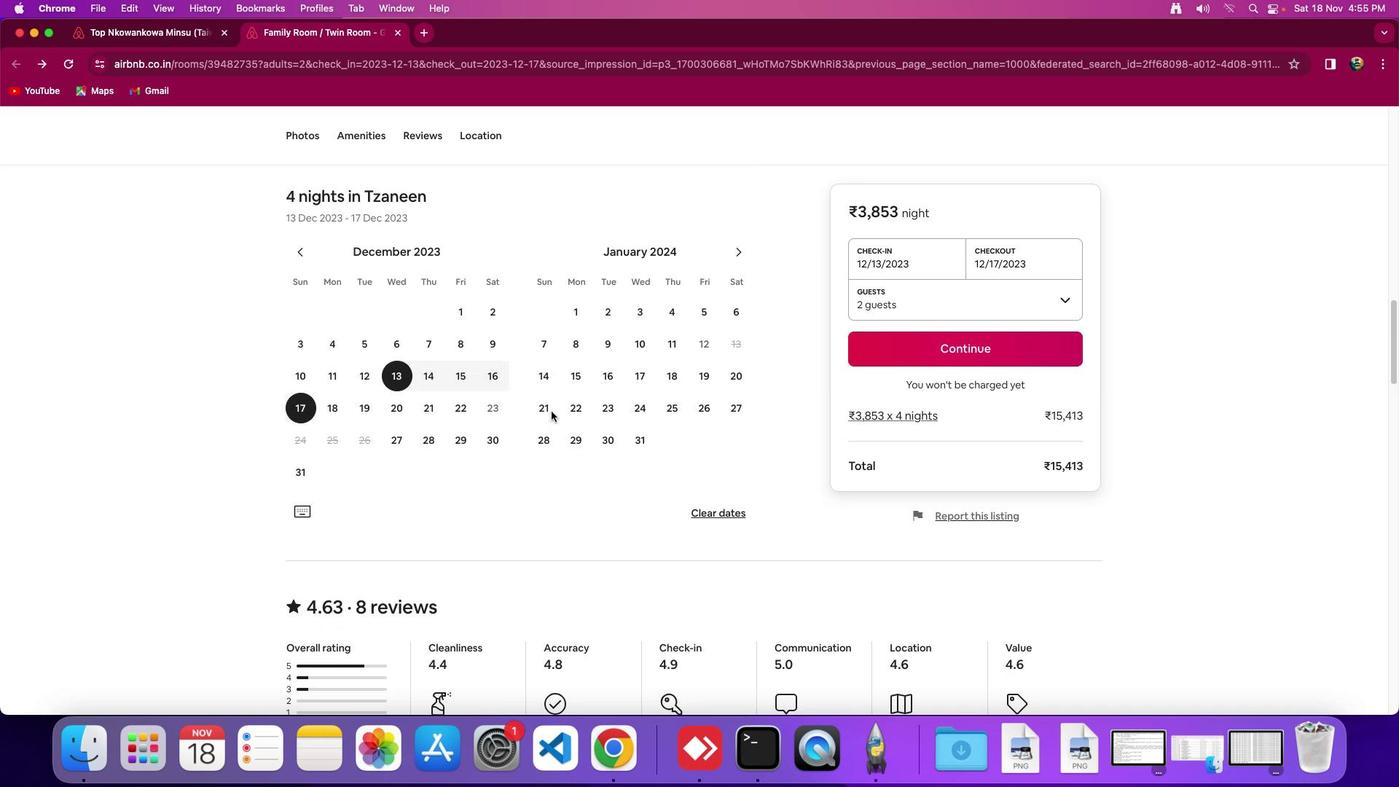 
Action: Mouse moved to (551, 411)
Screenshot: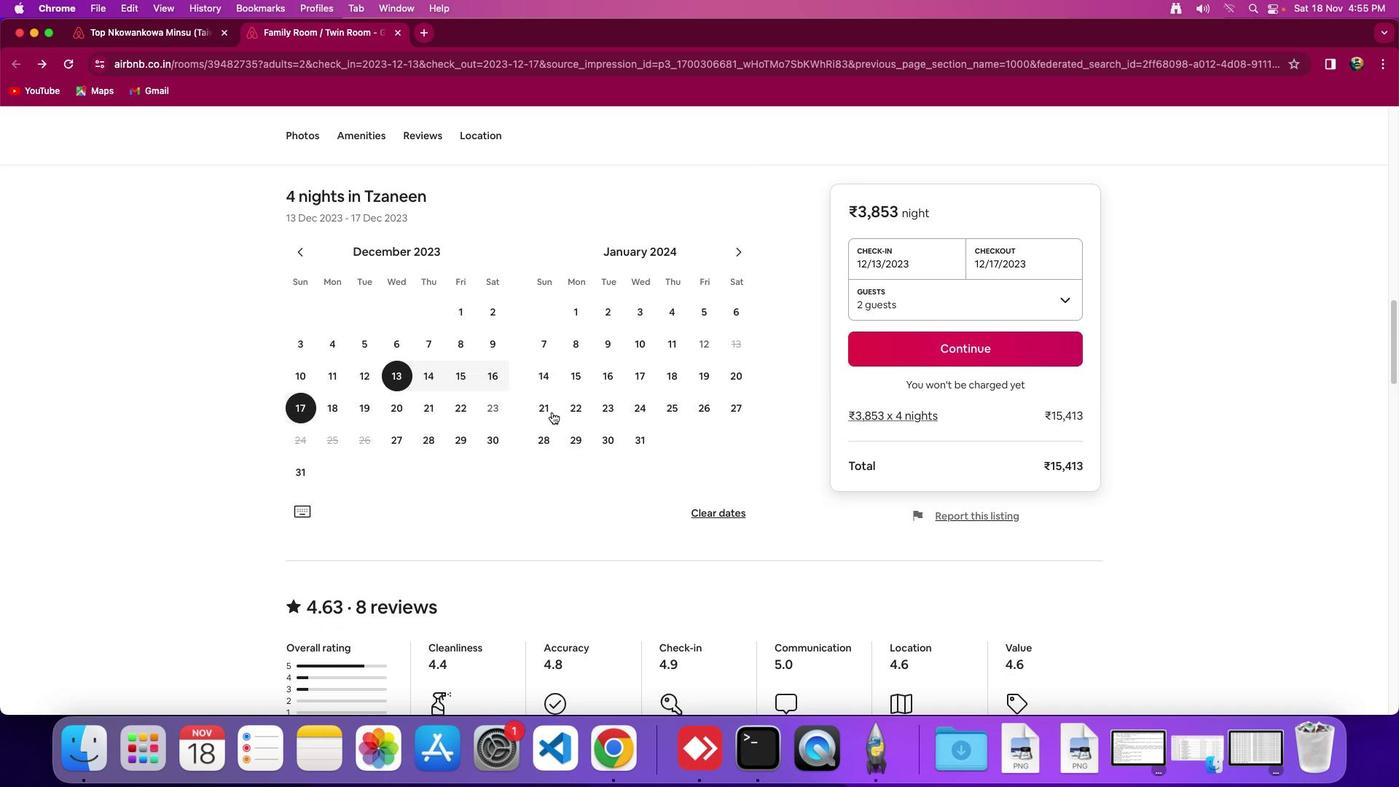
Action: Mouse scrolled (551, 411) with delta (0, -2)
Screenshot: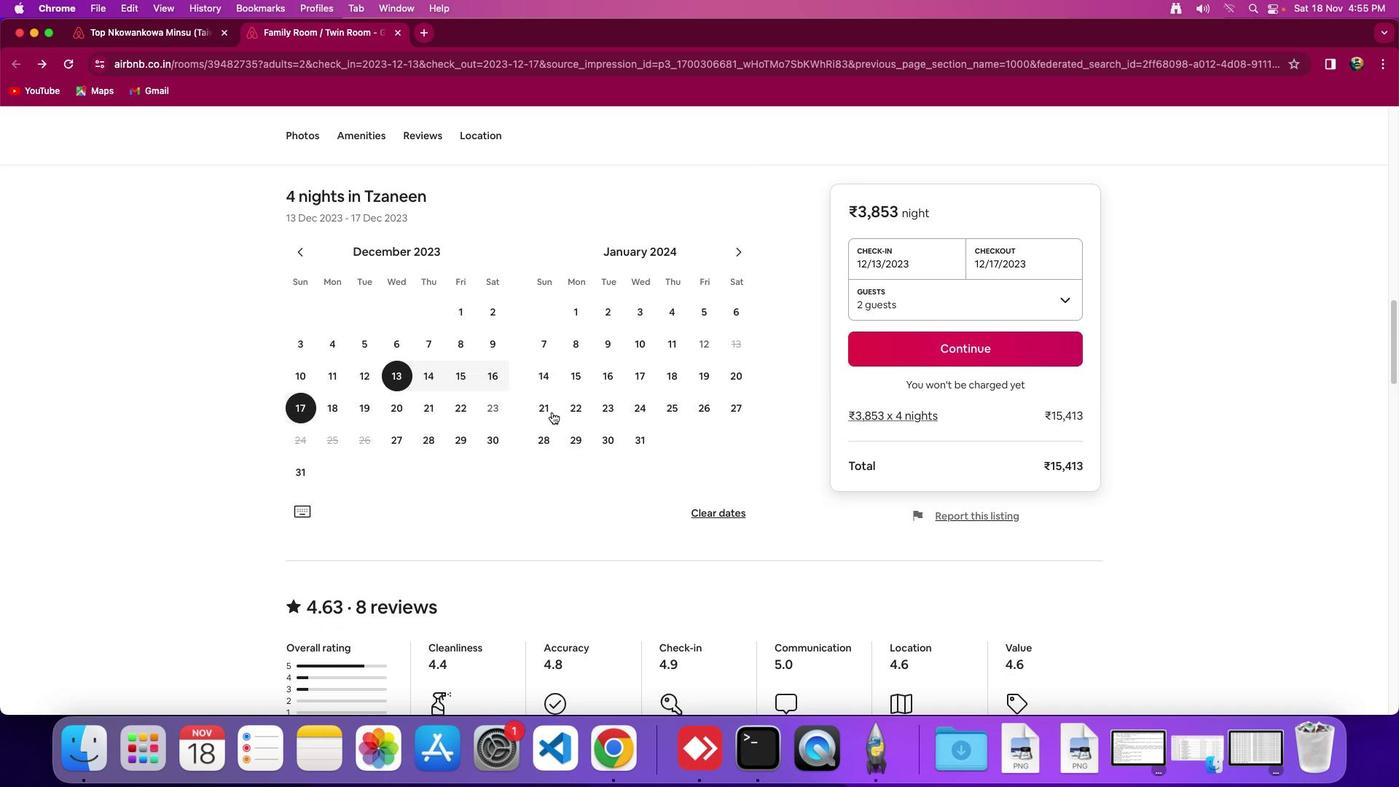 
Action: Mouse moved to (552, 412)
Screenshot: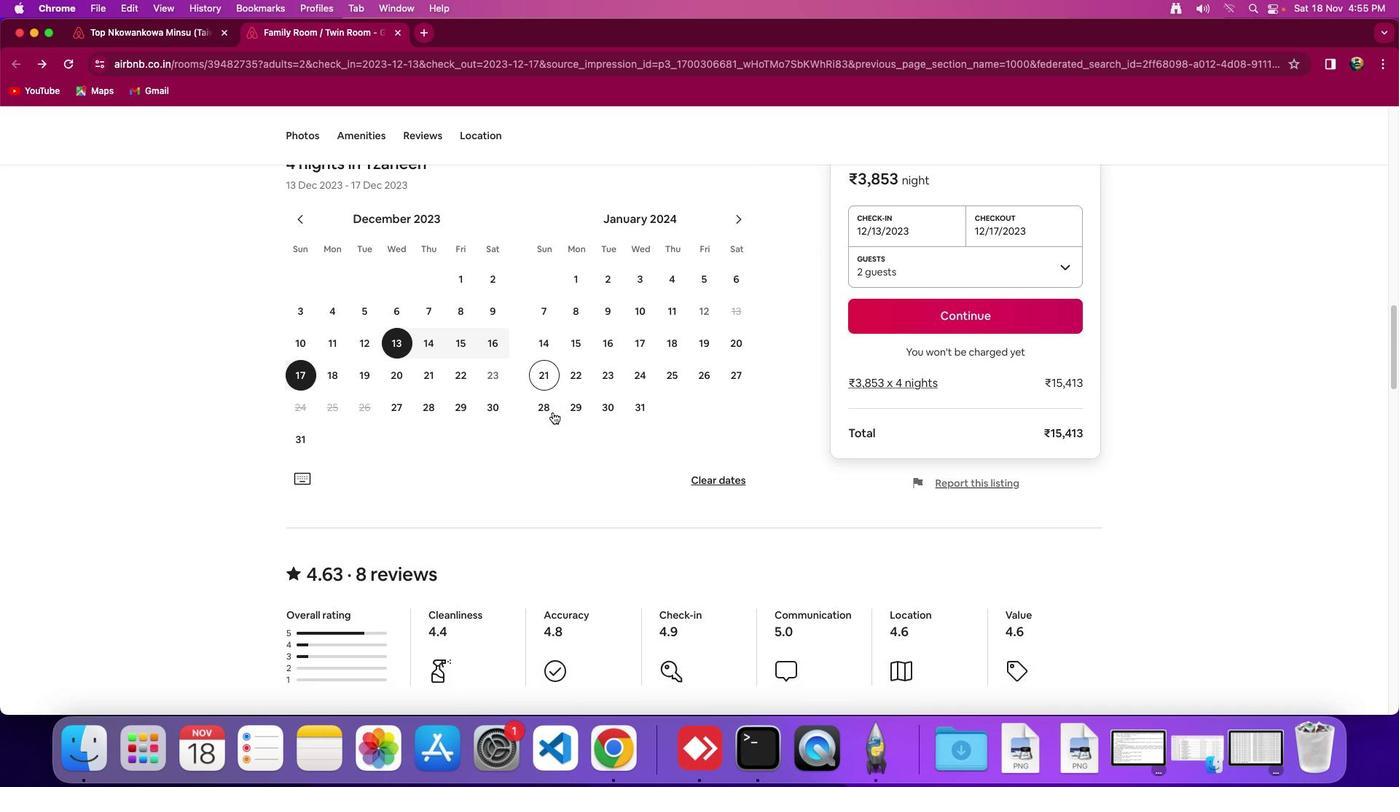 
Action: Mouse scrolled (552, 412) with delta (0, 0)
Screenshot: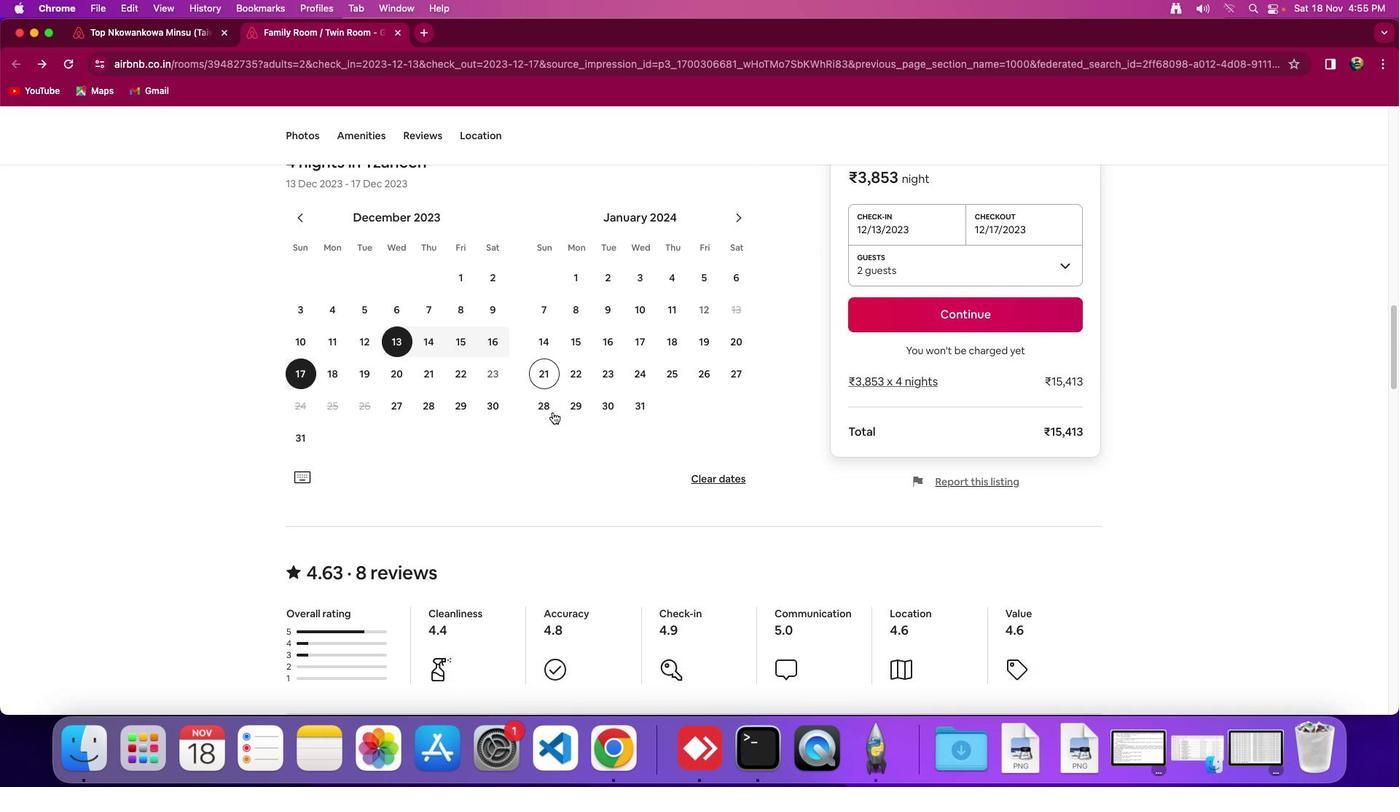 
Action: Mouse scrolled (552, 412) with delta (0, 0)
Screenshot: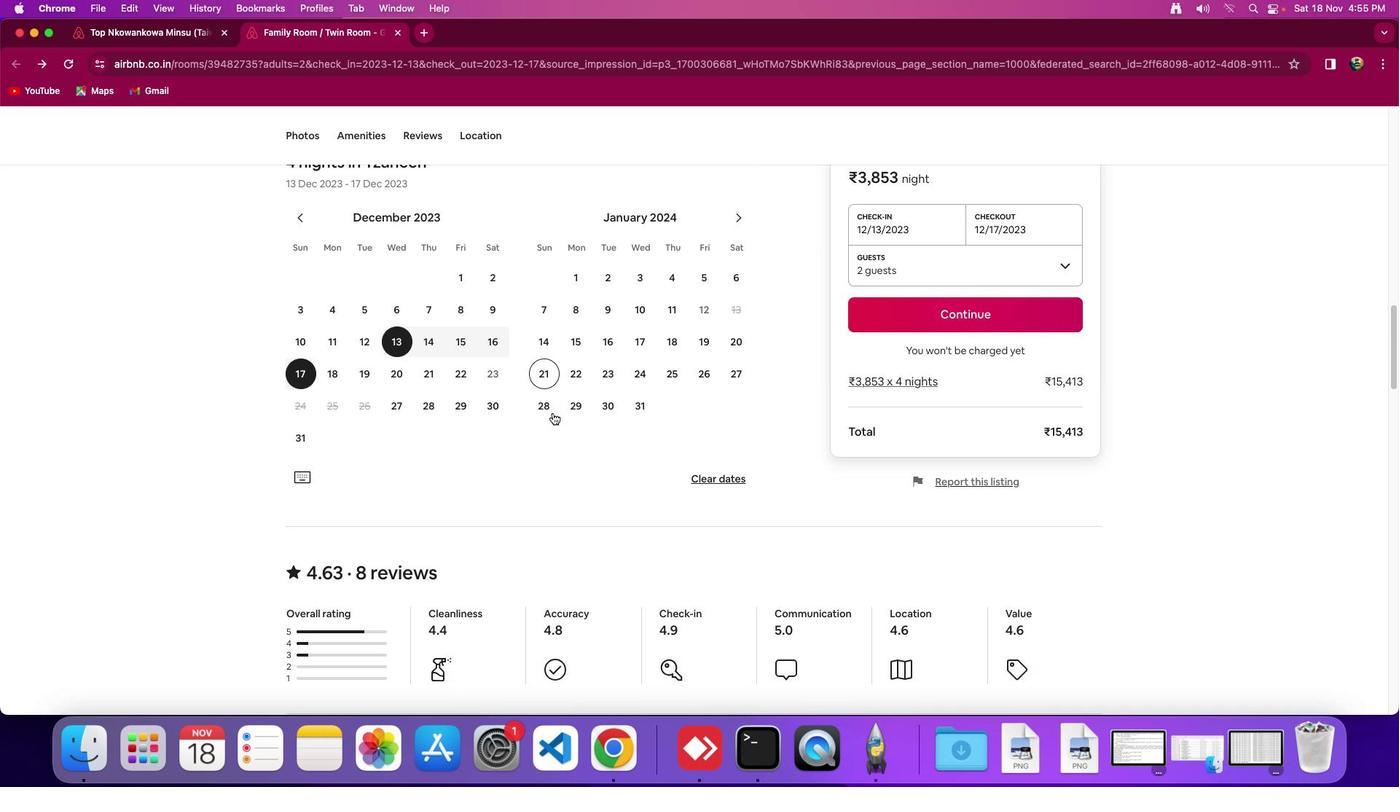 
Action: Mouse moved to (553, 413)
Screenshot: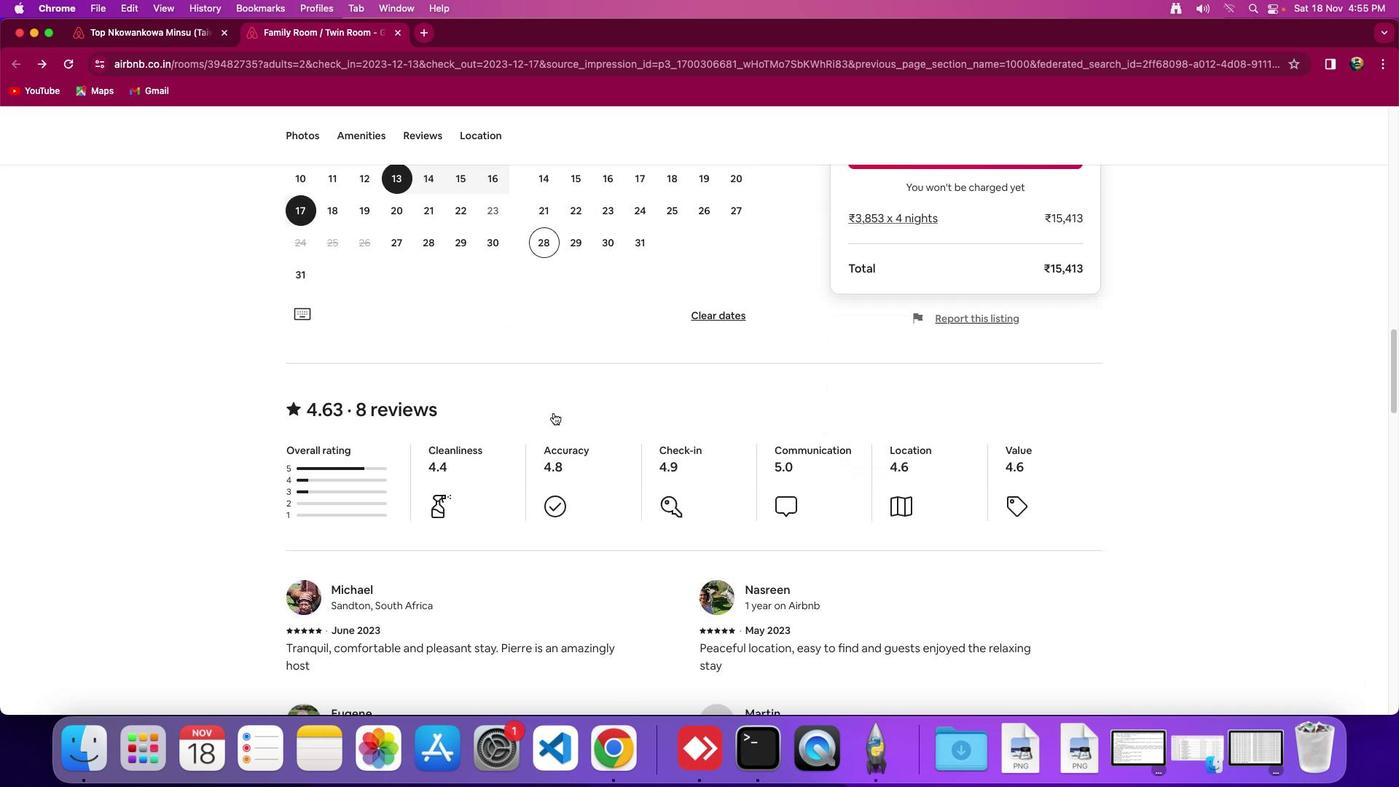 
Action: Mouse scrolled (553, 413) with delta (0, 0)
Screenshot: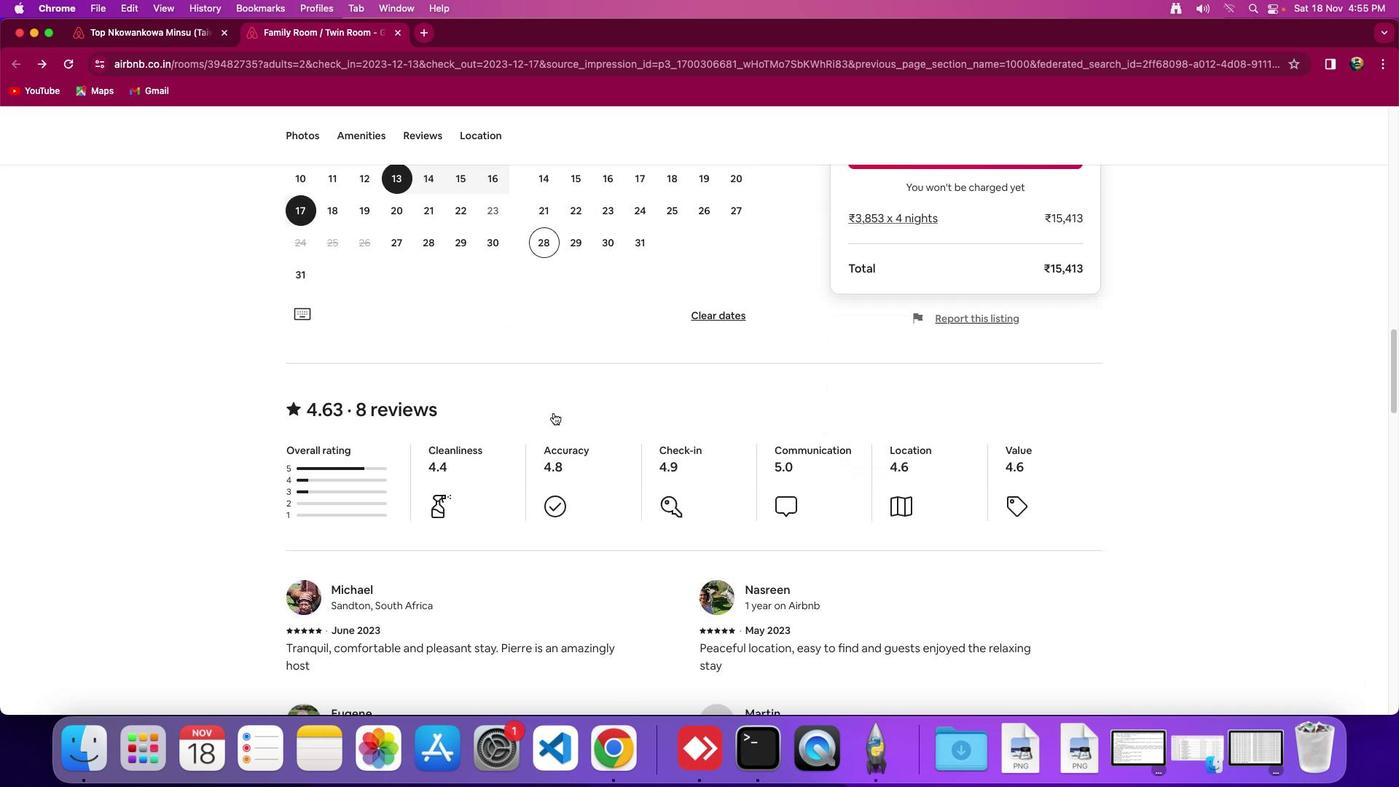 
Action: Mouse scrolled (553, 413) with delta (0, 0)
Screenshot: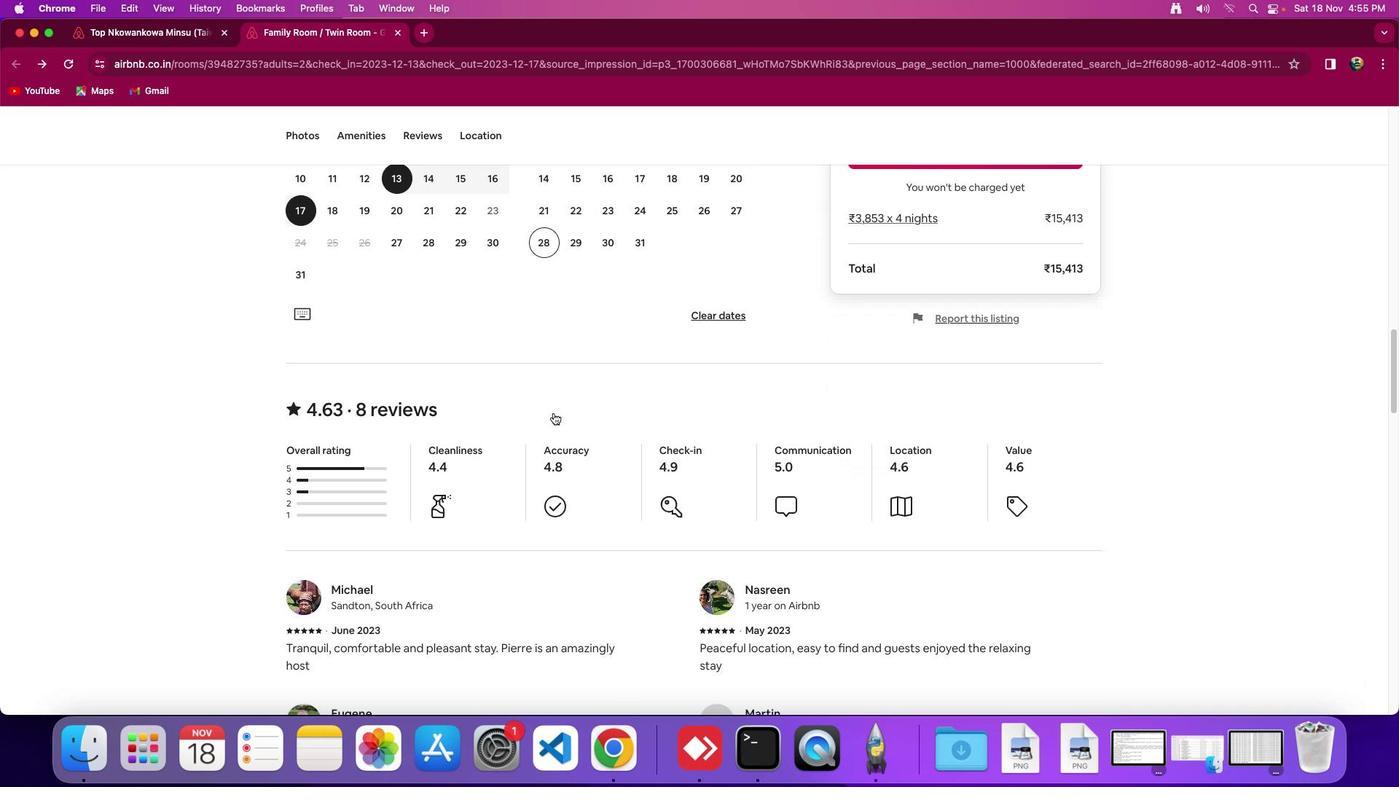 
Action: Mouse scrolled (553, 413) with delta (0, -2)
Screenshot: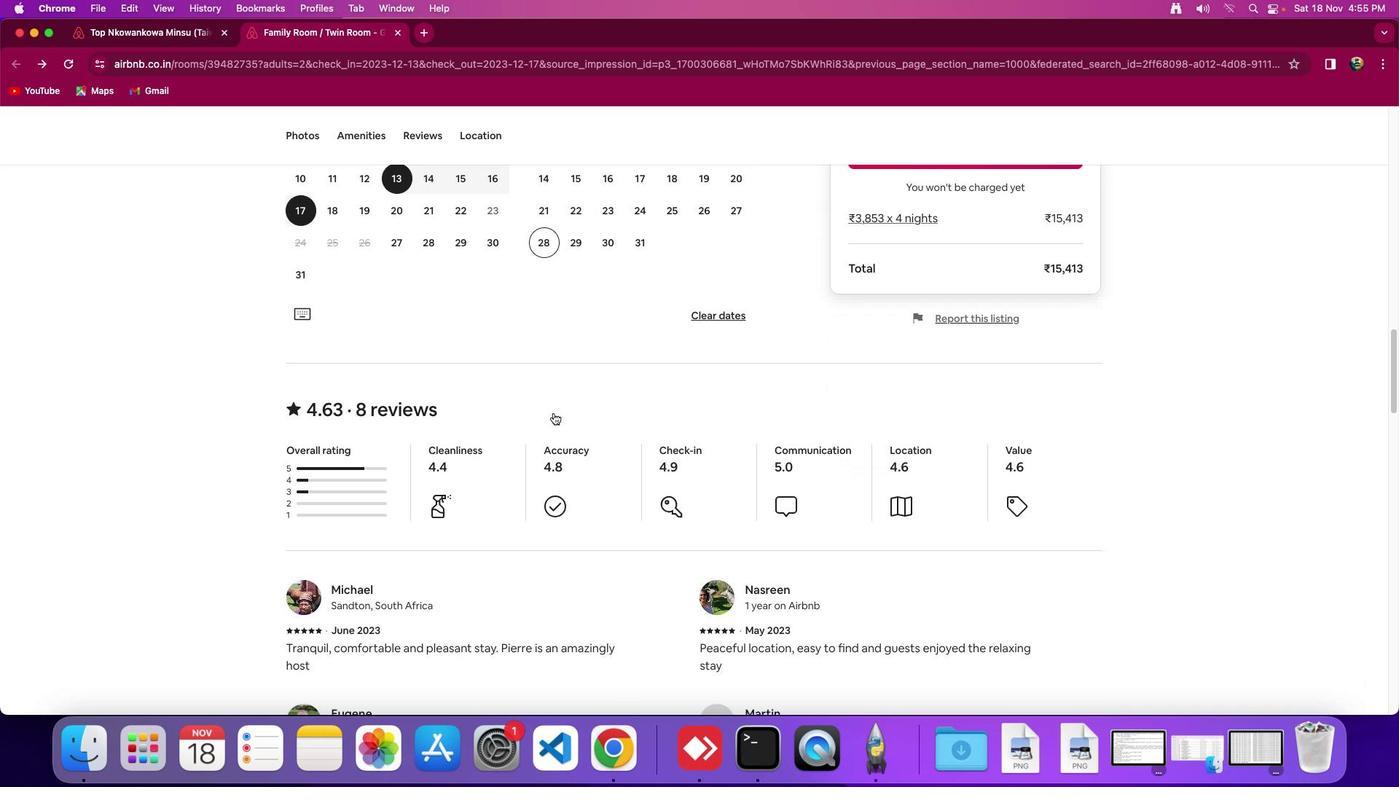 
Action: Mouse moved to (553, 415)
Screenshot: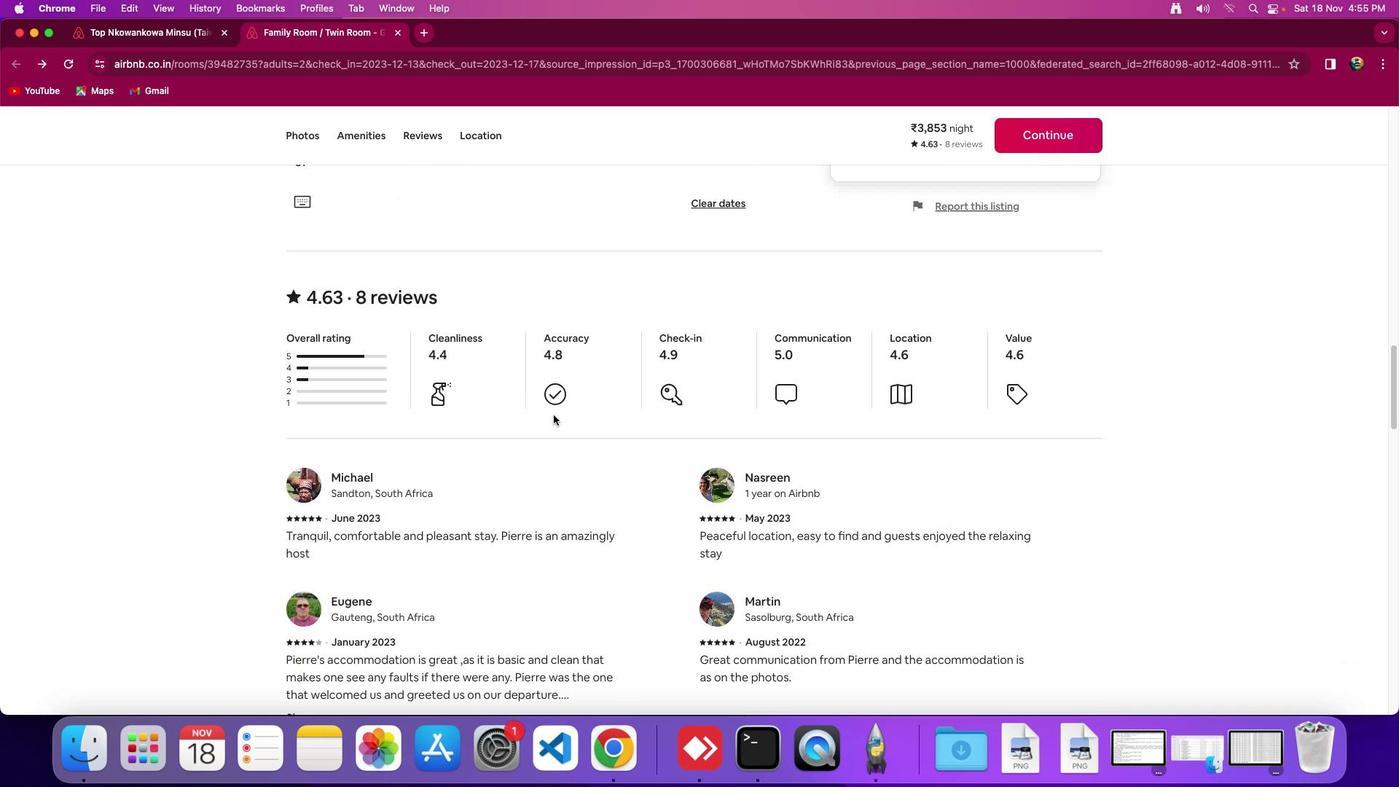 
Action: Mouse scrolled (553, 415) with delta (0, 0)
Screenshot: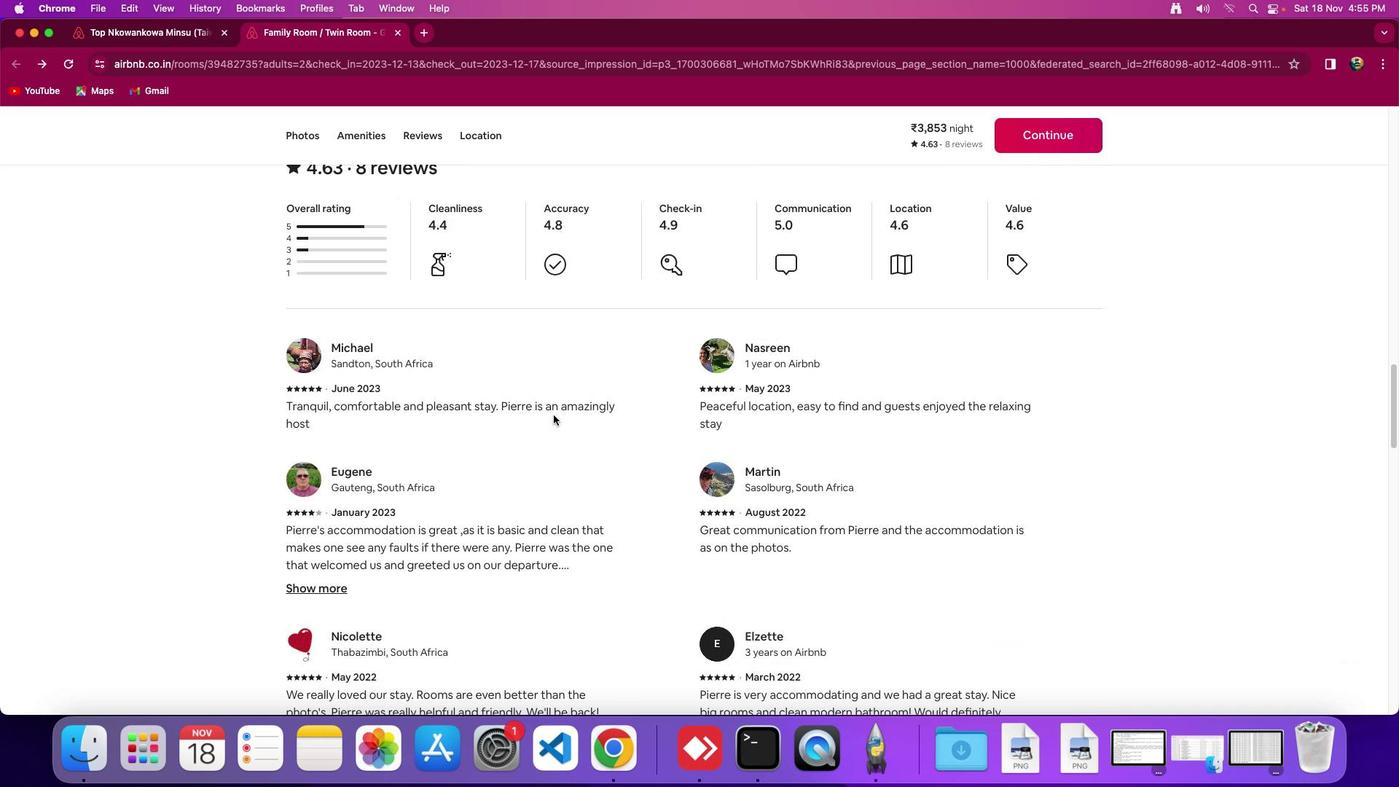 
Action: Mouse scrolled (553, 415) with delta (0, 0)
Screenshot: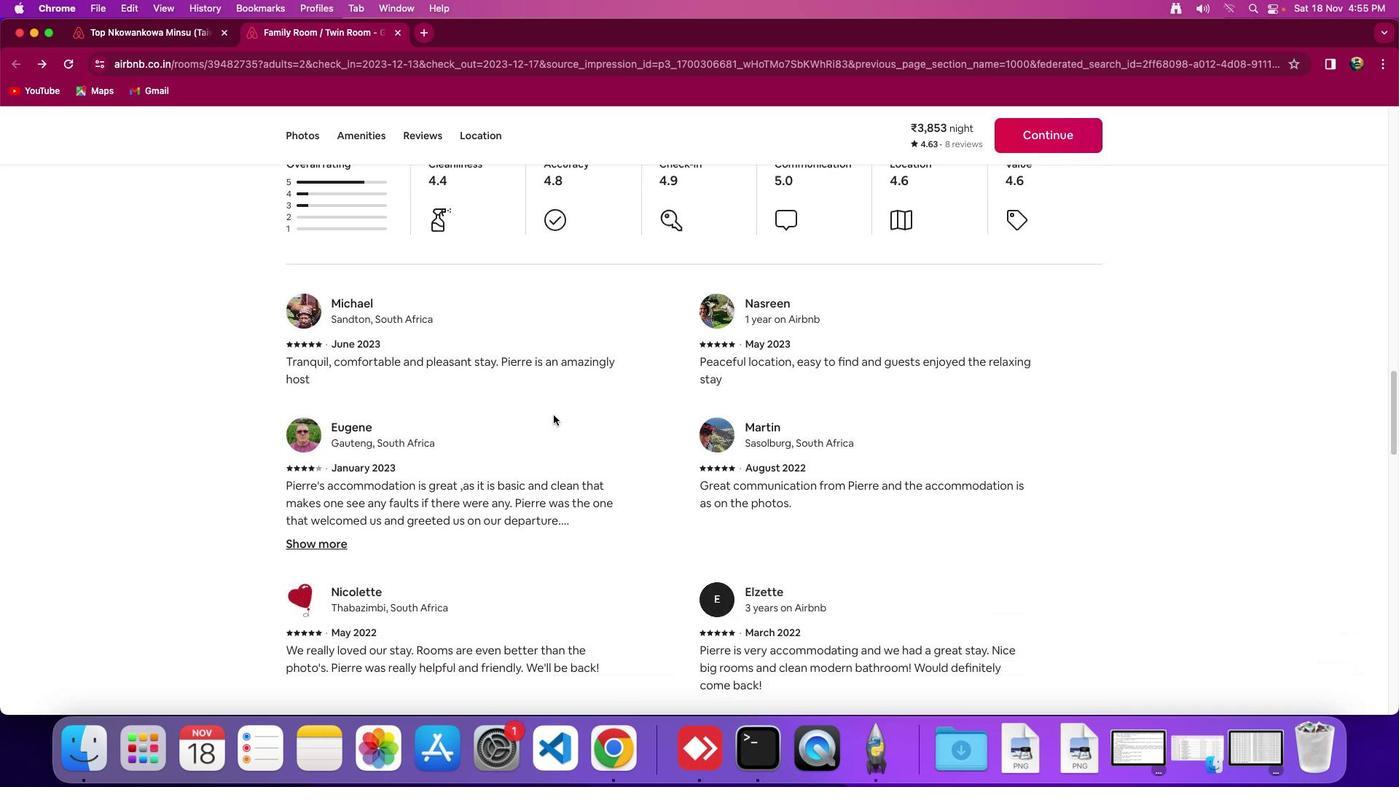 
Action: Mouse scrolled (553, 415) with delta (0, -2)
